 Task: Find connections with filter location Kourou with filter topic #coronawith filter profile language German with filter current company NTech Workforce with filter school Hindu College with filter industry Museums with filter service category Resume Writing with filter keywords title Purchasing Staff
Action: Mouse moved to (212, 323)
Screenshot: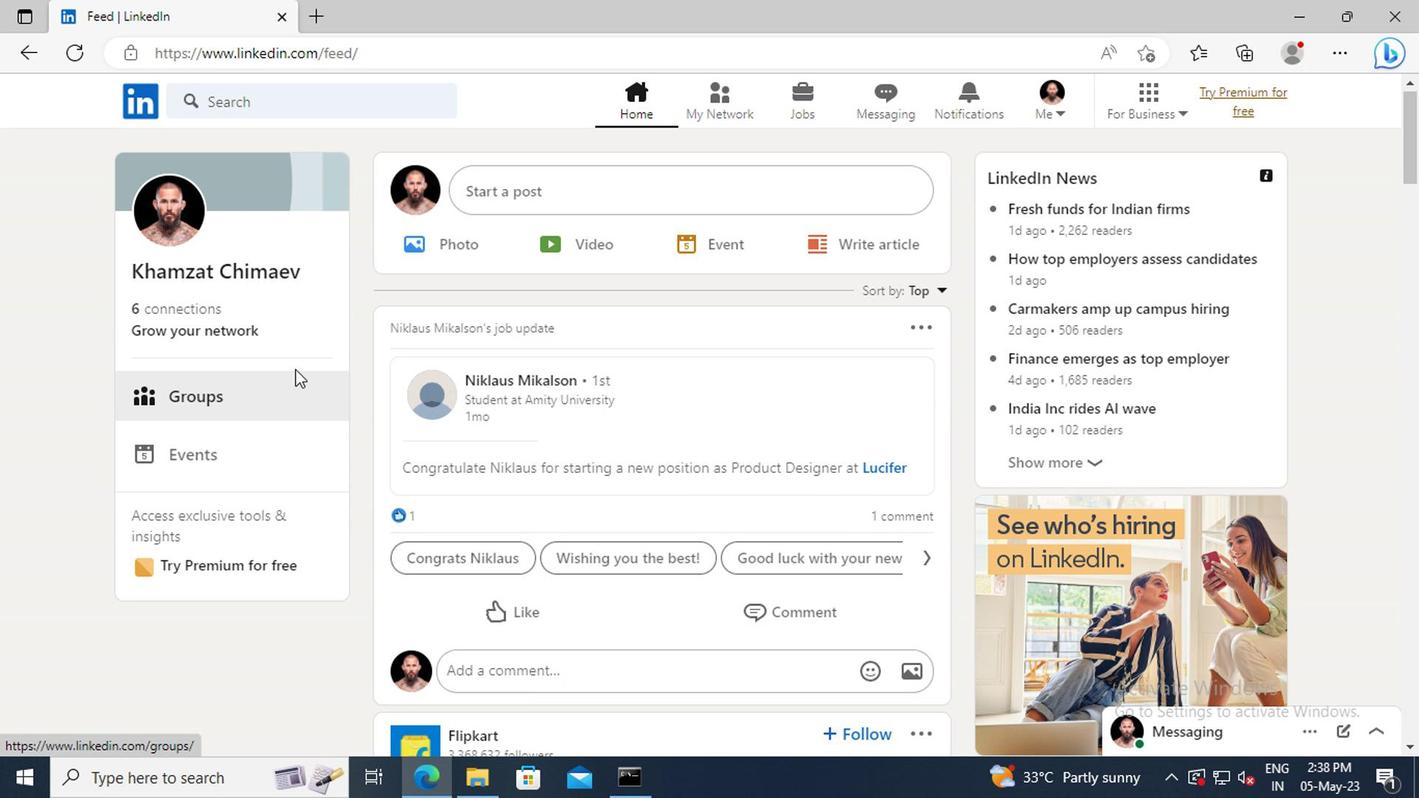 
Action: Mouse pressed left at (212, 323)
Screenshot: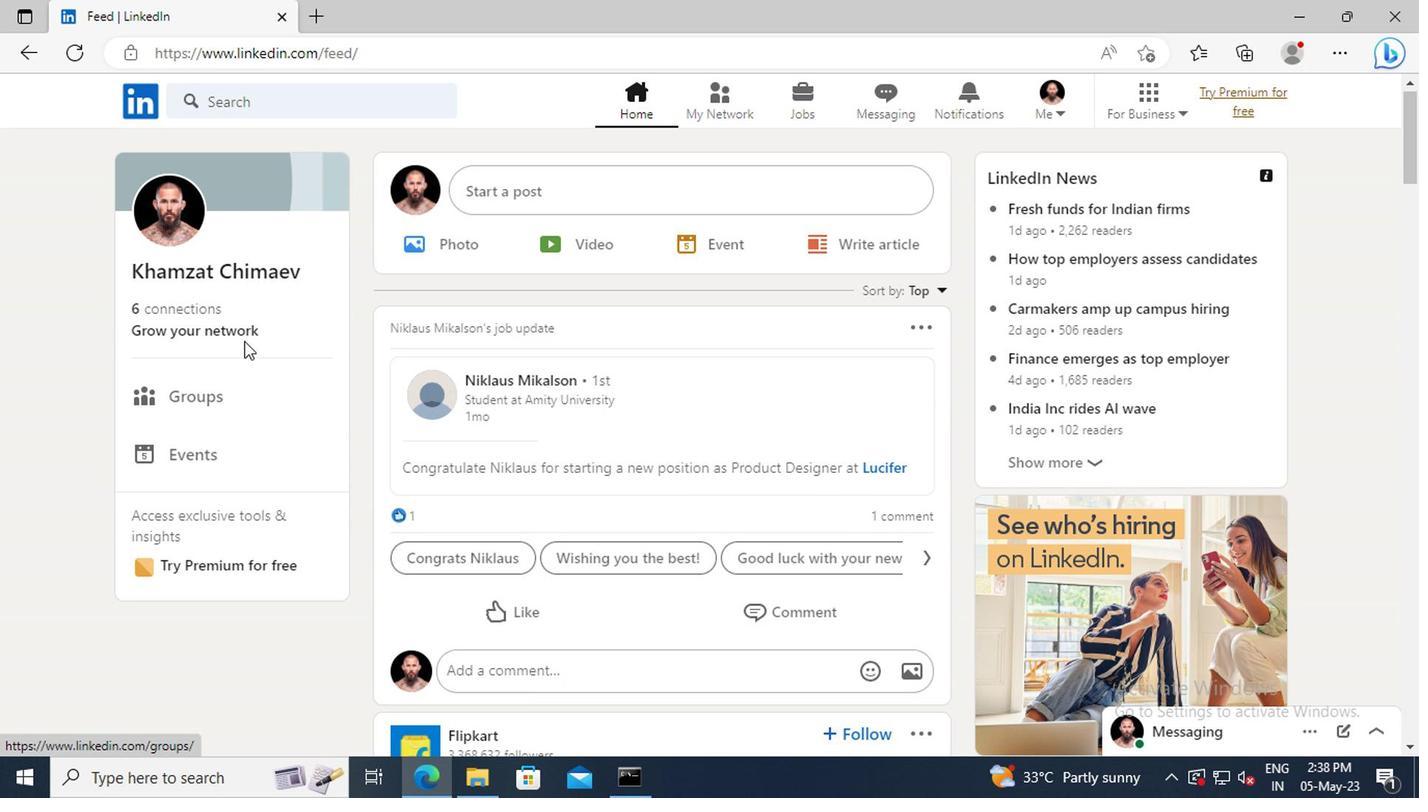 
Action: Mouse moved to (219, 220)
Screenshot: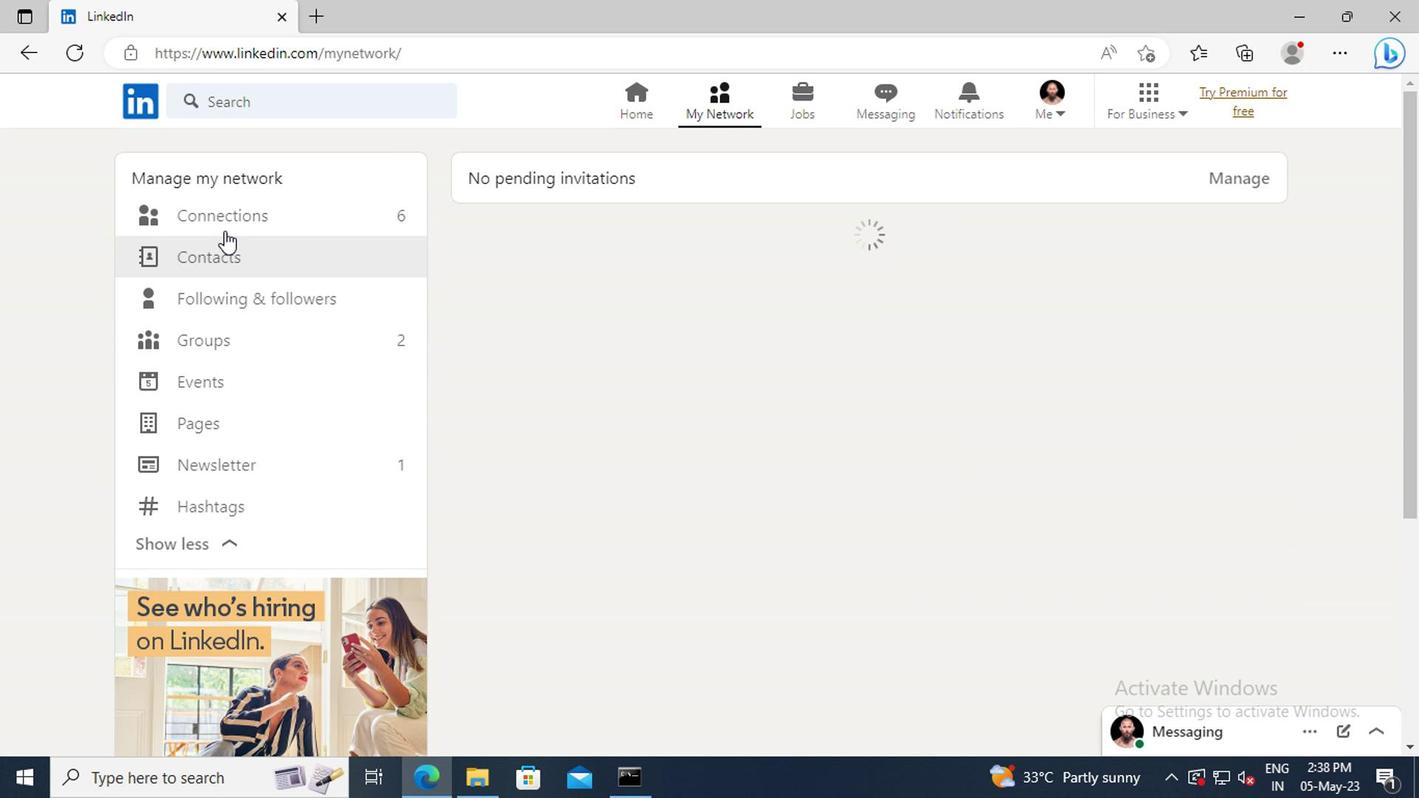 
Action: Mouse pressed left at (219, 220)
Screenshot: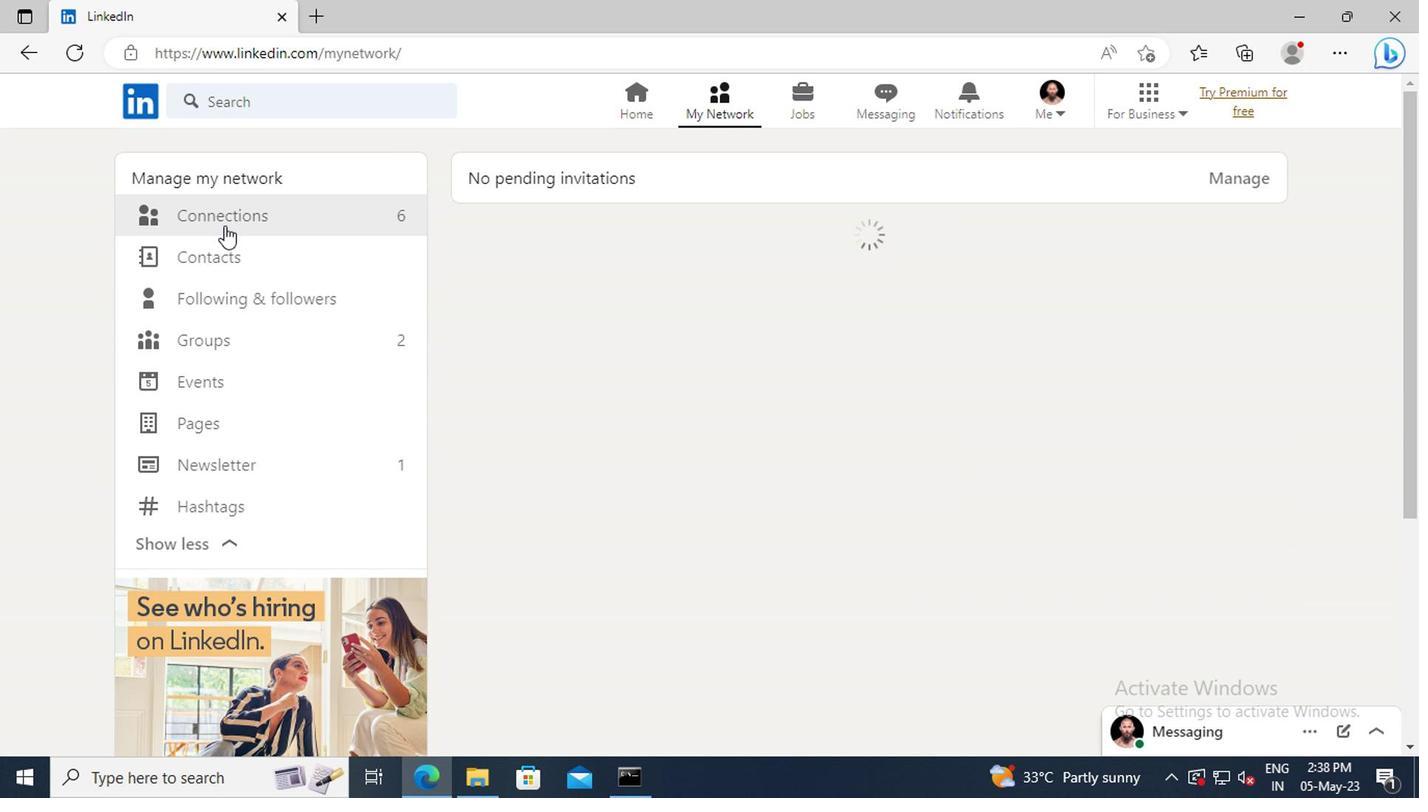 
Action: Mouse moved to (840, 224)
Screenshot: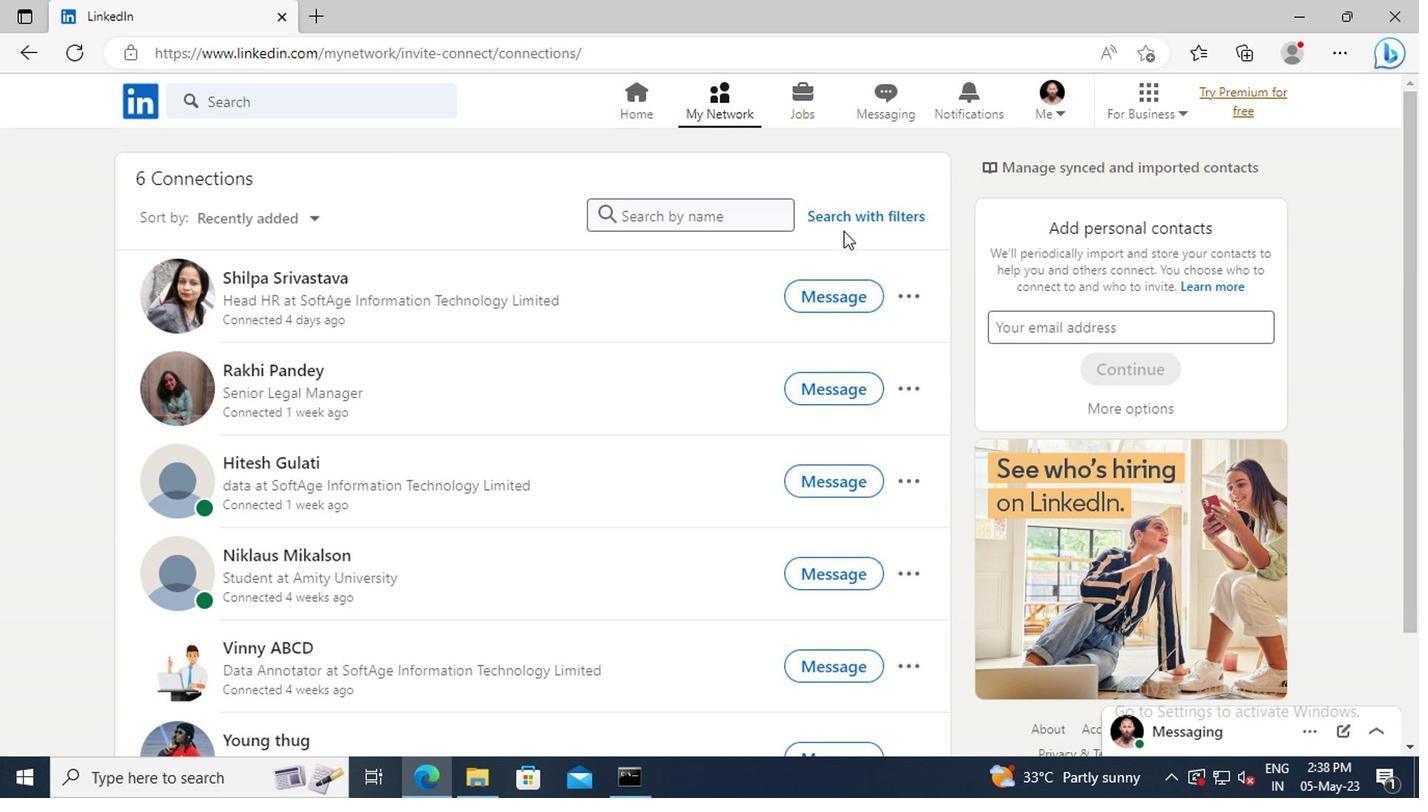 
Action: Mouse pressed left at (840, 224)
Screenshot: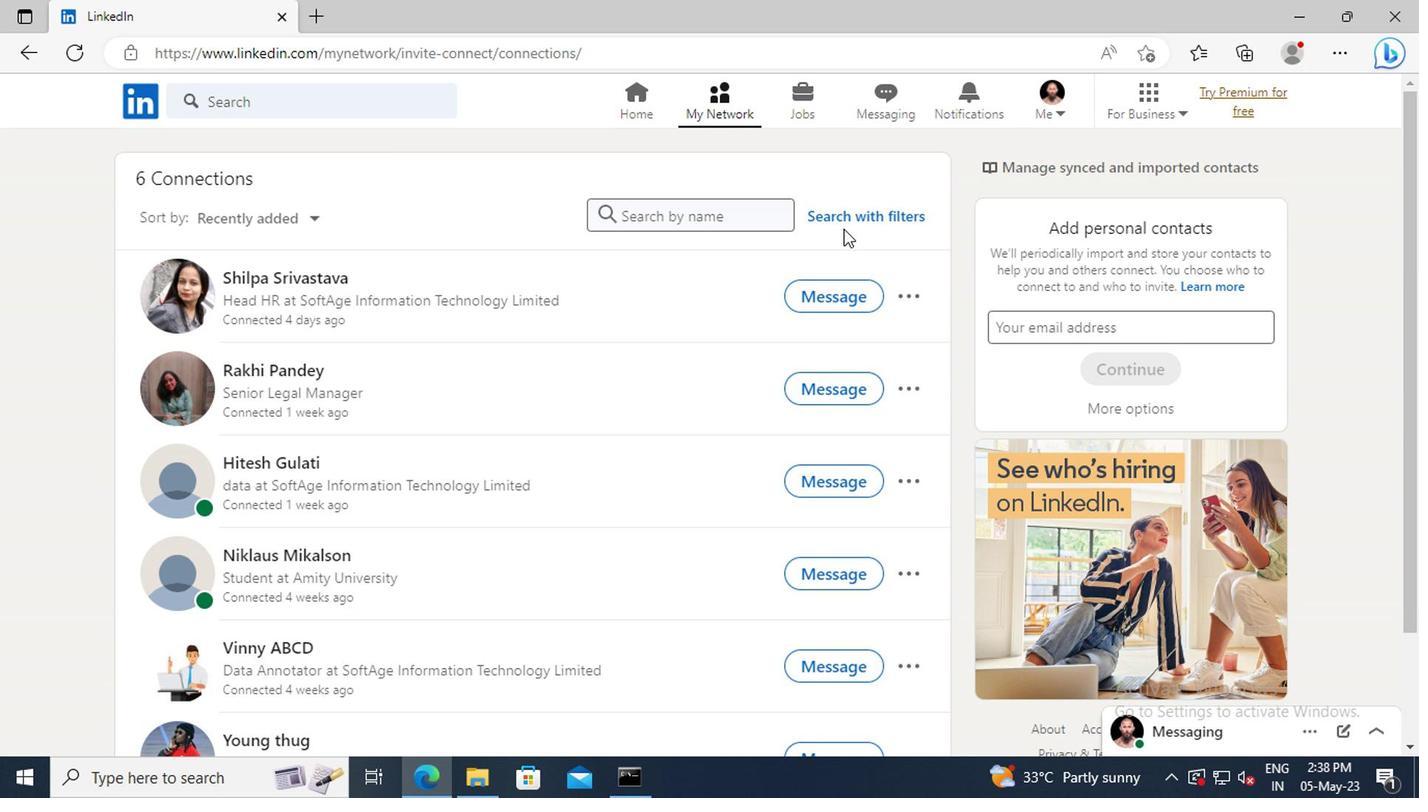 
Action: Mouse moved to (786, 164)
Screenshot: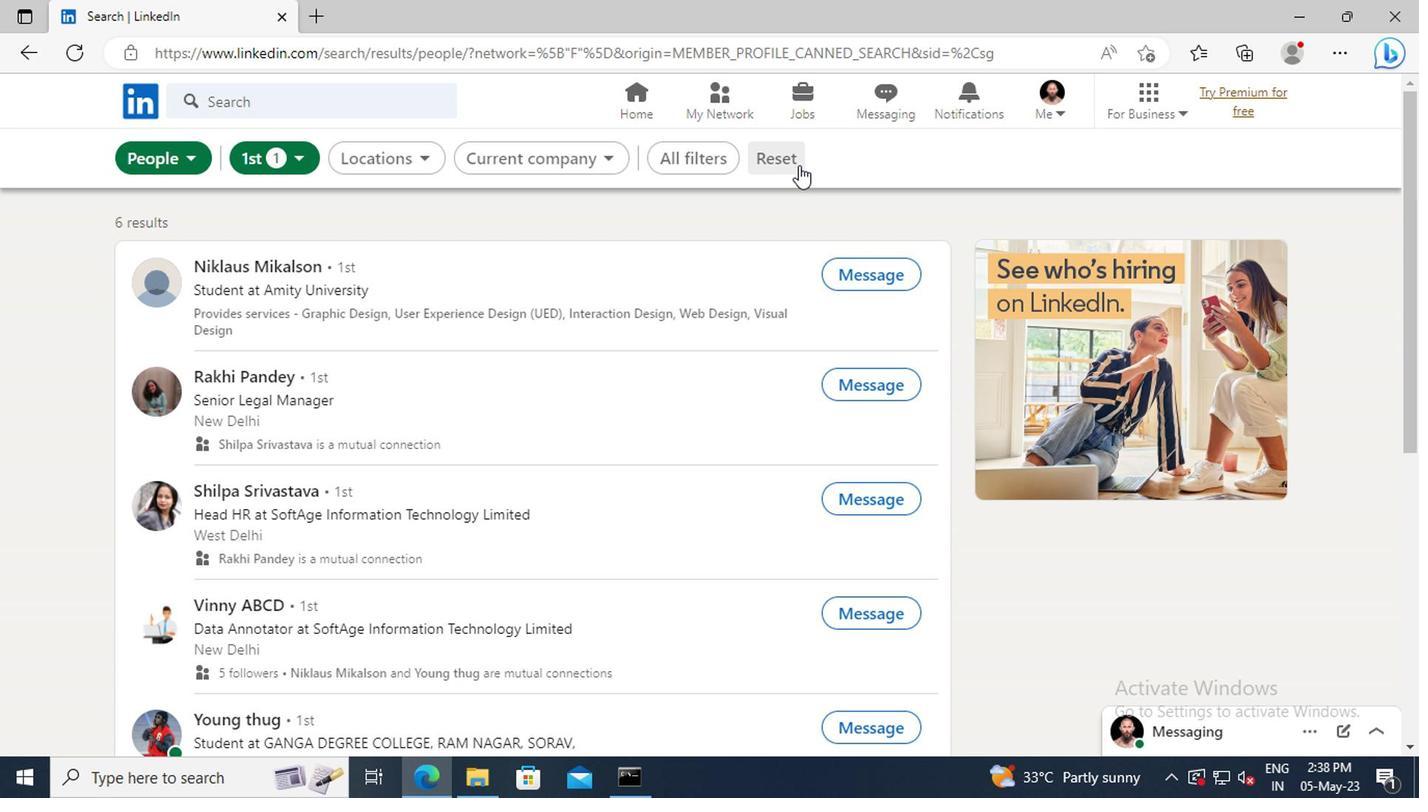 
Action: Mouse pressed left at (786, 164)
Screenshot: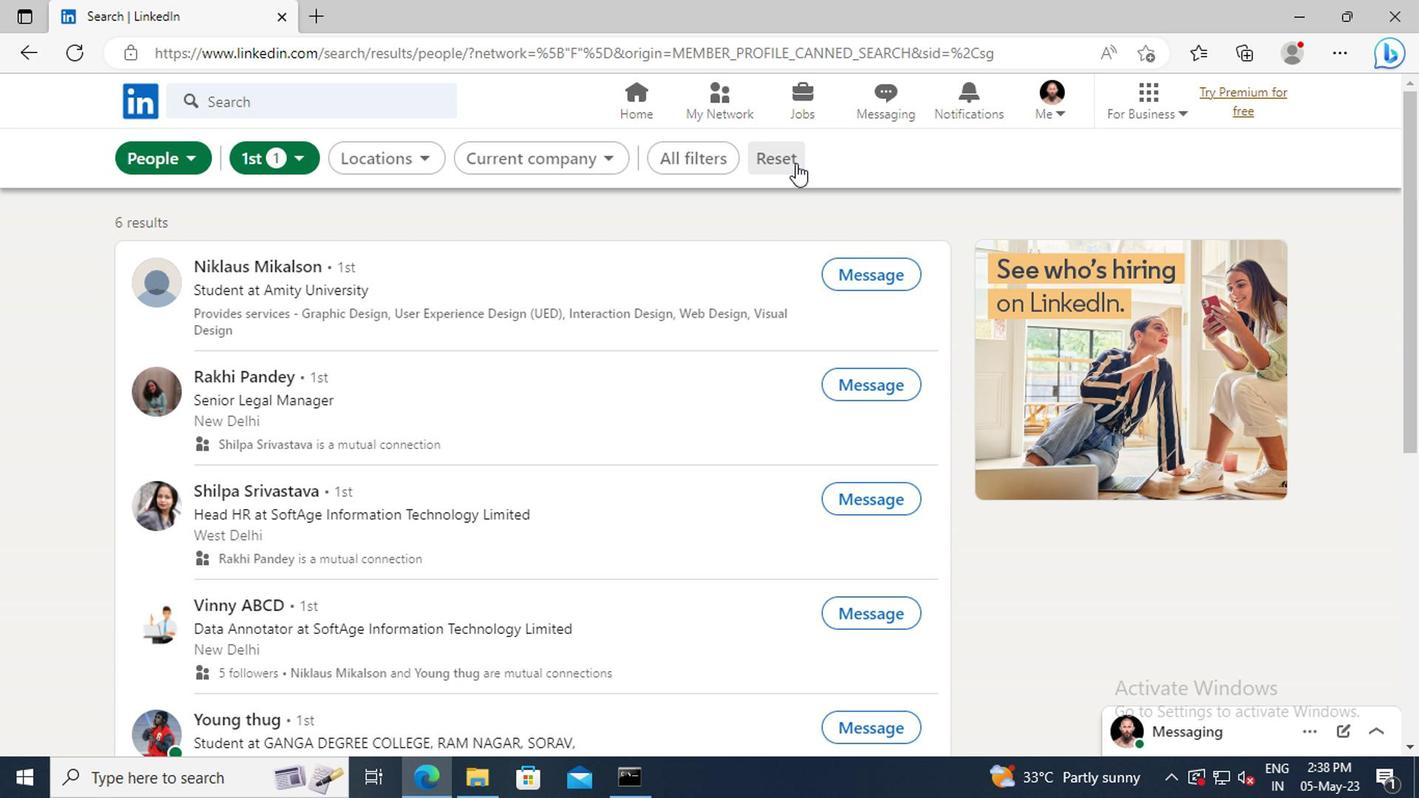 
Action: Mouse moved to (754, 161)
Screenshot: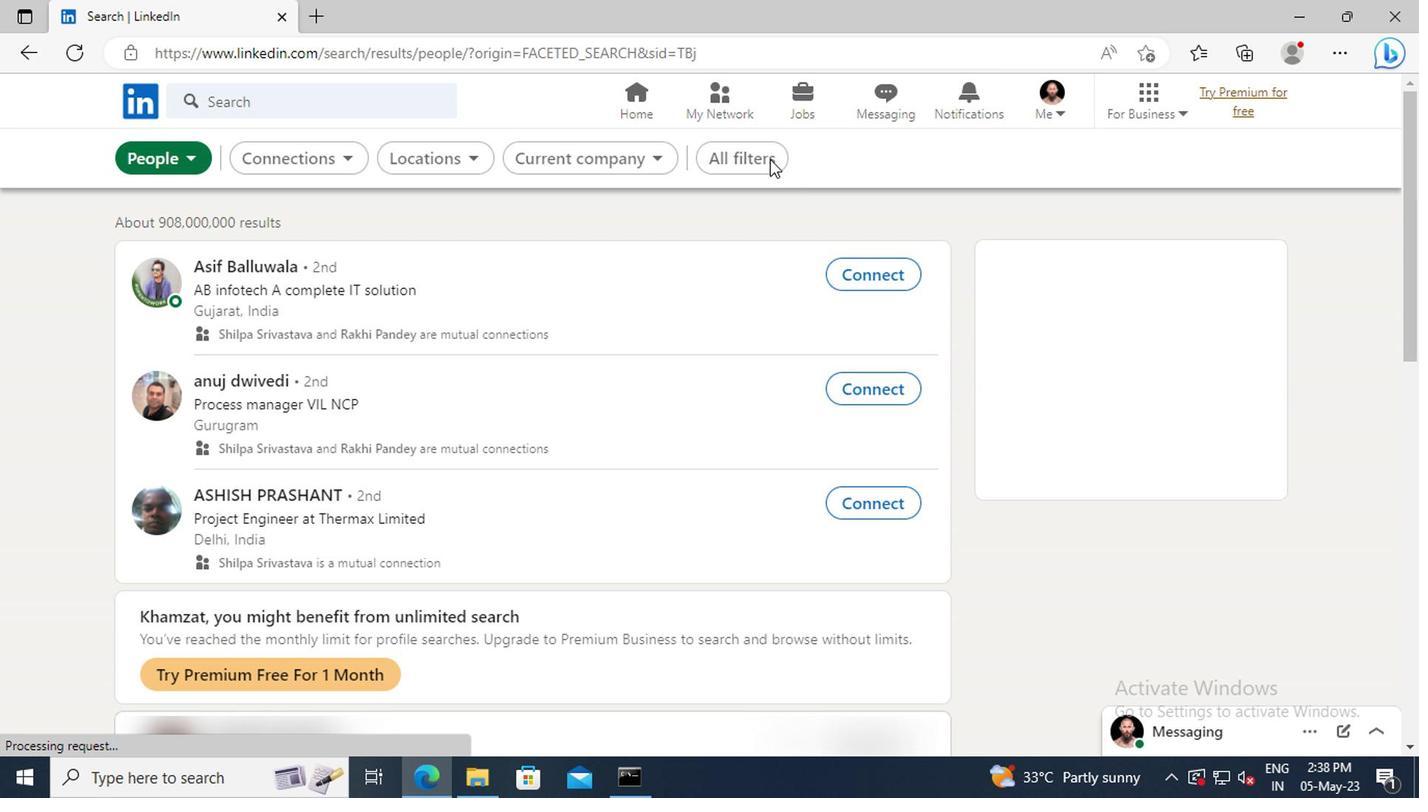 
Action: Mouse pressed left at (754, 161)
Screenshot: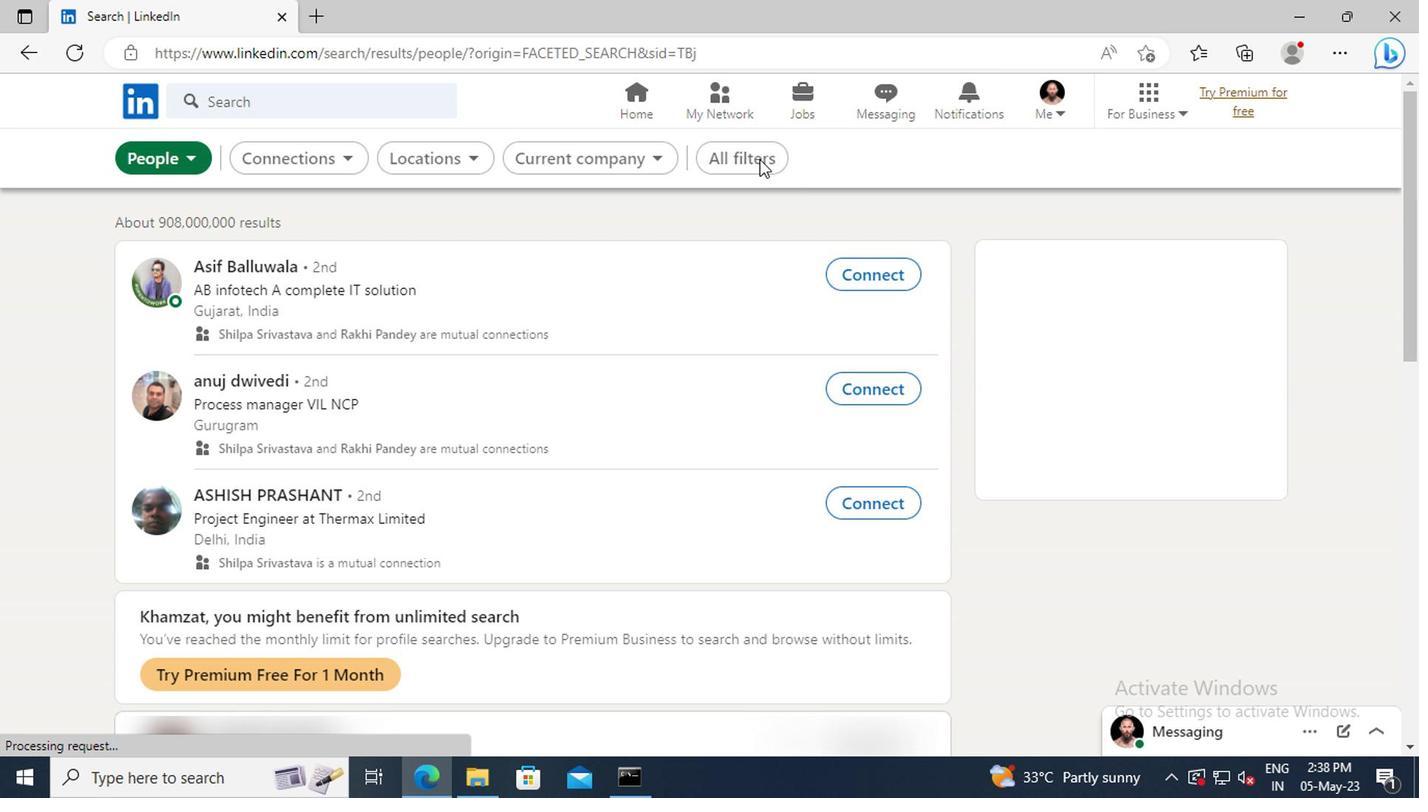 
Action: Mouse moved to (1092, 355)
Screenshot: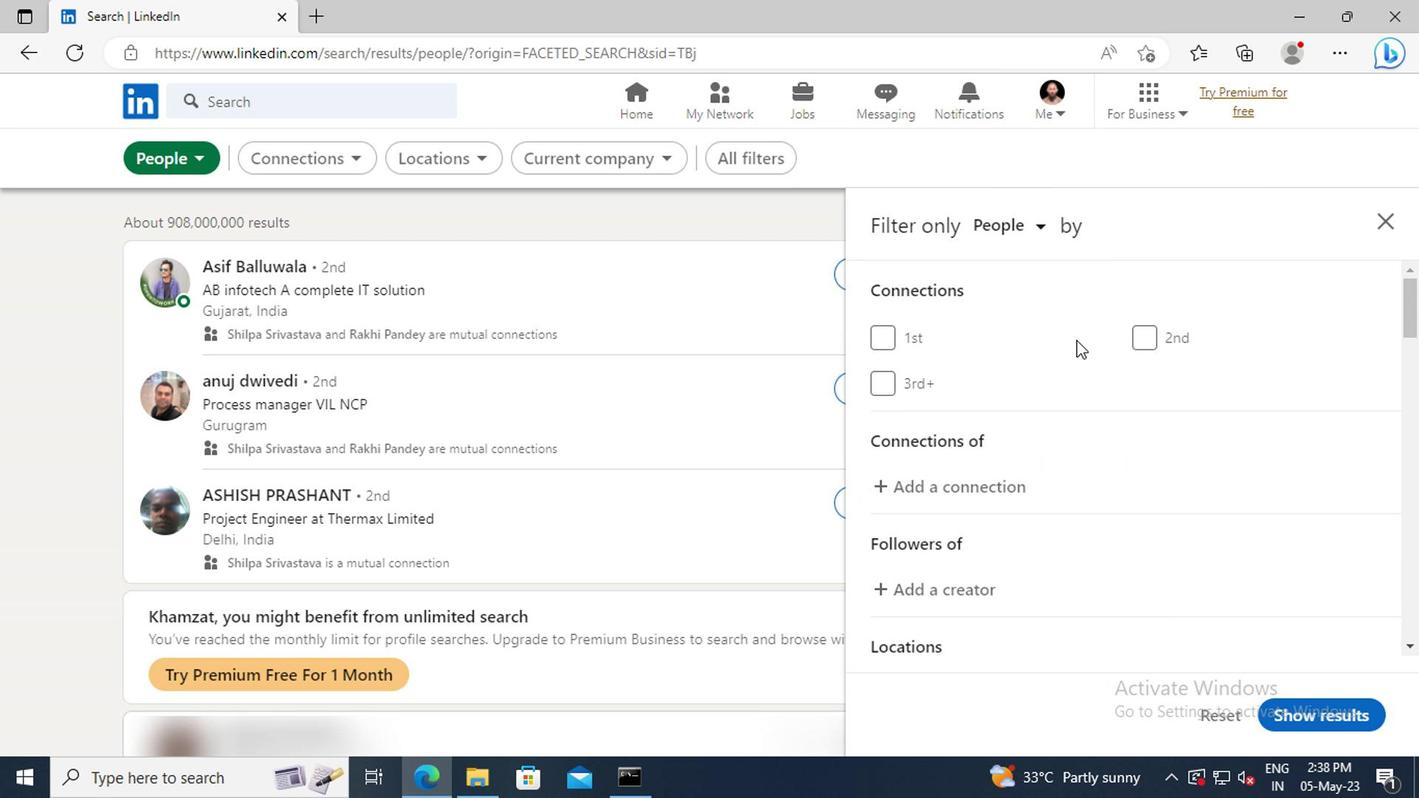 
Action: Mouse scrolled (1092, 354) with delta (0, 0)
Screenshot: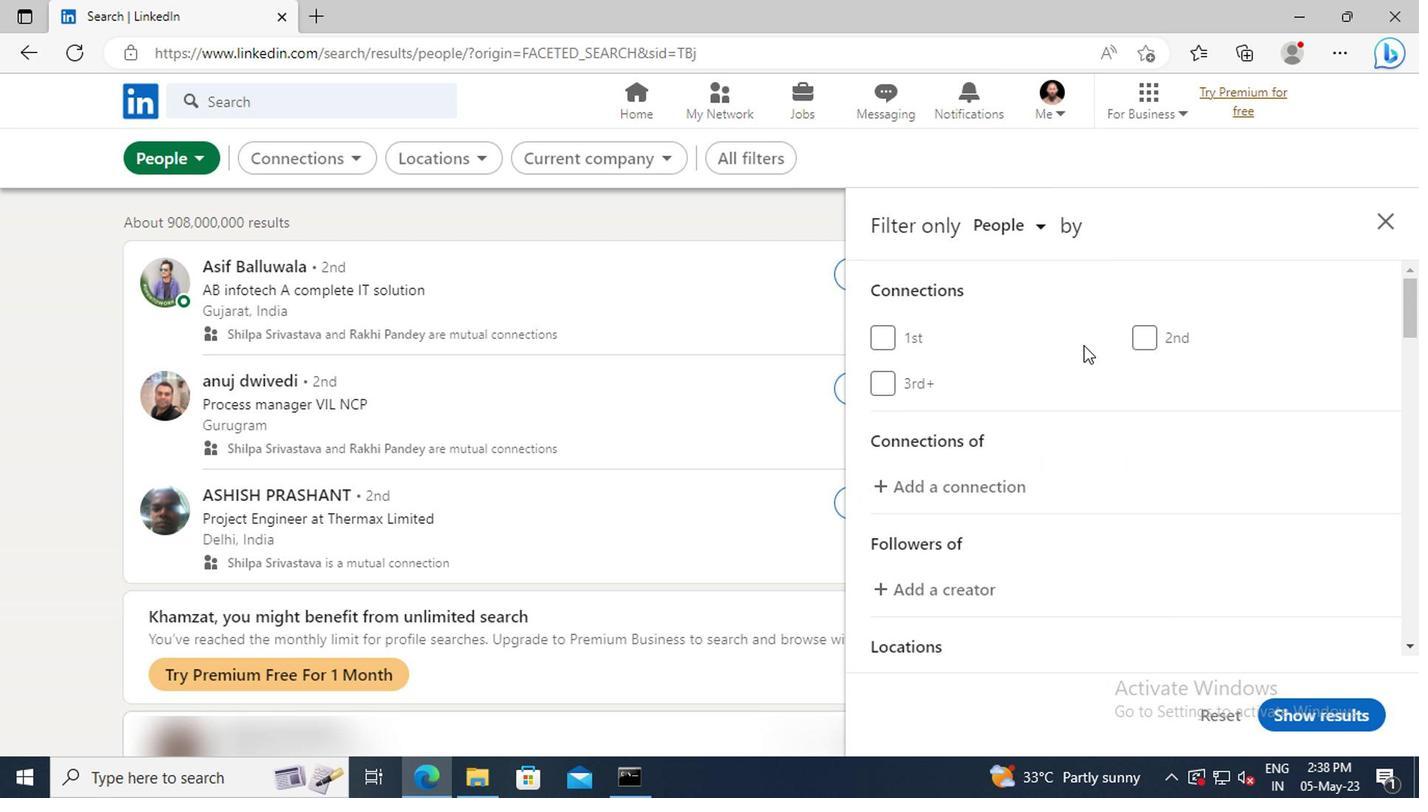 
Action: Mouse scrolled (1092, 354) with delta (0, 0)
Screenshot: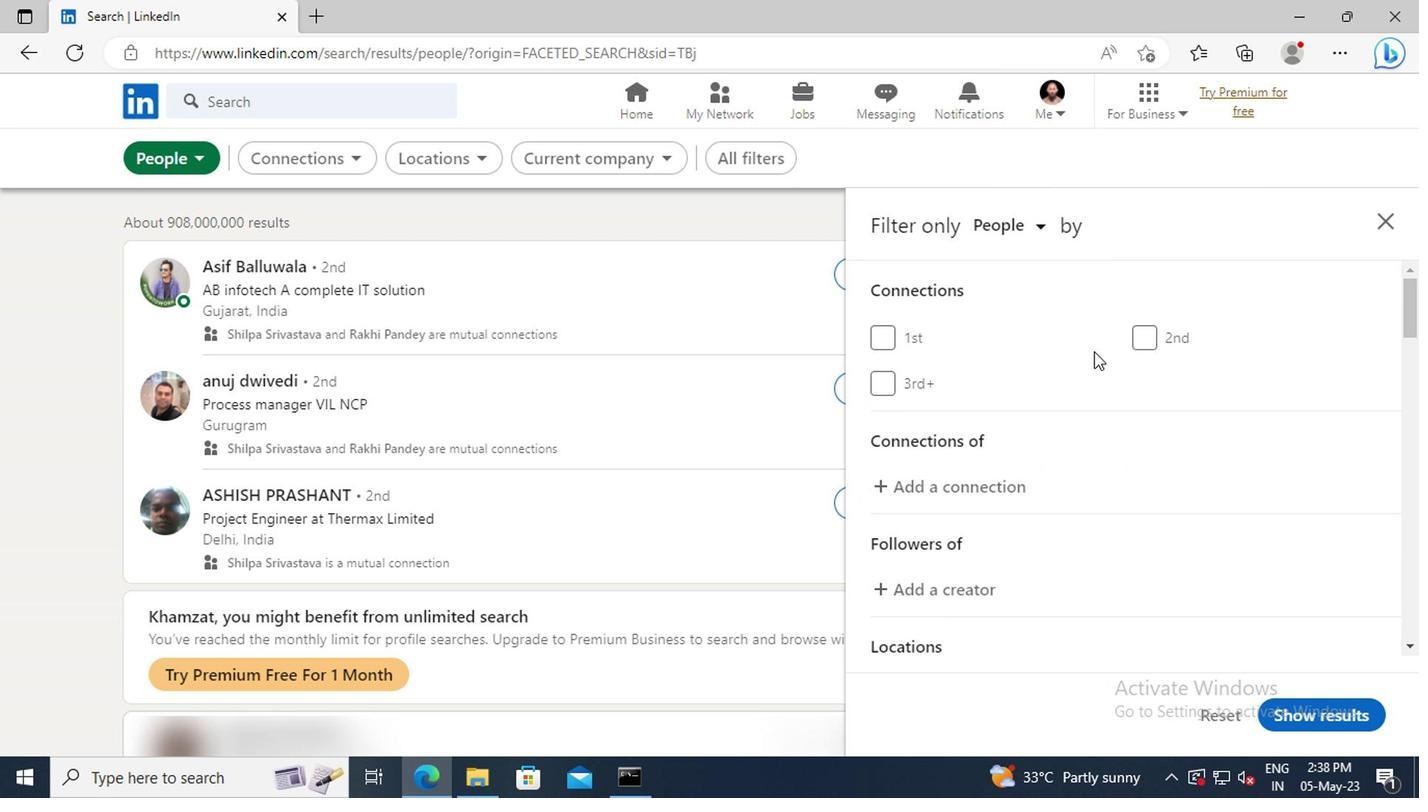 
Action: Mouse scrolled (1092, 354) with delta (0, 0)
Screenshot: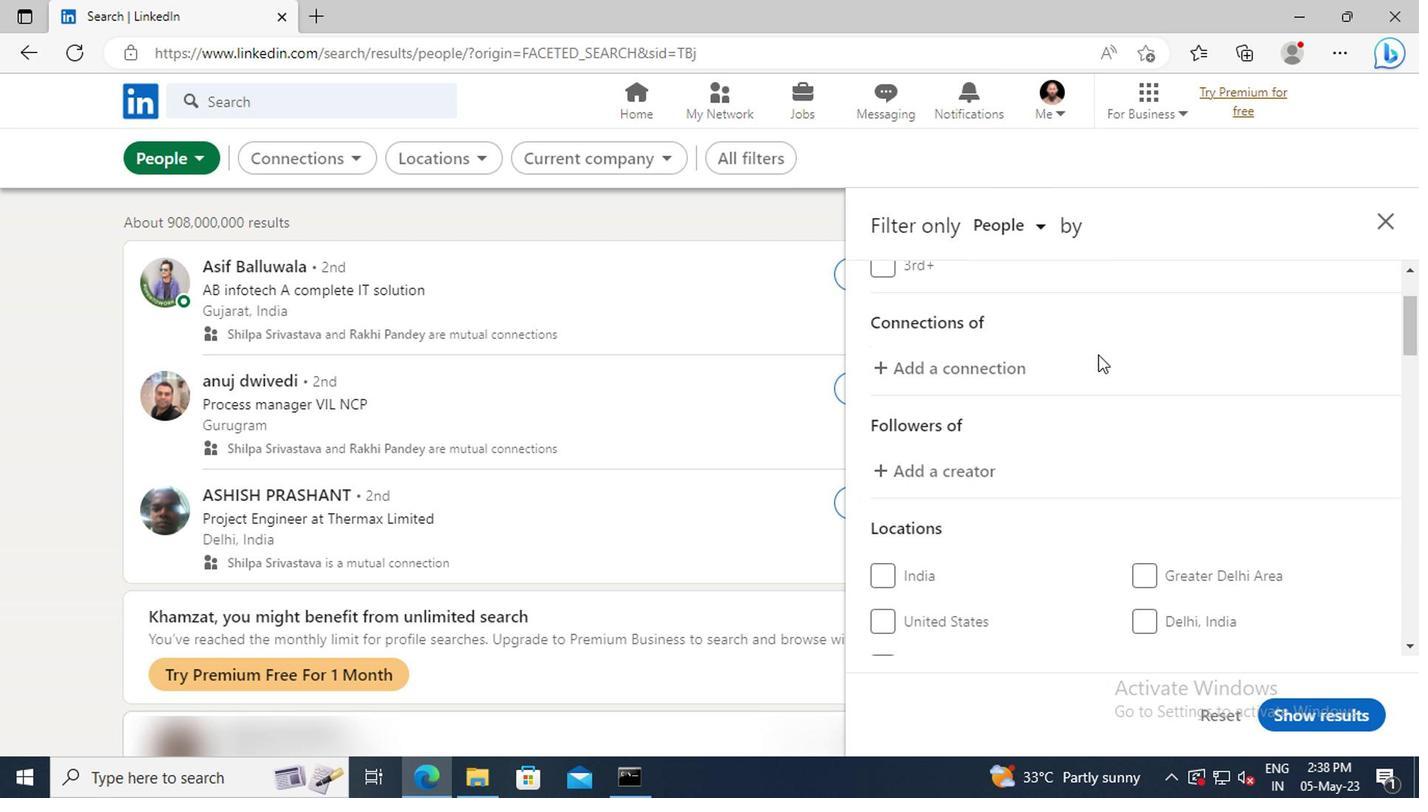 
Action: Mouse scrolled (1092, 354) with delta (0, 0)
Screenshot: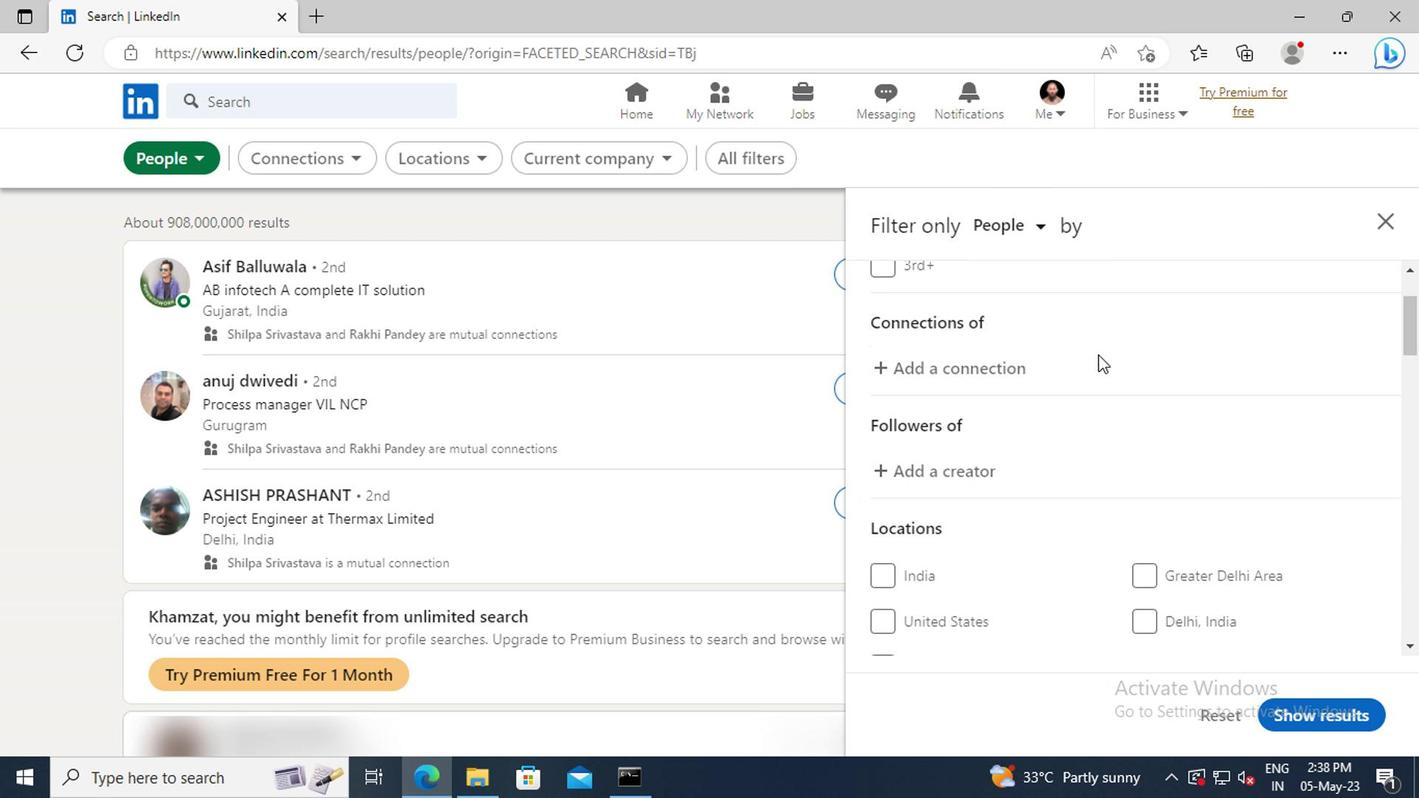 
Action: Mouse scrolled (1092, 354) with delta (0, 0)
Screenshot: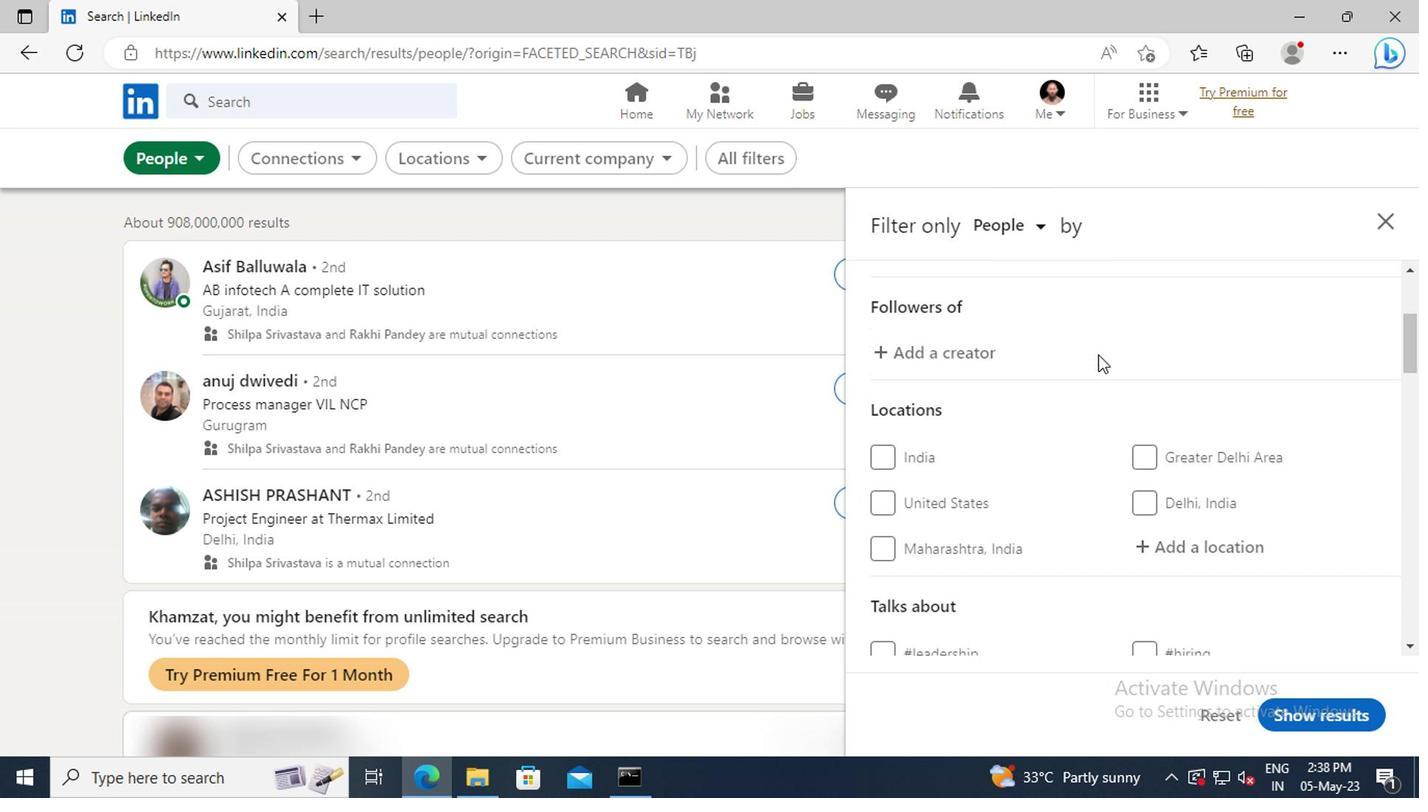 
Action: Mouse scrolled (1092, 354) with delta (0, 0)
Screenshot: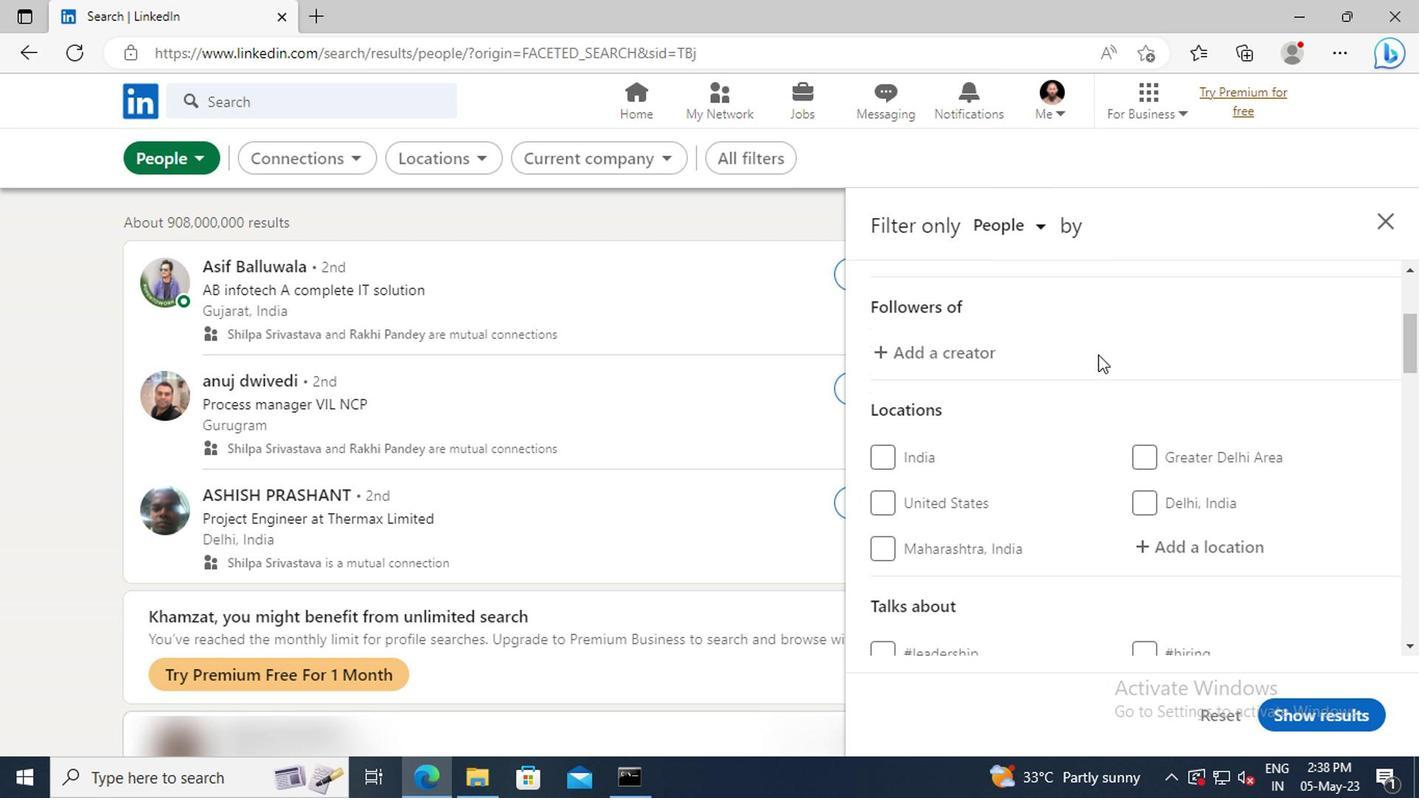 
Action: Mouse moved to (1148, 432)
Screenshot: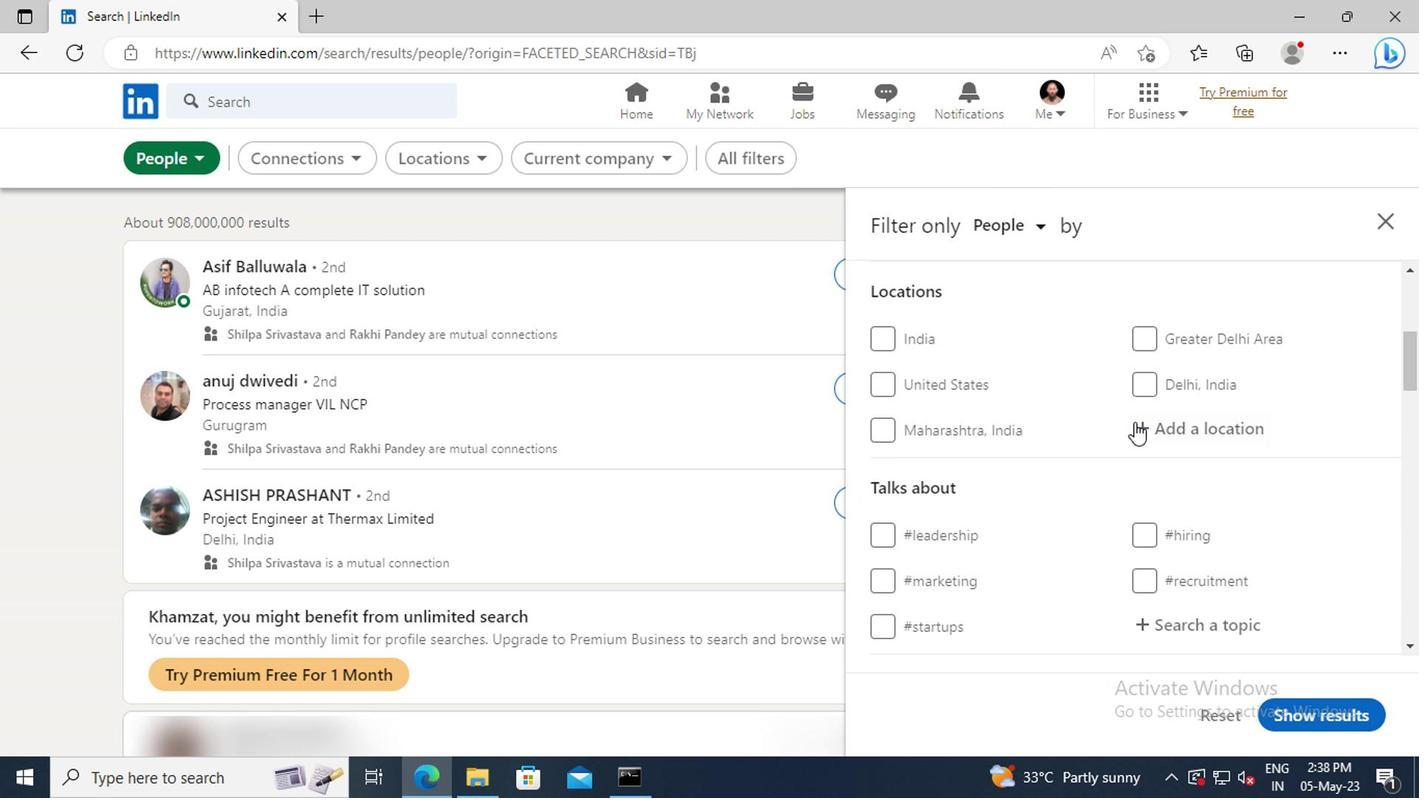 
Action: Mouse pressed left at (1148, 432)
Screenshot: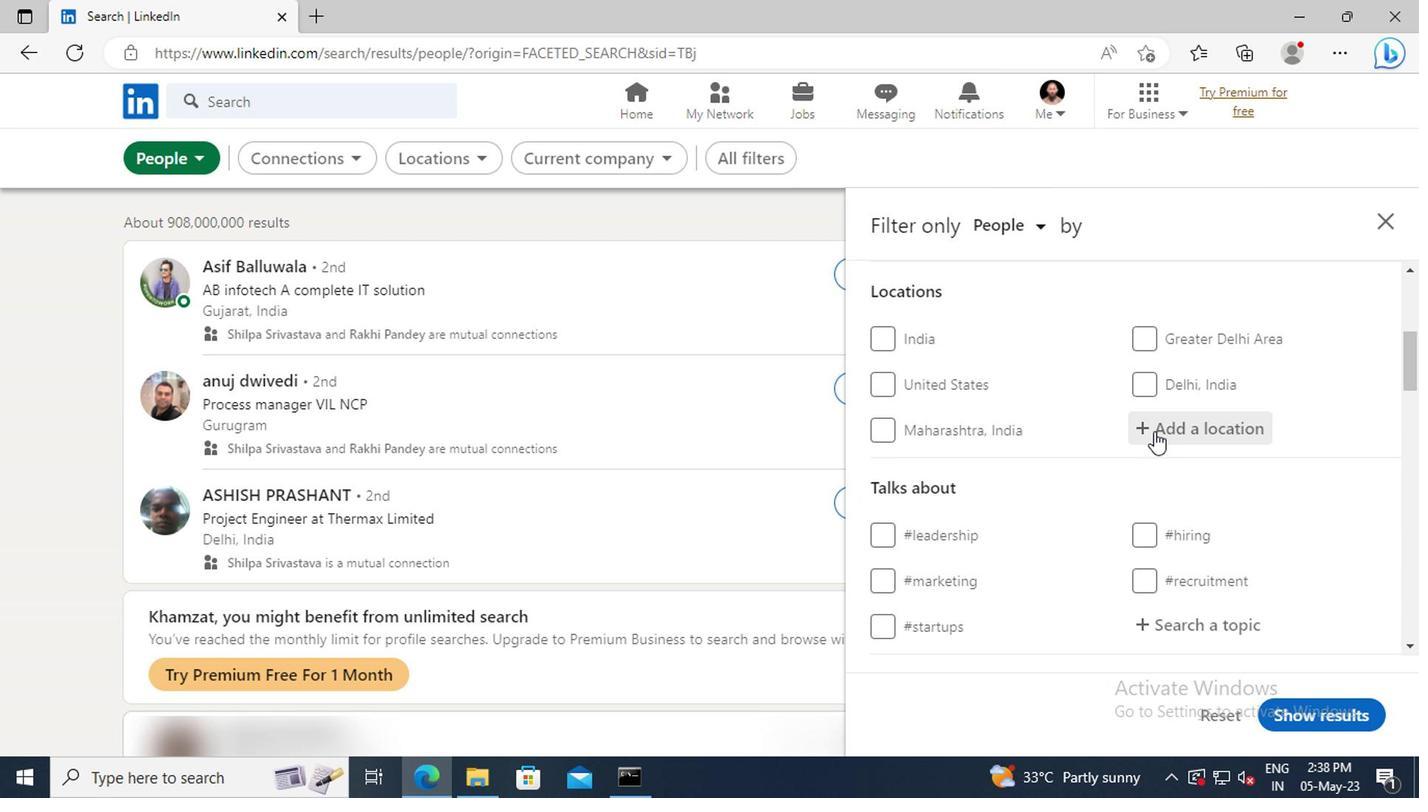 
Action: Key pressed <Key.shift>KOUROU
Screenshot: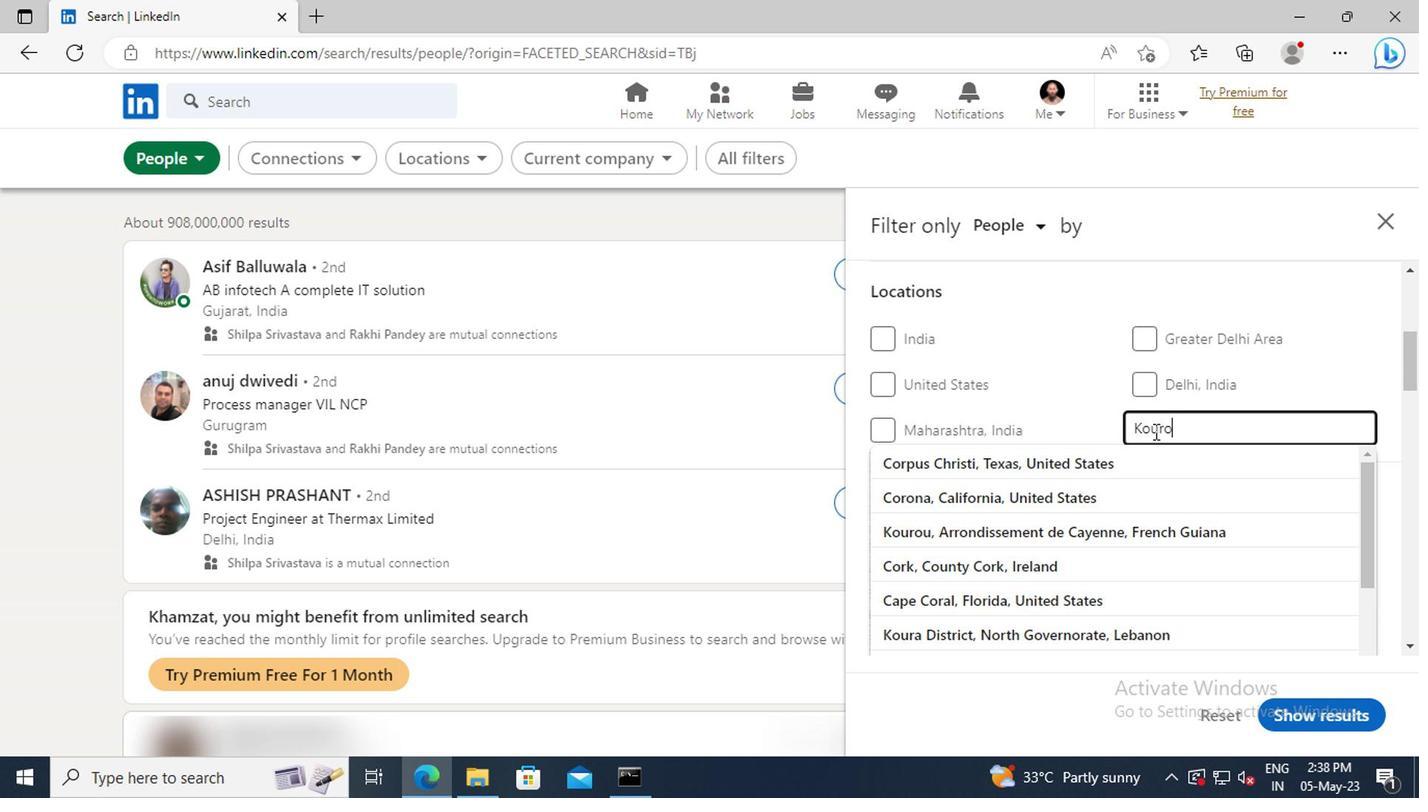 
Action: Mouse moved to (1148, 453)
Screenshot: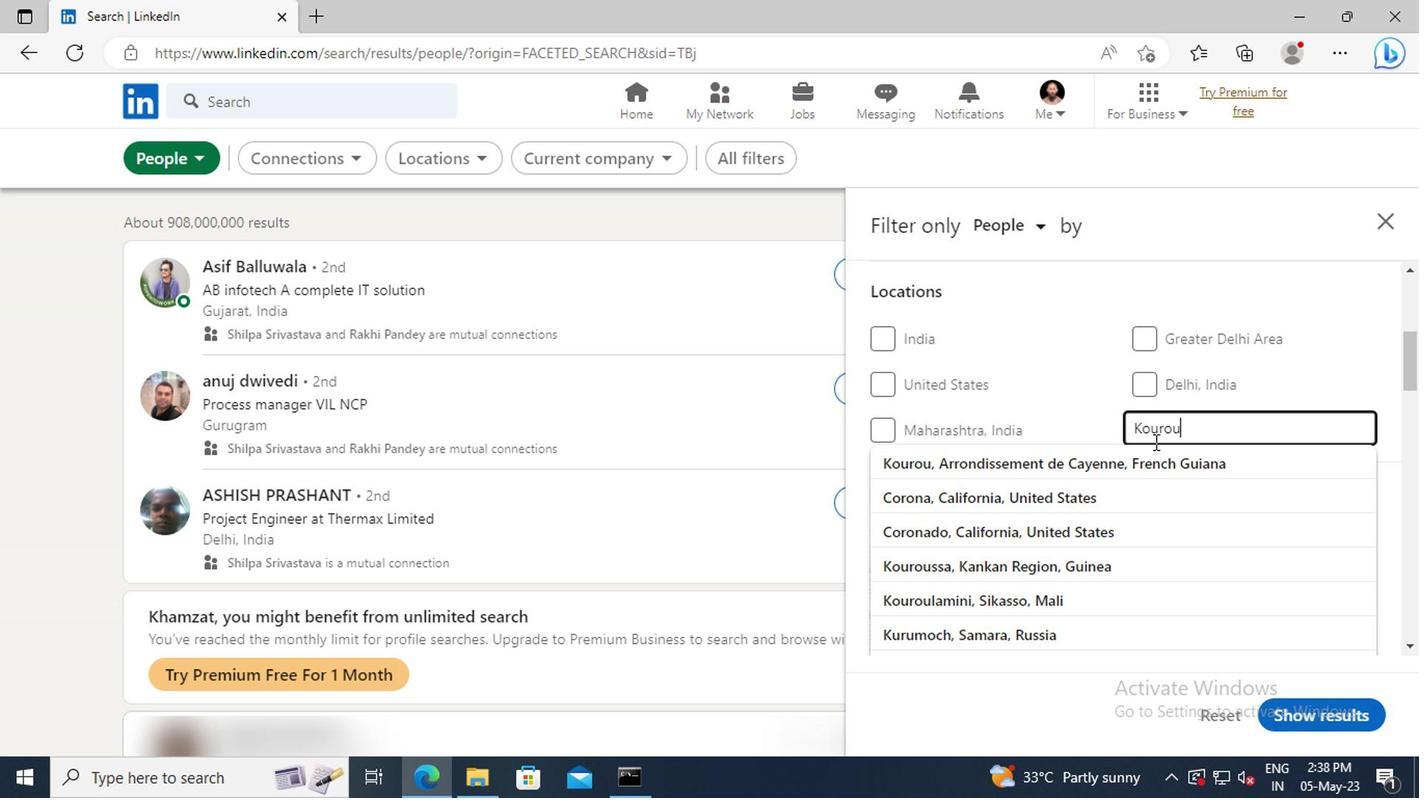 
Action: Mouse pressed left at (1148, 453)
Screenshot: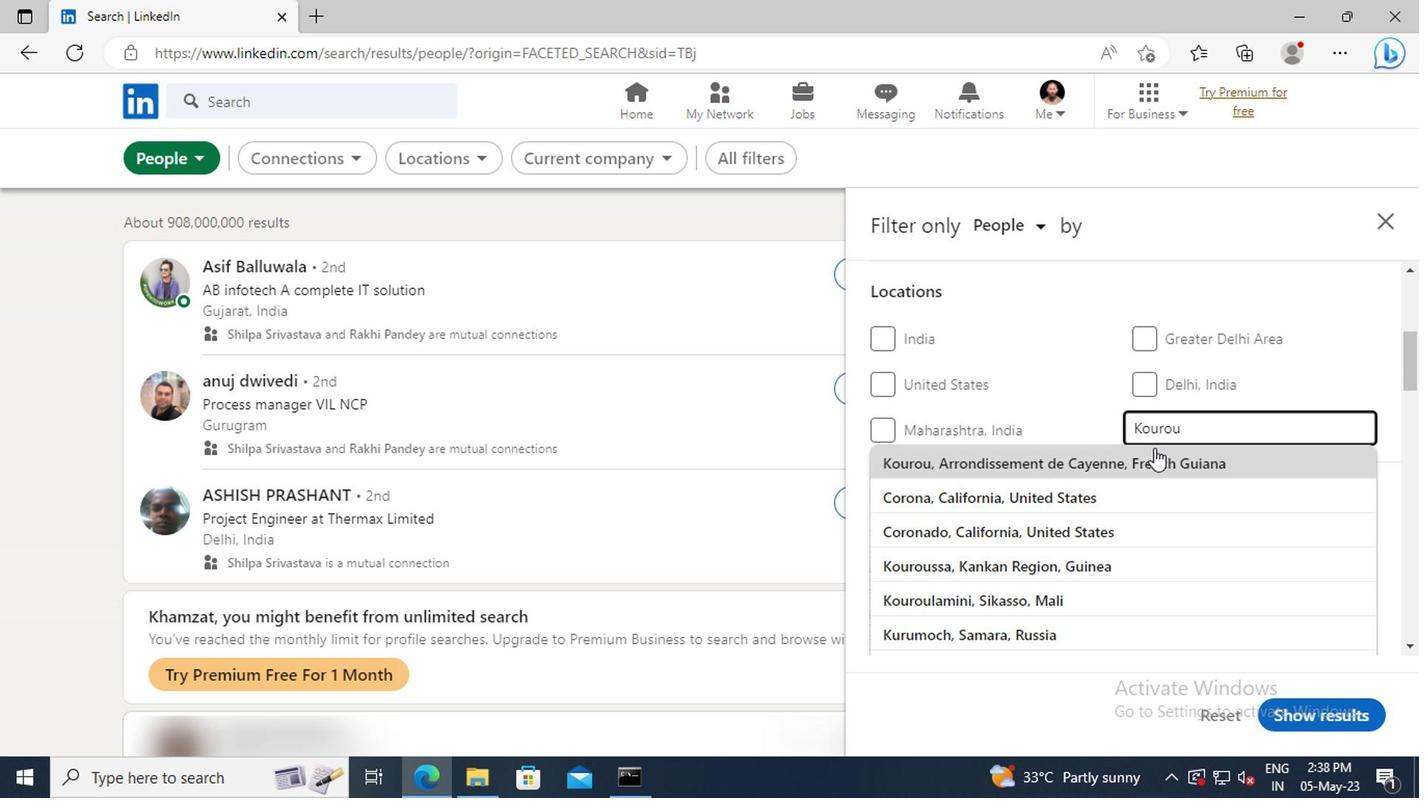 
Action: Mouse scrolled (1148, 453) with delta (0, 0)
Screenshot: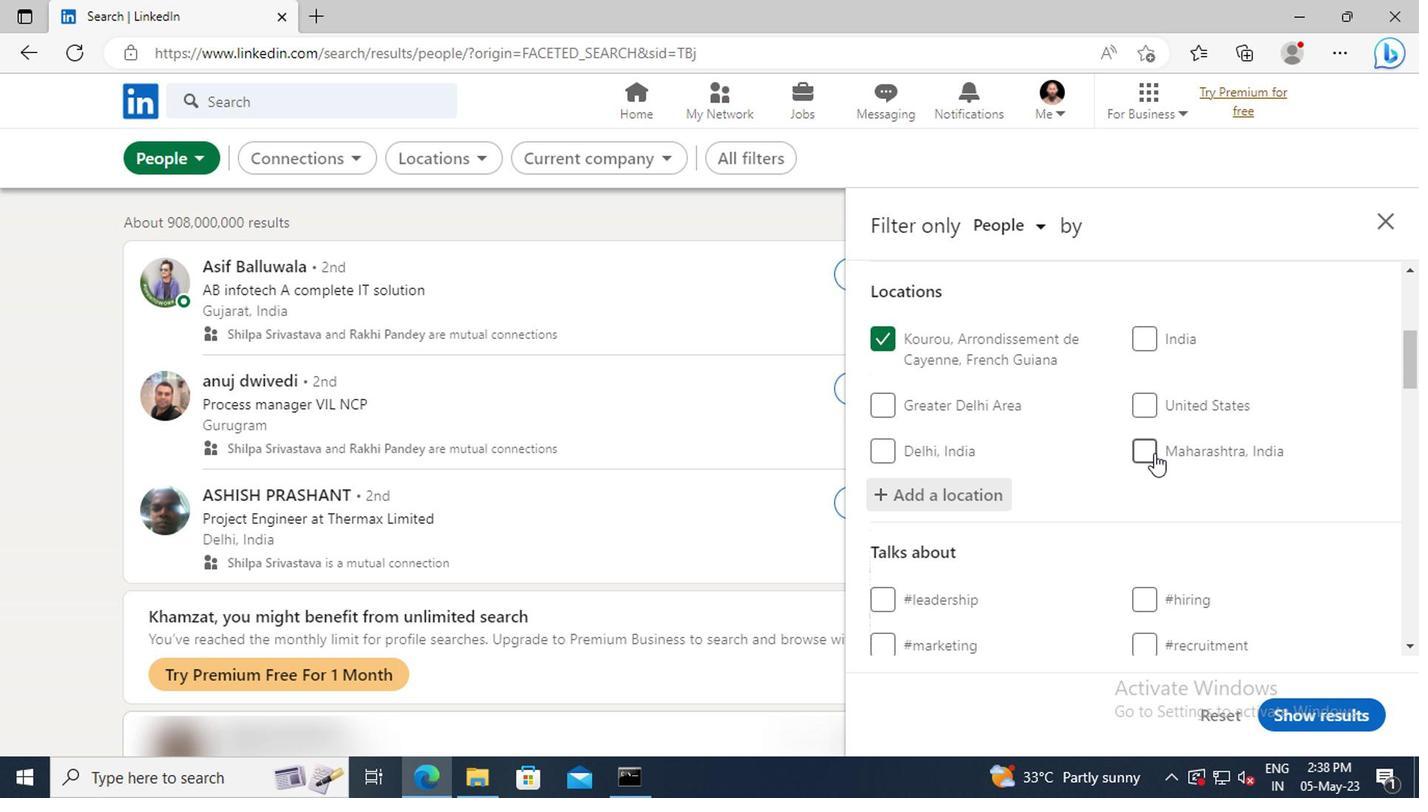 
Action: Mouse scrolled (1148, 453) with delta (0, 0)
Screenshot: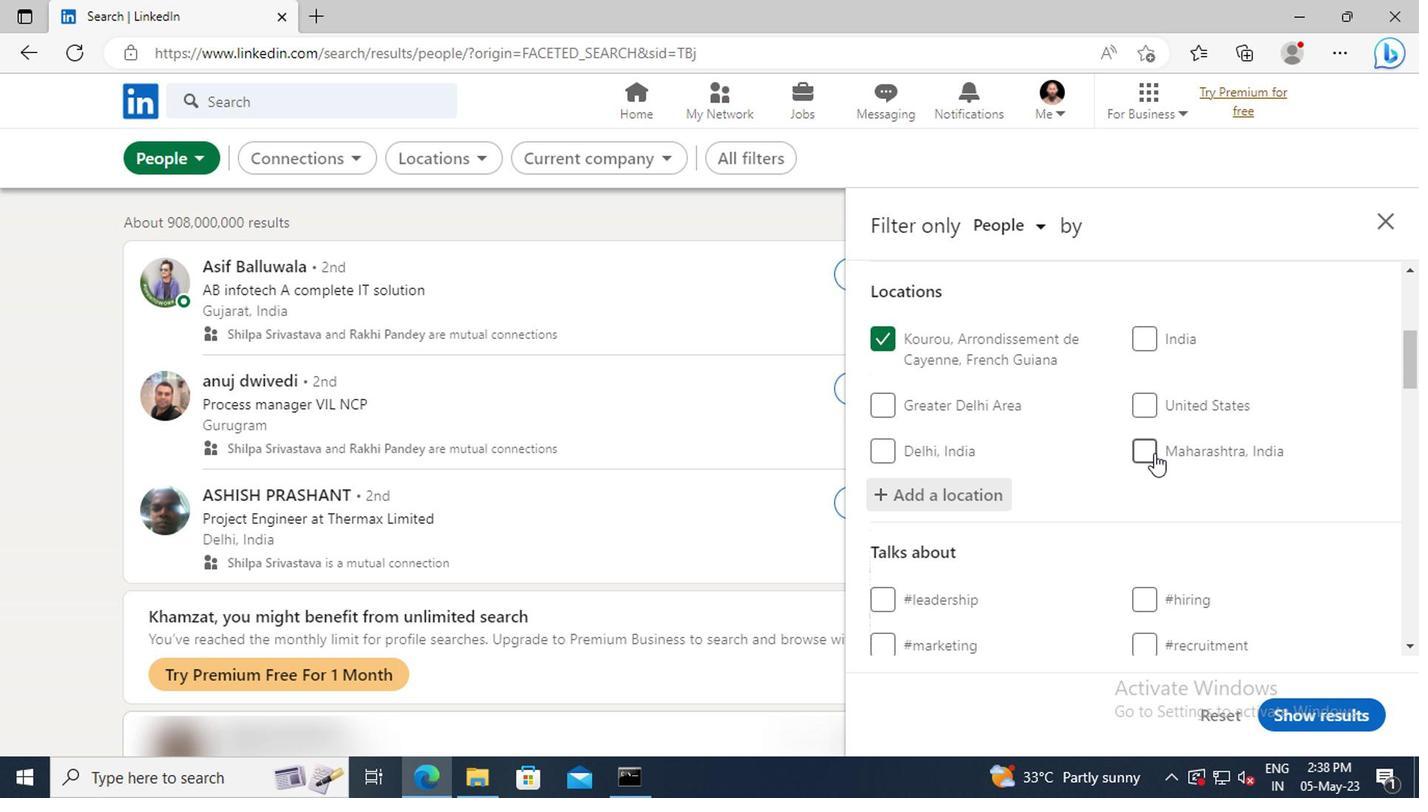 
Action: Mouse scrolled (1148, 453) with delta (0, 0)
Screenshot: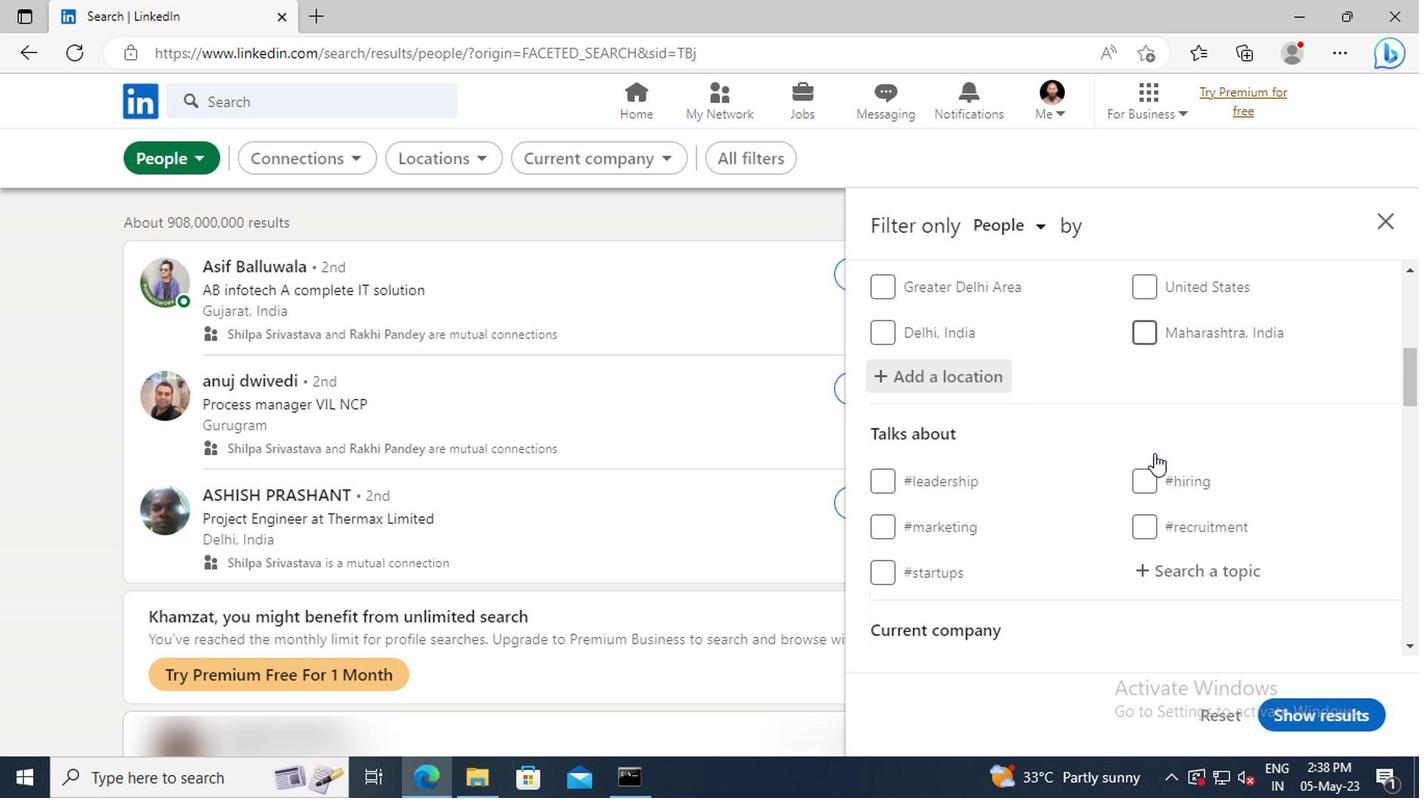 
Action: Mouse scrolled (1148, 453) with delta (0, 0)
Screenshot: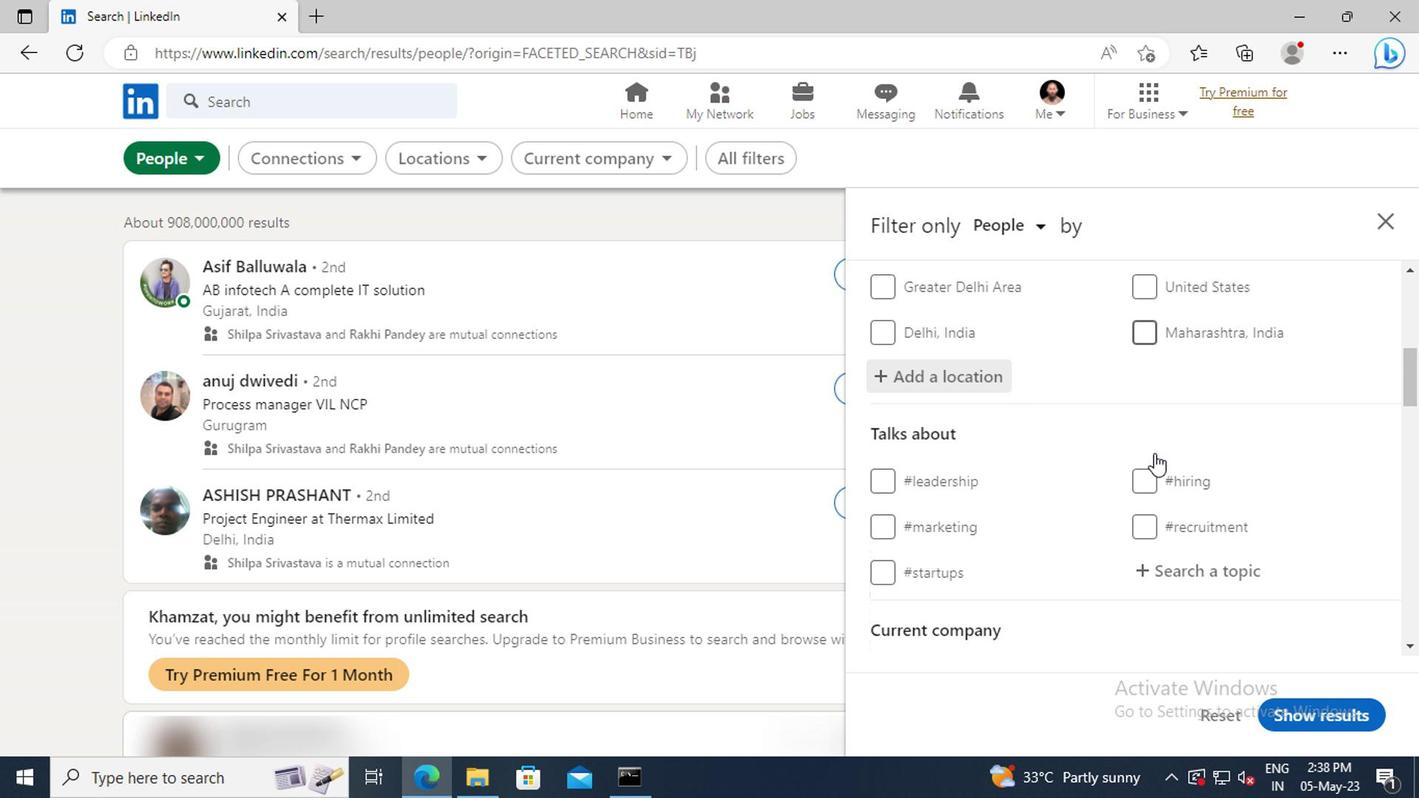 
Action: Mouse moved to (1148, 463)
Screenshot: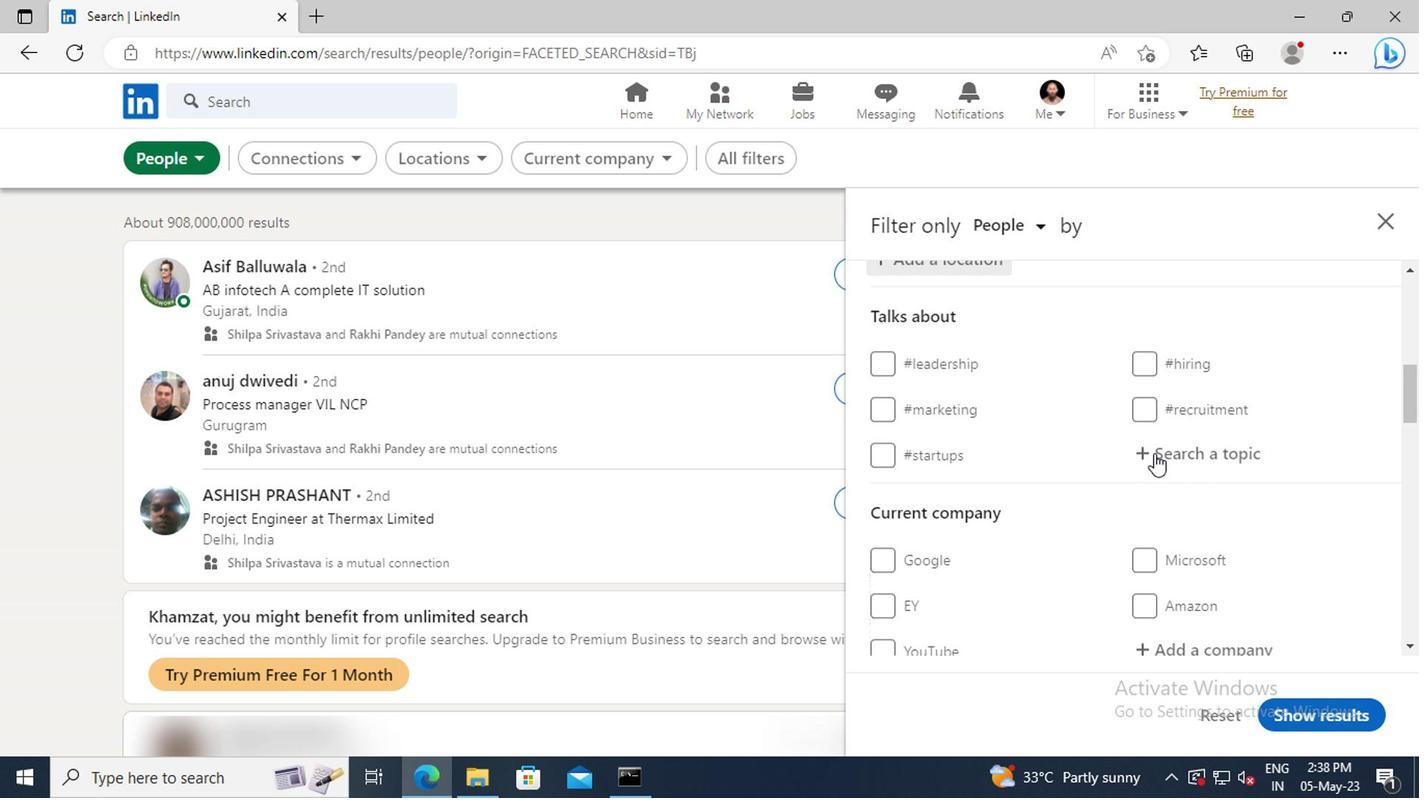 
Action: Mouse pressed left at (1148, 463)
Screenshot: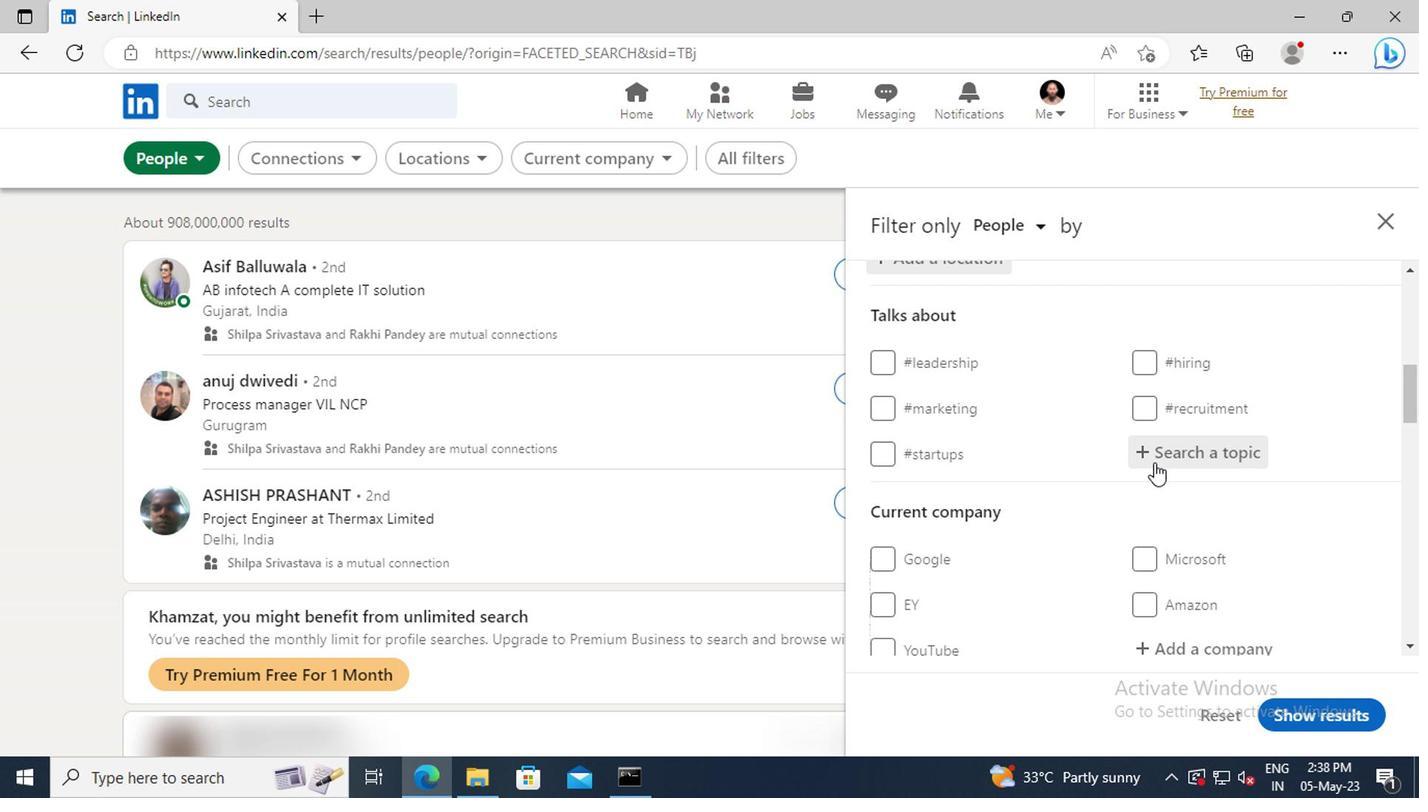 
Action: Key pressed CORONA
Screenshot: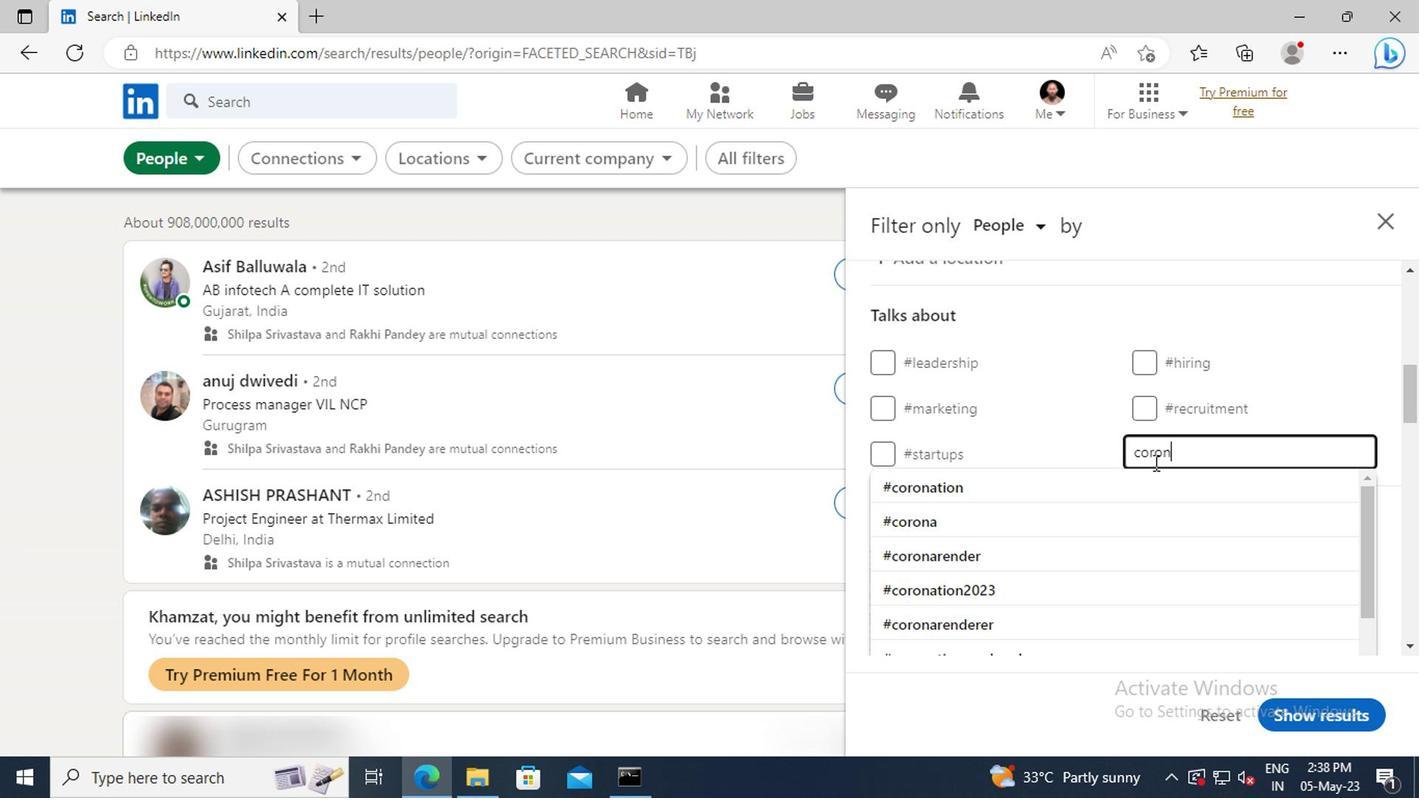 
Action: Mouse moved to (1153, 510)
Screenshot: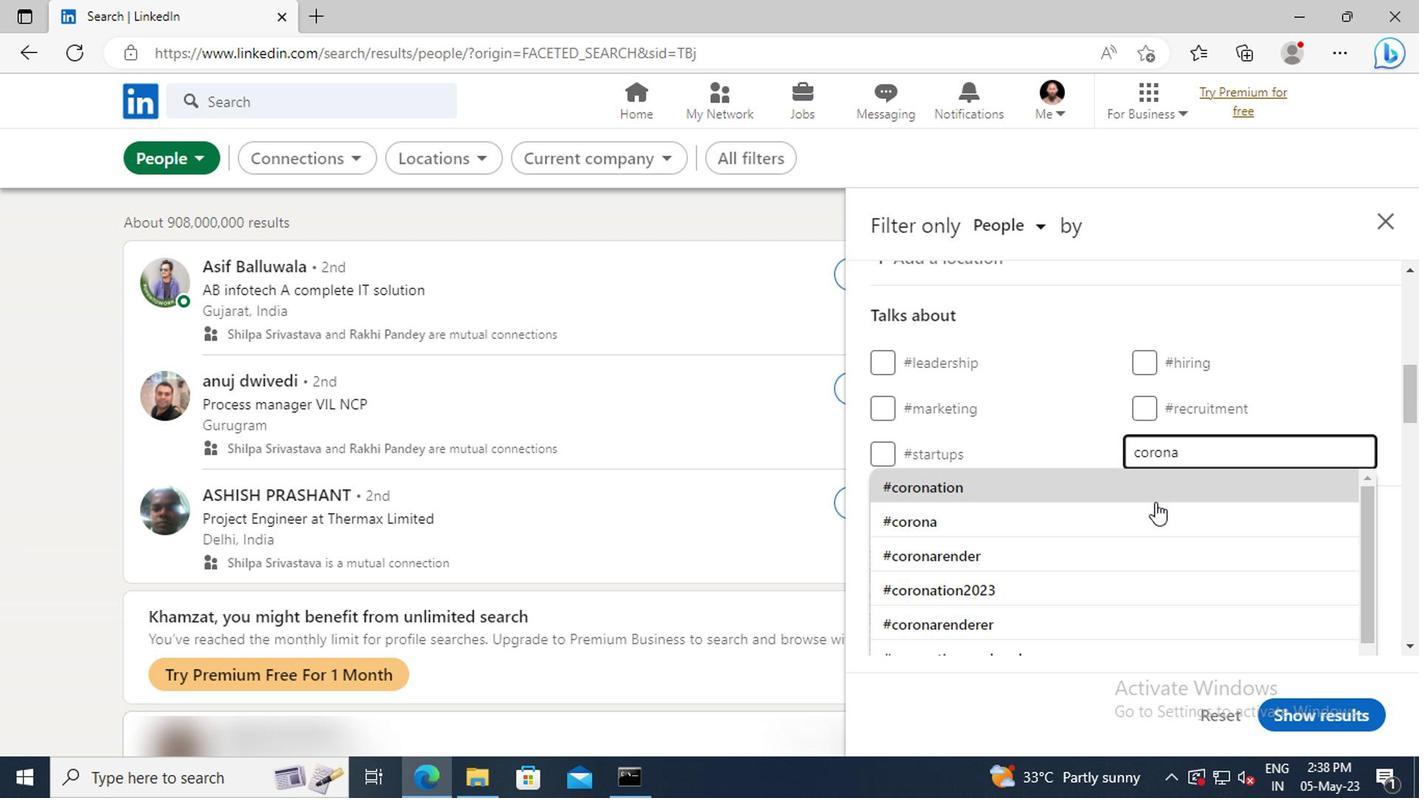 
Action: Mouse pressed left at (1153, 510)
Screenshot: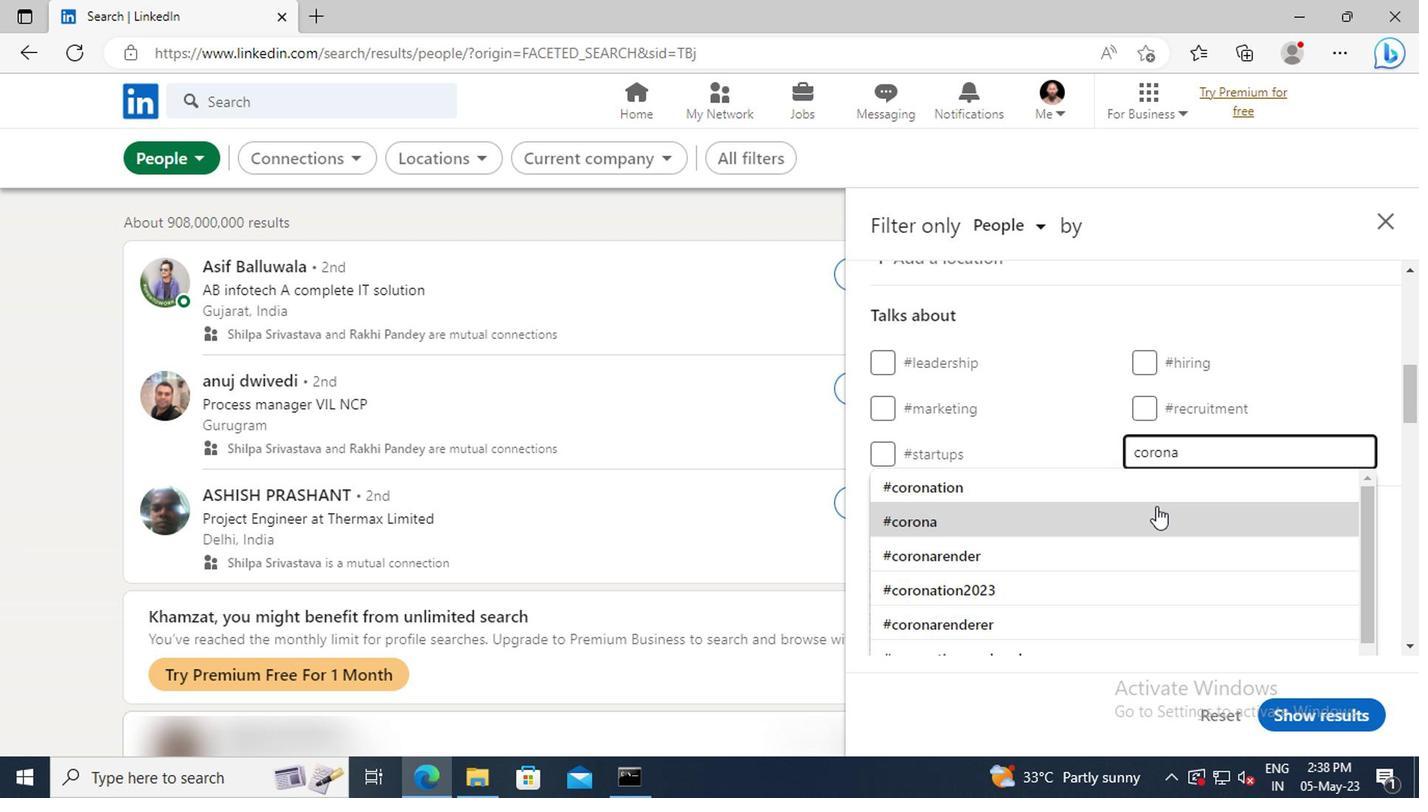 
Action: Mouse scrolled (1153, 508) with delta (0, -1)
Screenshot: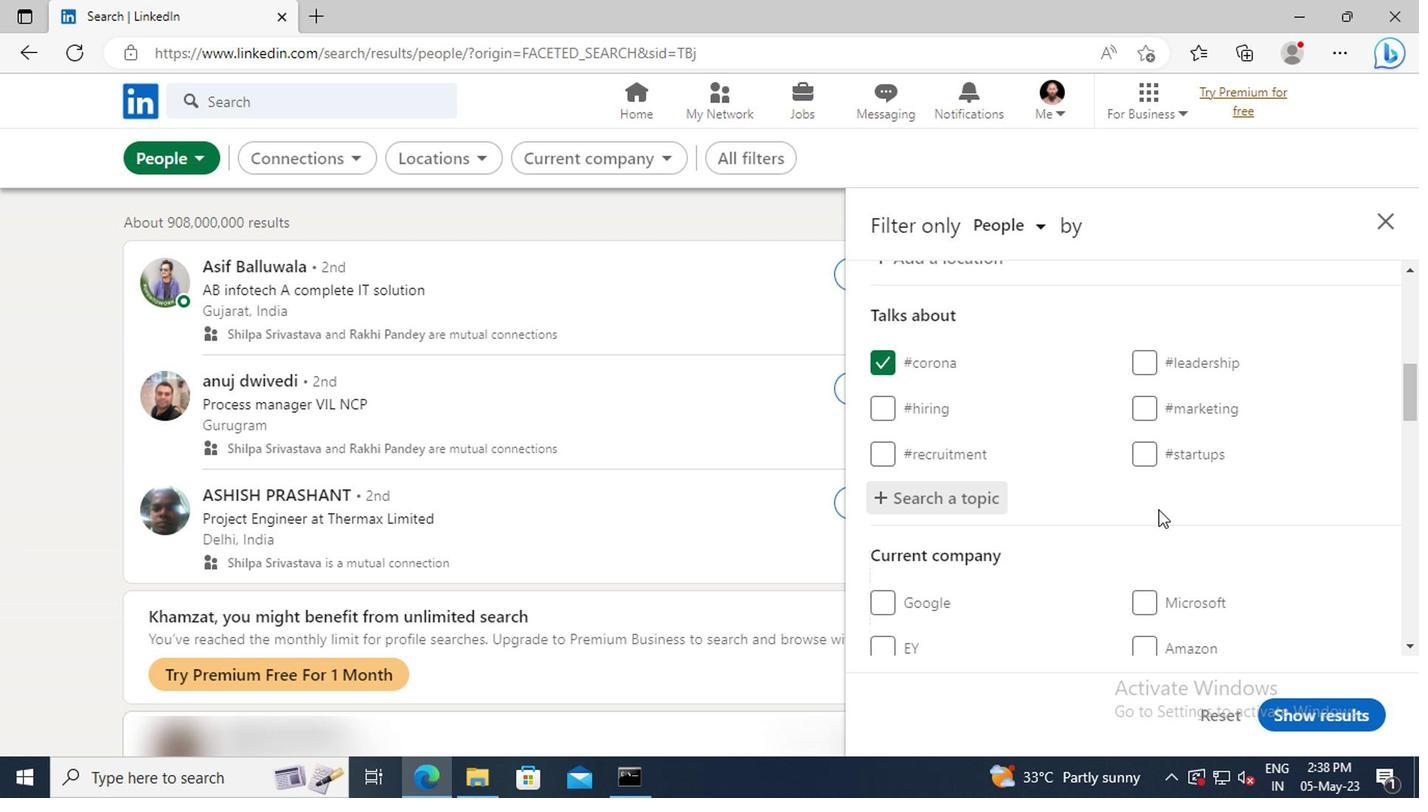 
Action: Mouse scrolled (1153, 508) with delta (0, -1)
Screenshot: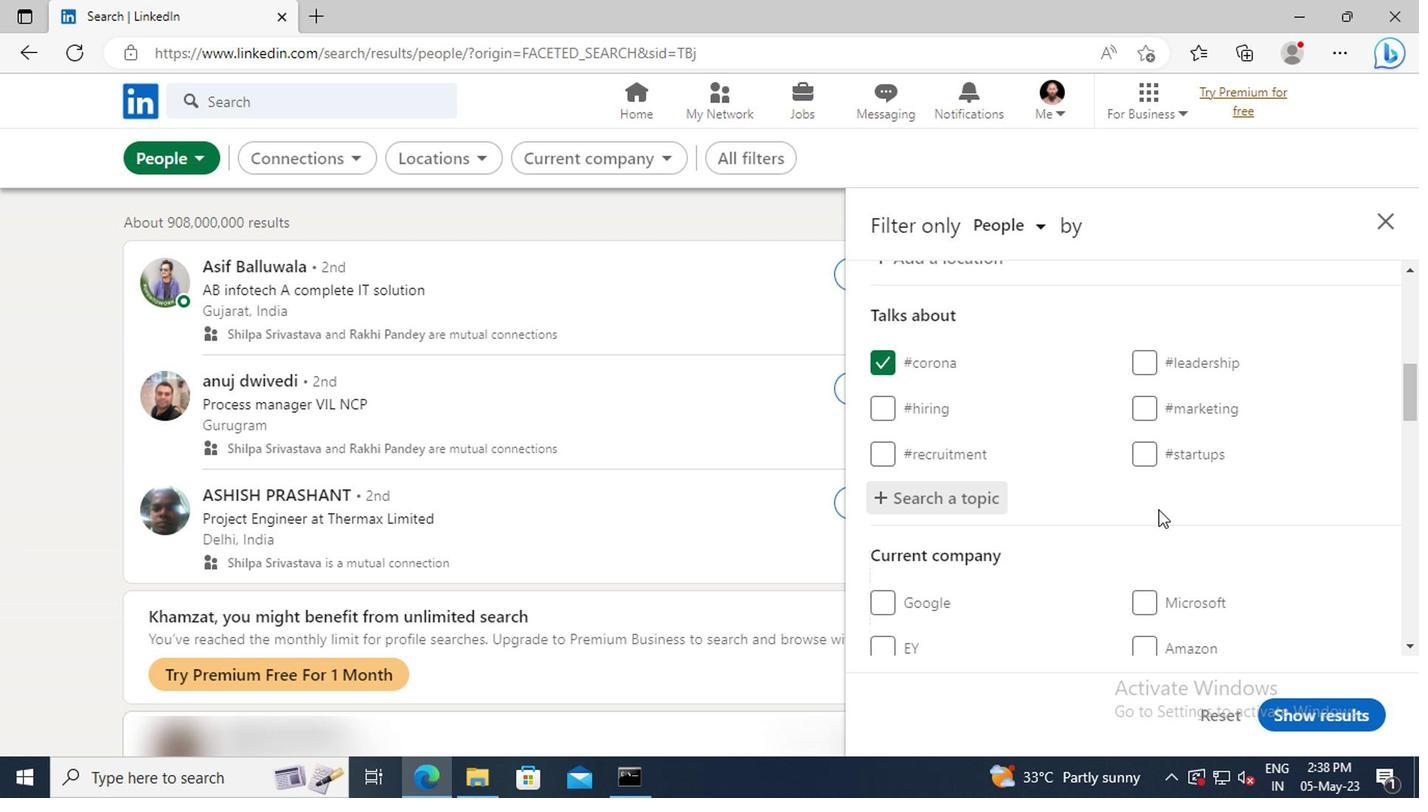 
Action: Mouse scrolled (1153, 508) with delta (0, -1)
Screenshot: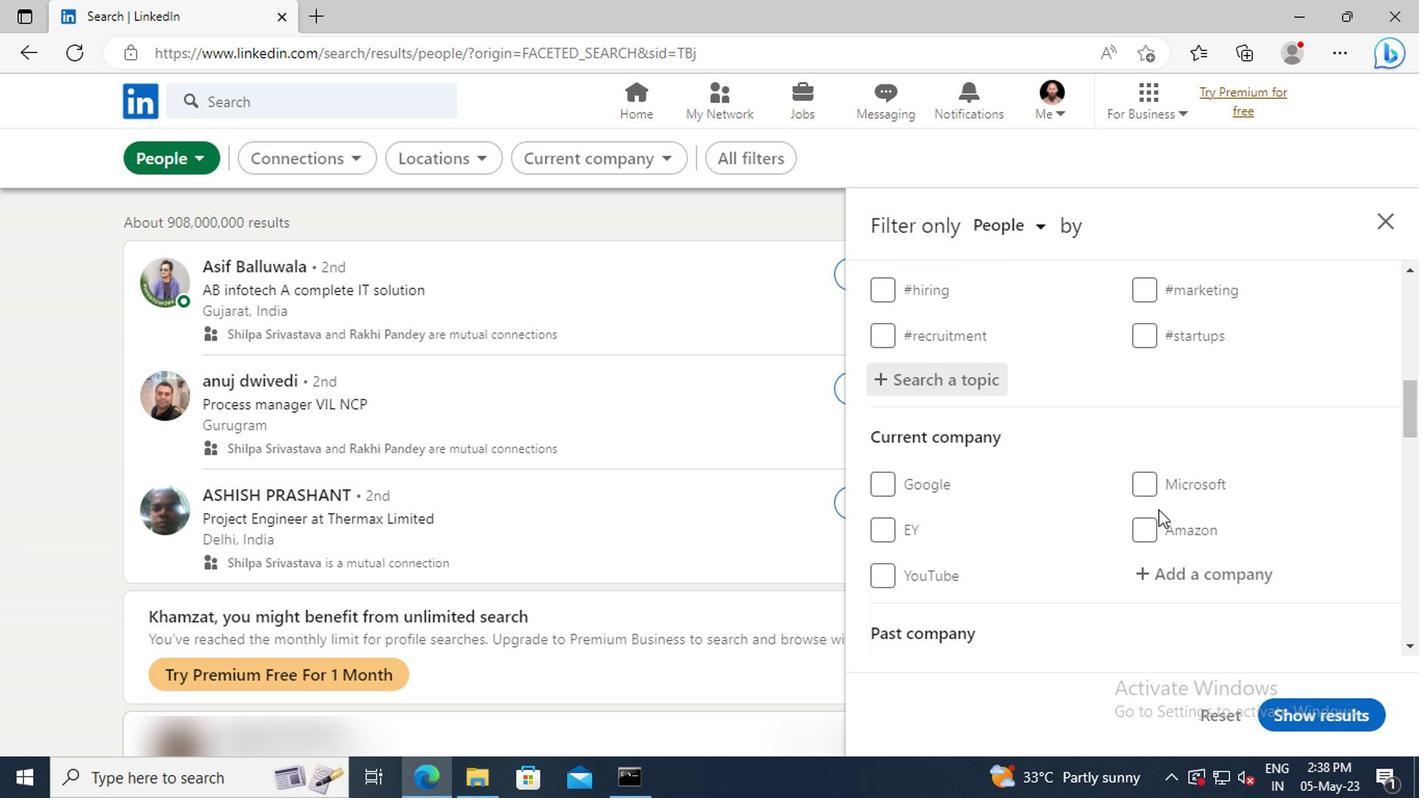
Action: Mouse scrolled (1153, 508) with delta (0, -1)
Screenshot: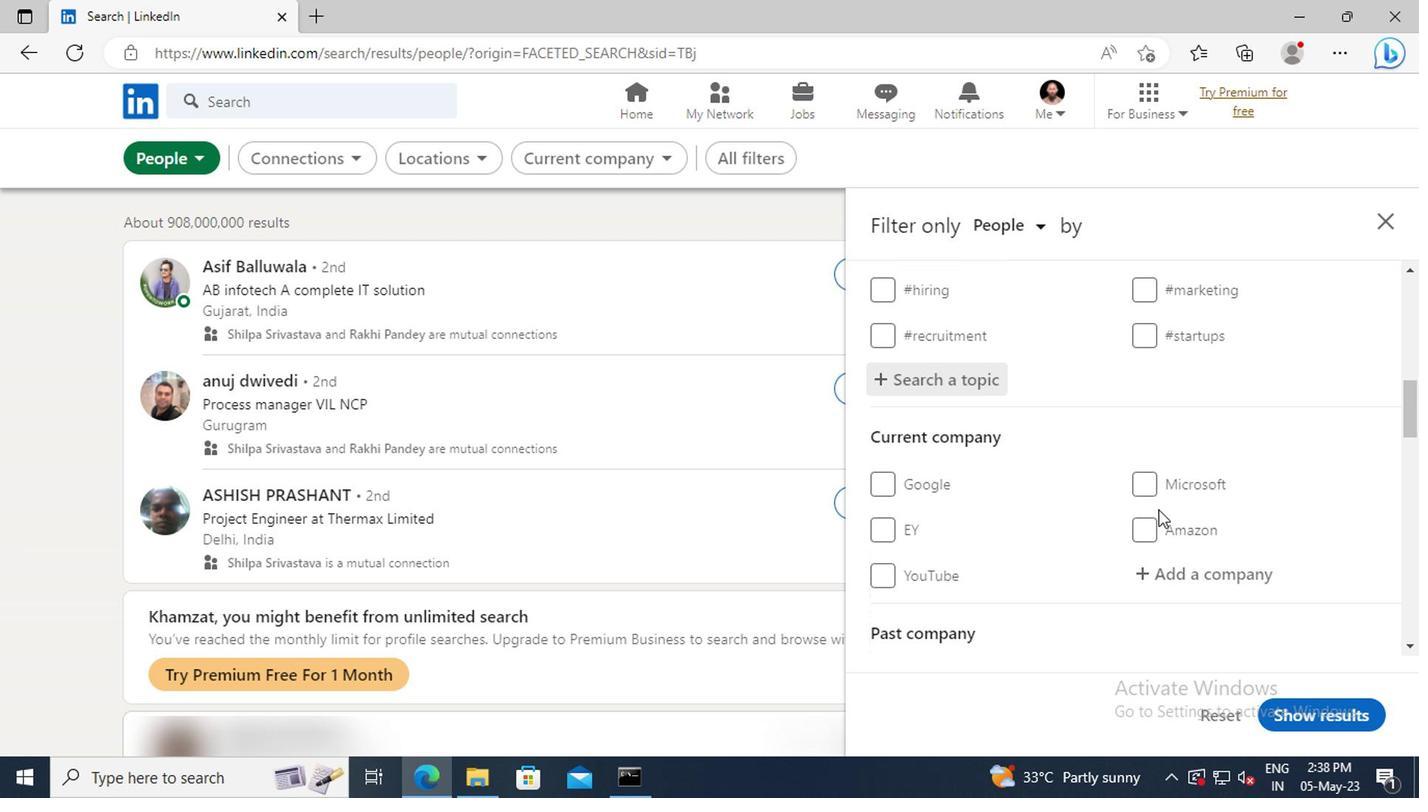 
Action: Mouse scrolled (1153, 508) with delta (0, -1)
Screenshot: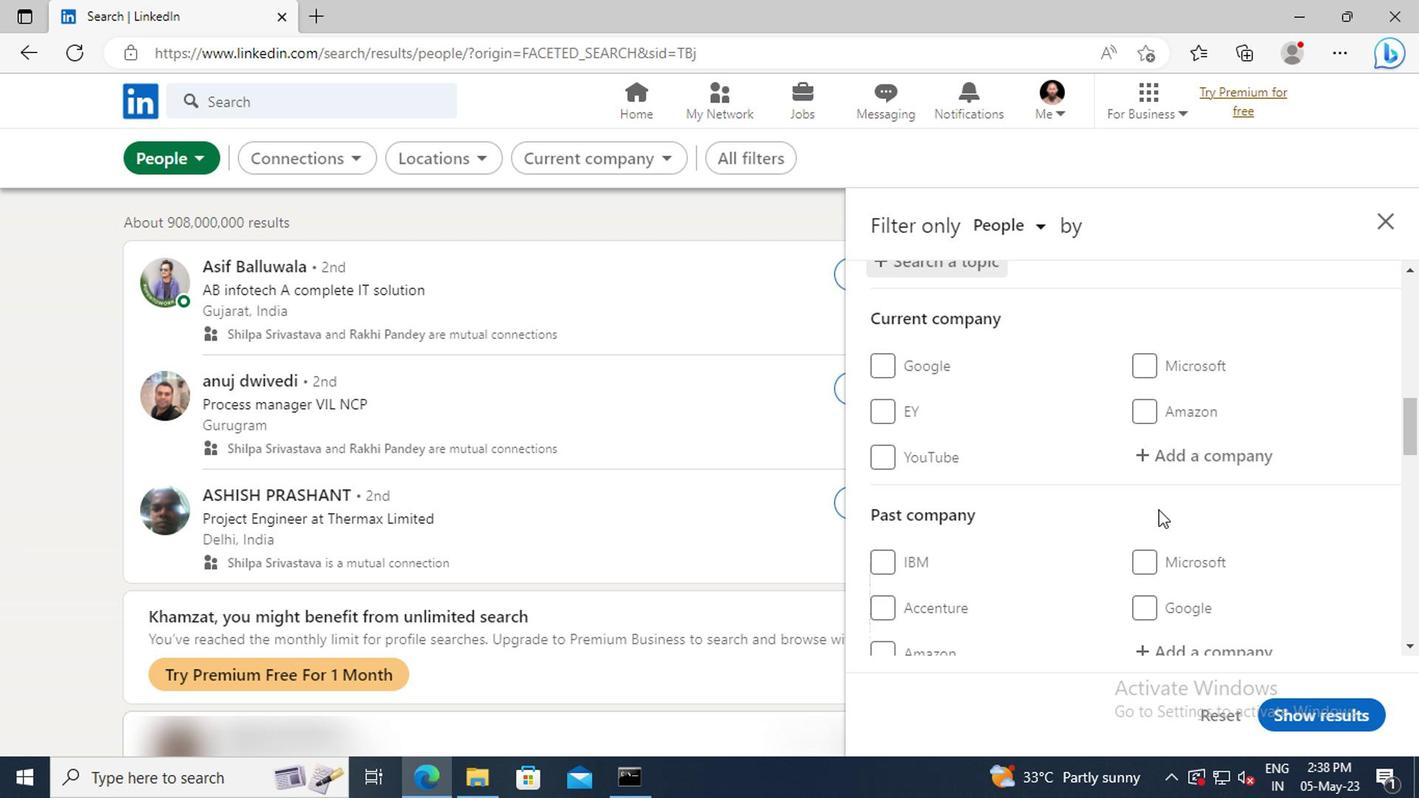 
Action: Mouse scrolled (1153, 508) with delta (0, -1)
Screenshot: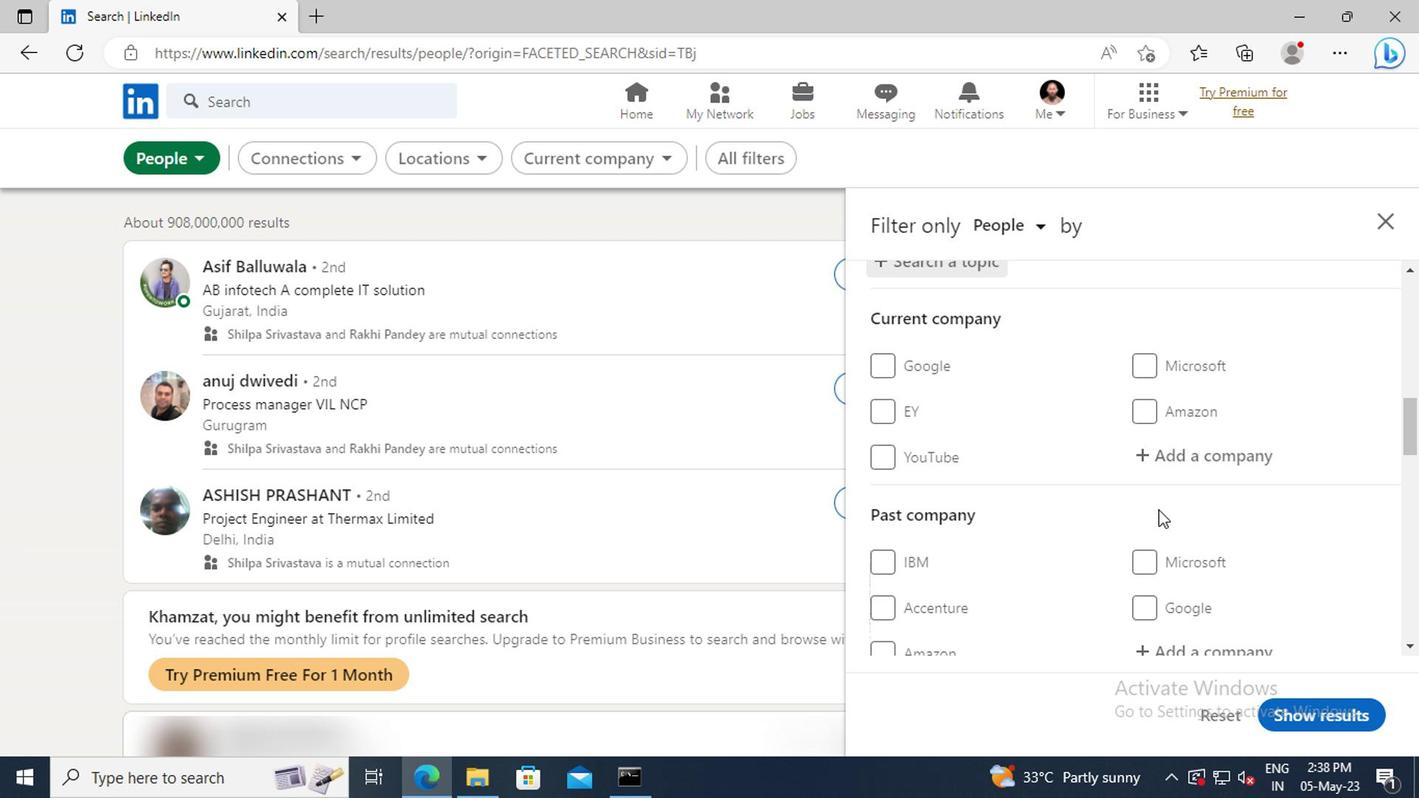 
Action: Mouse scrolled (1153, 508) with delta (0, -1)
Screenshot: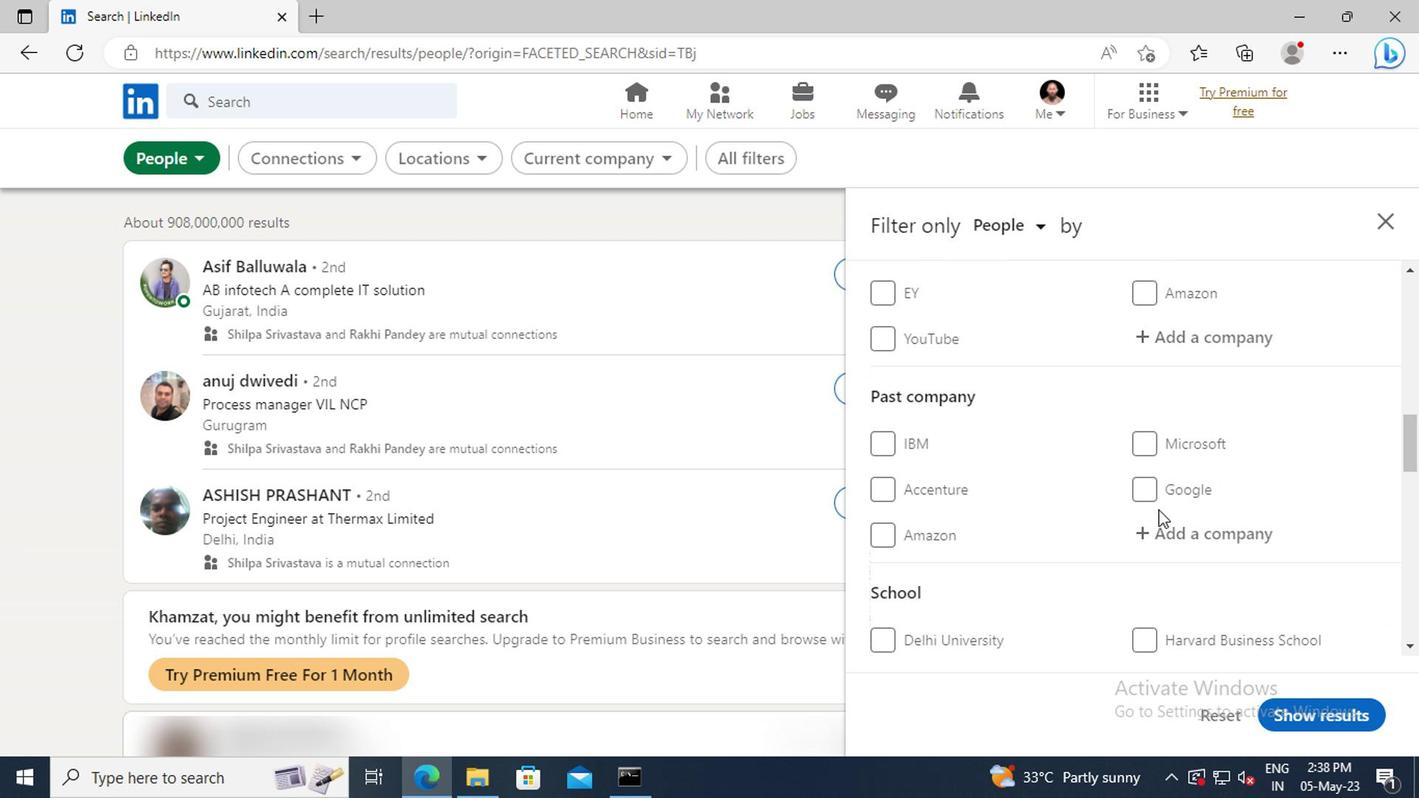 
Action: Mouse scrolled (1153, 508) with delta (0, -1)
Screenshot: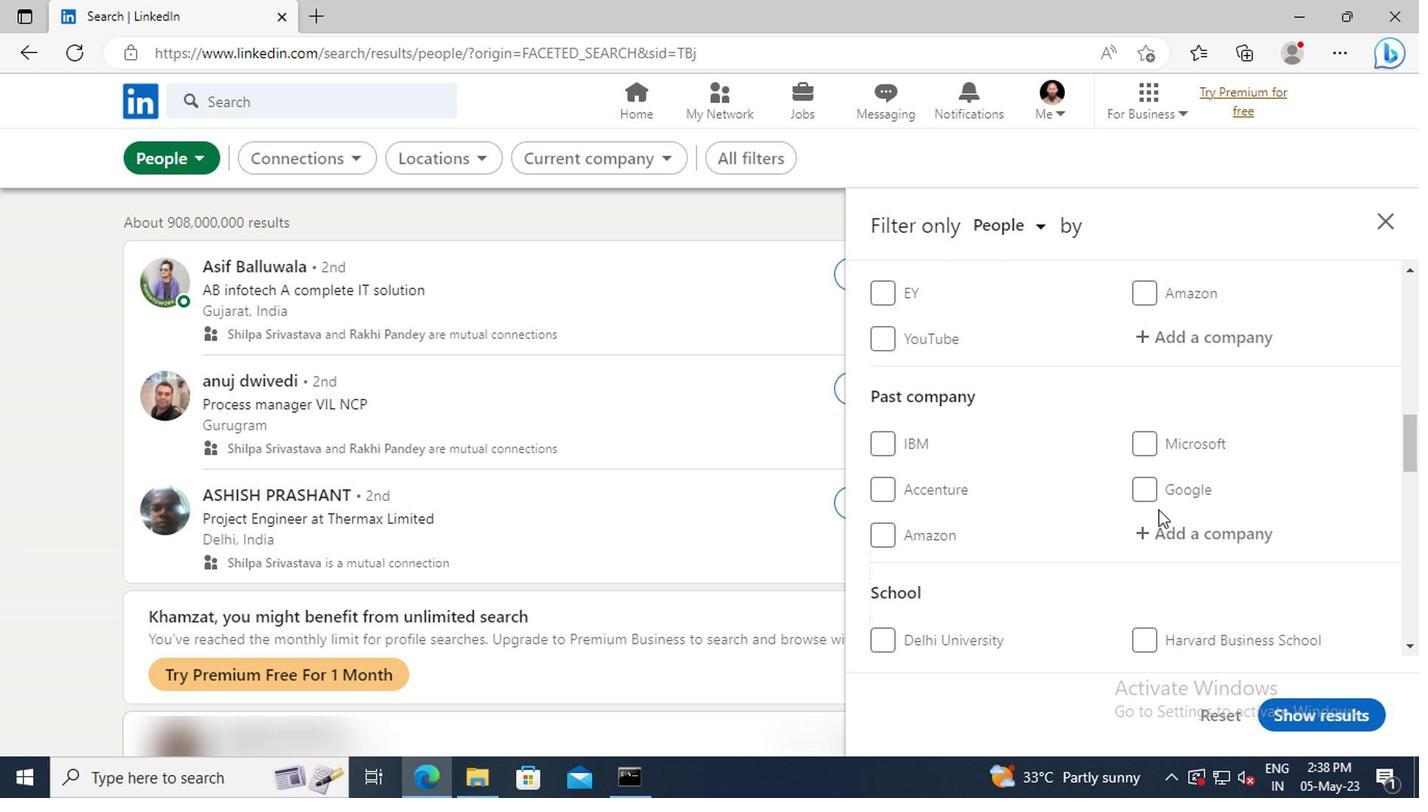 
Action: Mouse moved to (1151, 486)
Screenshot: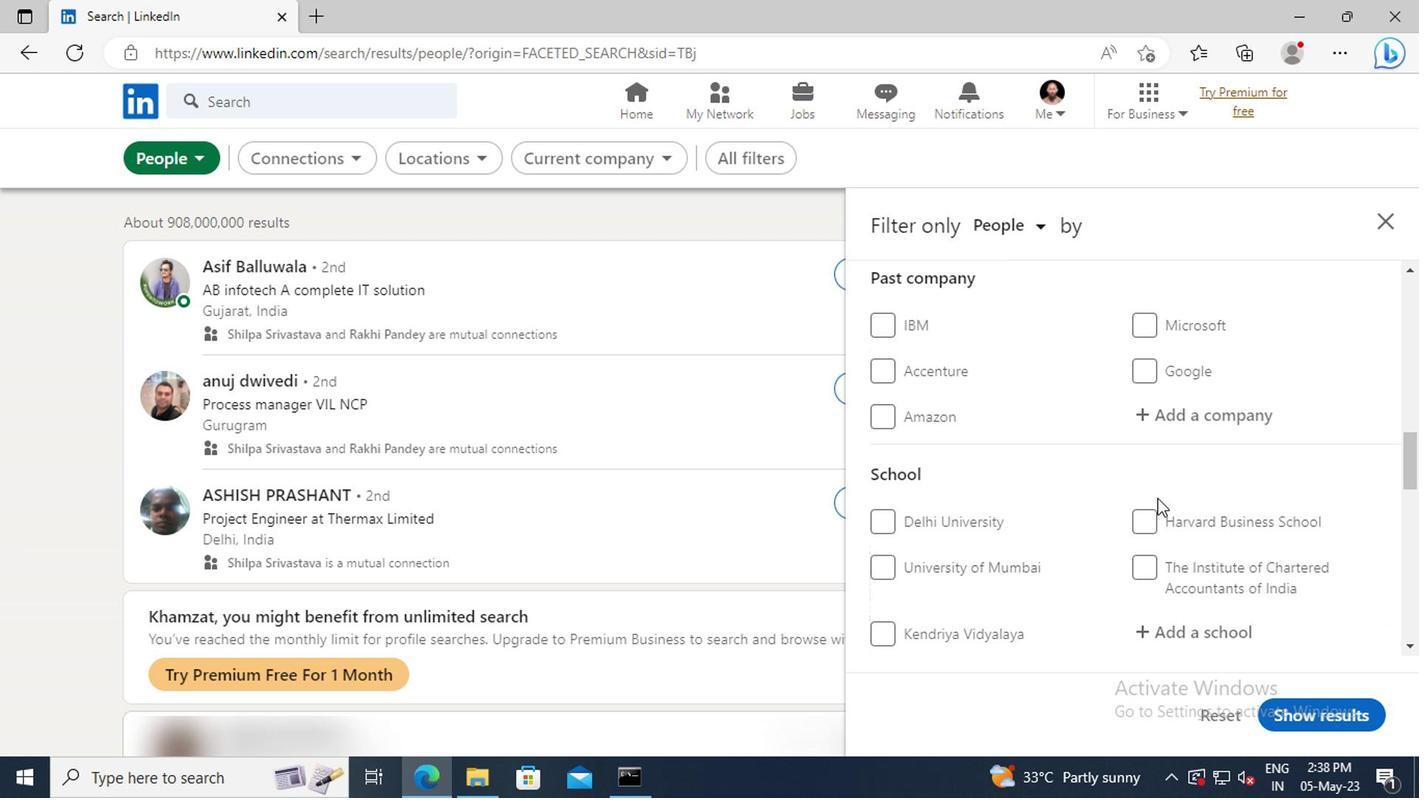 
Action: Mouse scrolled (1151, 485) with delta (0, -1)
Screenshot: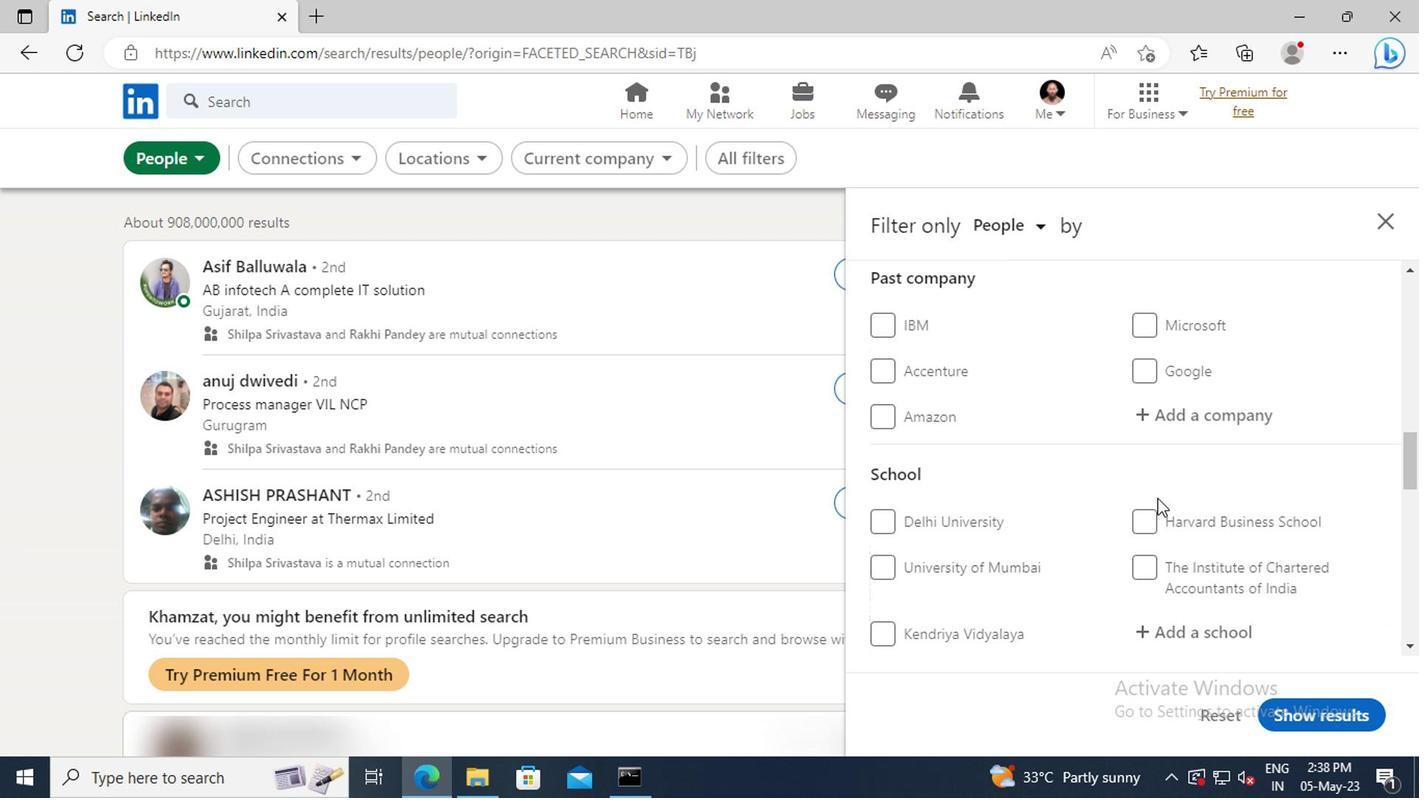 
Action: Mouse moved to (1151, 481)
Screenshot: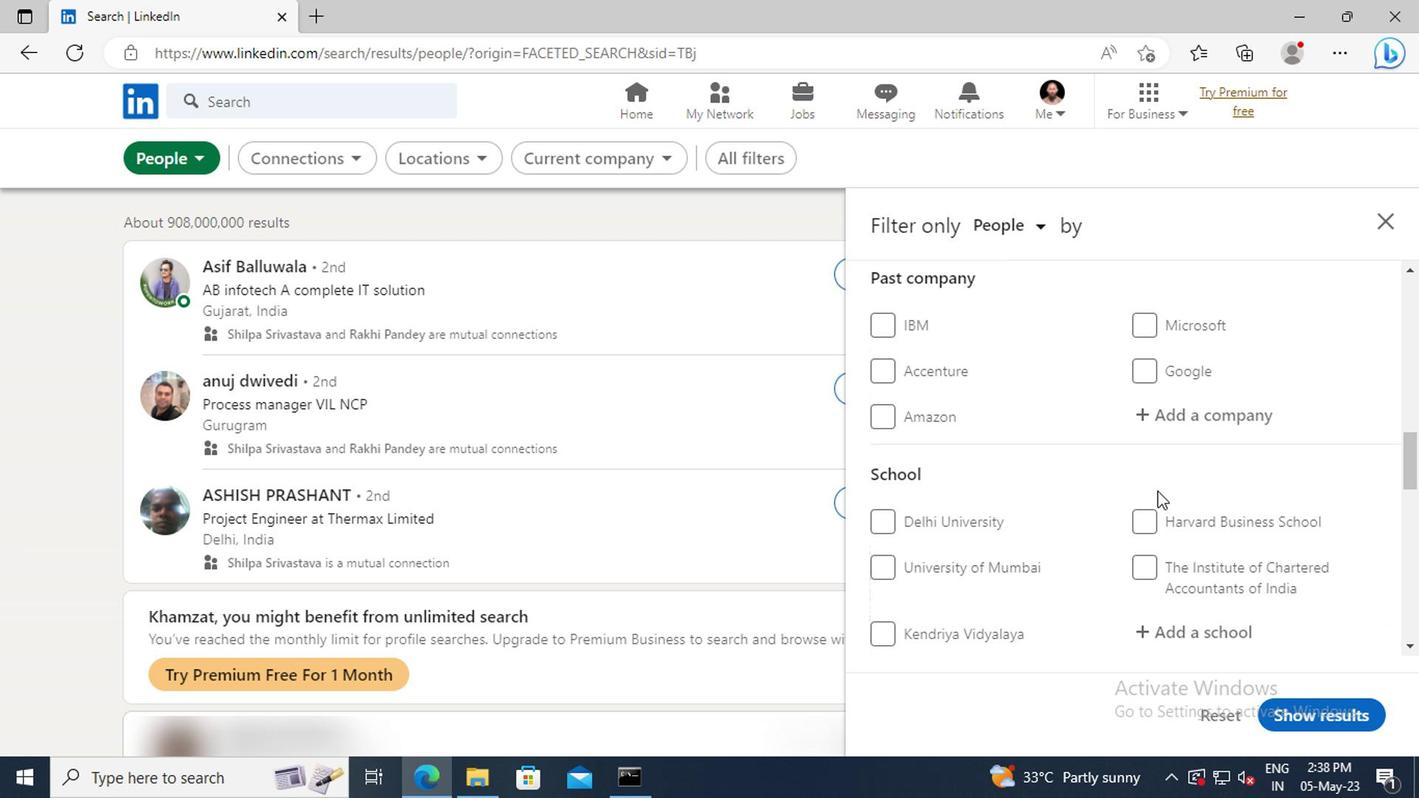 
Action: Mouse scrolled (1151, 479) with delta (0, -1)
Screenshot: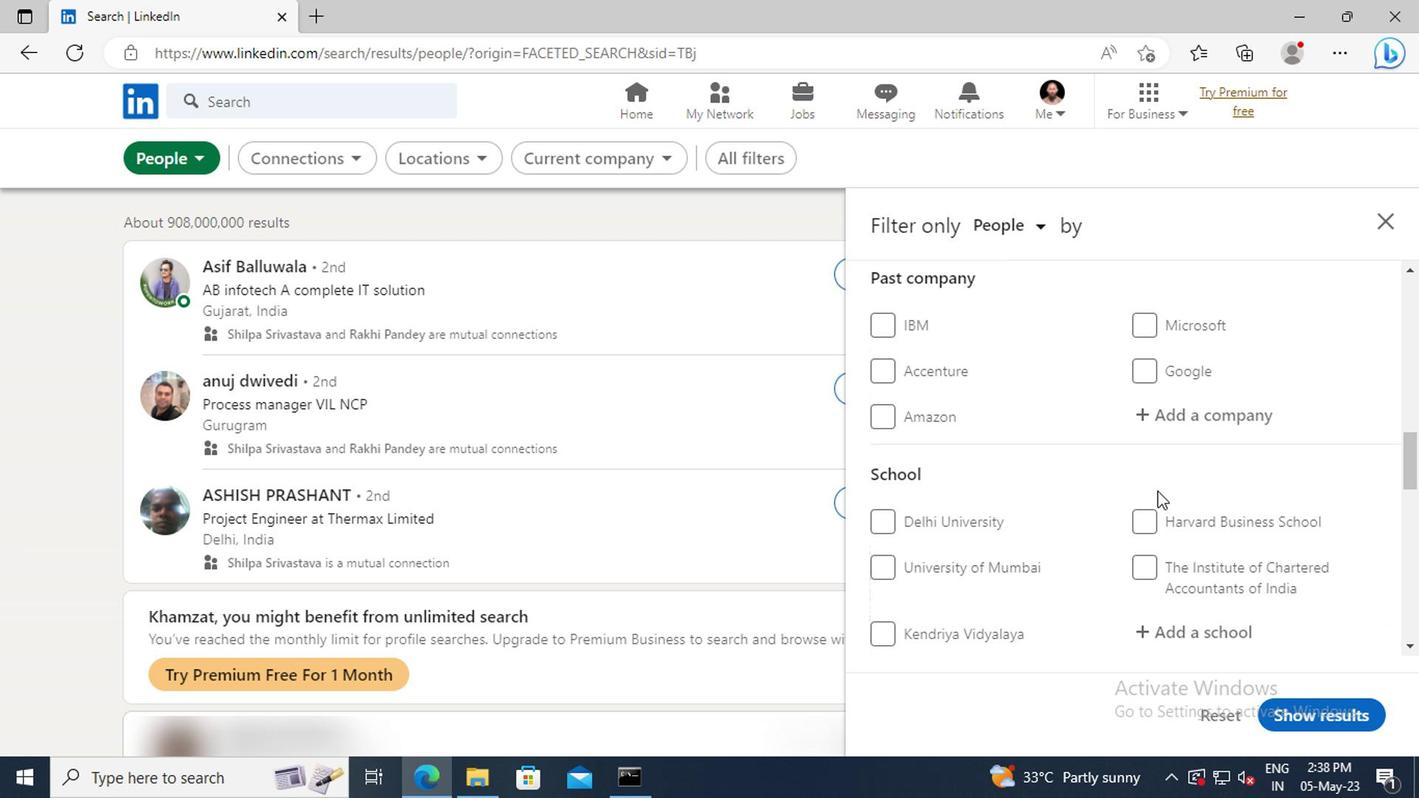 
Action: Mouse moved to (1151, 461)
Screenshot: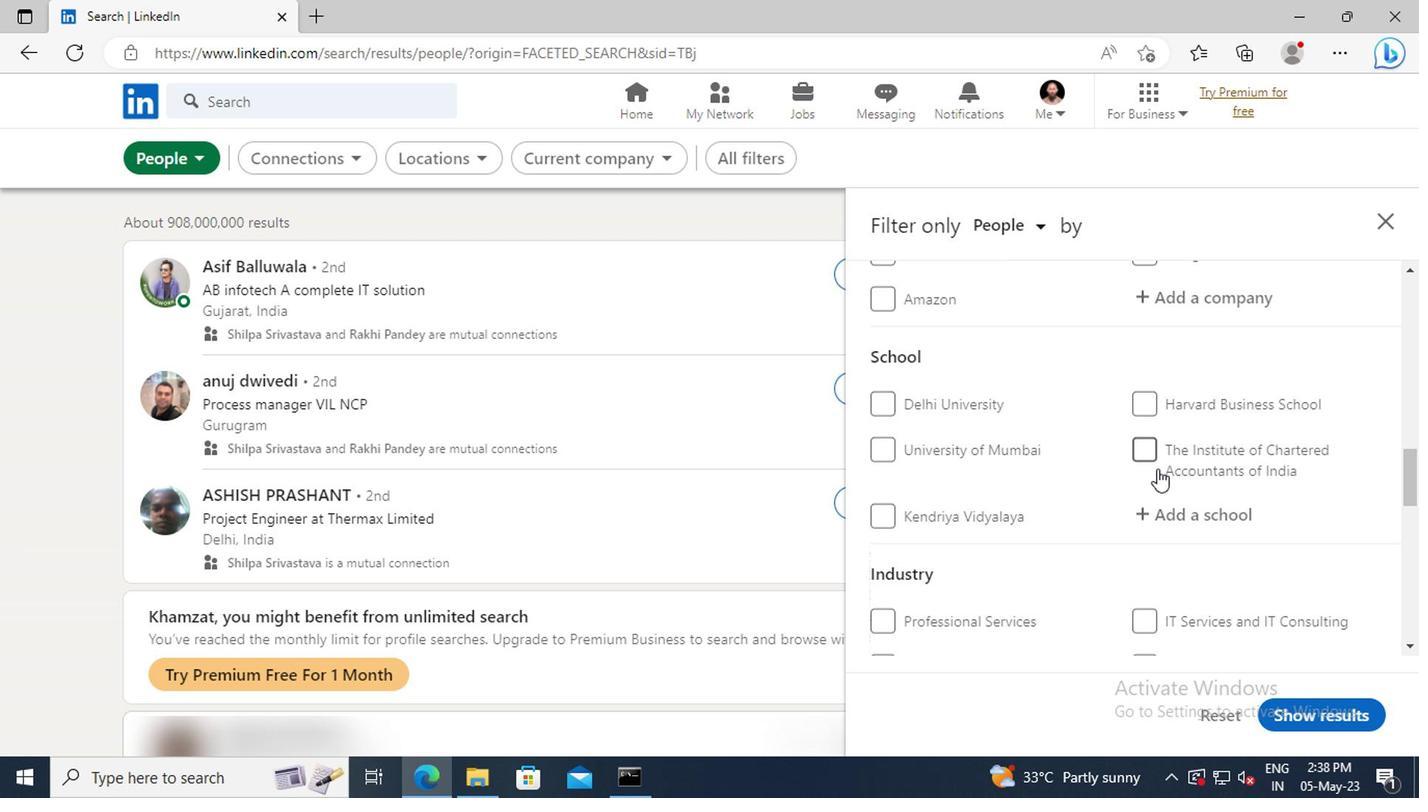 
Action: Mouse scrolled (1151, 460) with delta (0, 0)
Screenshot: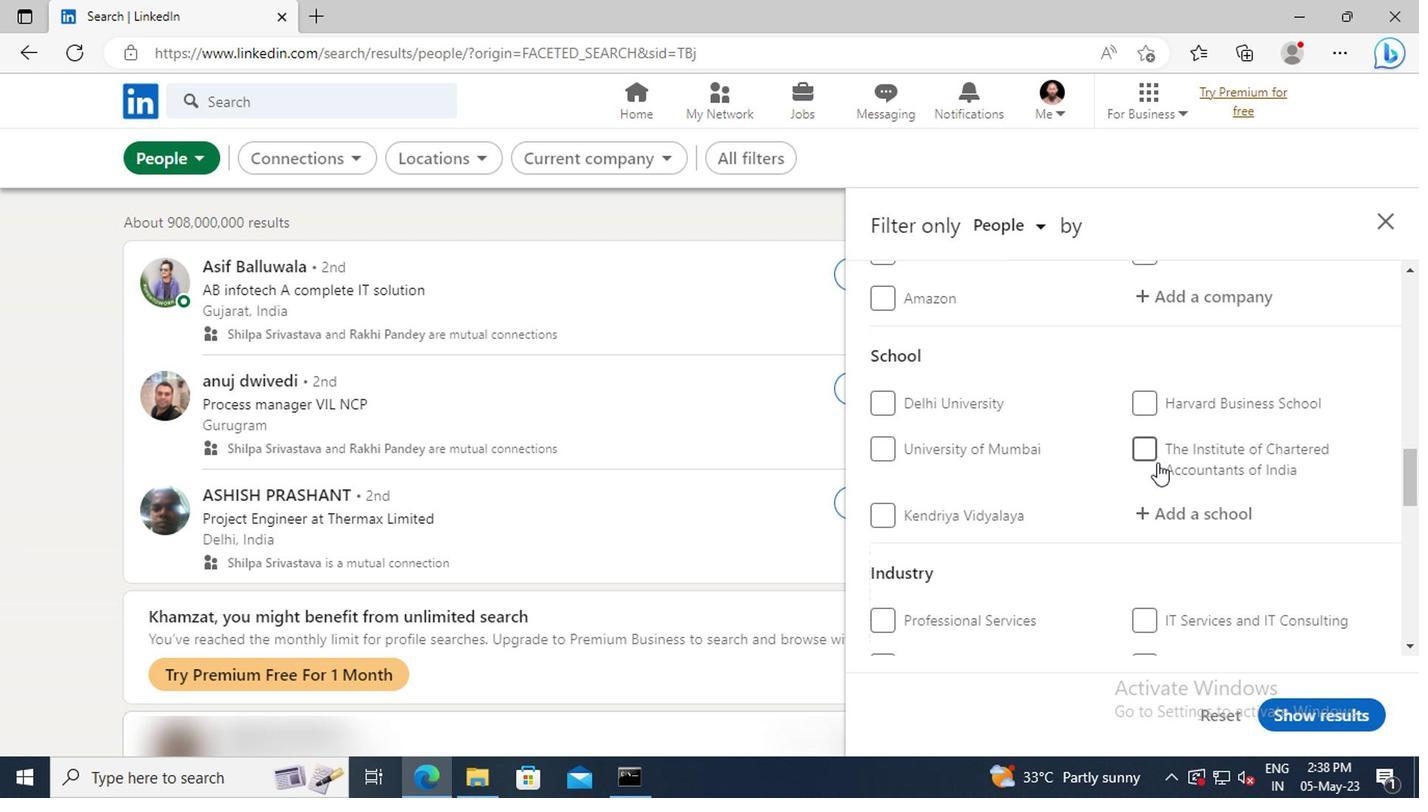
Action: Mouse scrolled (1151, 460) with delta (0, 0)
Screenshot: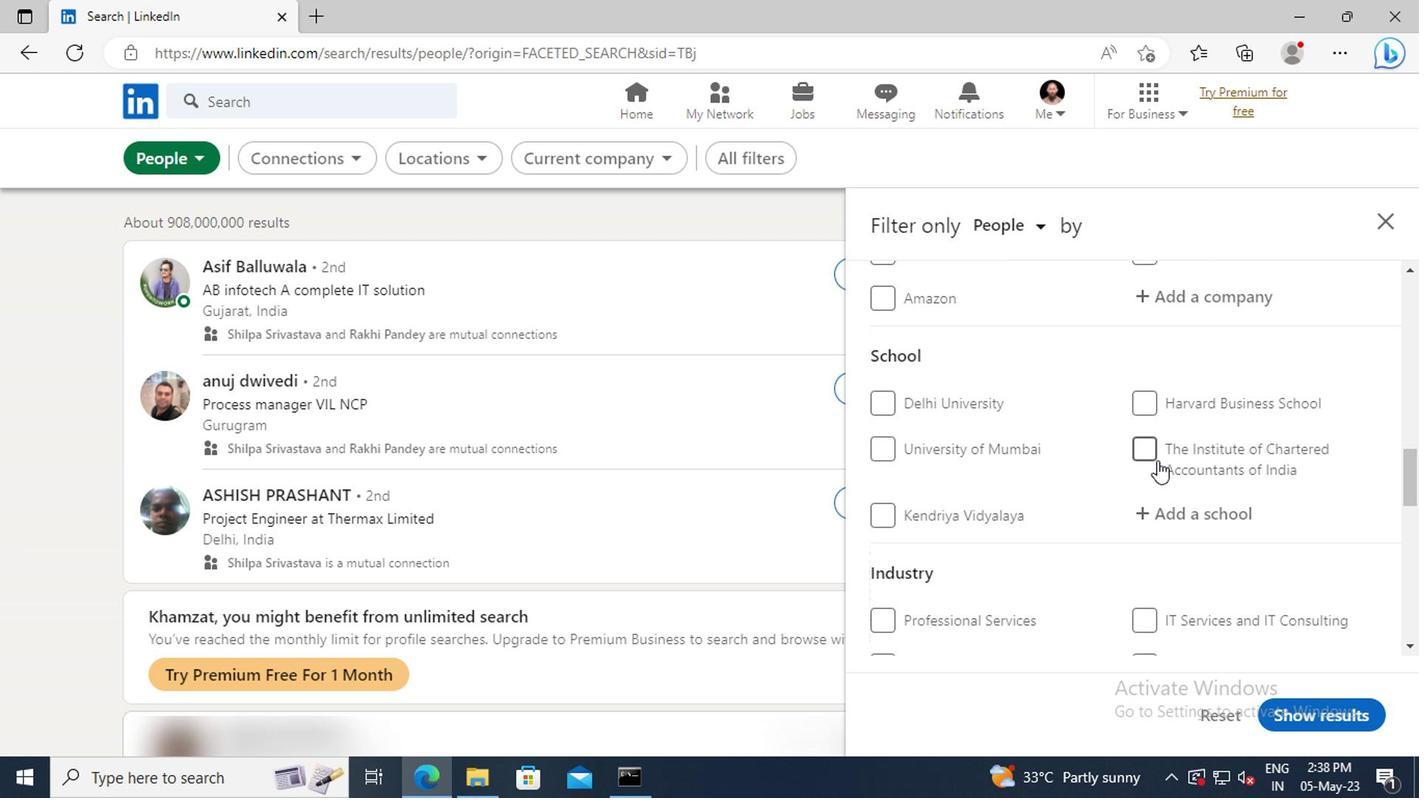 
Action: Mouse scrolled (1151, 460) with delta (0, 0)
Screenshot: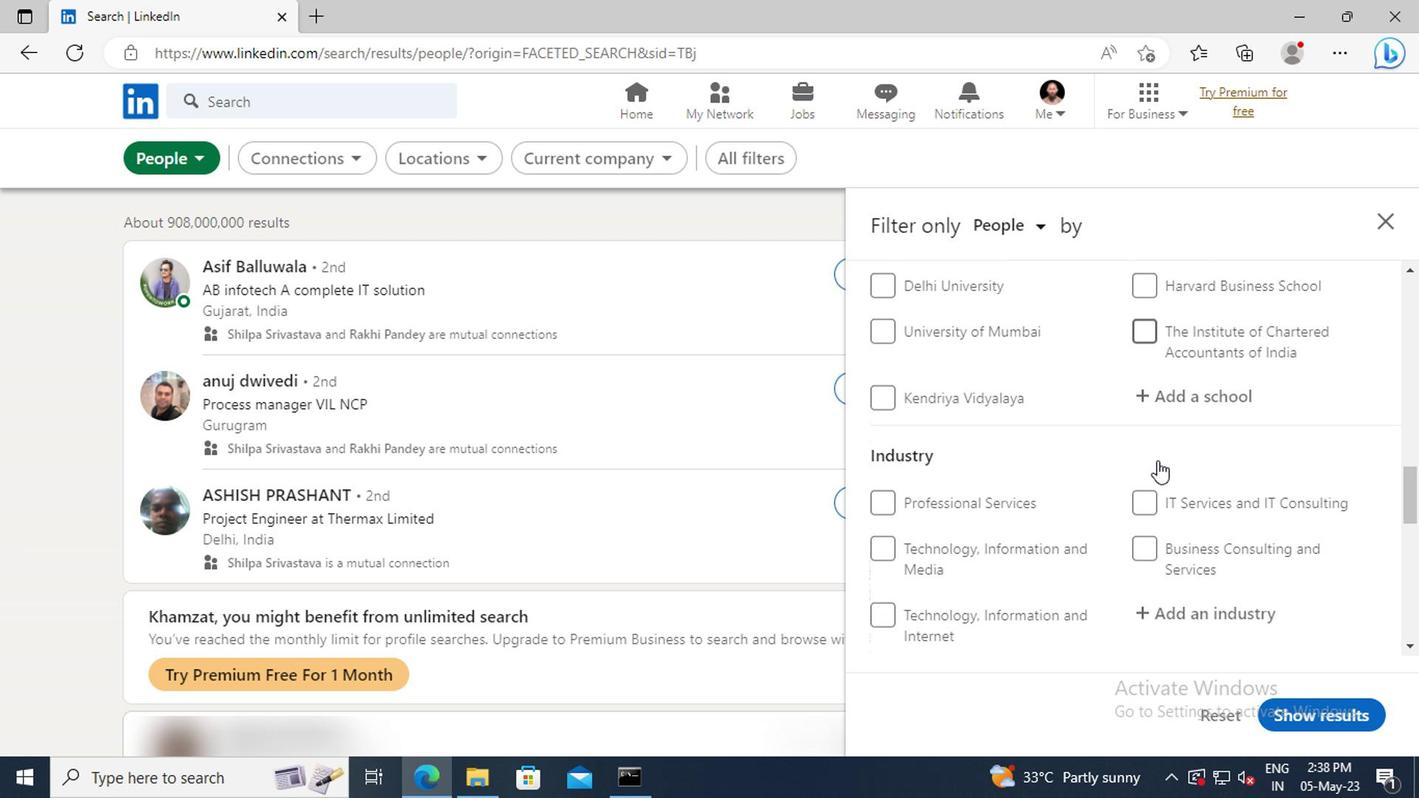 
Action: Mouse scrolled (1151, 460) with delta (0, 0)
Screenshot: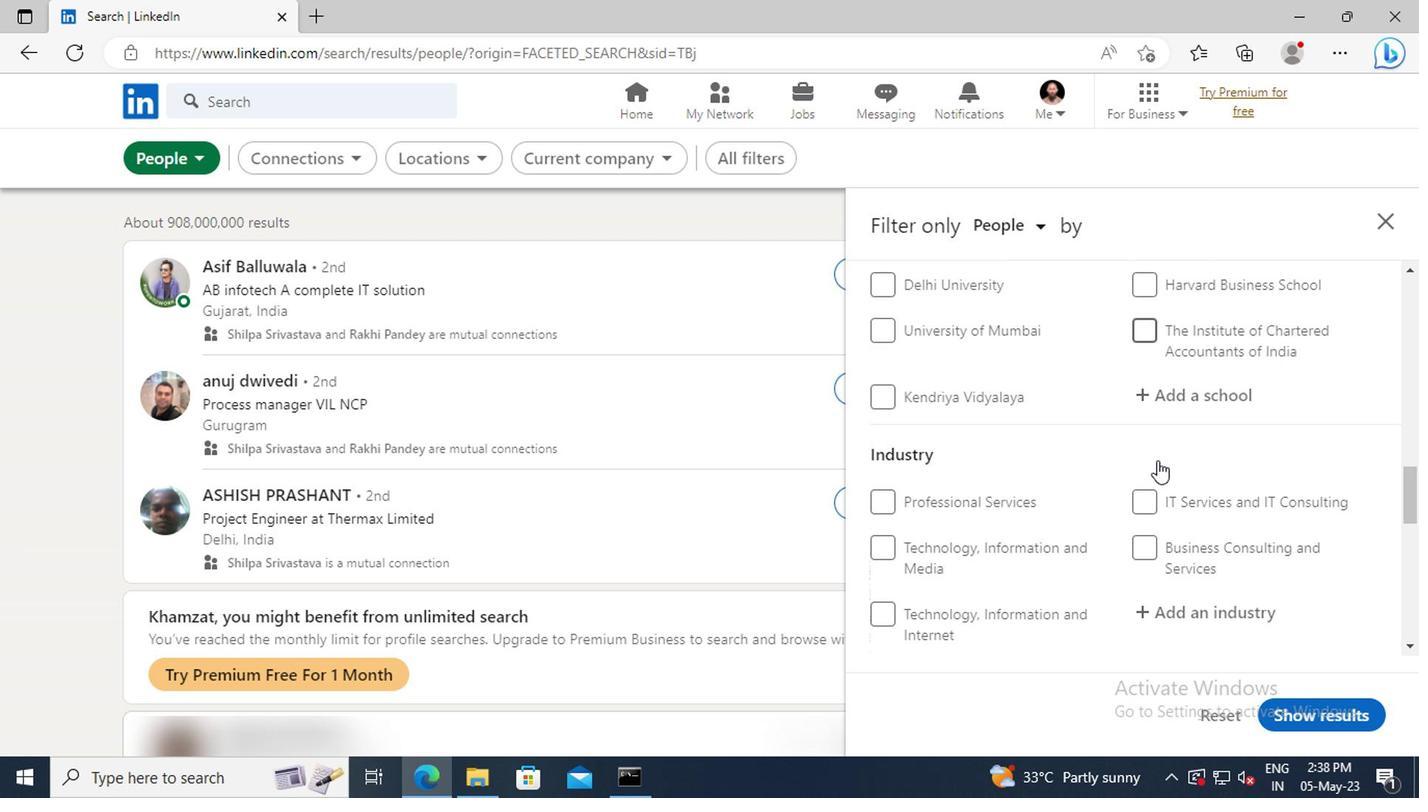
Action: Mouse scrolled (1151, 460) with delta (0, 0)
Screenshot: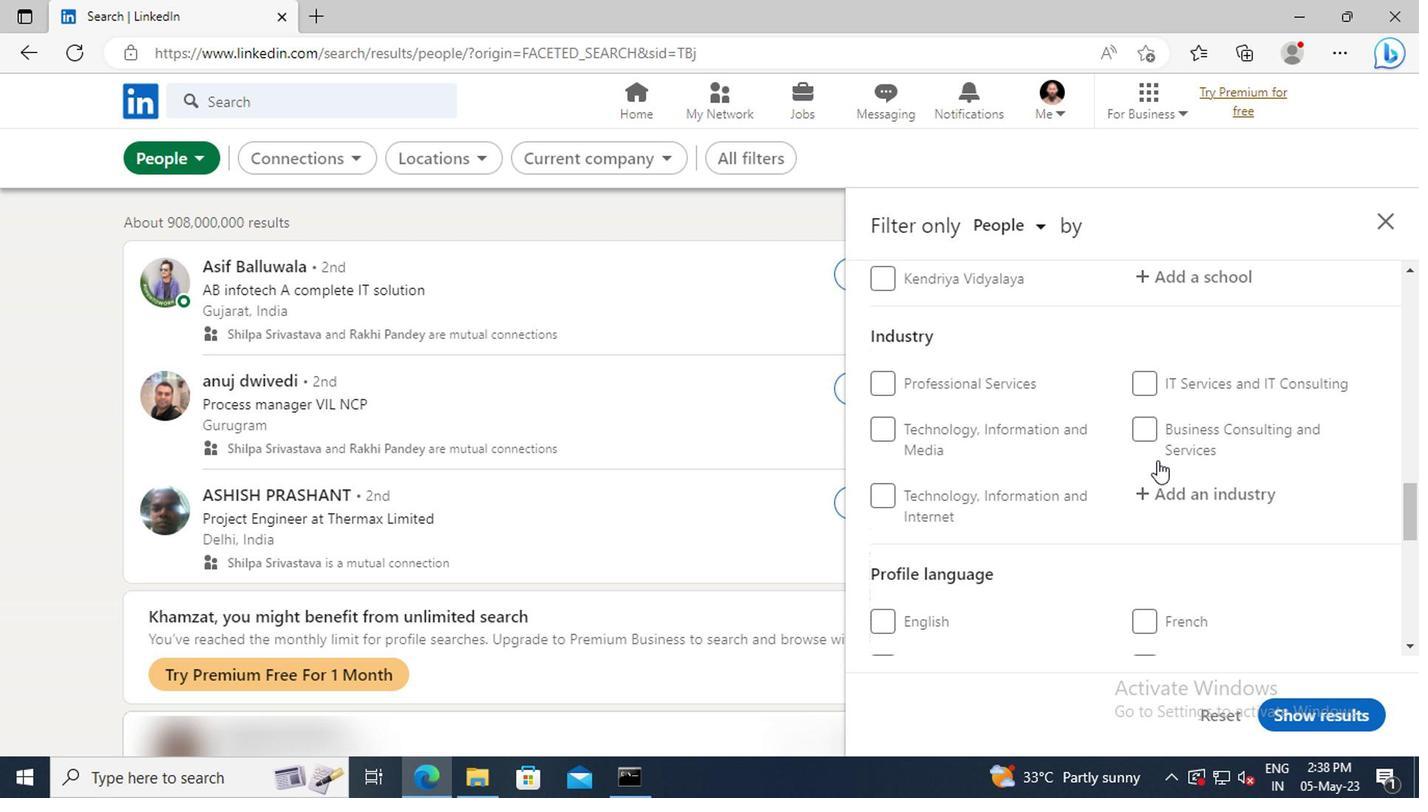 
Action: Mouse scrolled (1151, 460) with delta (0, 0)
Screenshot: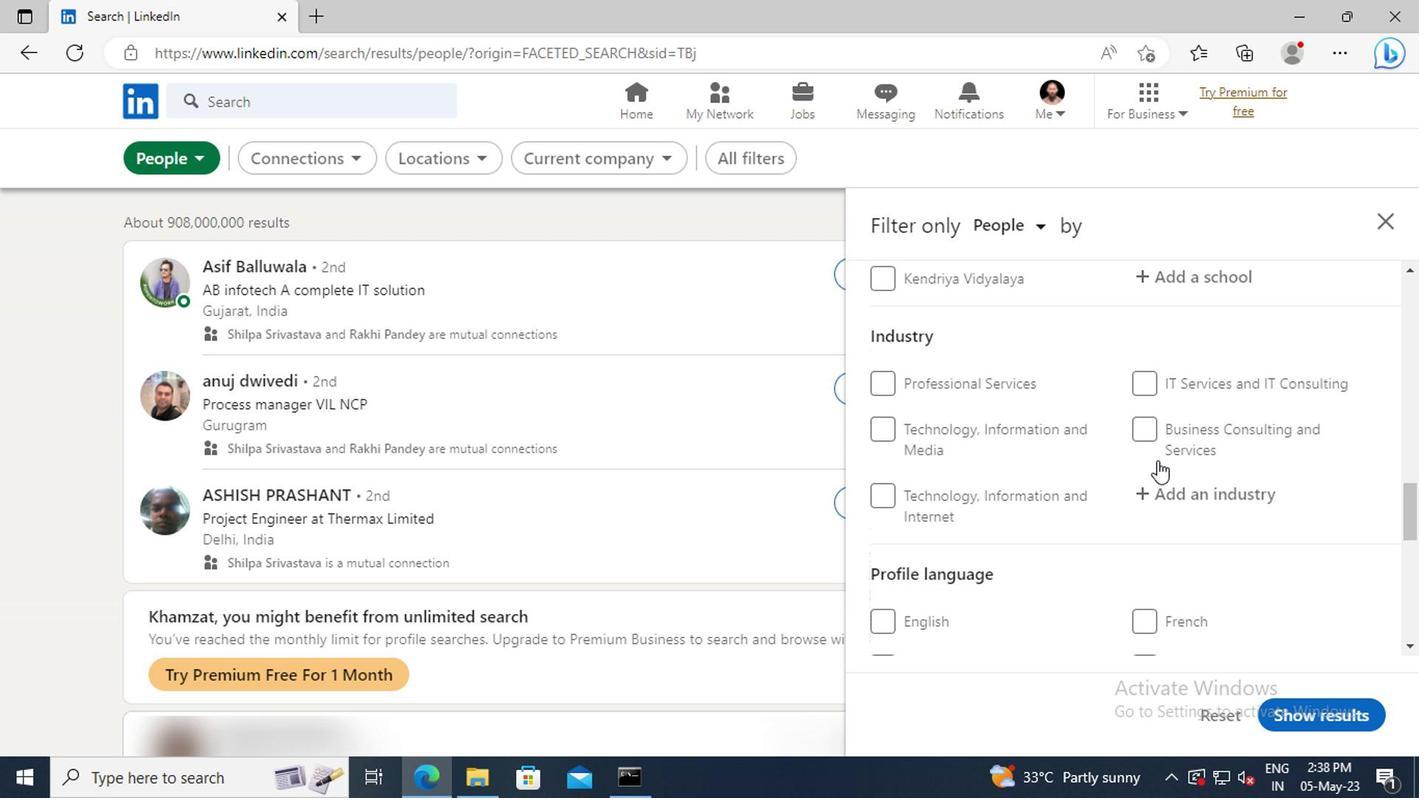 
Action: Mouse moved to (881, 598)
Screenshot: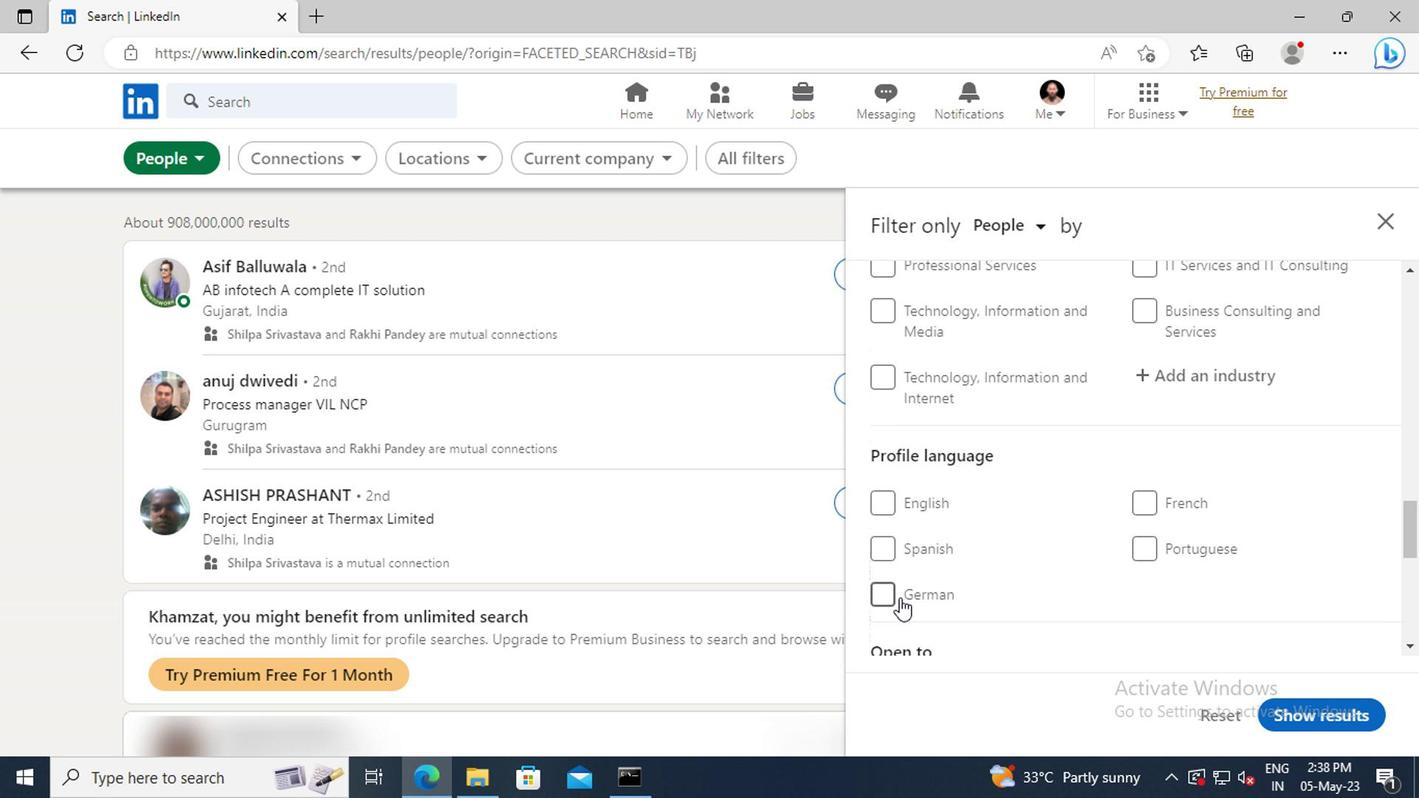 
Action: Mouse pressed left at (881, 598)
Screenshot: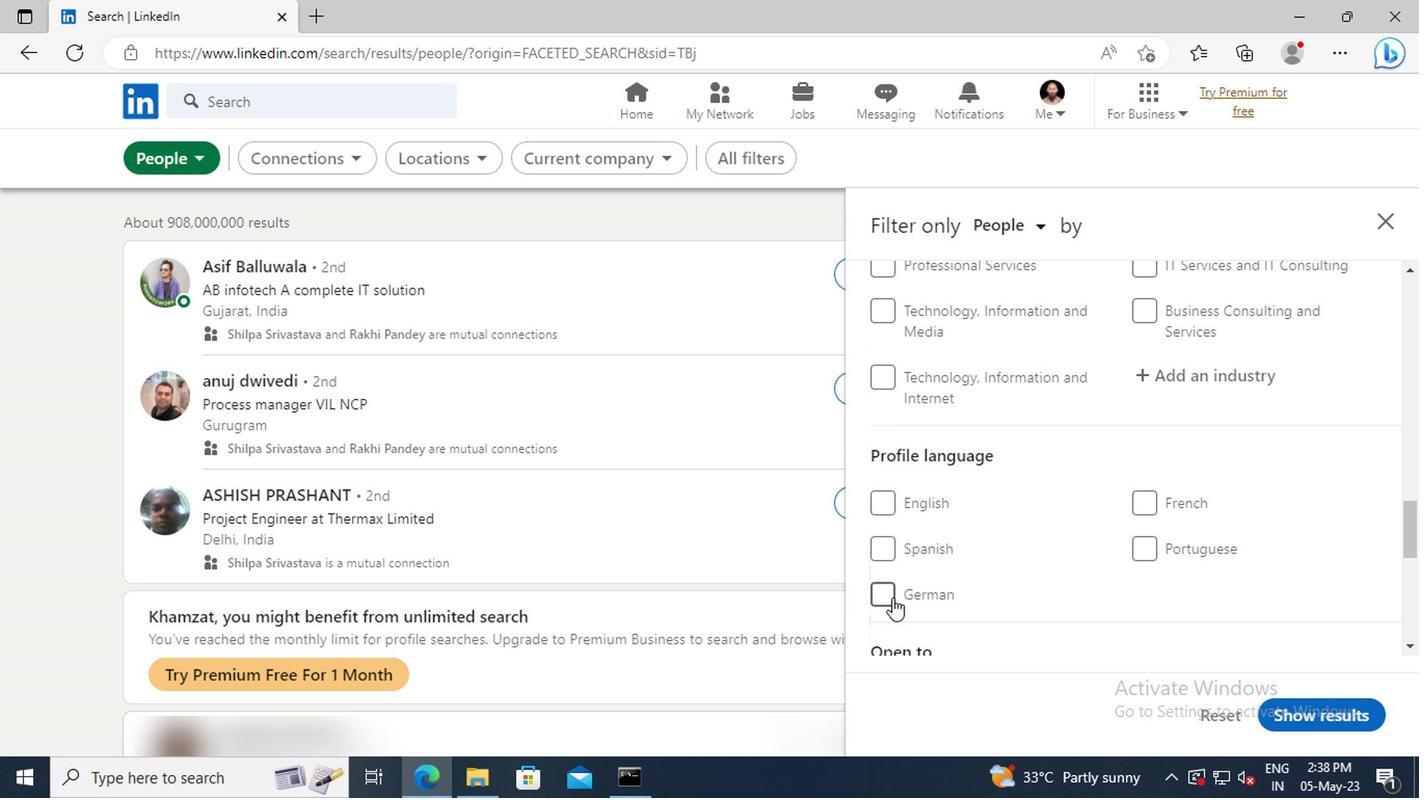 
Action: Mouse moved to (1132, 534)
Screenshot: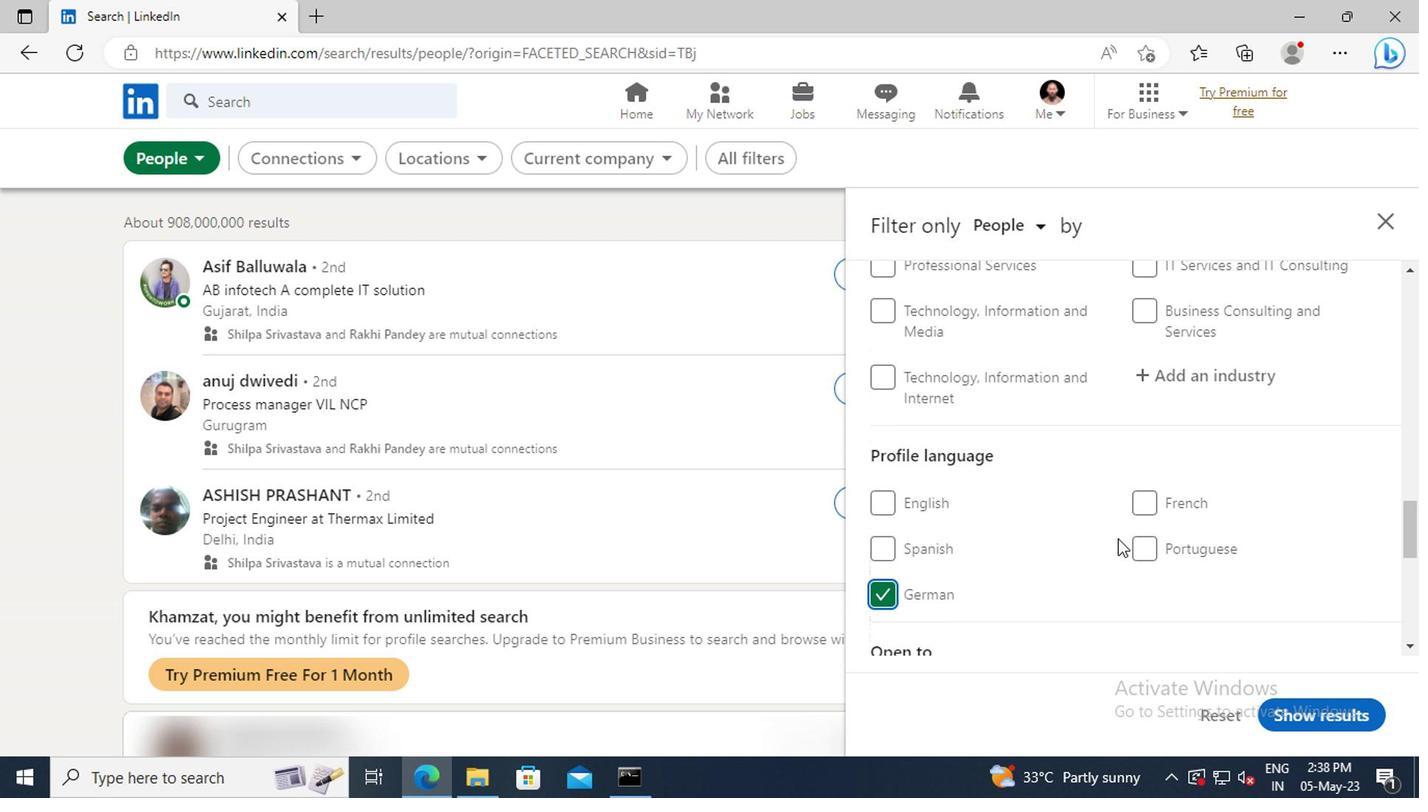 
Action: Mouse scrolled (1132, 536) with delta (0, 1)
Screenshot: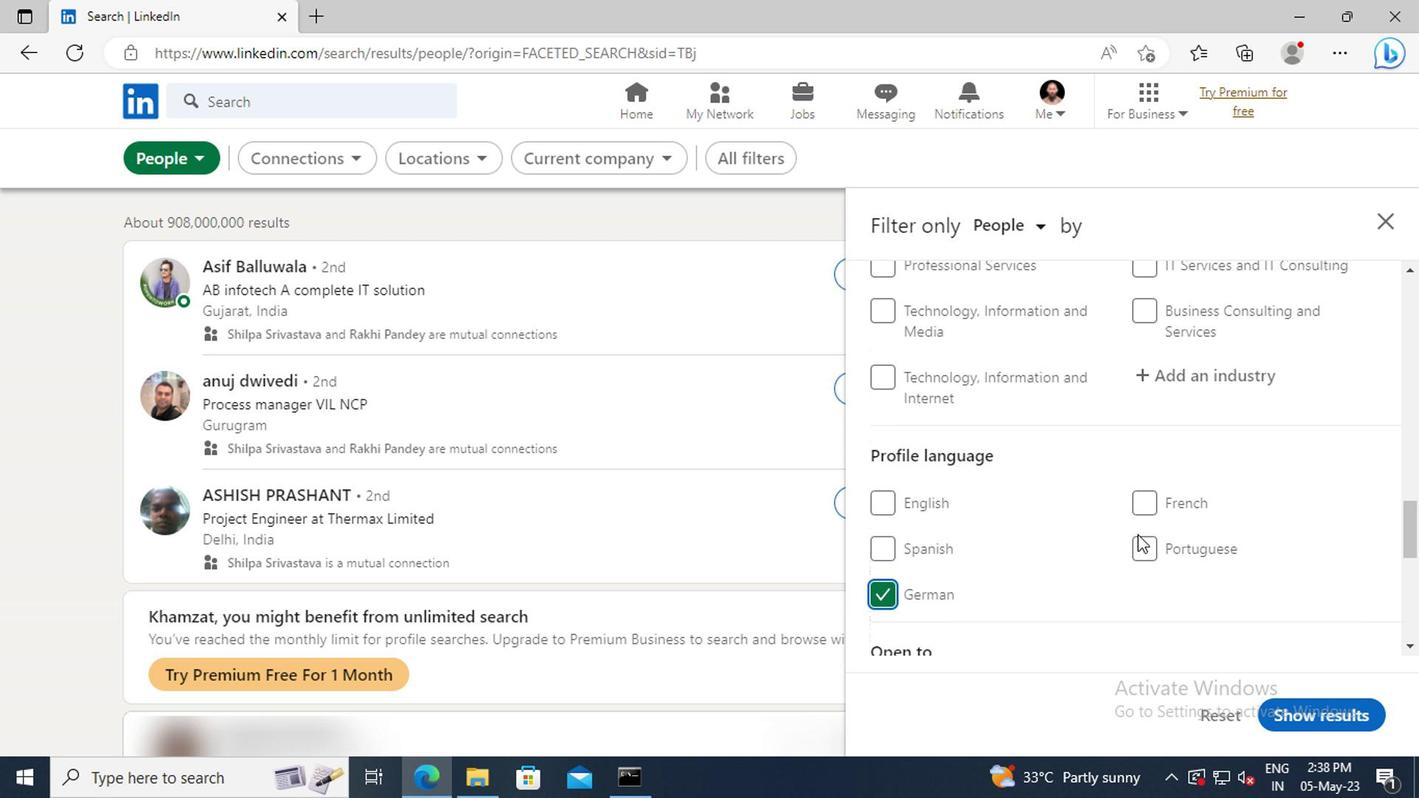 
Action: Mouse scrolled (1132, 536) with delta (0, 1)
Screenshot: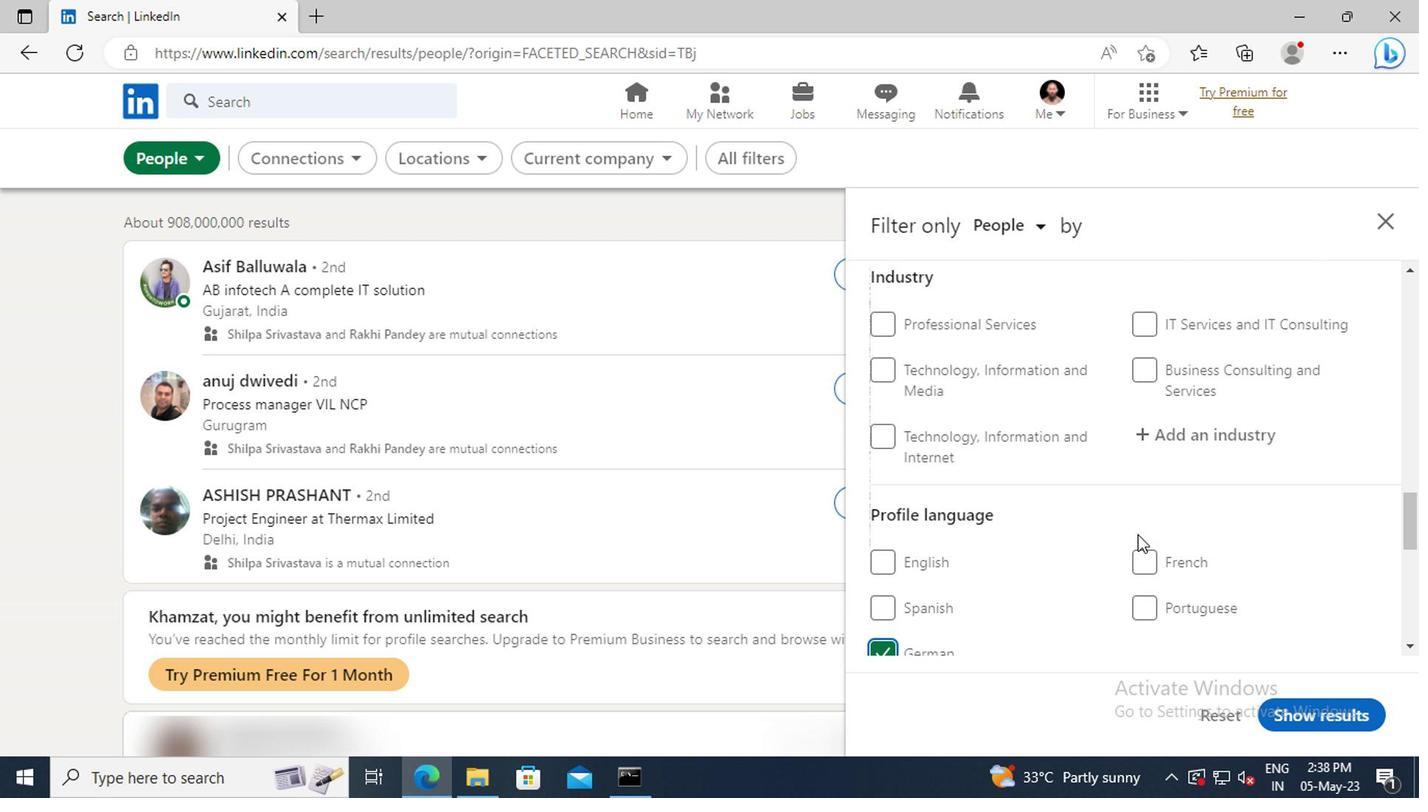 
Action: Mouse scrolled (1132, 536) with delta (0, 1)
Screenshot: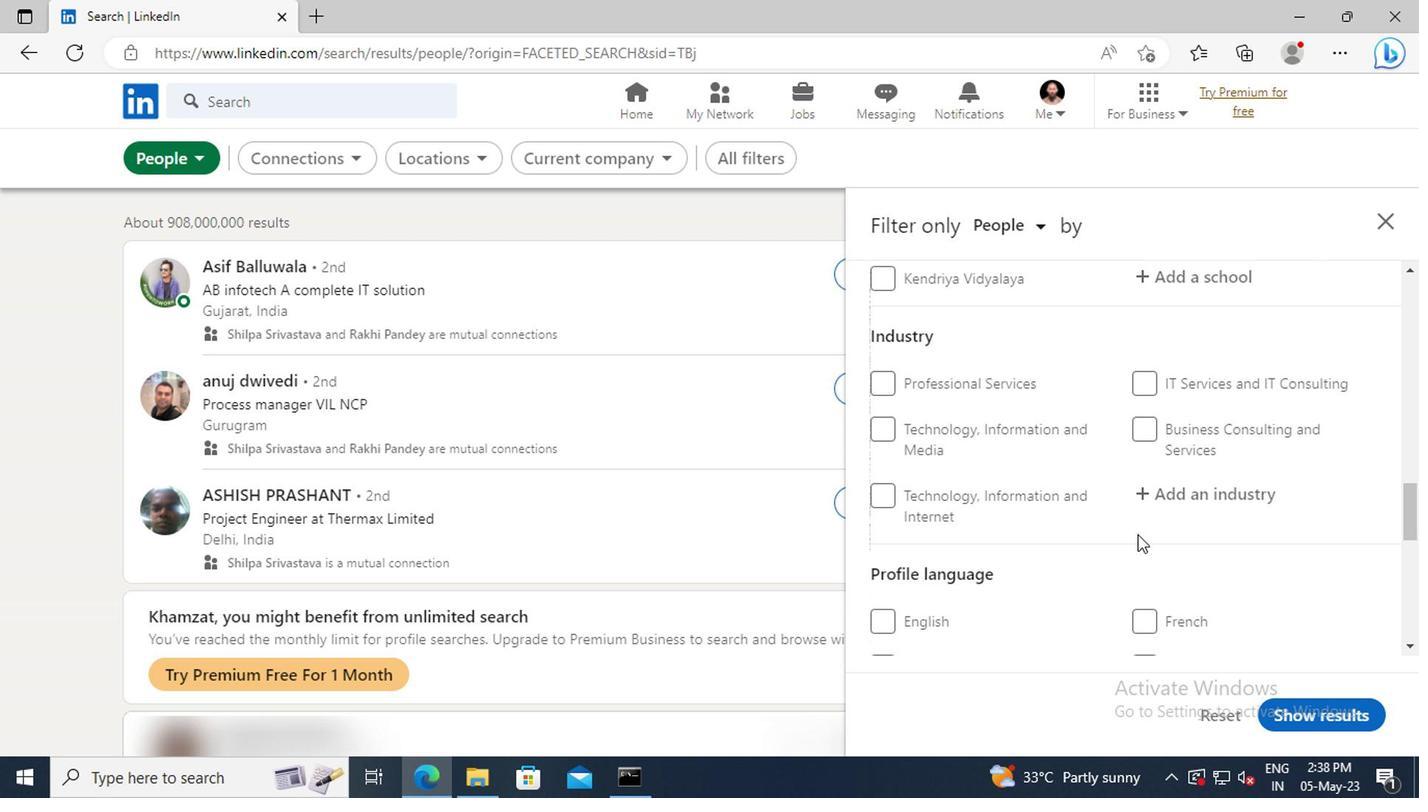 
Action: Mouse scrolled (1132, 536) with delta (0, 1)
Screenshot: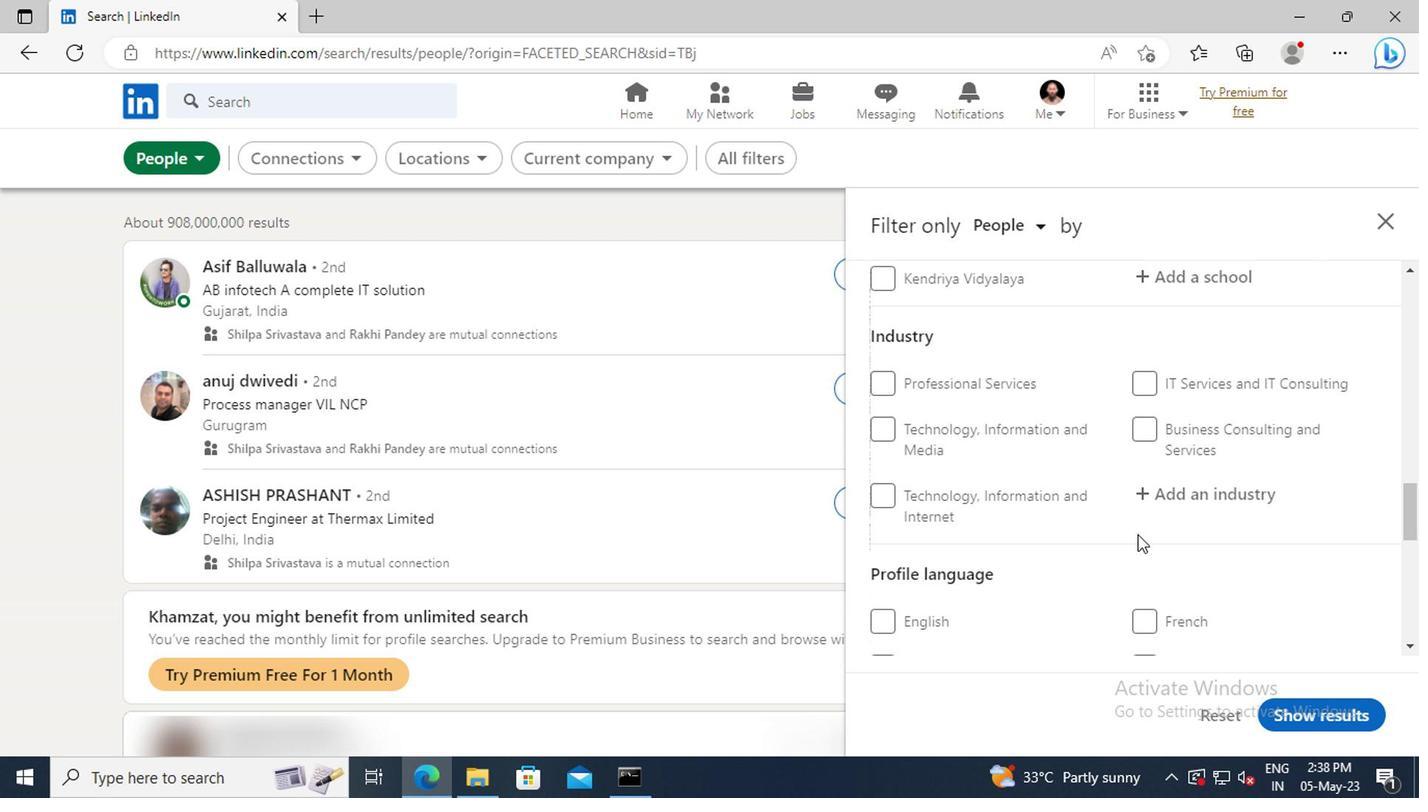 
Action: Mouse scrolled (1132, 536) with delta (0, 1)
Screenshot: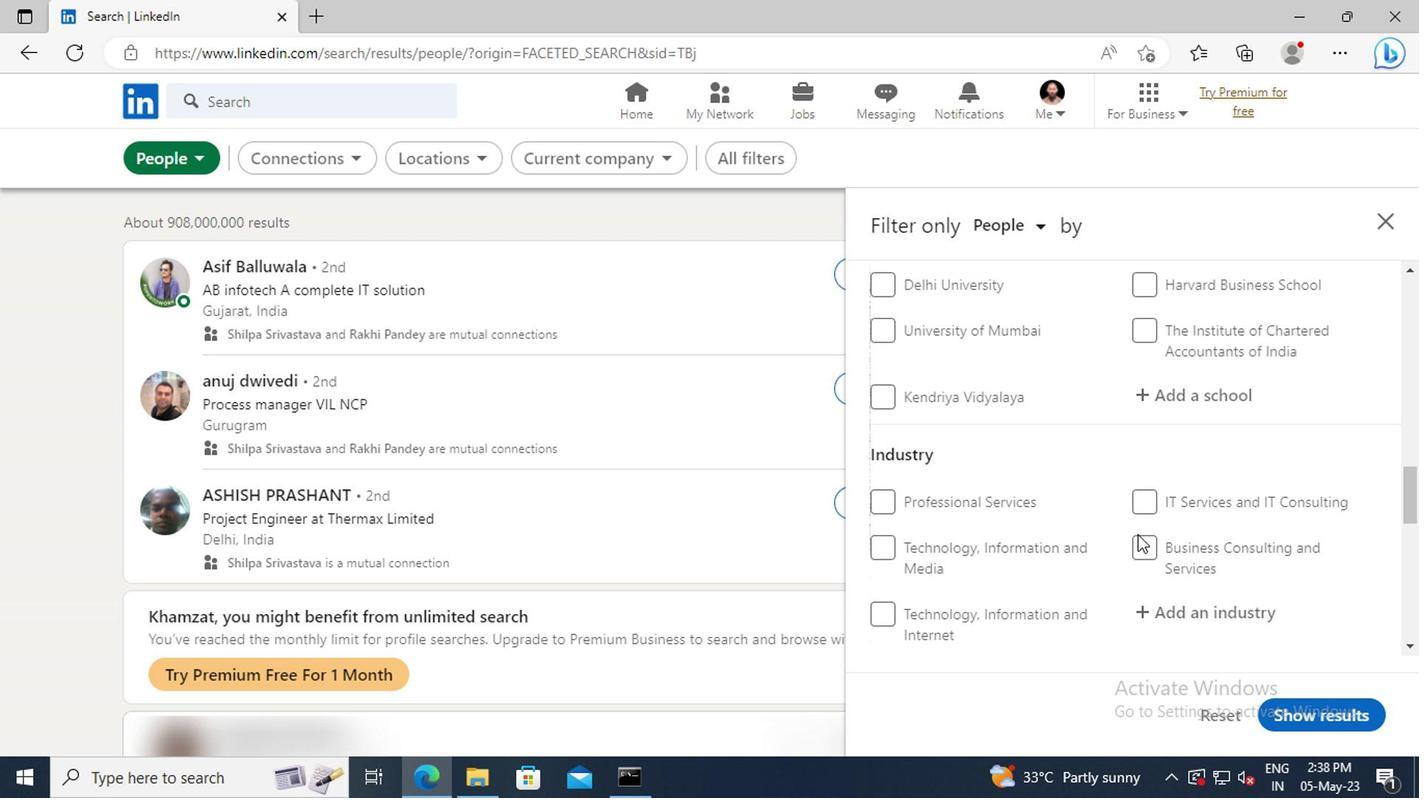 
Action: Mouse scrolled (1132, 536) with delta (0, 1)
Screenshot: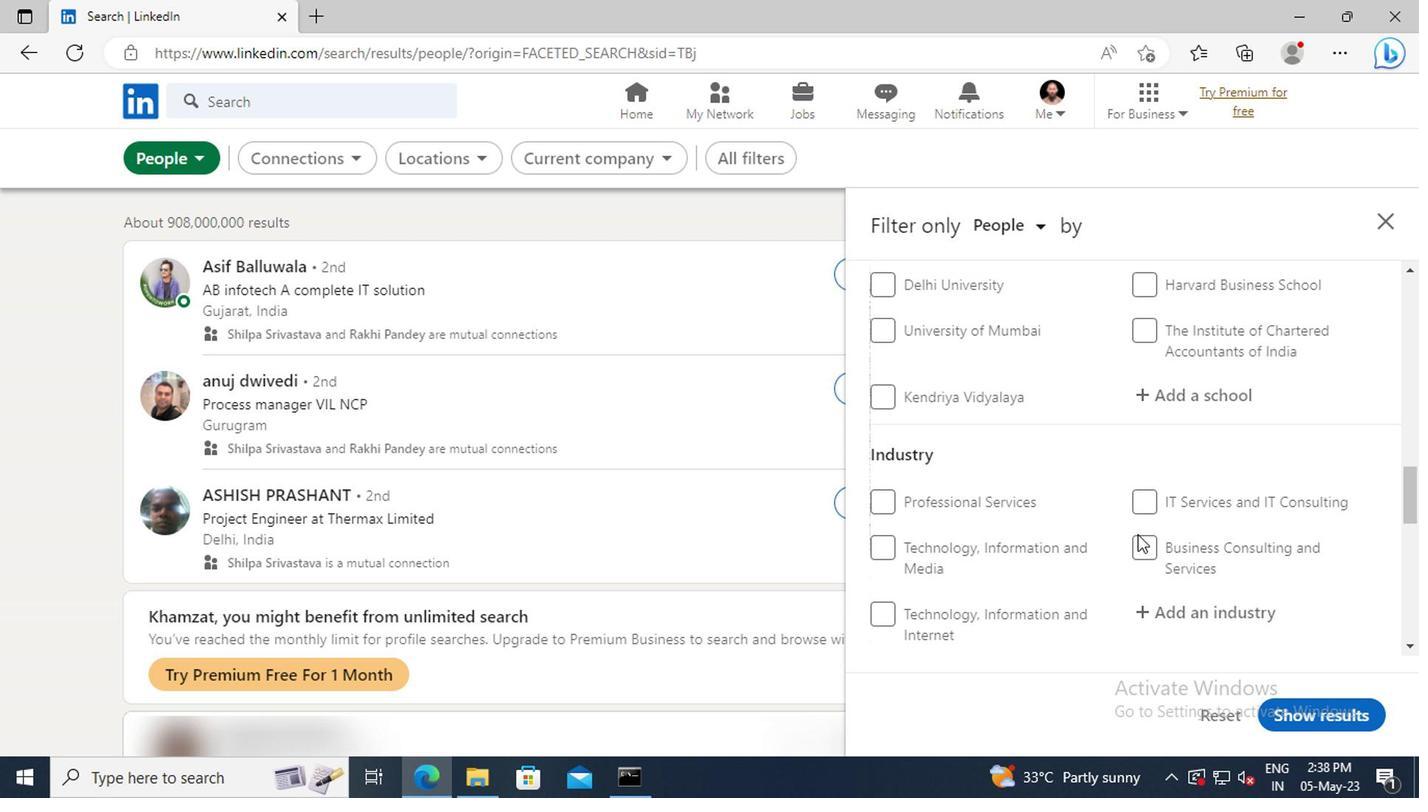
Action: Mouse scrolled (1132, 536) with delta (0, 1)
Screenshot: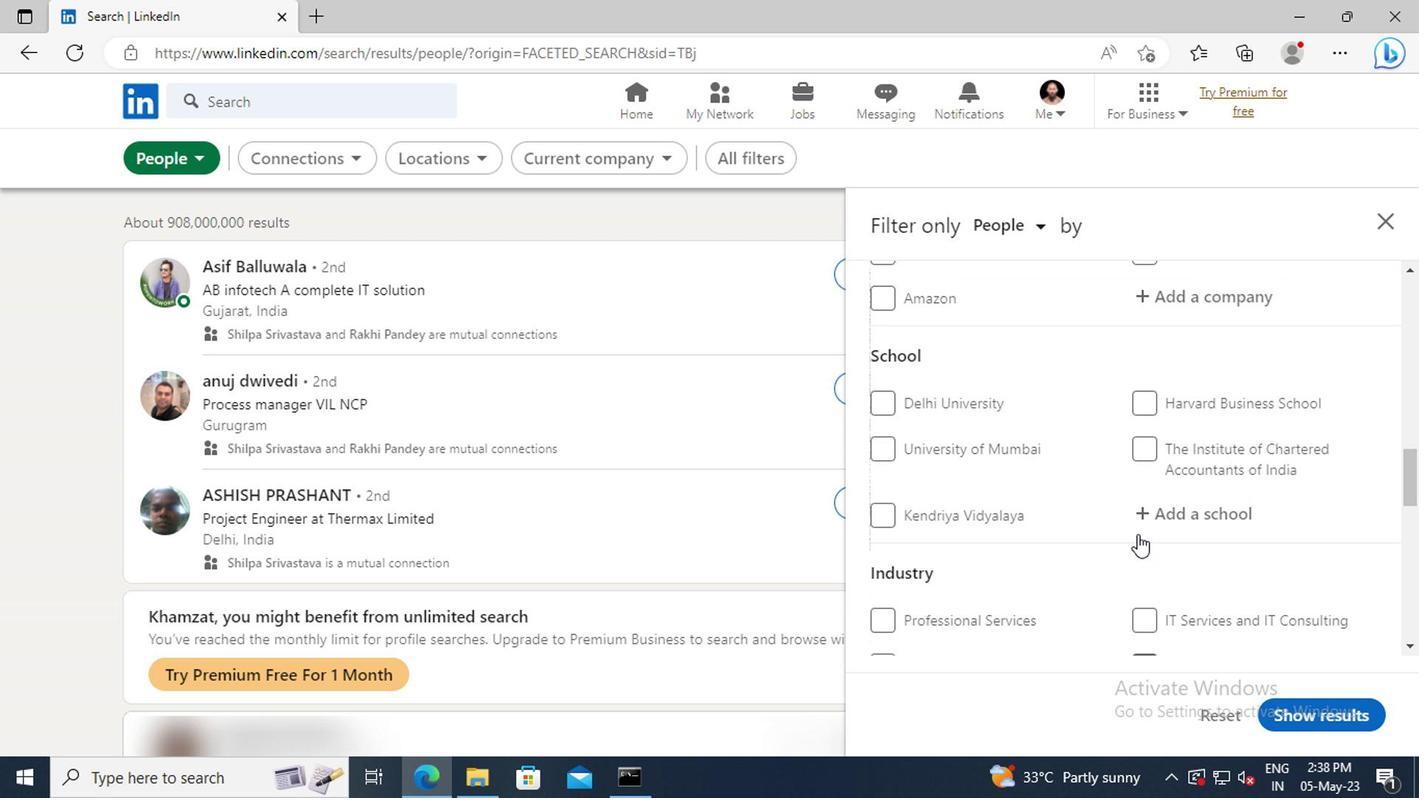 
Action: Mouse scrolled (1132, 536) with delta (0, 1)
Screenshot: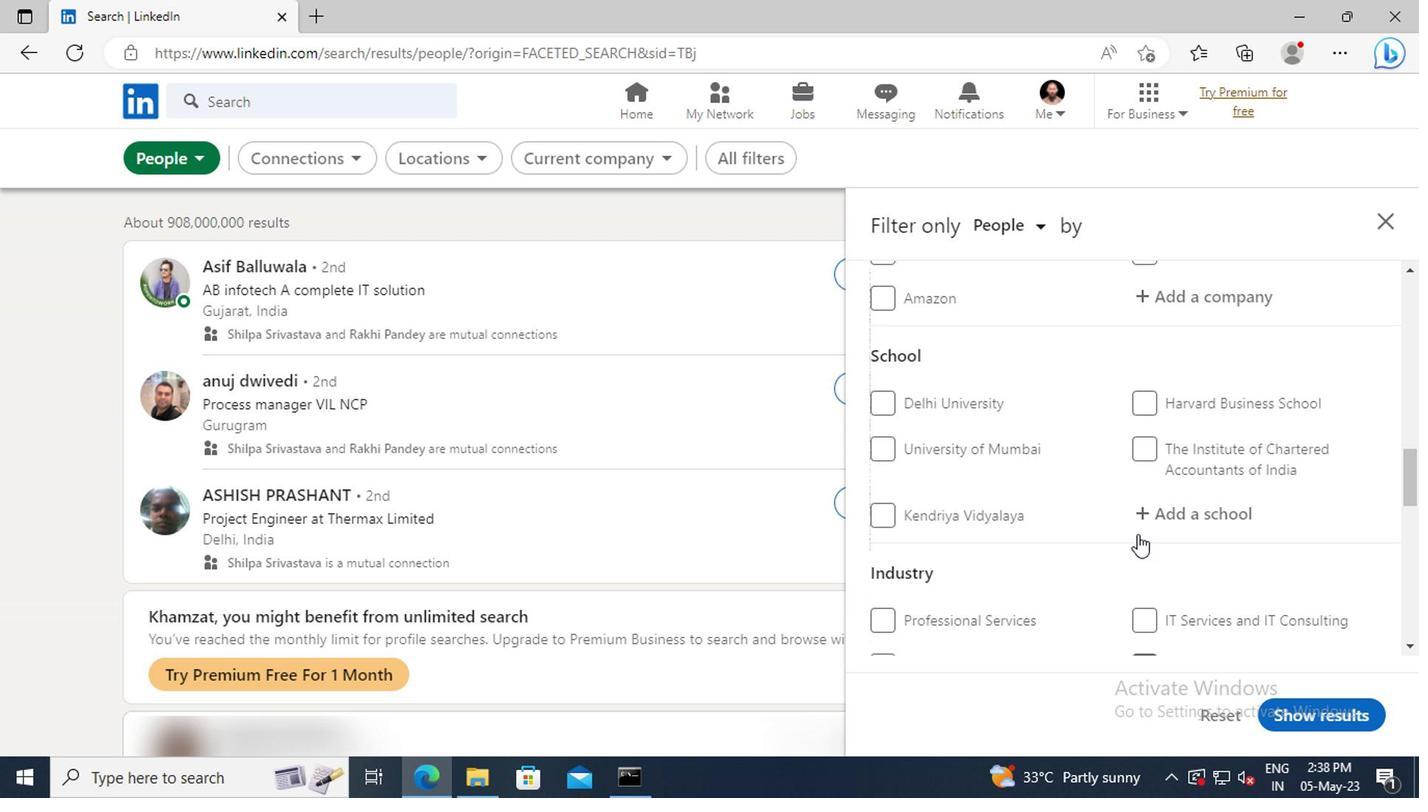 
Action: Mouse scrolled (1132, 536) with delta (0, 1)
Screenshot: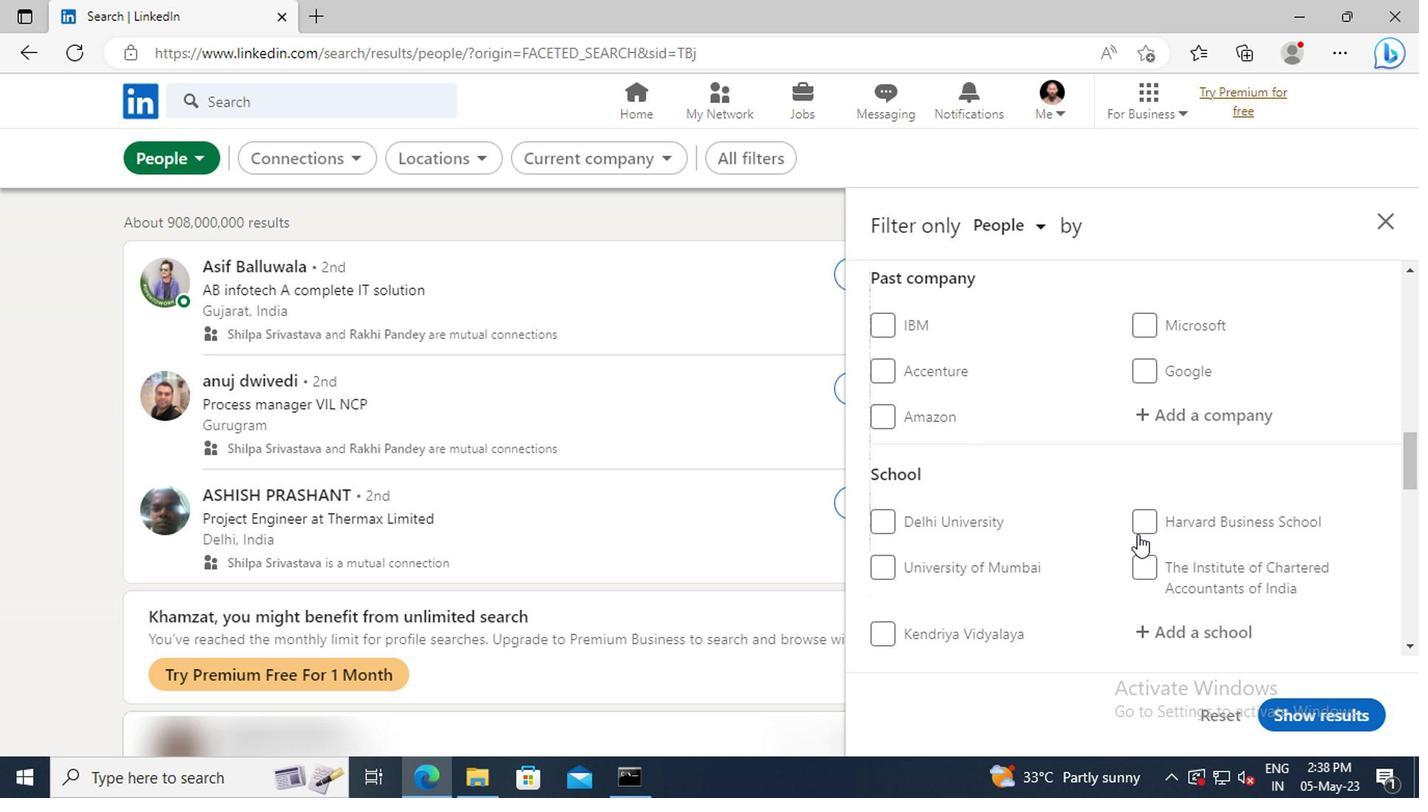 
Action: Mouse scrolled (1132, 536) with delta (0, 1)
Screenshot: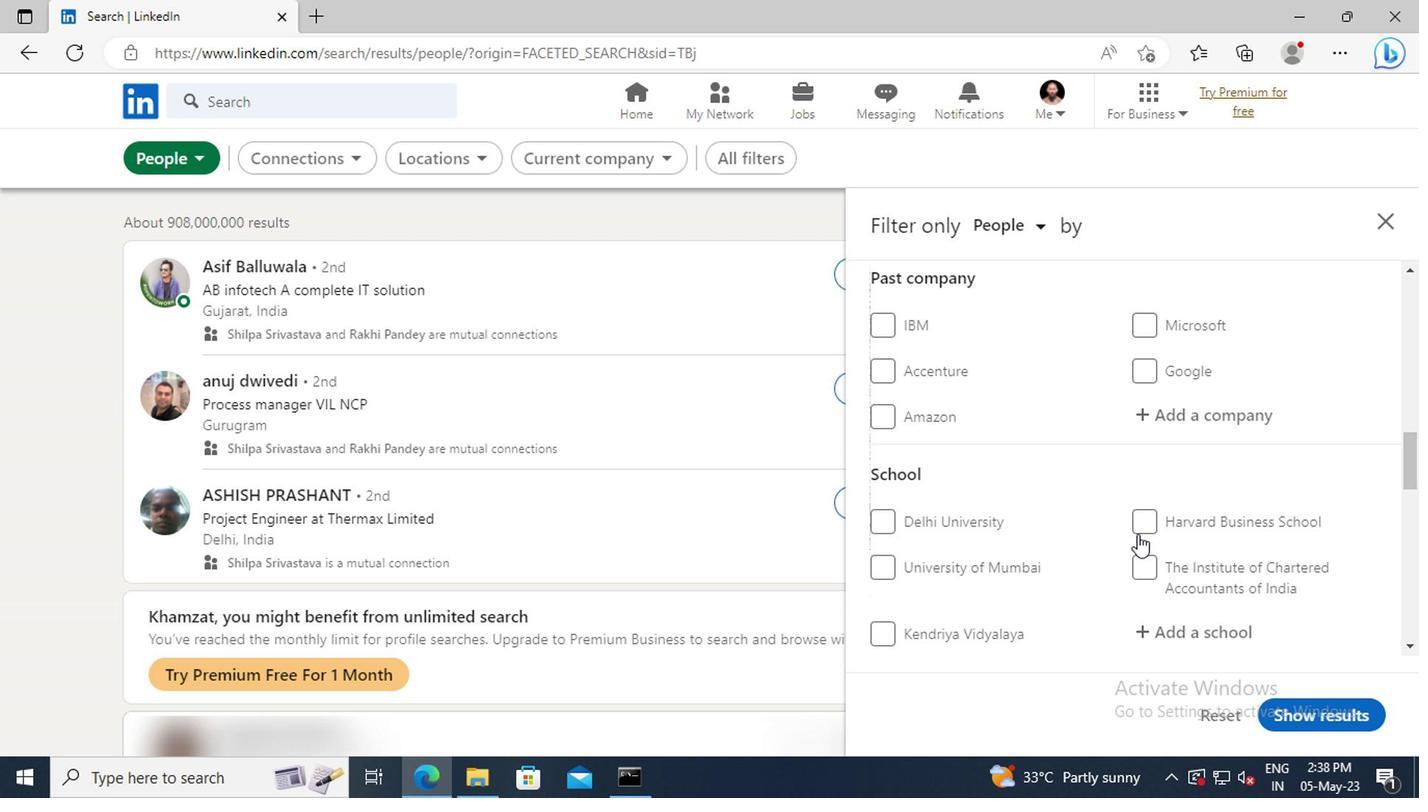 
Action: Mouse moved to (1132, 534)
Screenshot: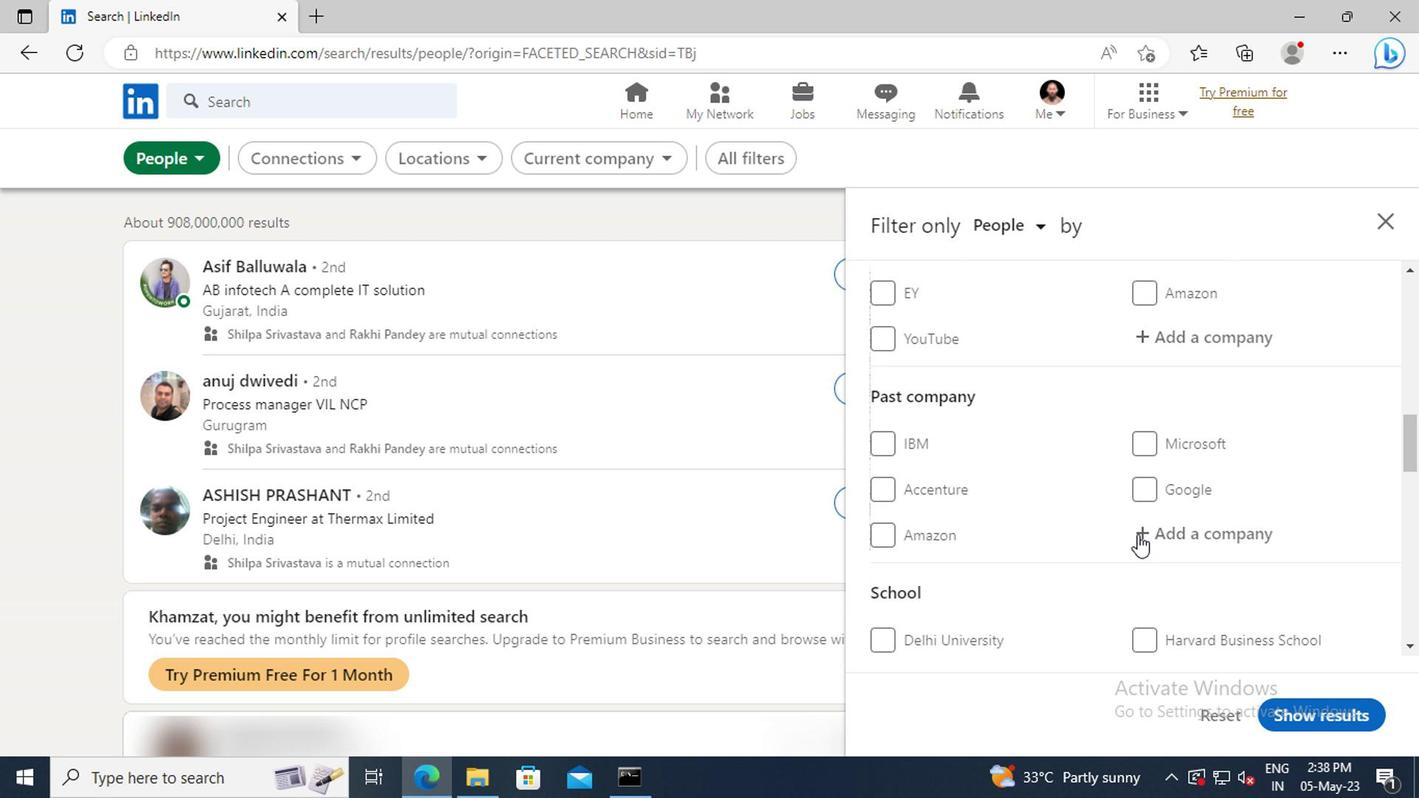 
Action: Mouse scrolled (1132, 536) with delta (0, 1)
Screenshot: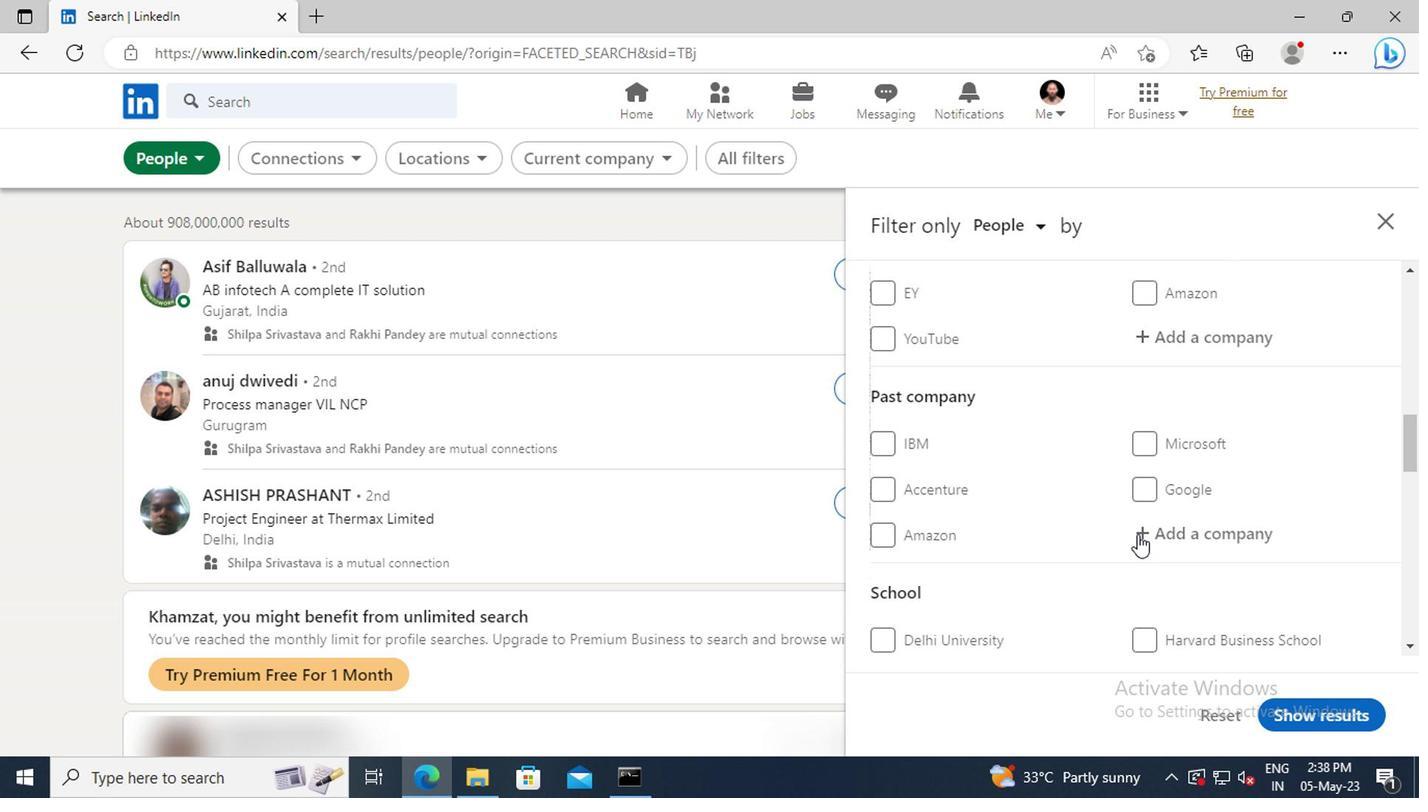 
Action: Mouse scrolled (1132, 536) with delta (0, 1)
Screenshot: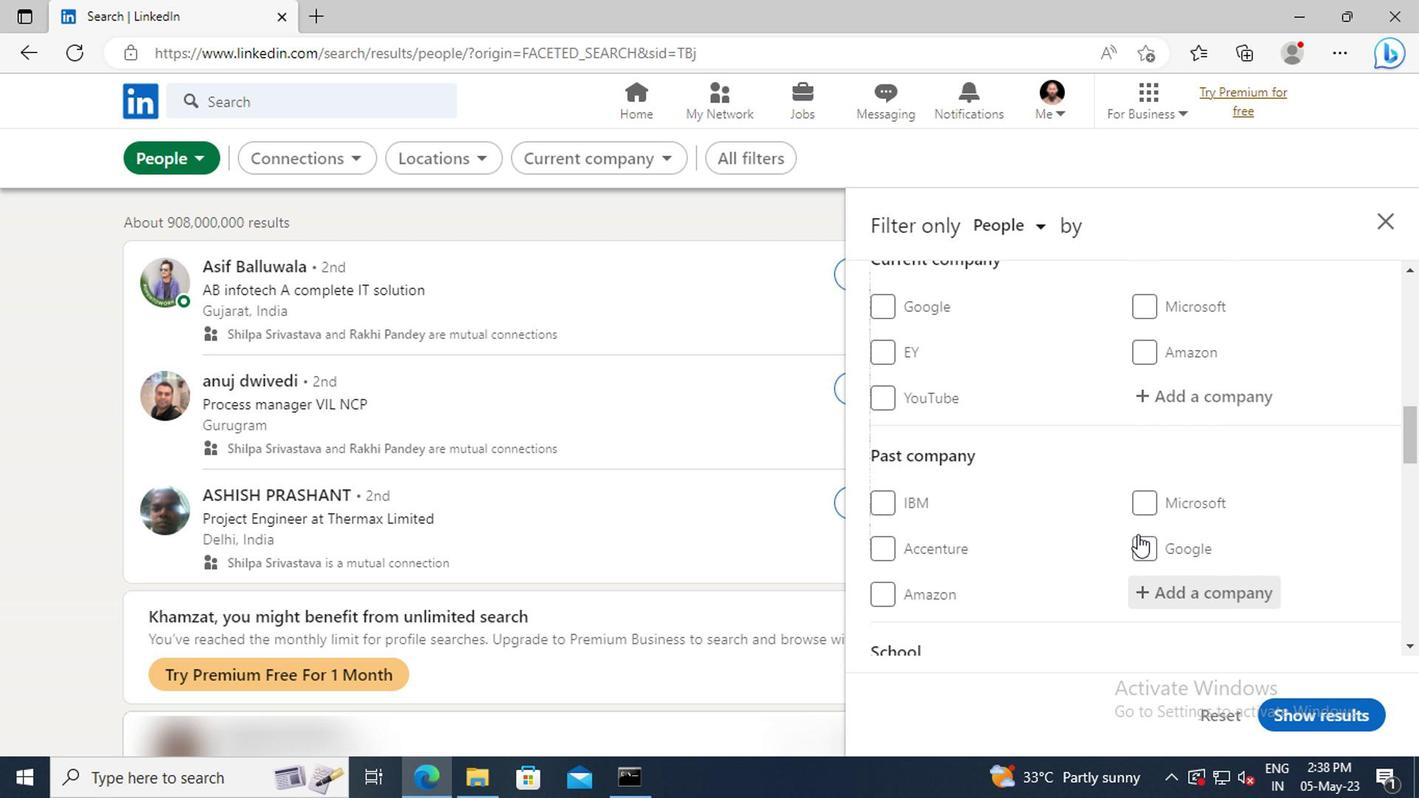 
Action: Mouse scrolled (1132, 536) with delta (0, 1)
Screenshot: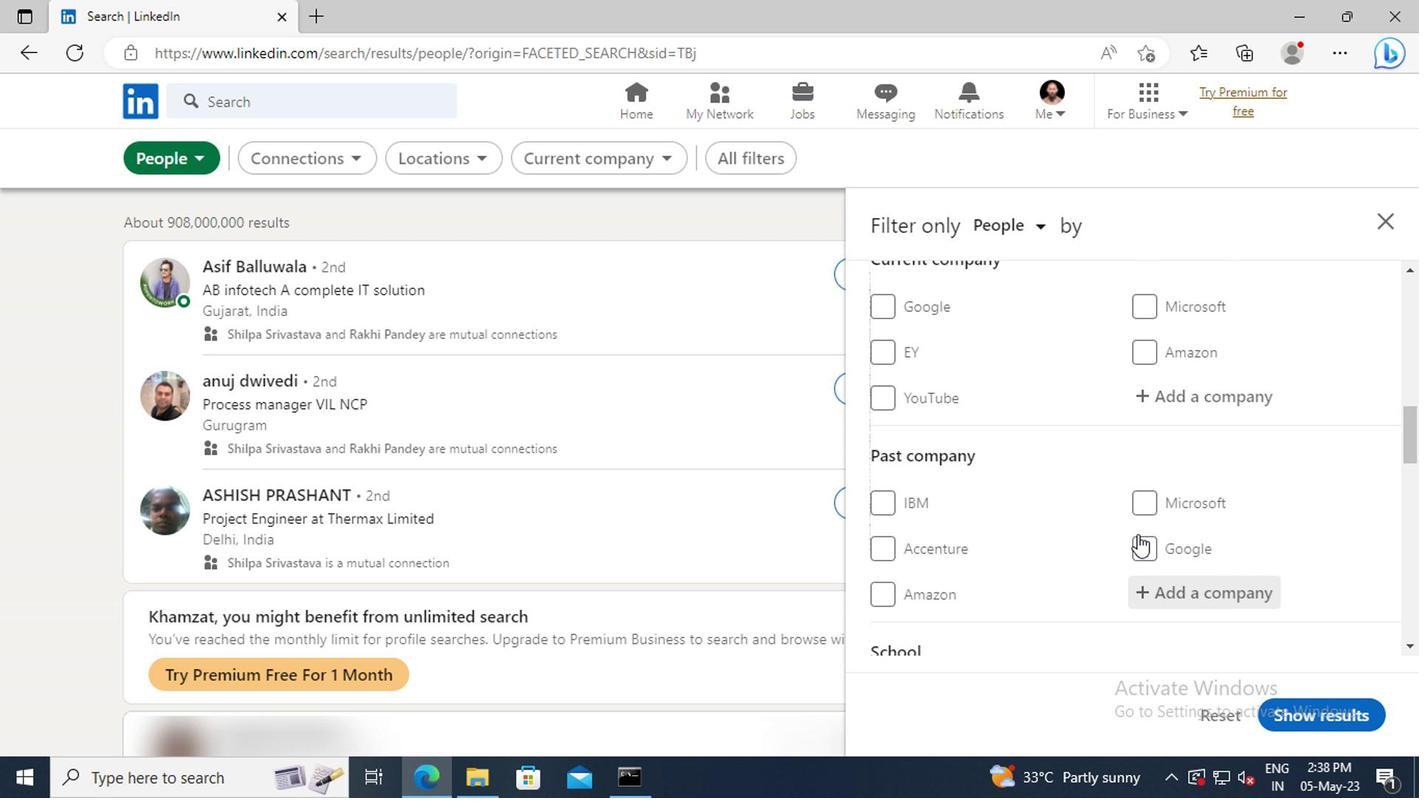 
Action: Mouse moved to (1134, 513)
Screenshot: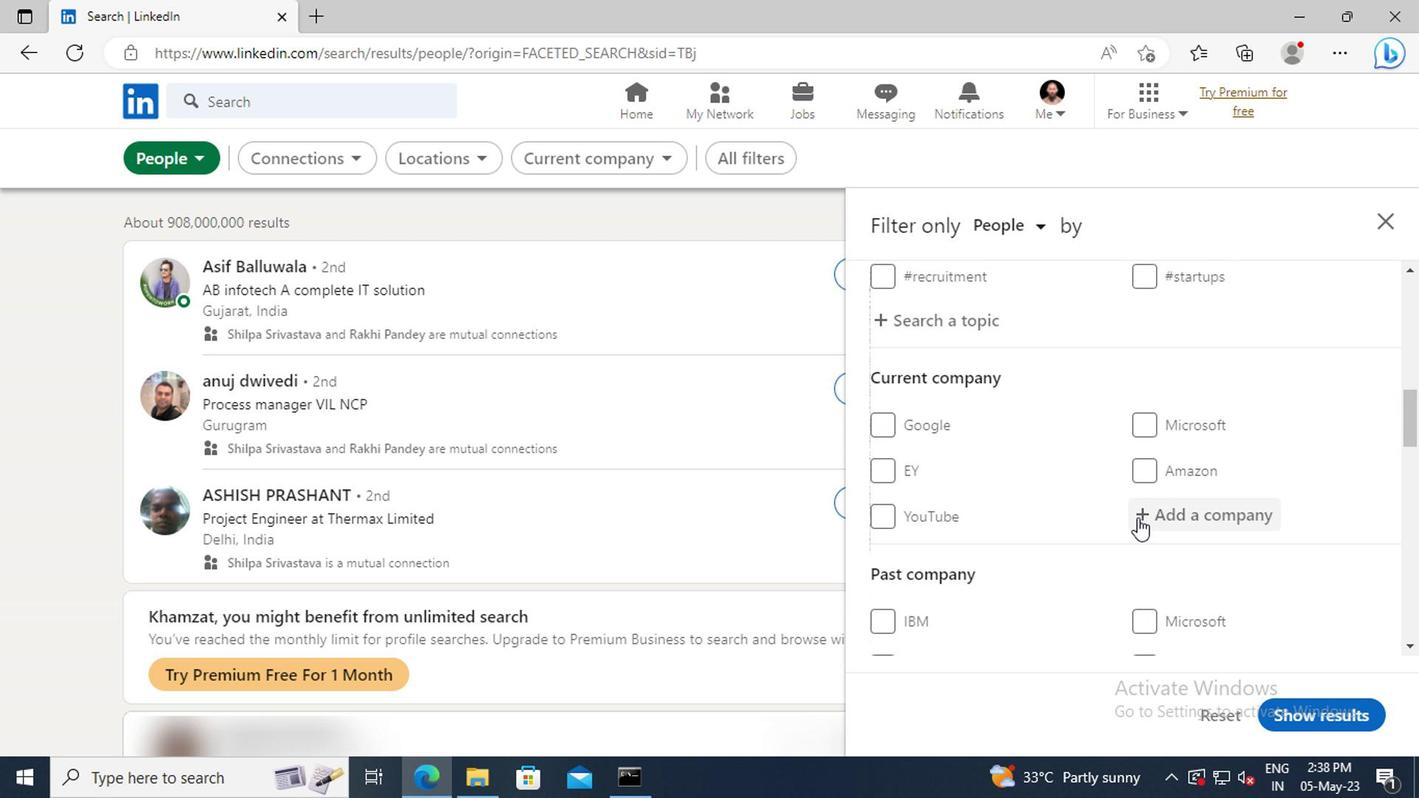 
Action: Mouse pressed left at (1134, 513)
Screenshot: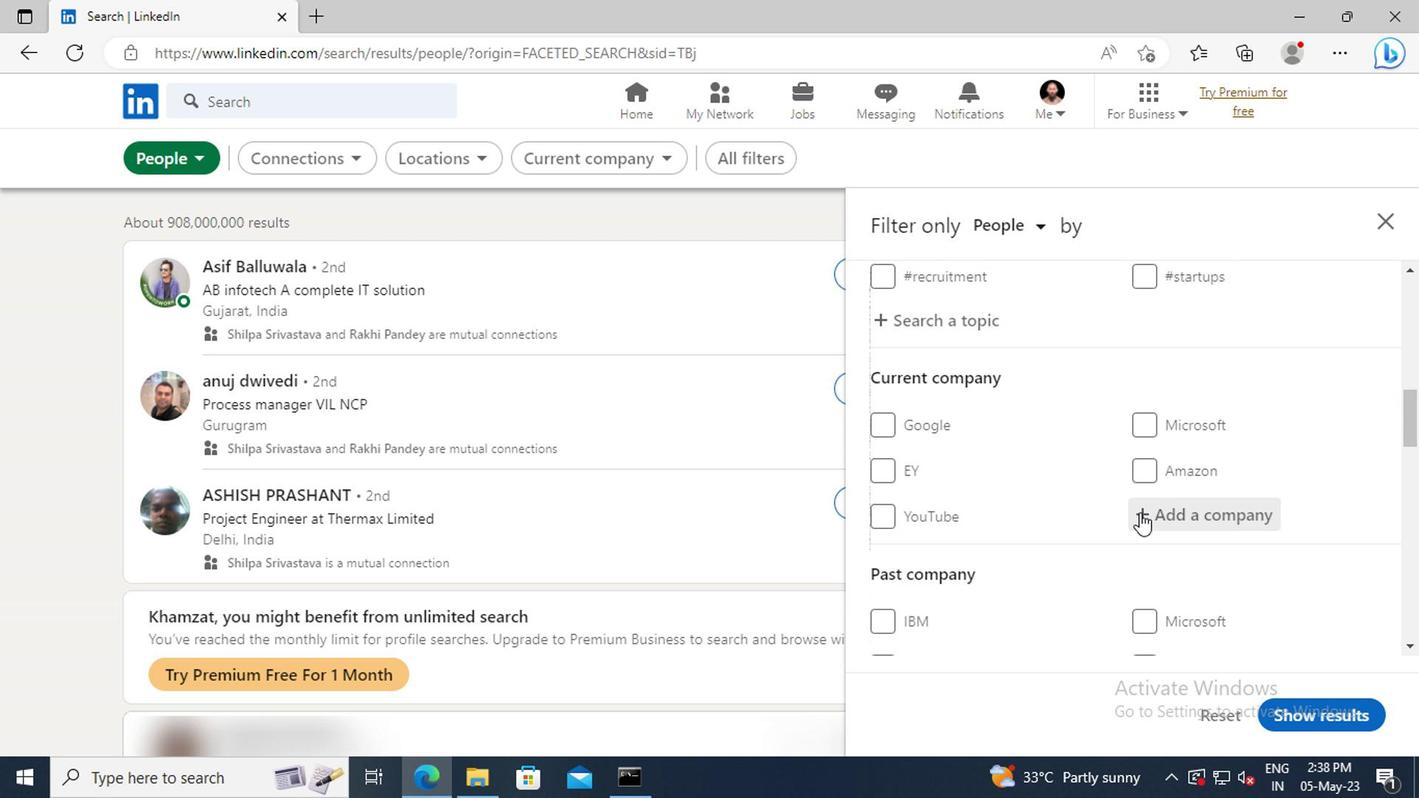 
Action: Key pressed <Key.shift>NTECH<Key.space><Key.shift>W
Screenshot: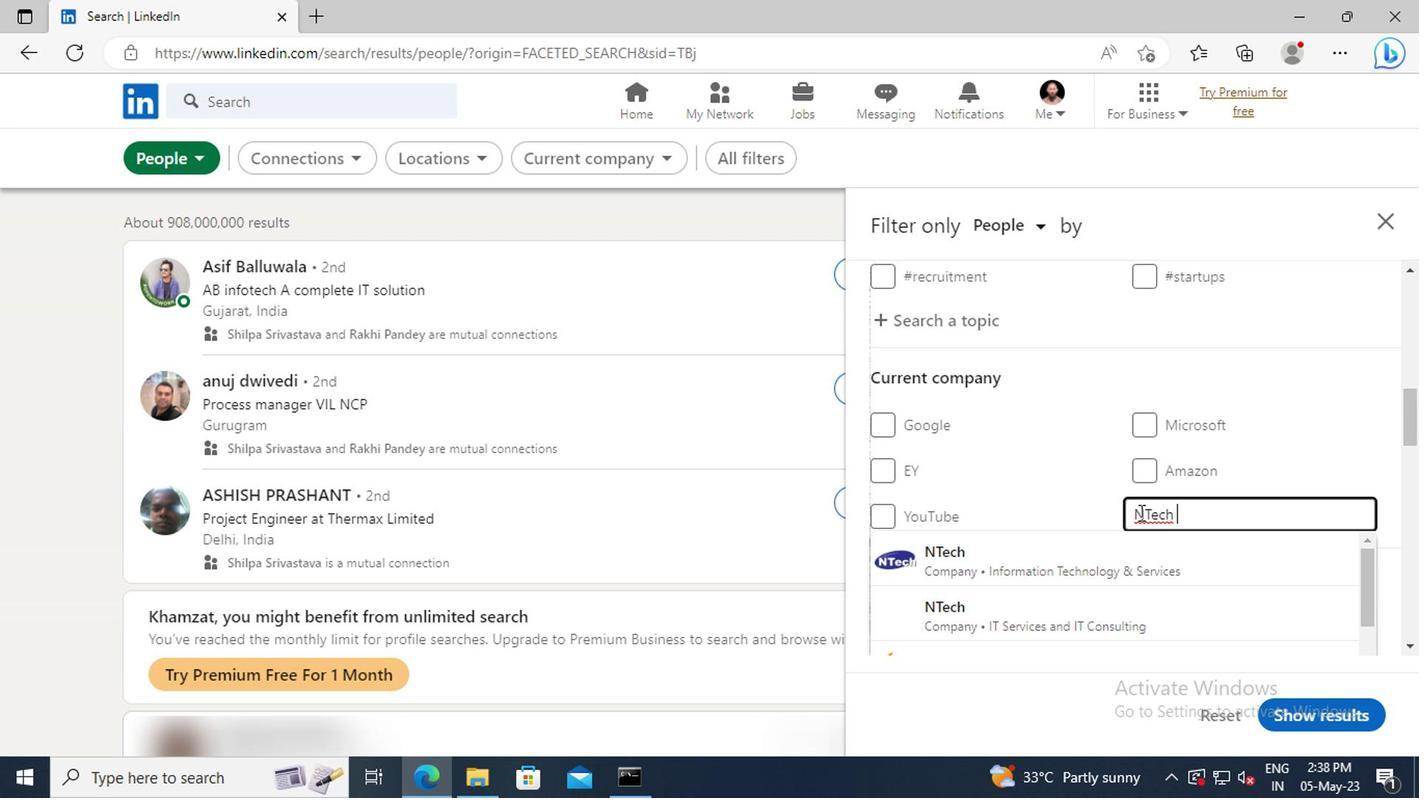 
Action: Mouse moved to (1139, 546)
Screenshot: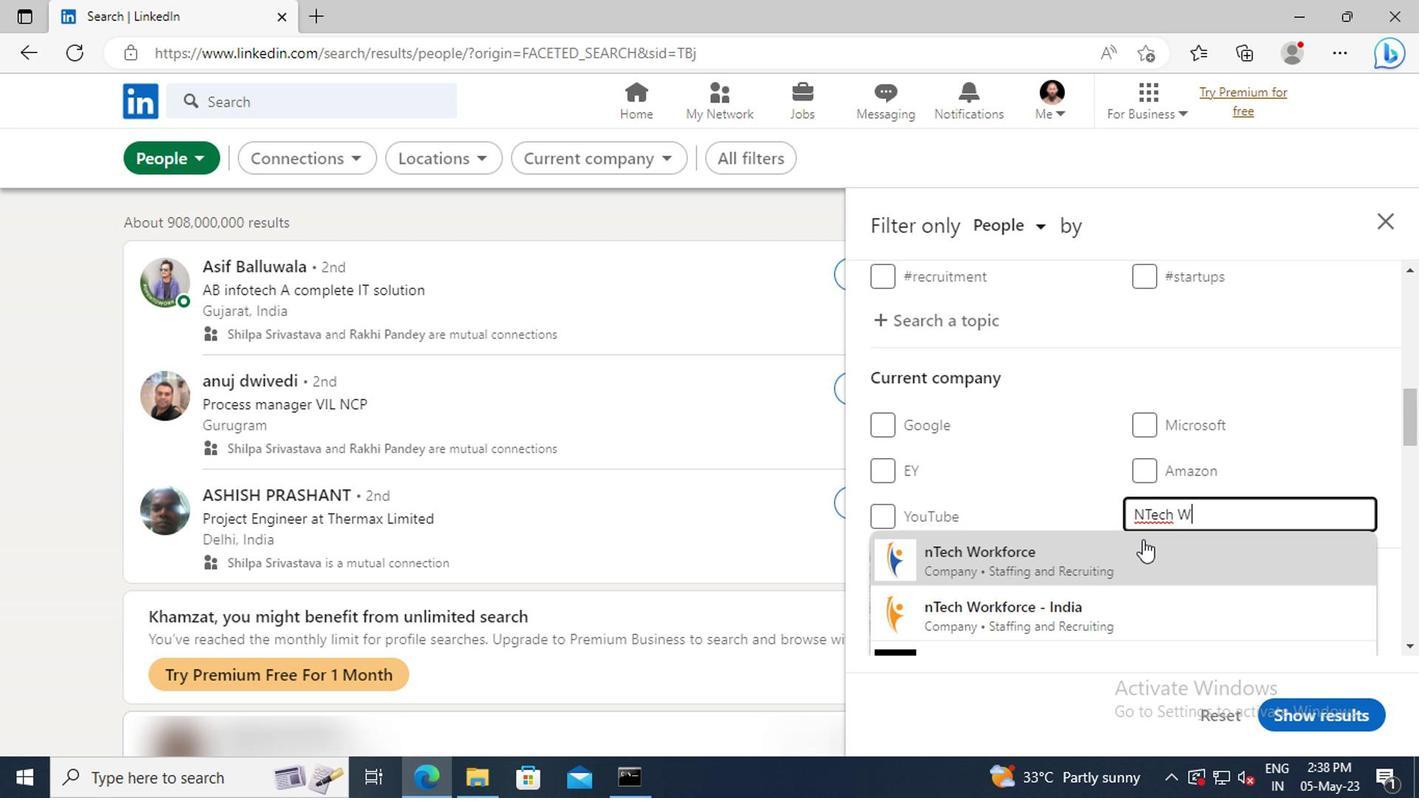 
Action: Mouse pressed left at (1139, 546)
Screenshot: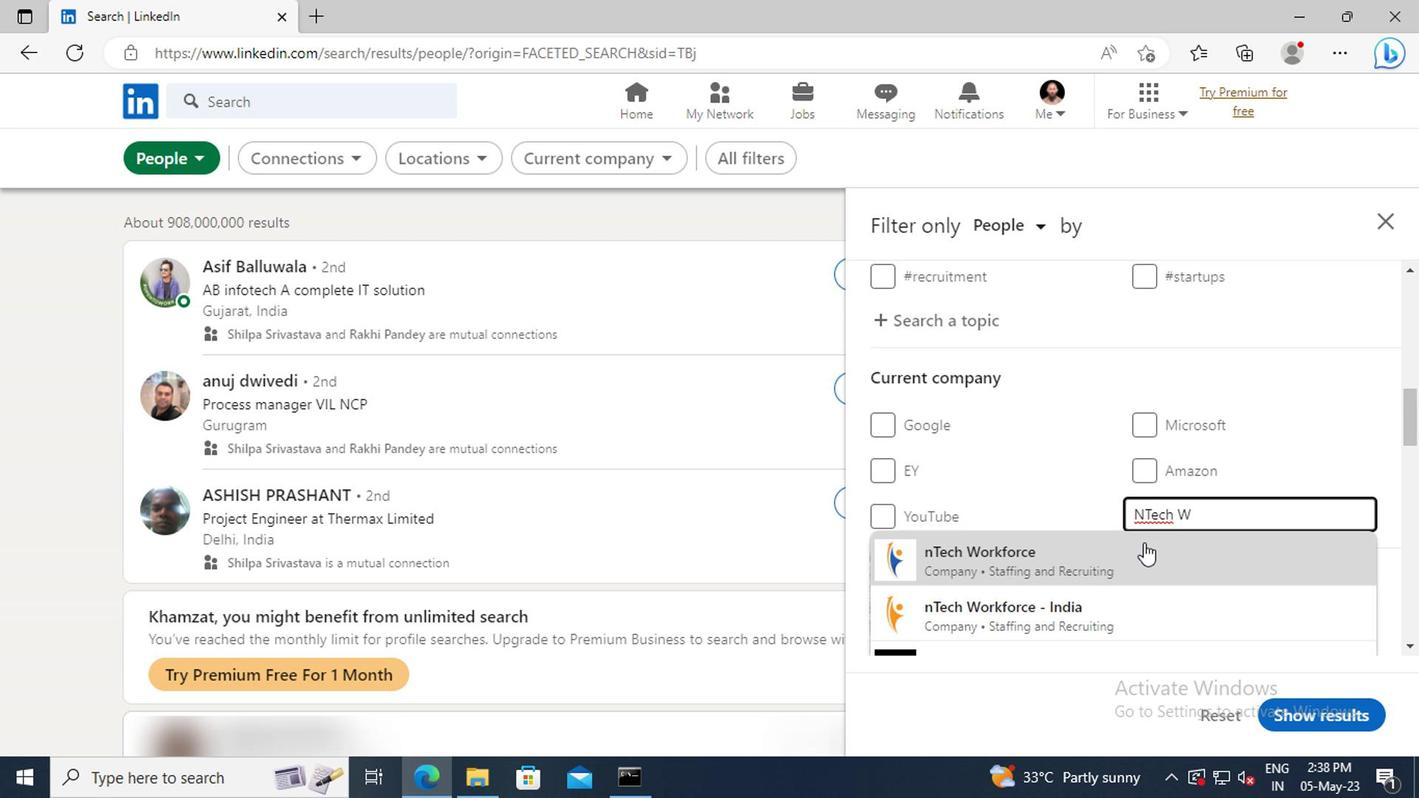 
Action: Mouse scrolled (1139, 544) with delta (0, -1)
Screenshot: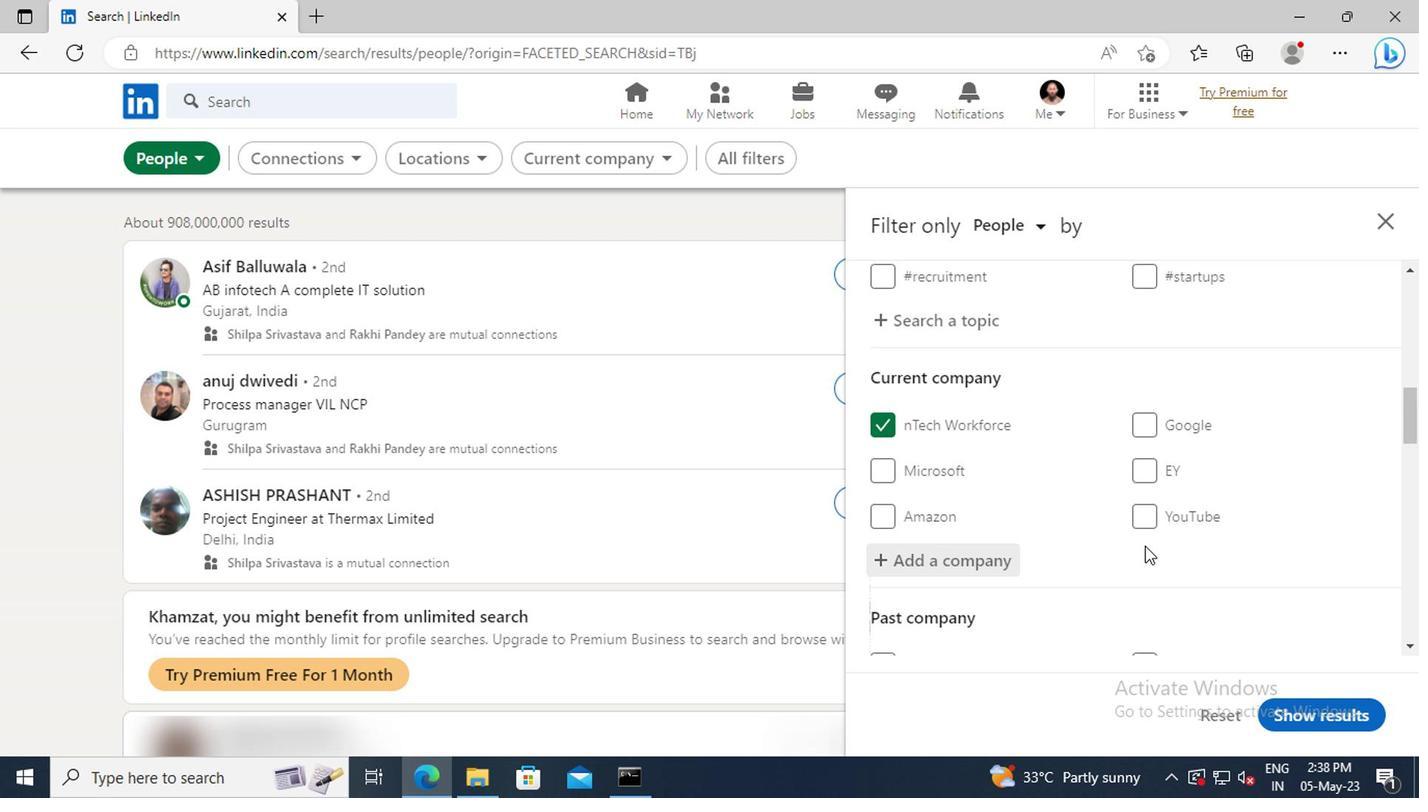 
Action: Mouse scrolled (1139, 544) with delta (0, -1)
Screenshot: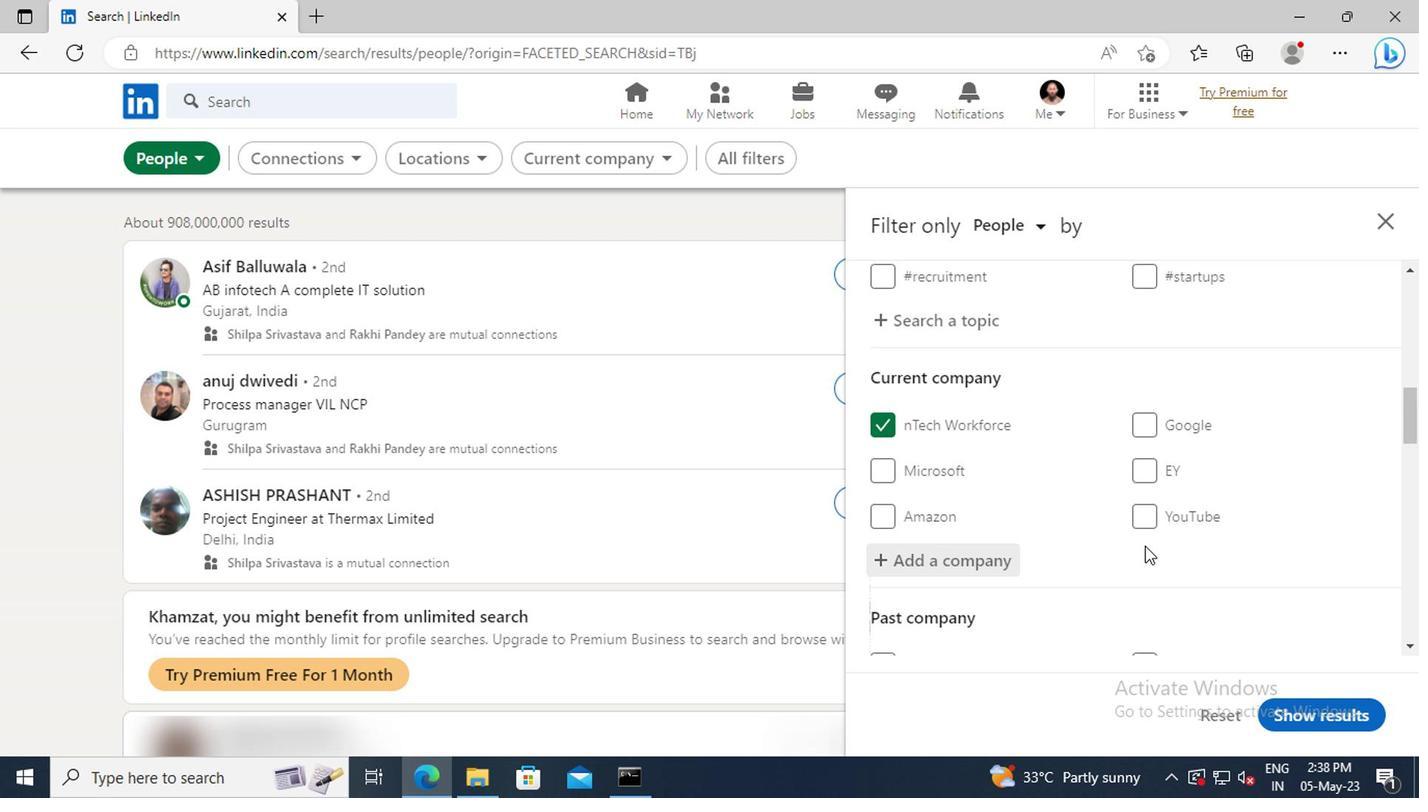 
Action: Mouse moved to (1137, 517)
Screenshot: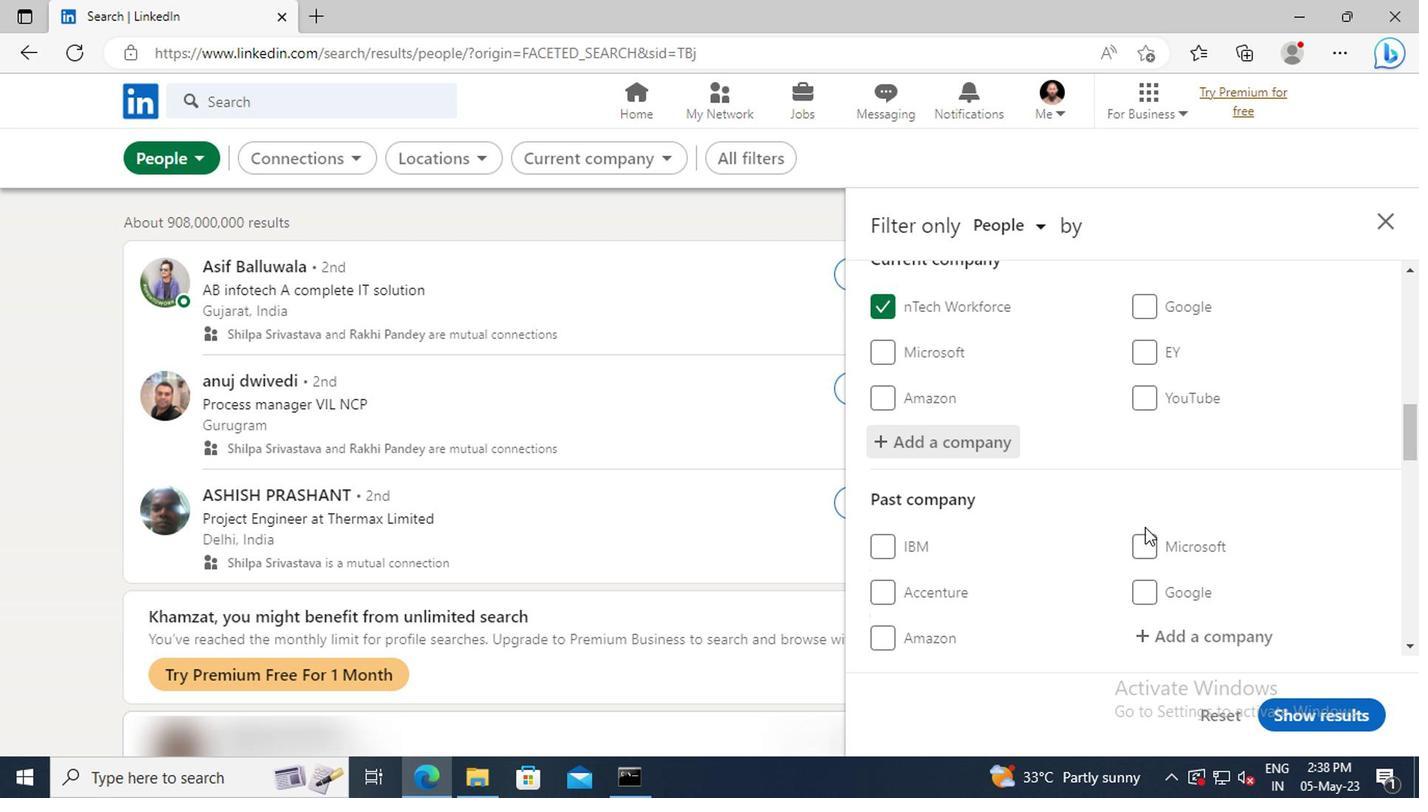 
Action: Mouse scrolled (1137, 516) with delta (0, -1)
Screenshot: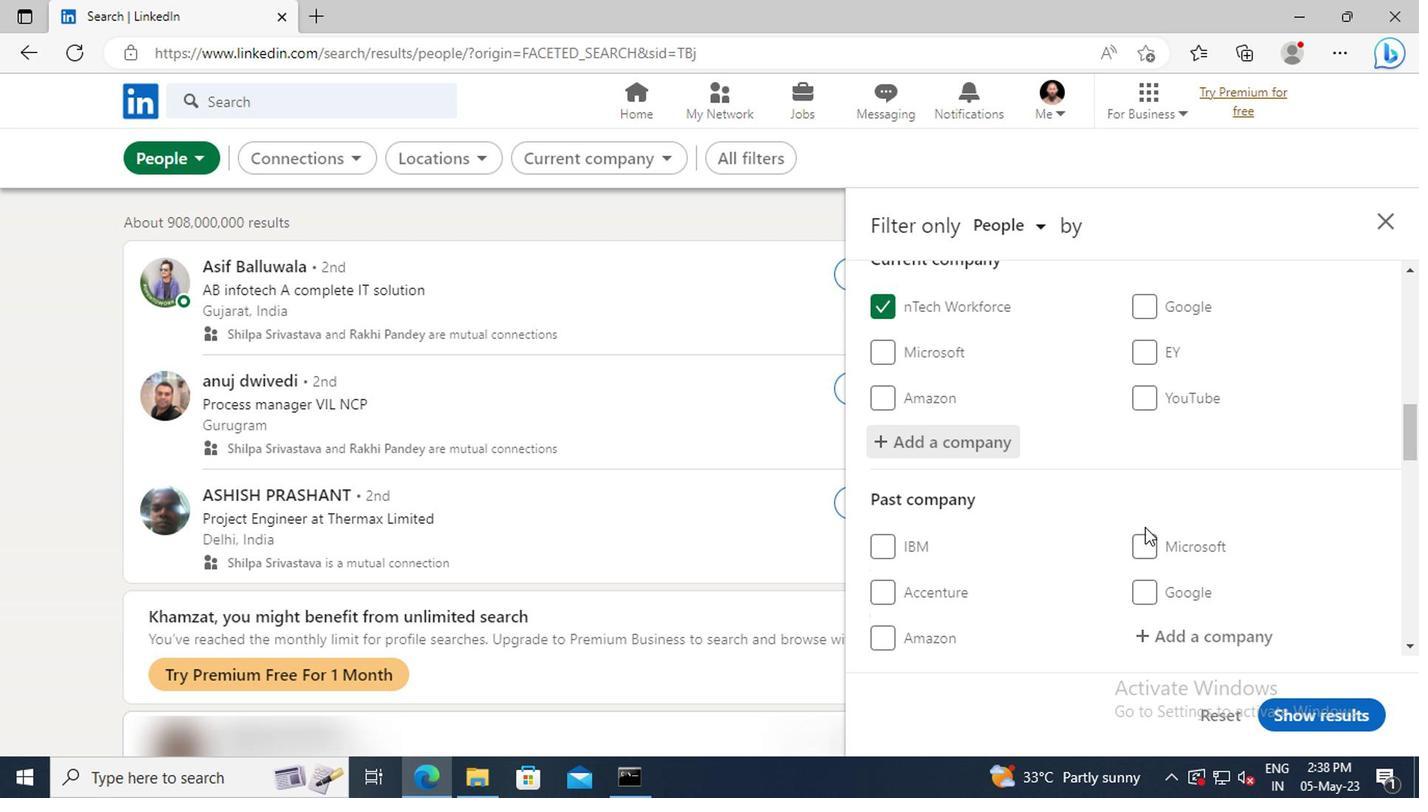 
Action: Mouse moved to (1133, 484)
Screenshot: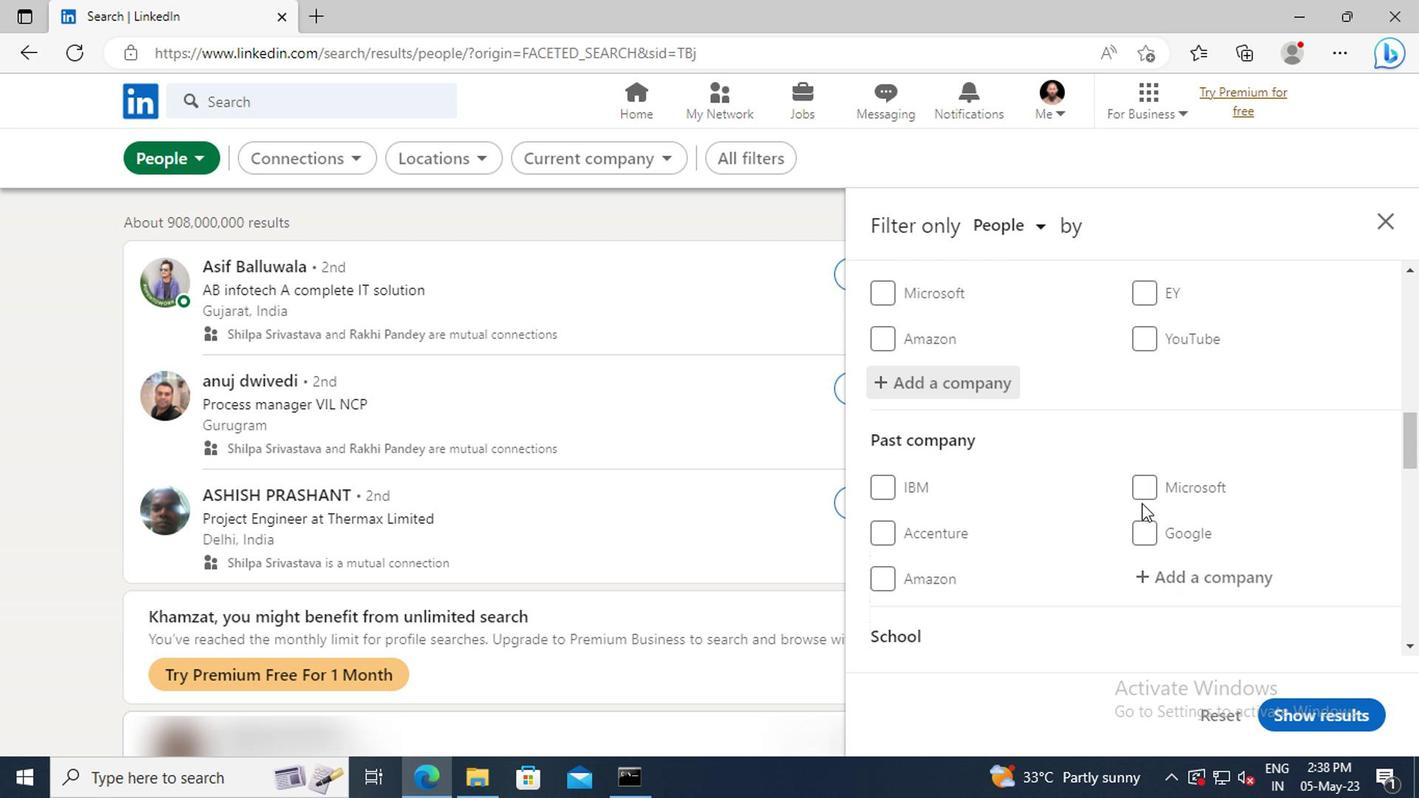 
Action: Mouse scrolled (1133, 482) with delta (0, -1)
Screenshot: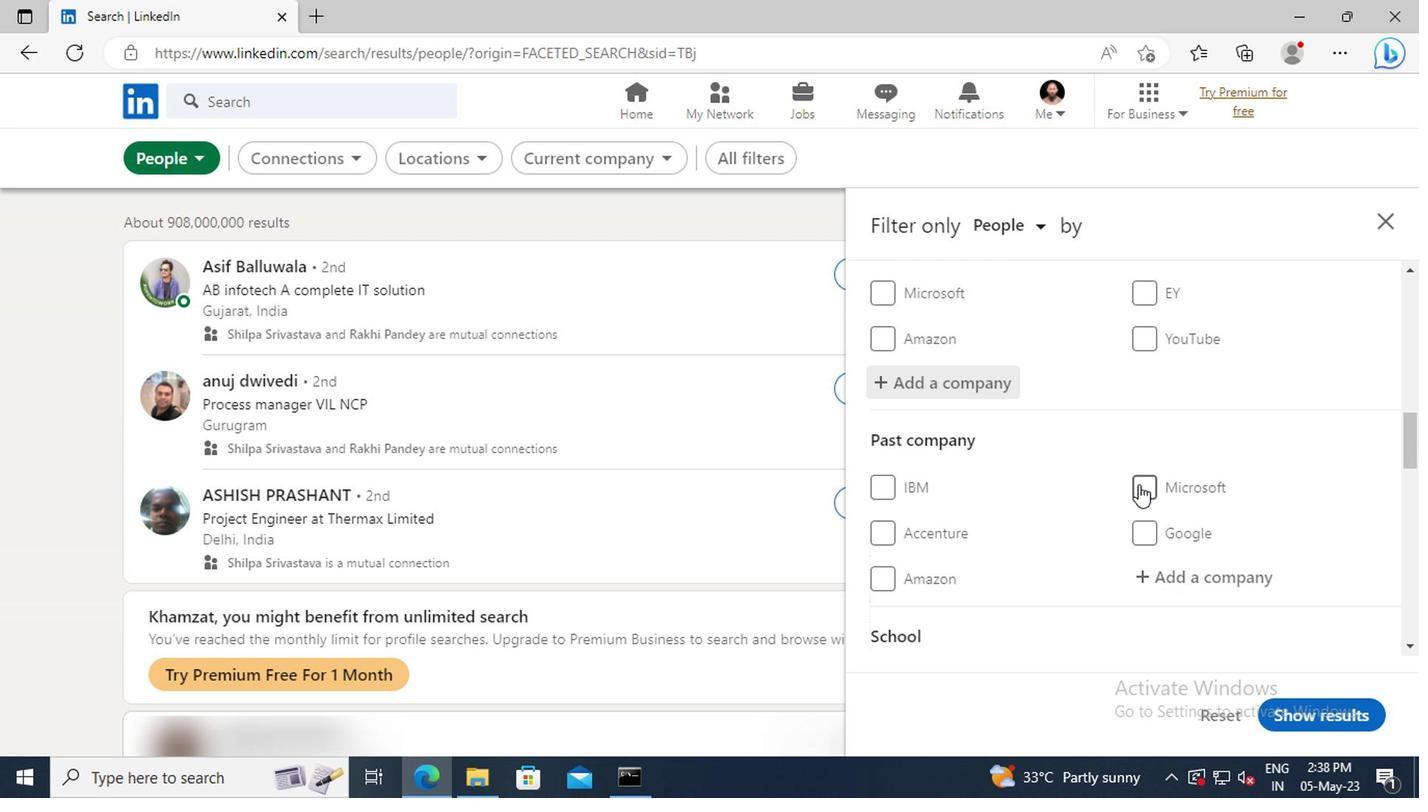
Action: Mouse scrolled (1133, 482) with delta (0, -1)
Screenshot: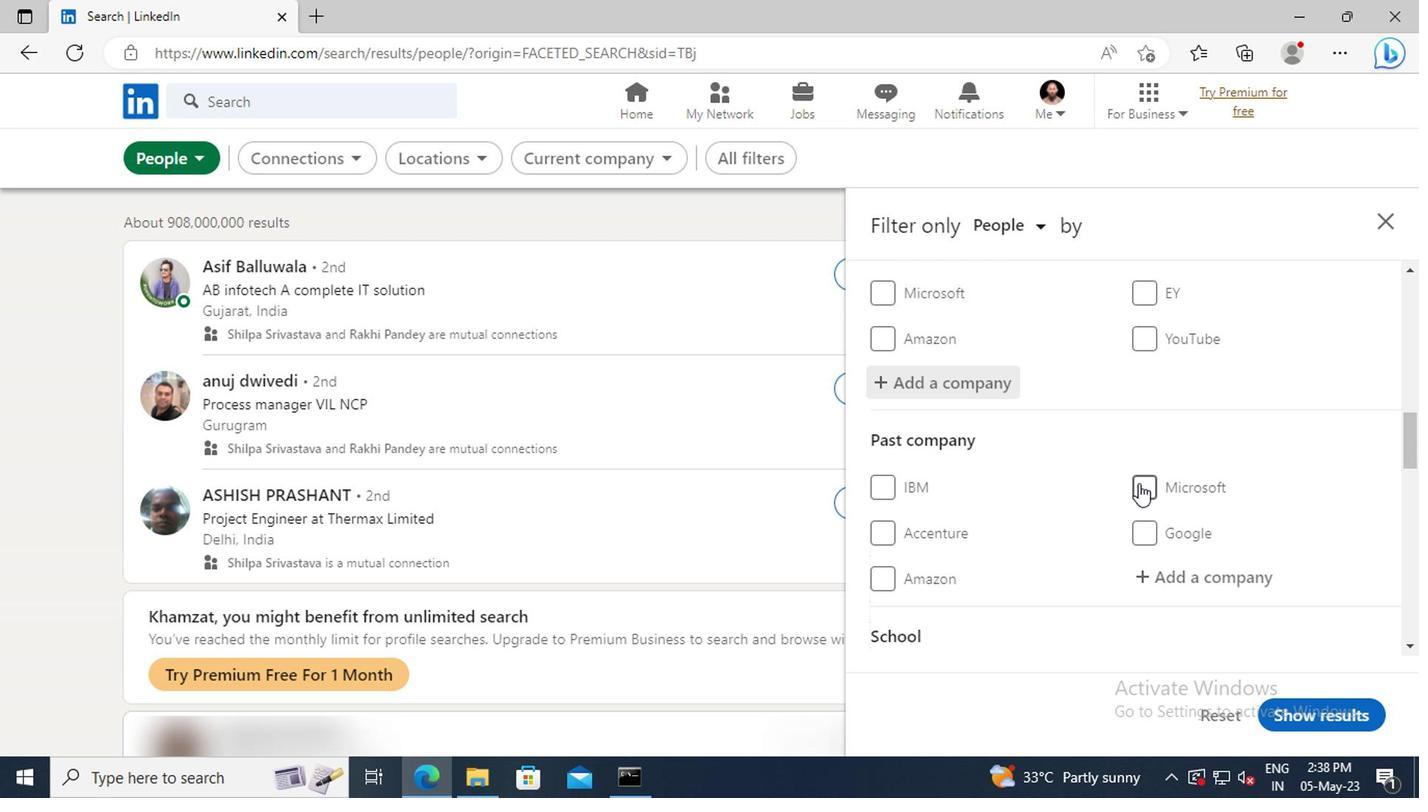 
Action: Mouse scrolled (1133, 482) with delta (0, -1)
Screenshot: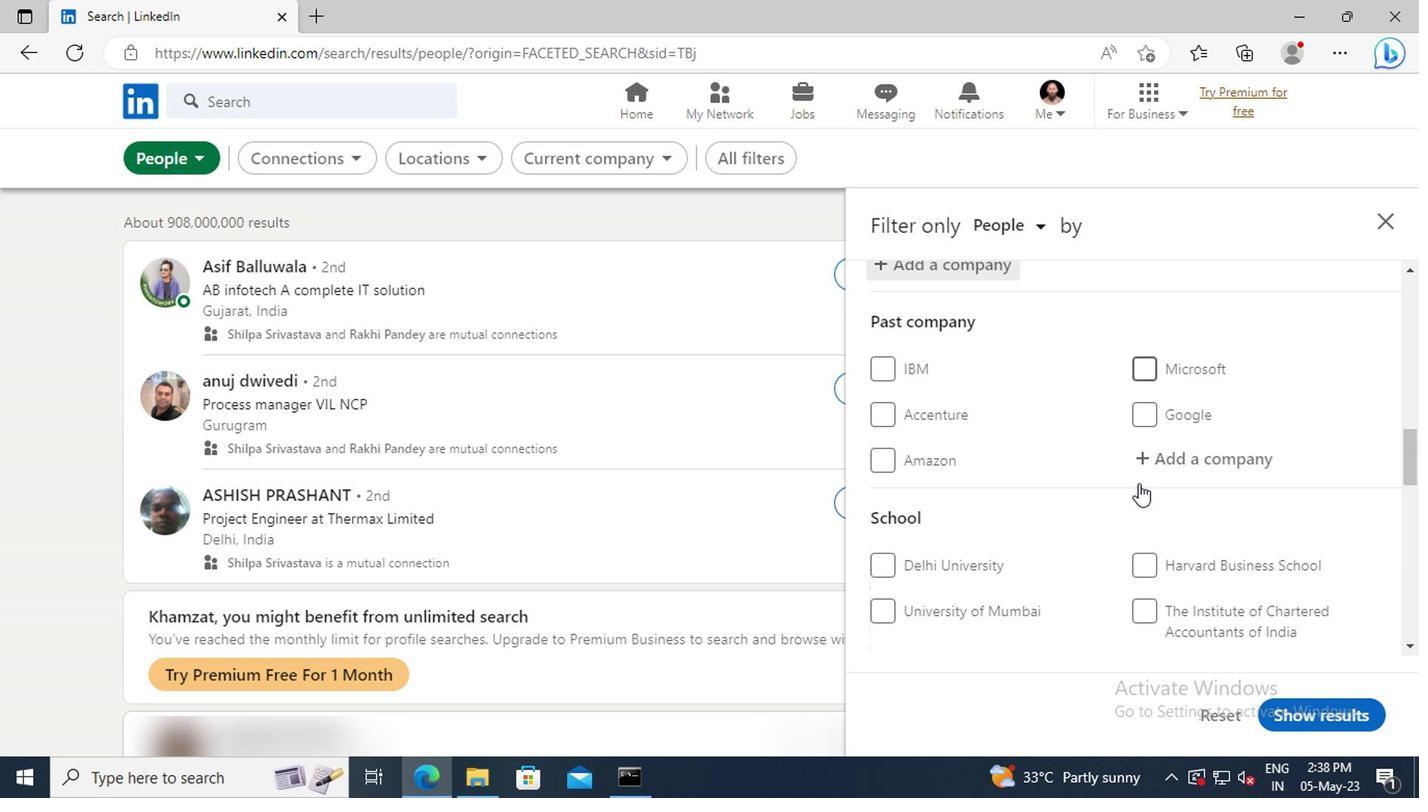
Action: Mouse scrolled (1133, 482) with delta (0, -1)
Screenshot: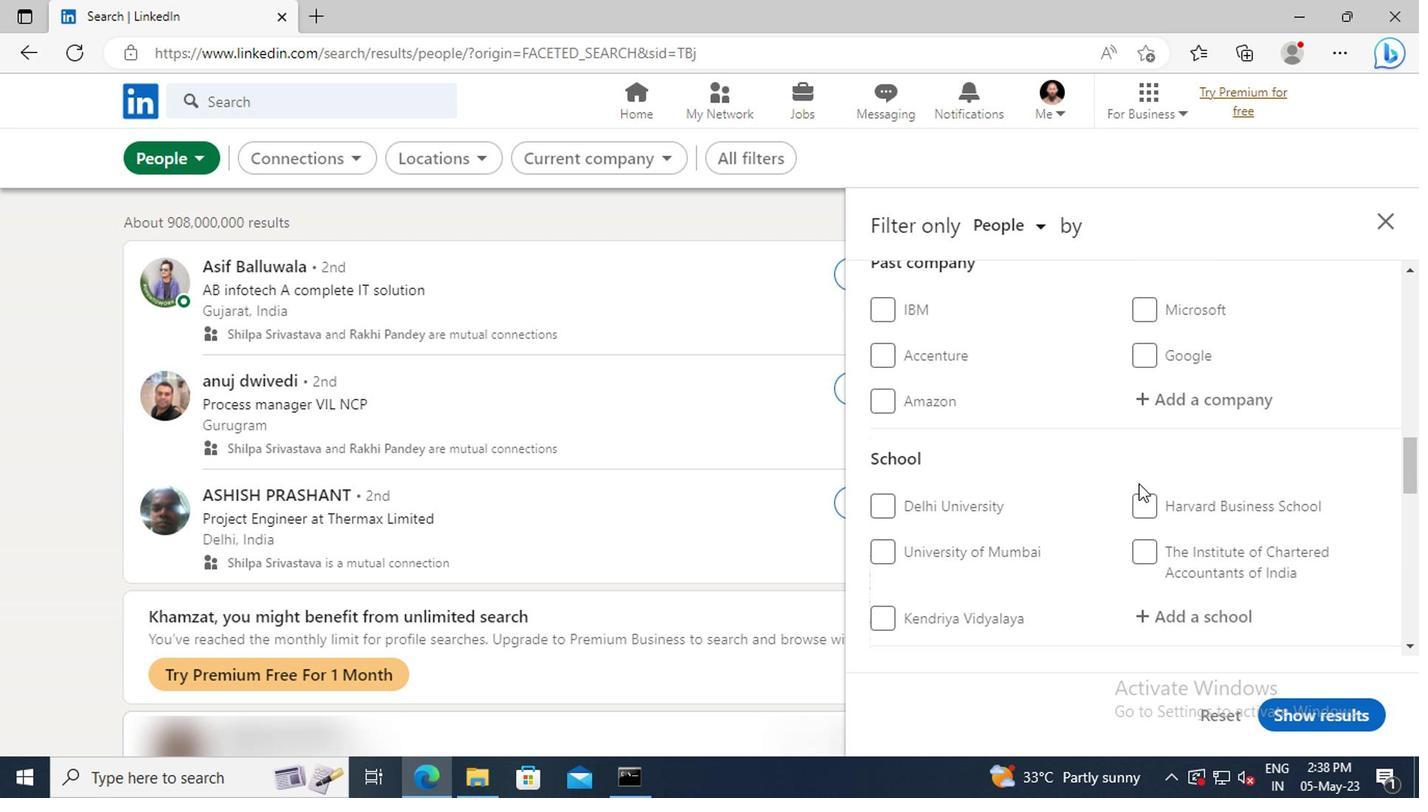 
Action: Mouse scrolled (1133, 482) with delta (0, -1)
Screenshot: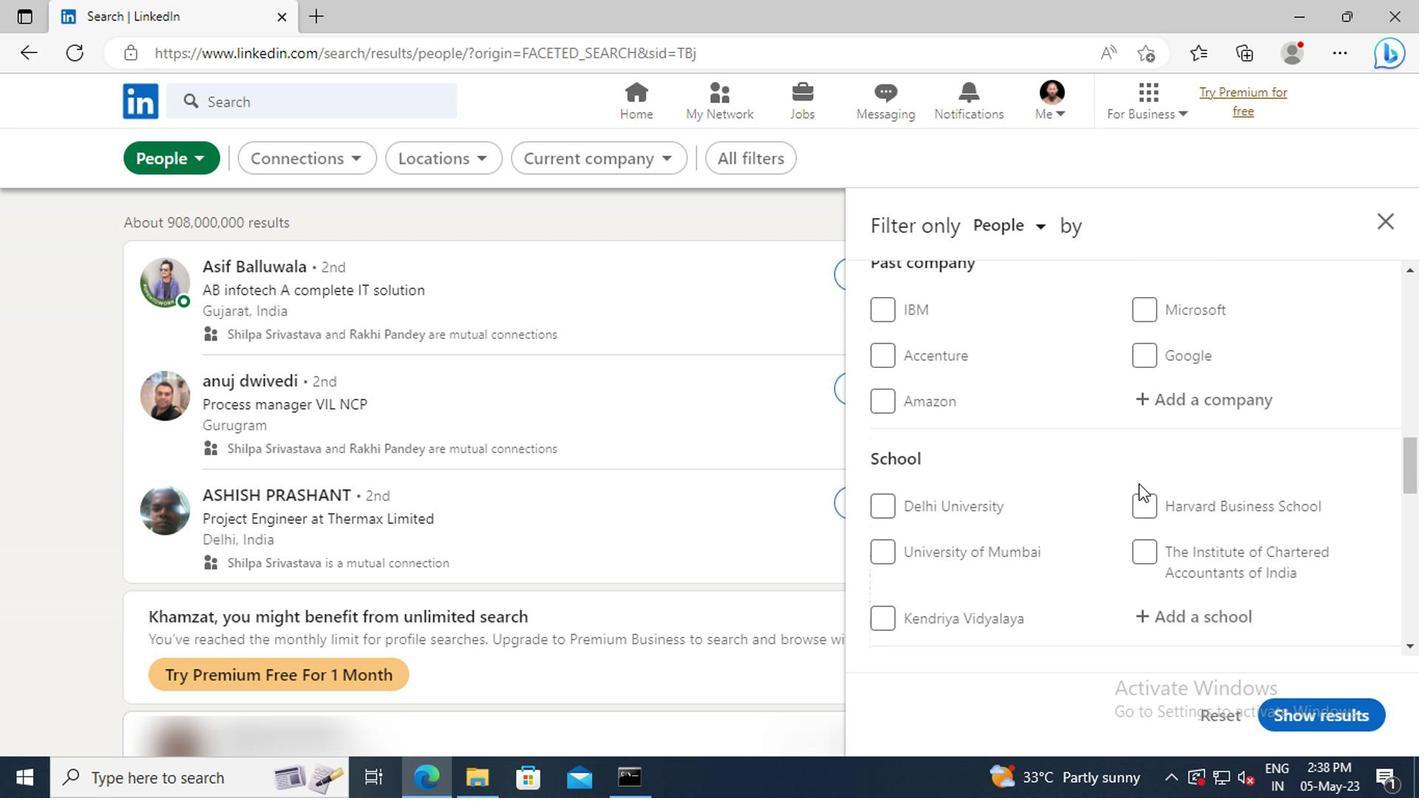 
Action: Mouse moved to (1153, 500)
Screenshot: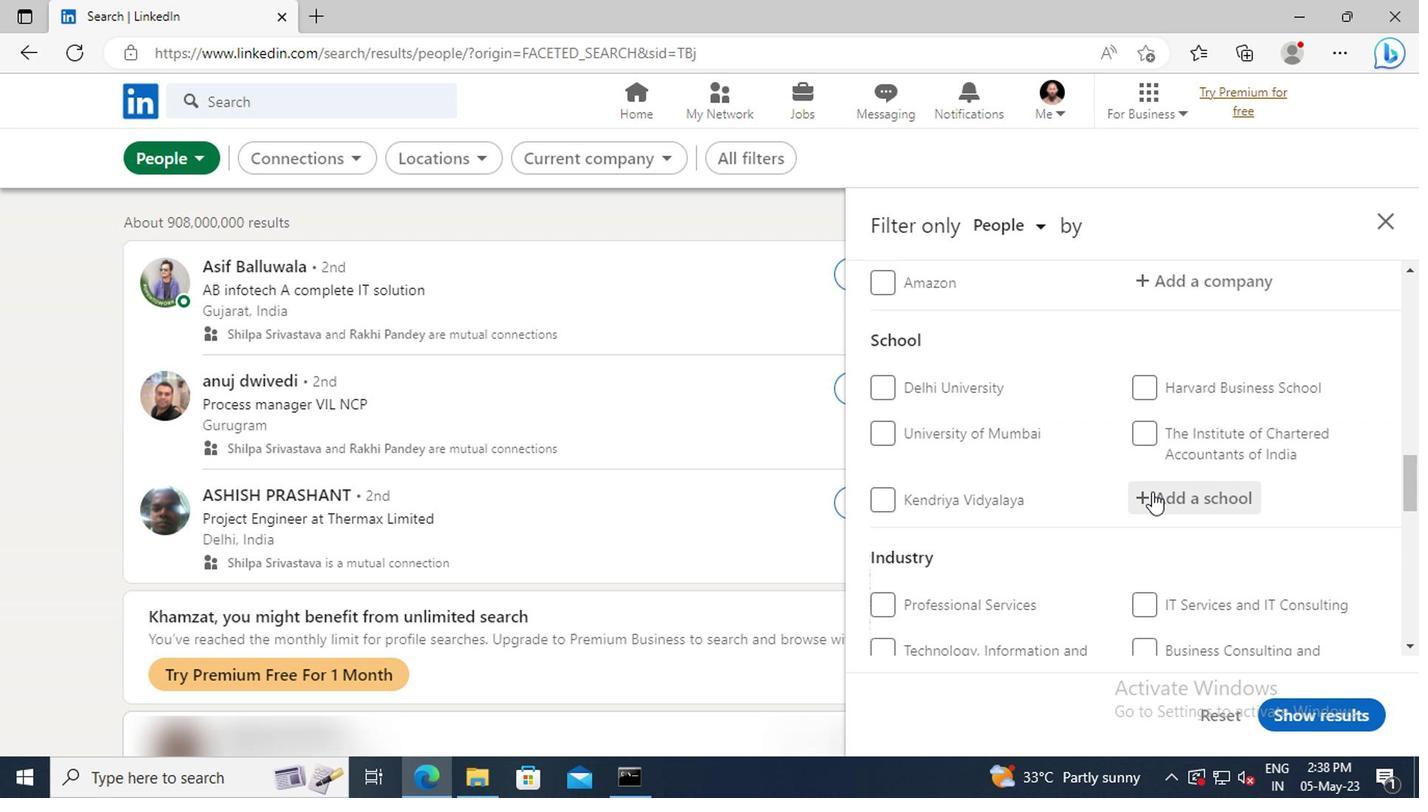 
Action: Mouse pressed left at (1153, 500)
Screenshot: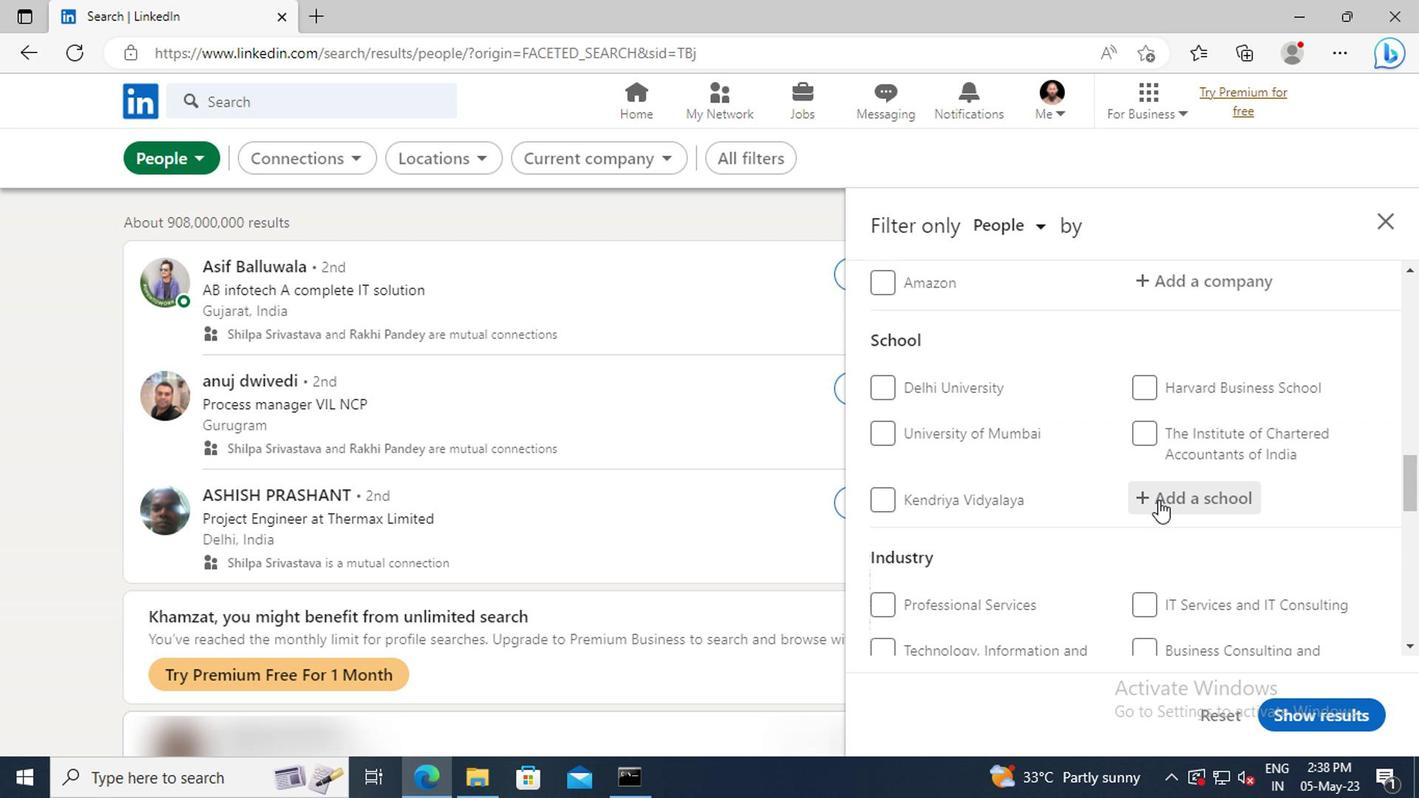 
Action: Key pressed <Key.shift>HINDU<Key.space><Key.shift>C
Screenshot: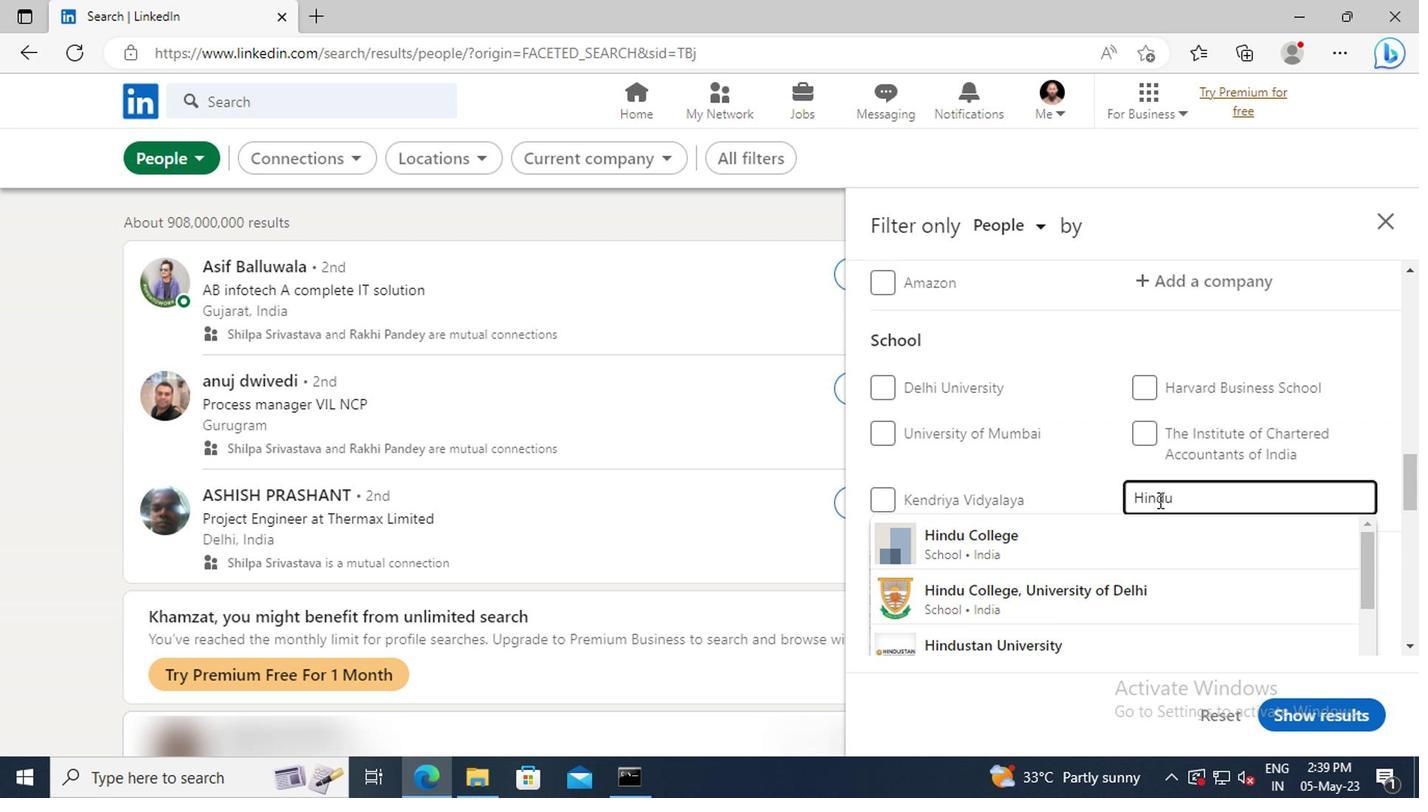
Action: Mouse moved to (1153, 528)
Screenshot: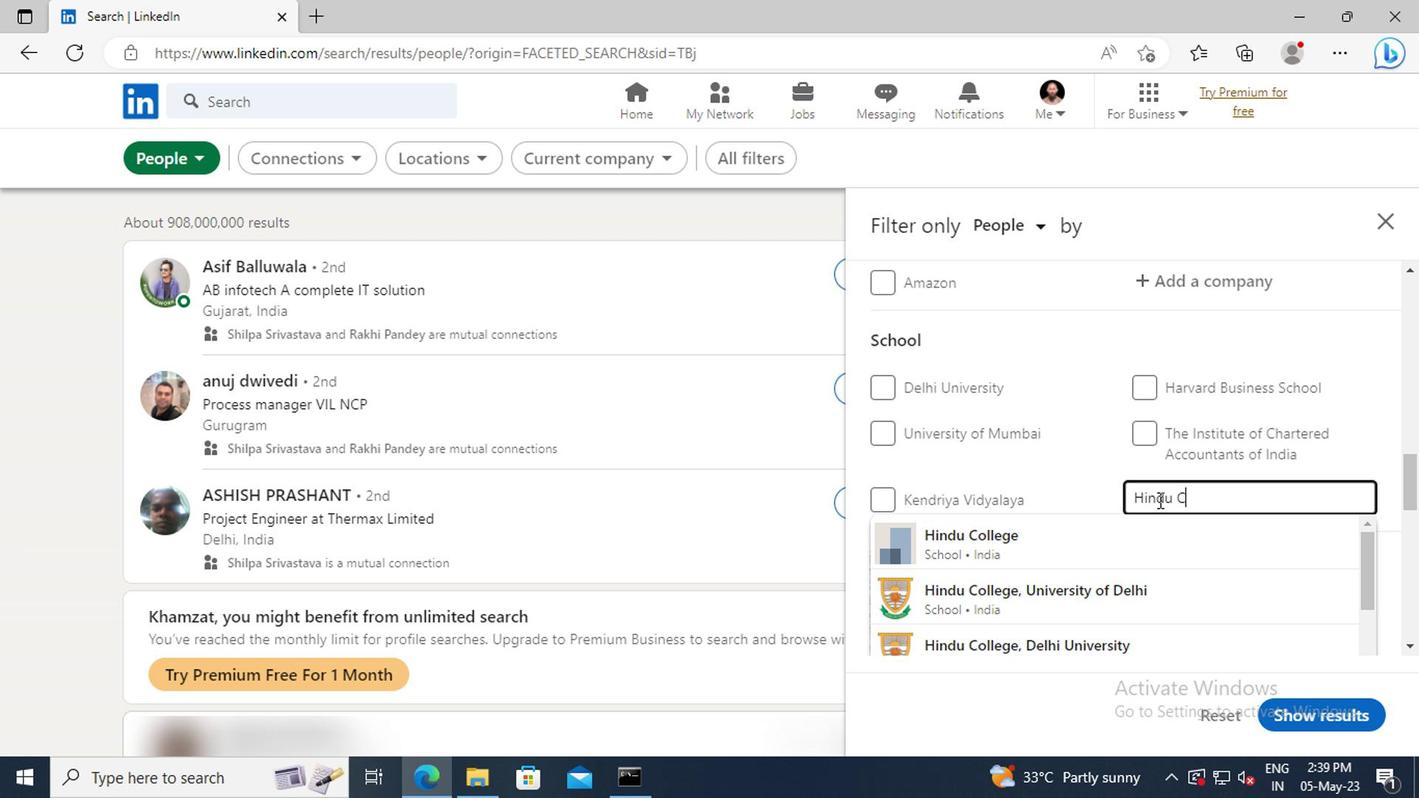 
Action: Mouse pressed left at (1153, 528)
Screenshot: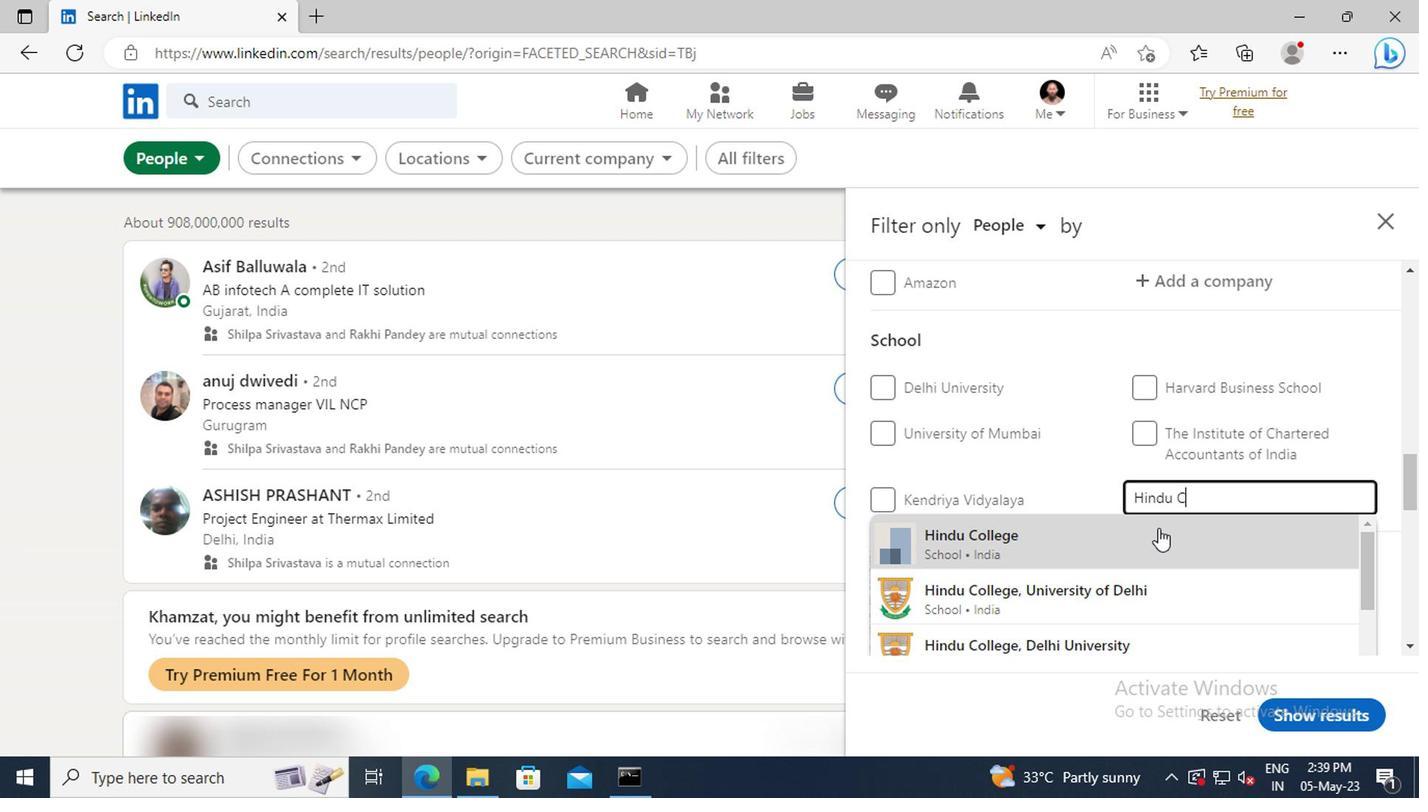 
Action: Mouse scrolled (1153, 527) with delta (0, 0)
Screenshot: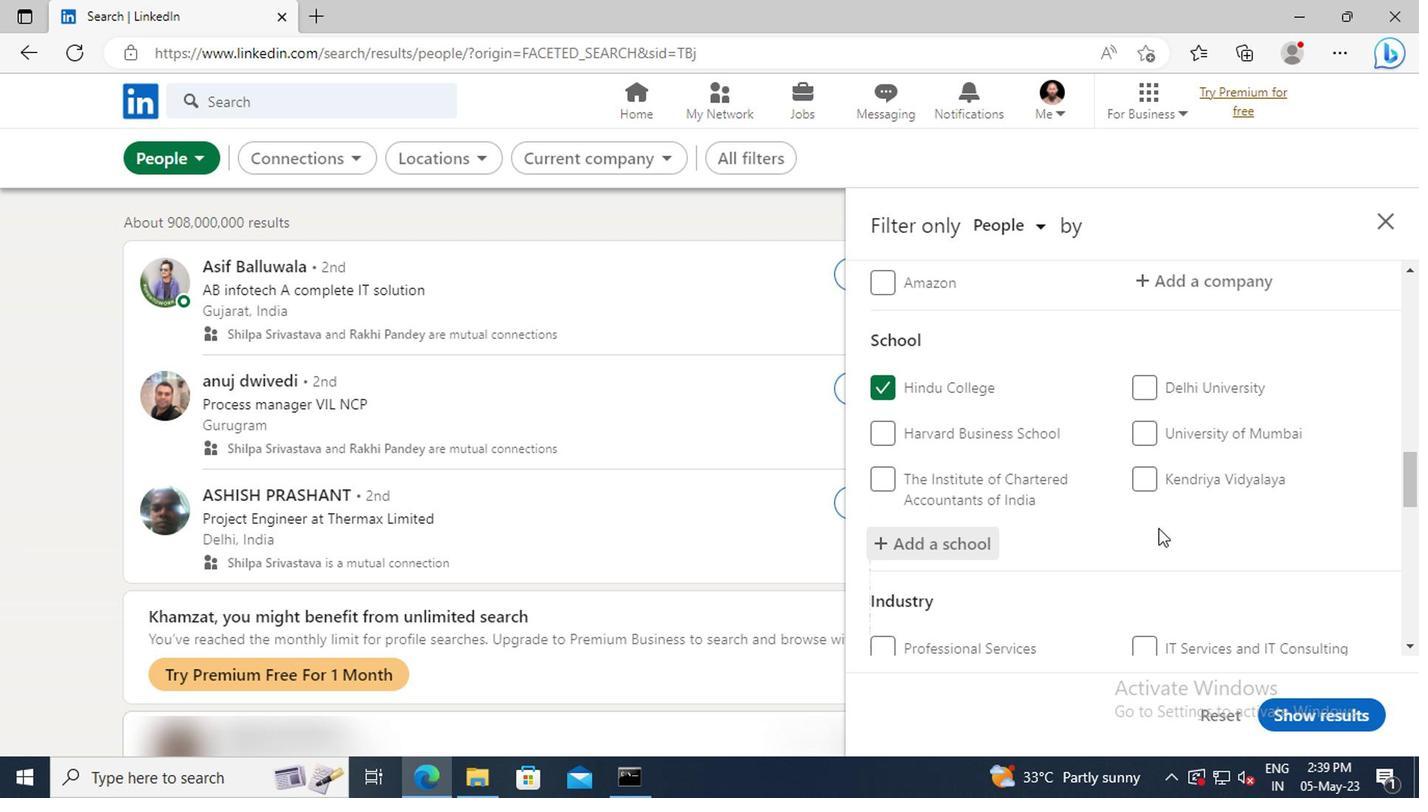 
Action: Mouse moved to (1149, 517)
Screenshot: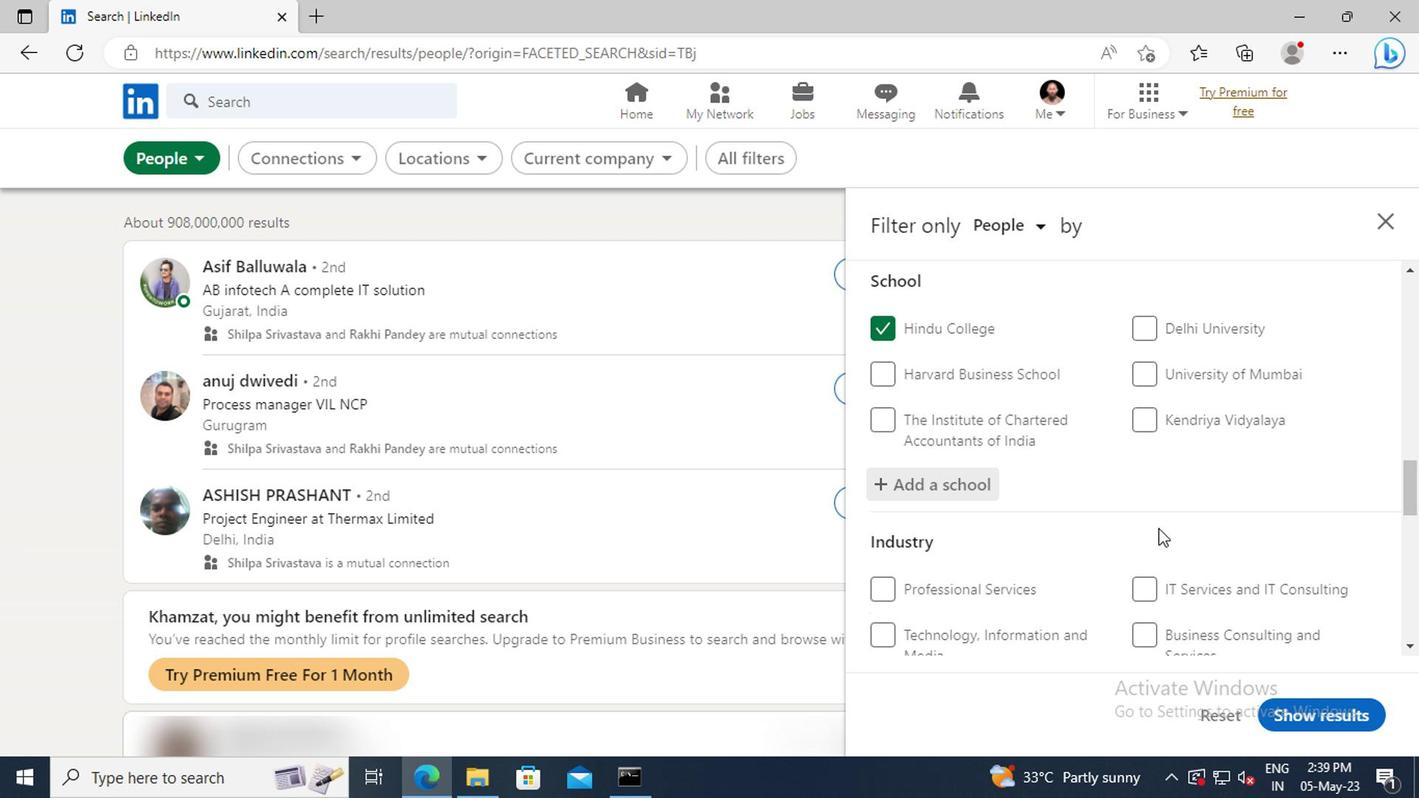 
Action: Mouse scrolled (1149, 516) with delta (0, -1)
Screenshot: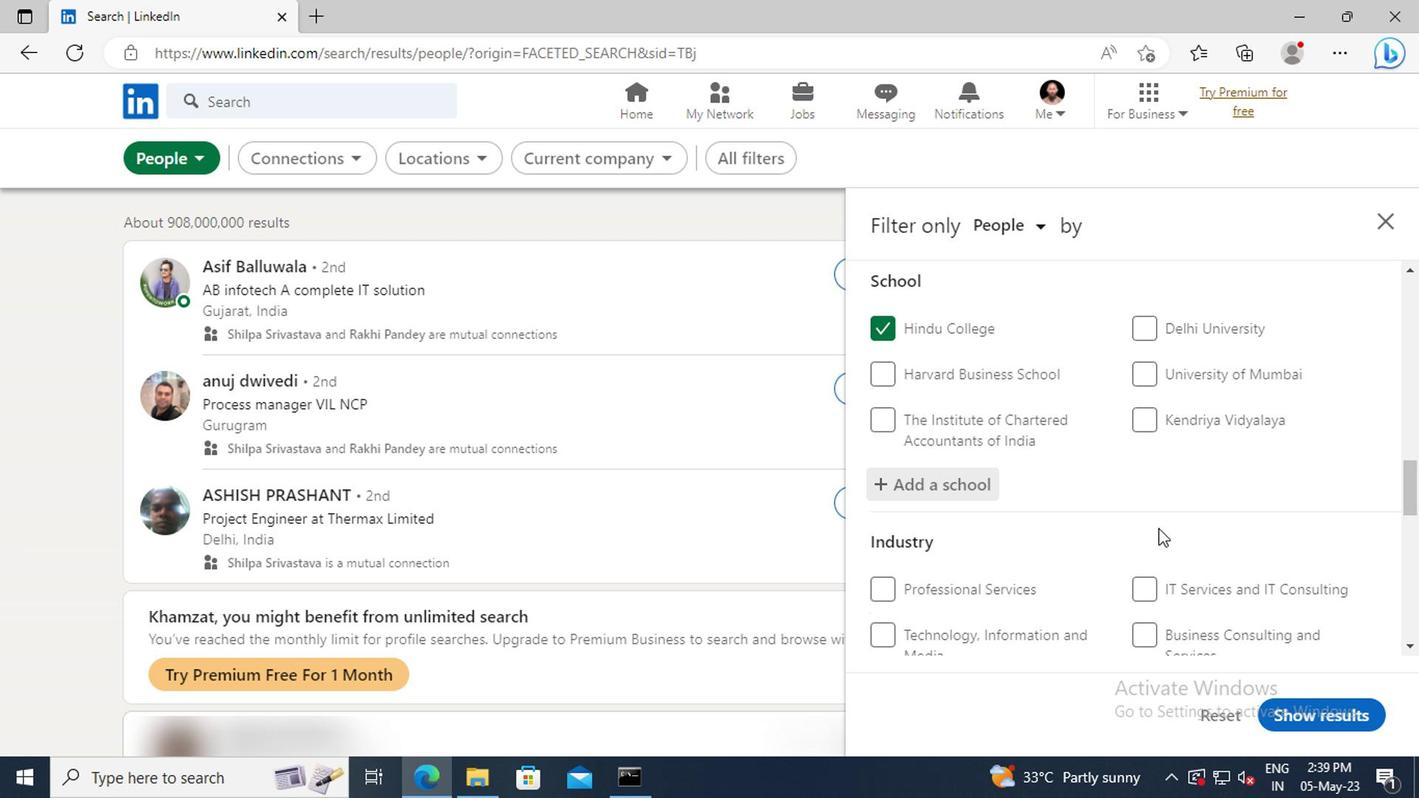 
Action: Mouse moved to (1149, 517)
Screenshot: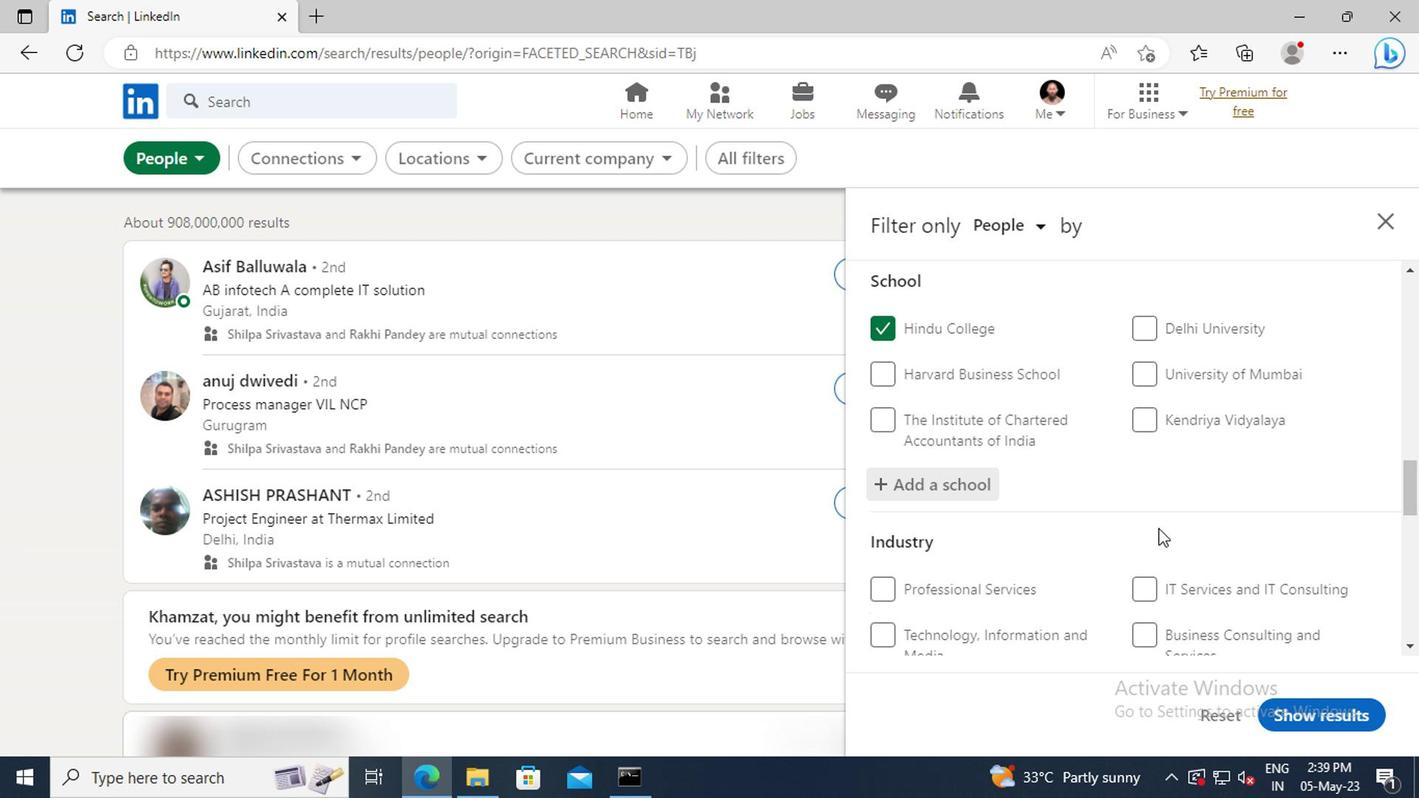 
Action: Mouse scrolled (1149, 516) with delta (0, -1)
Screenshot: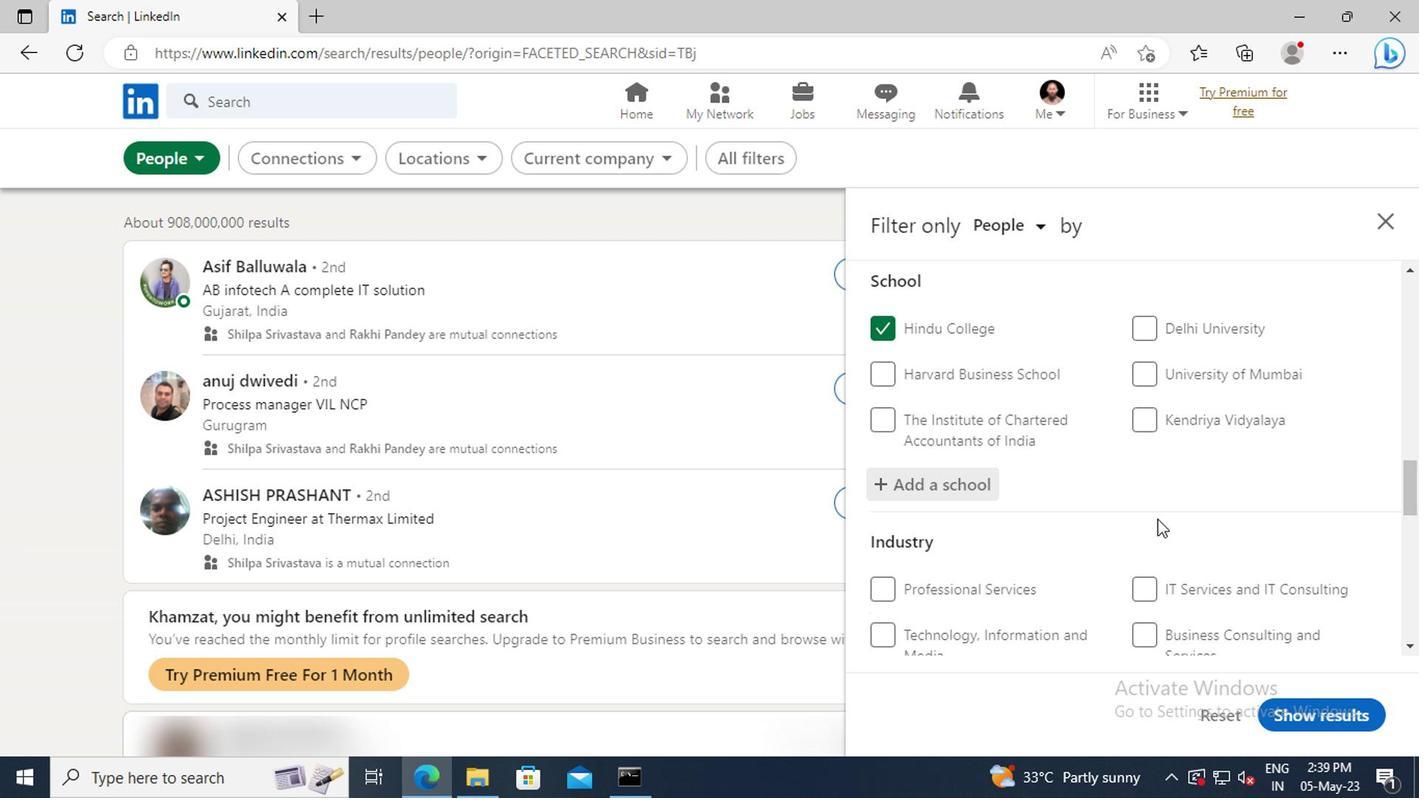
Action: Mouse moved to (1146, 505)
Screenshot: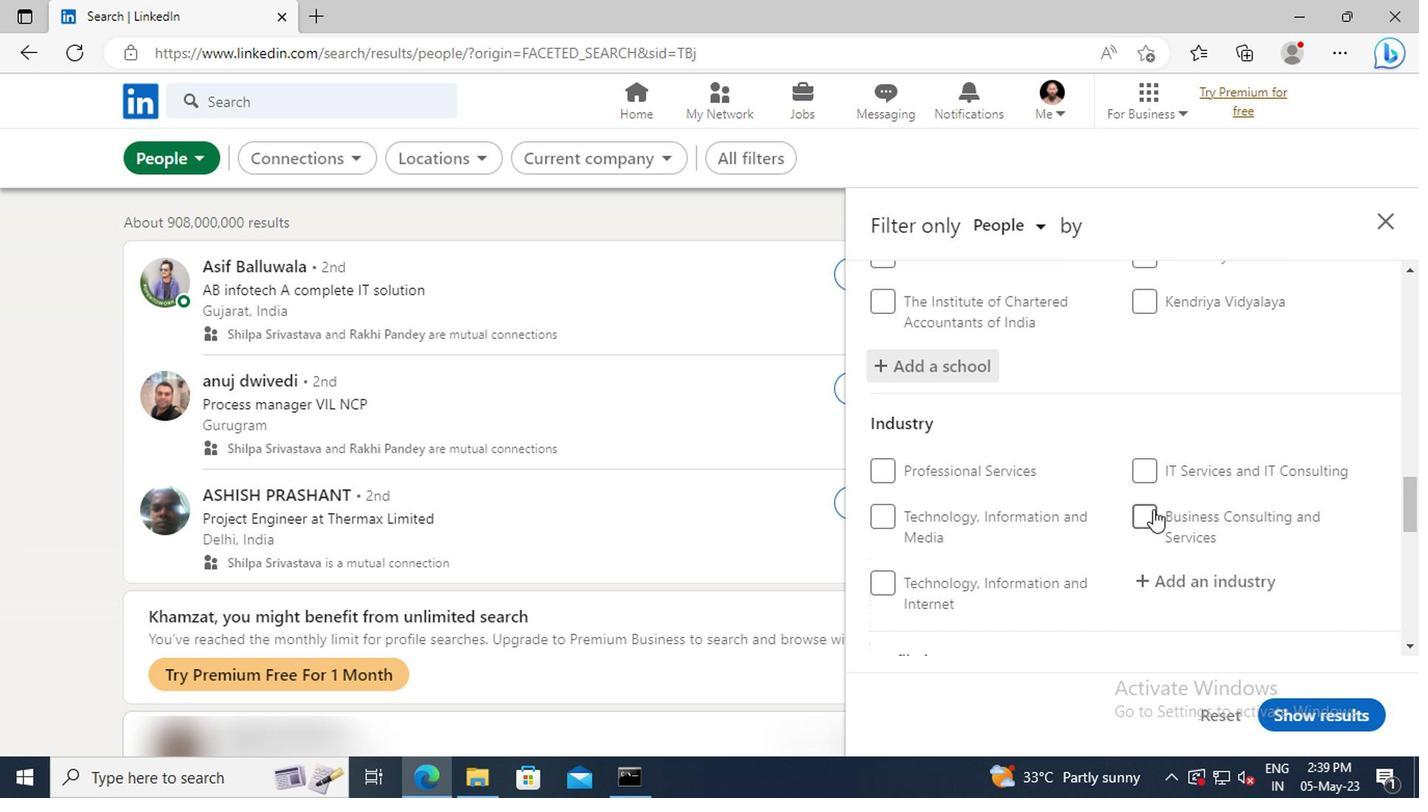 
Action: Mouse scrolled (1146, 504) with delta (0, 0)
Screenshot: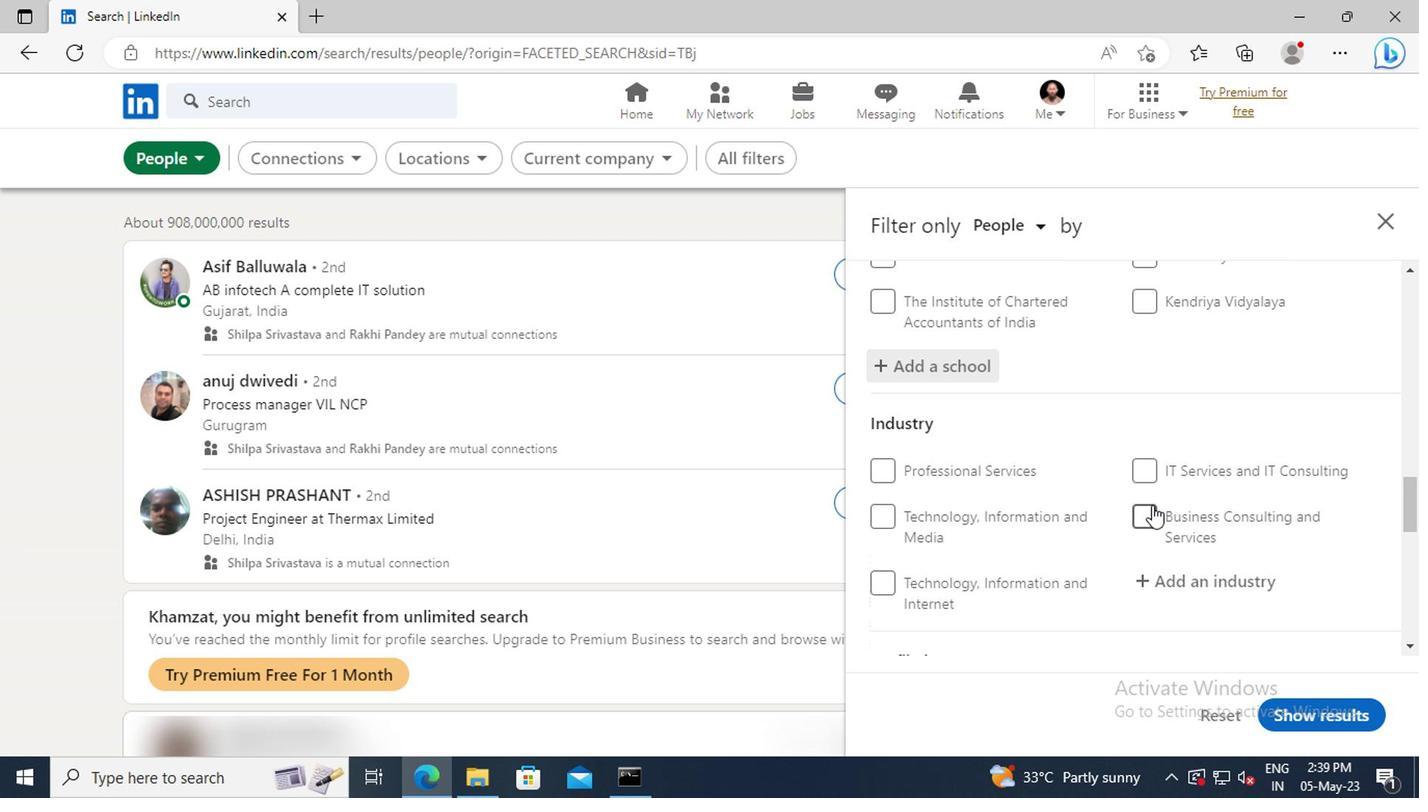 
Action: Mouse moved to (1160, 521)
Screenshot: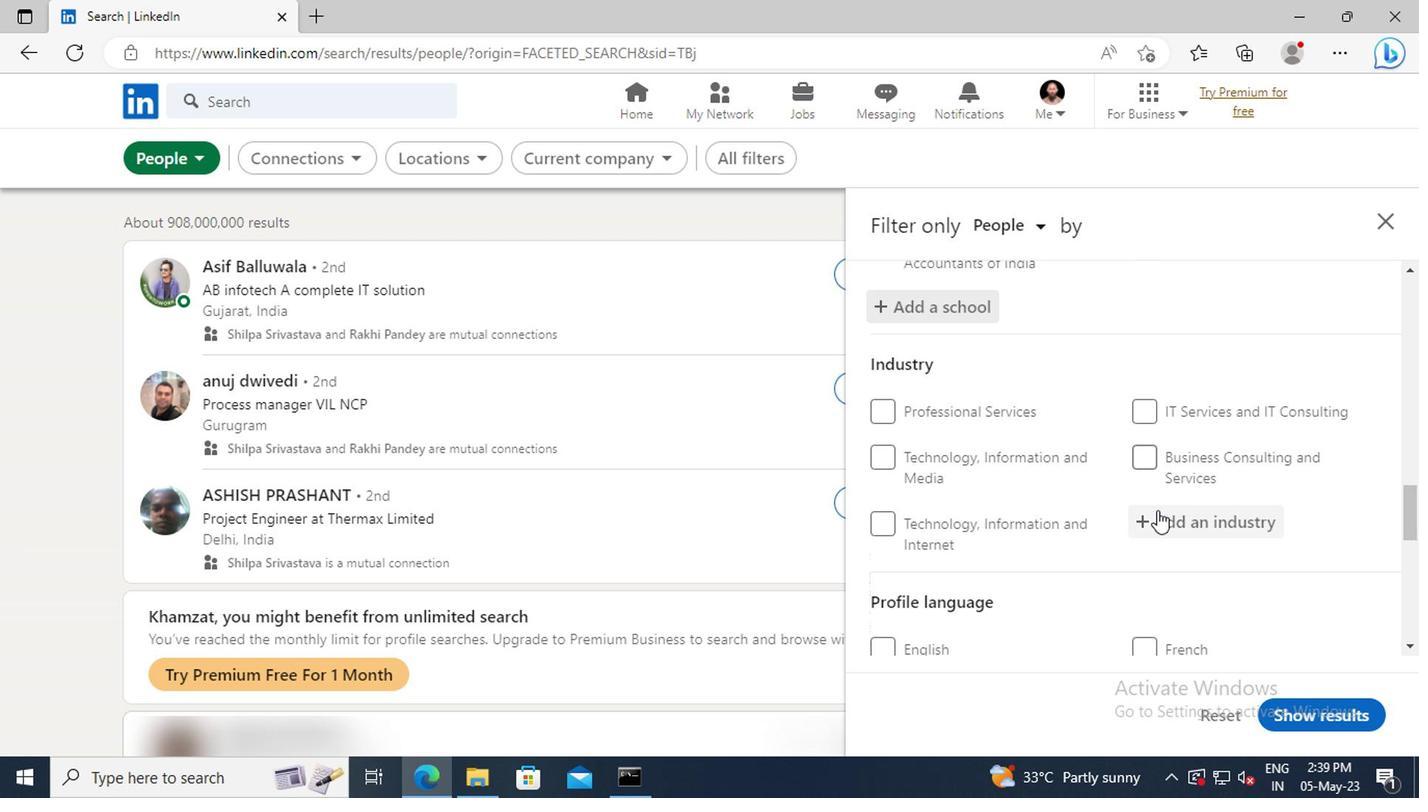 
Action: Mouse pressed left at (1160, 521)
Screenshot: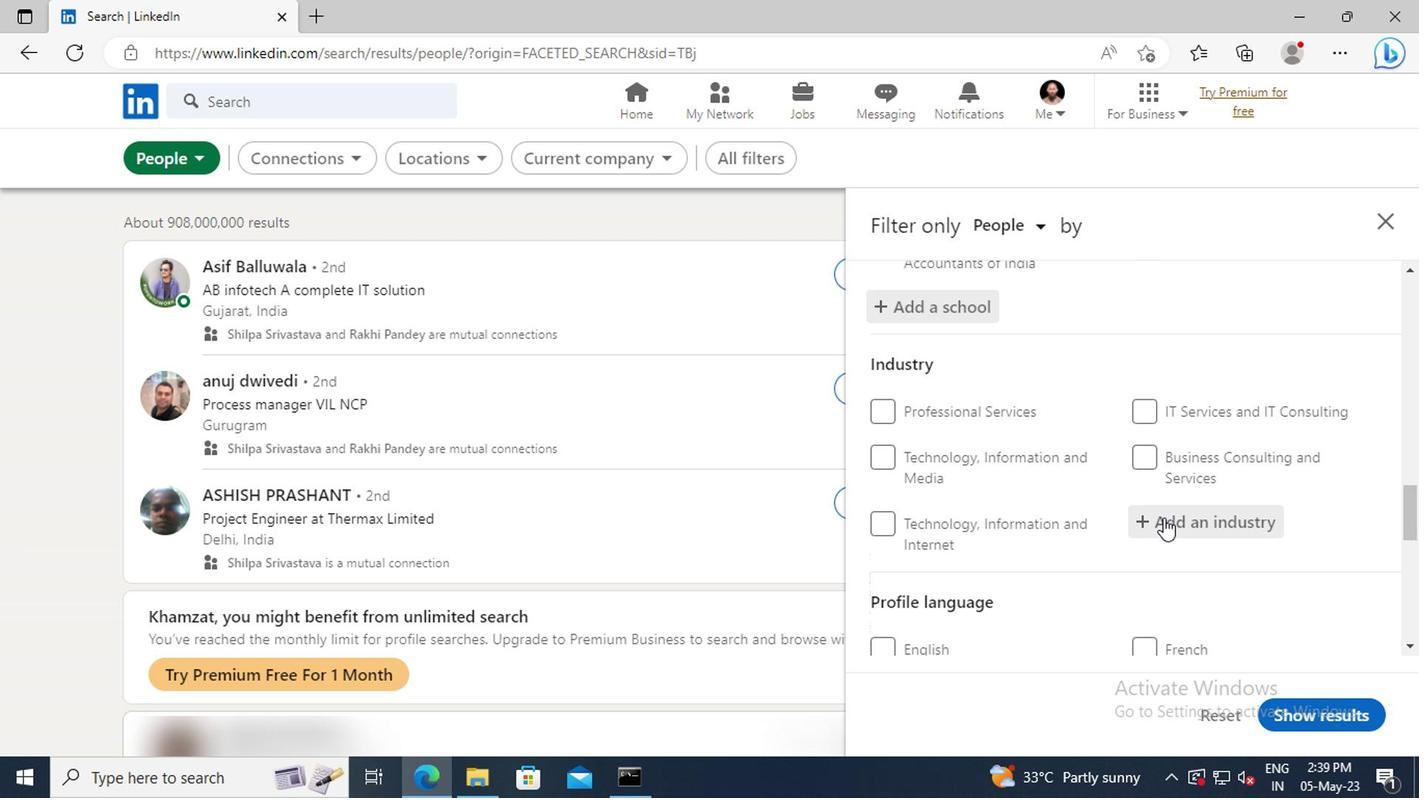 
Action: Key pressed <Key.shift>MUSE
Screenshot: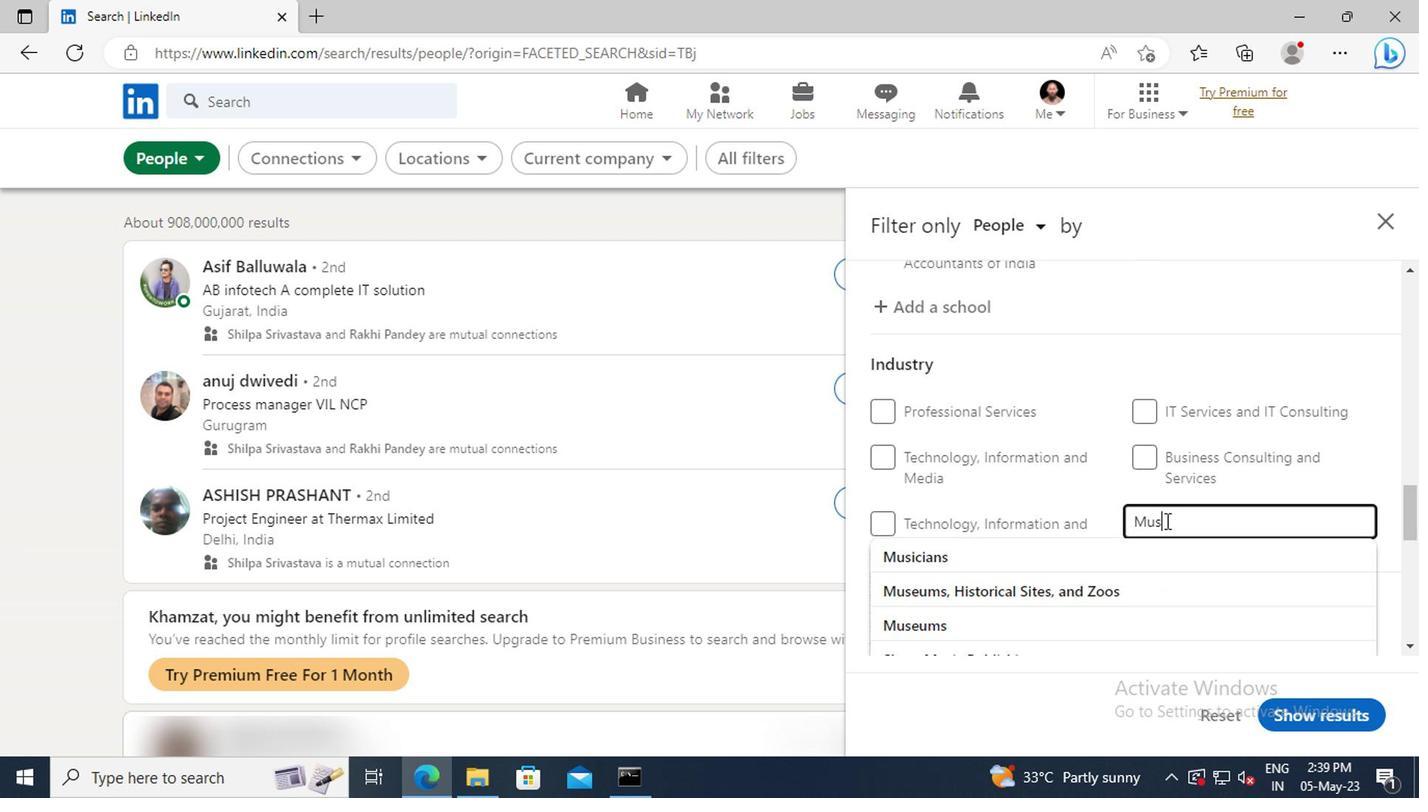 
Action: Mouse moved to (1174, 577)
Screenshot: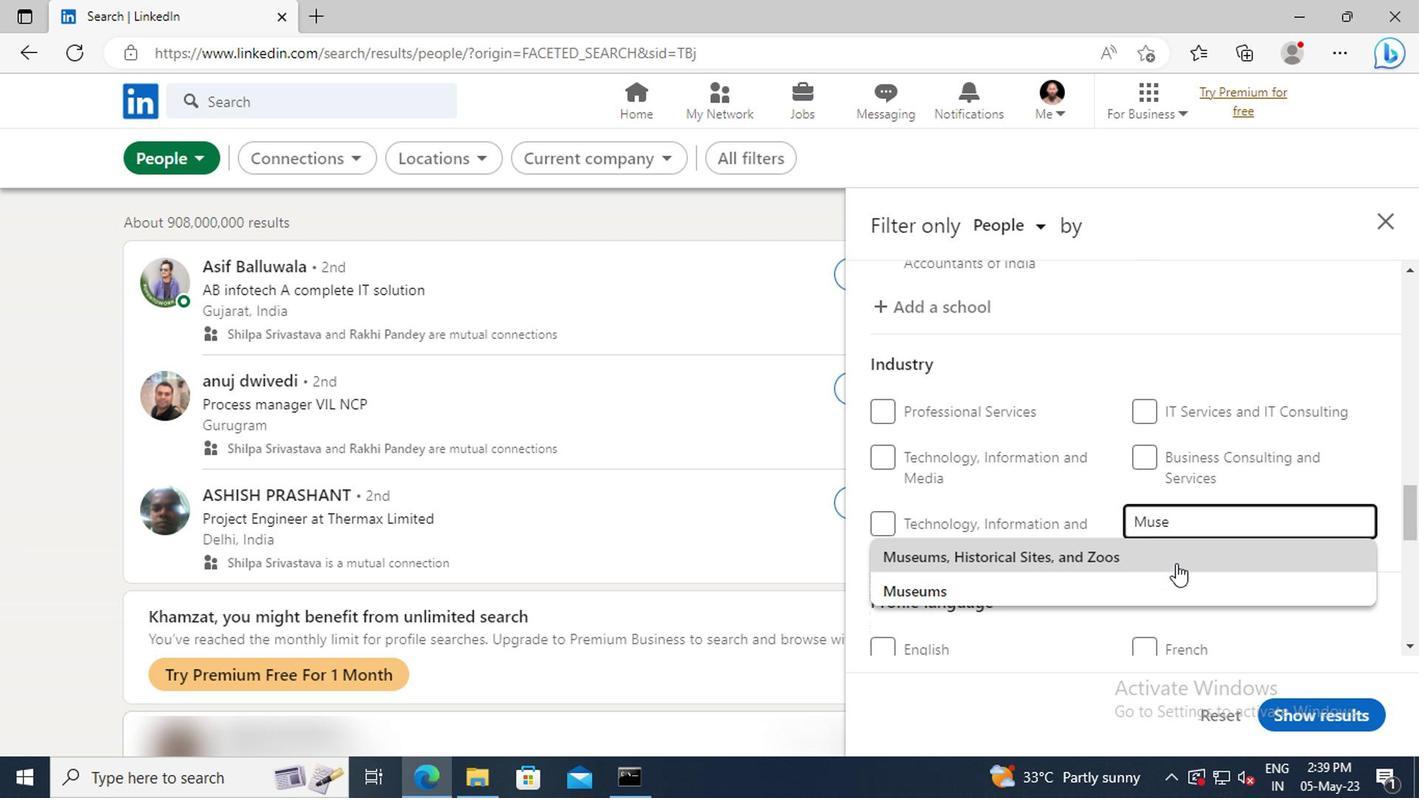 
Action: Mouse pressed left at (1174, 577)
Screenshot: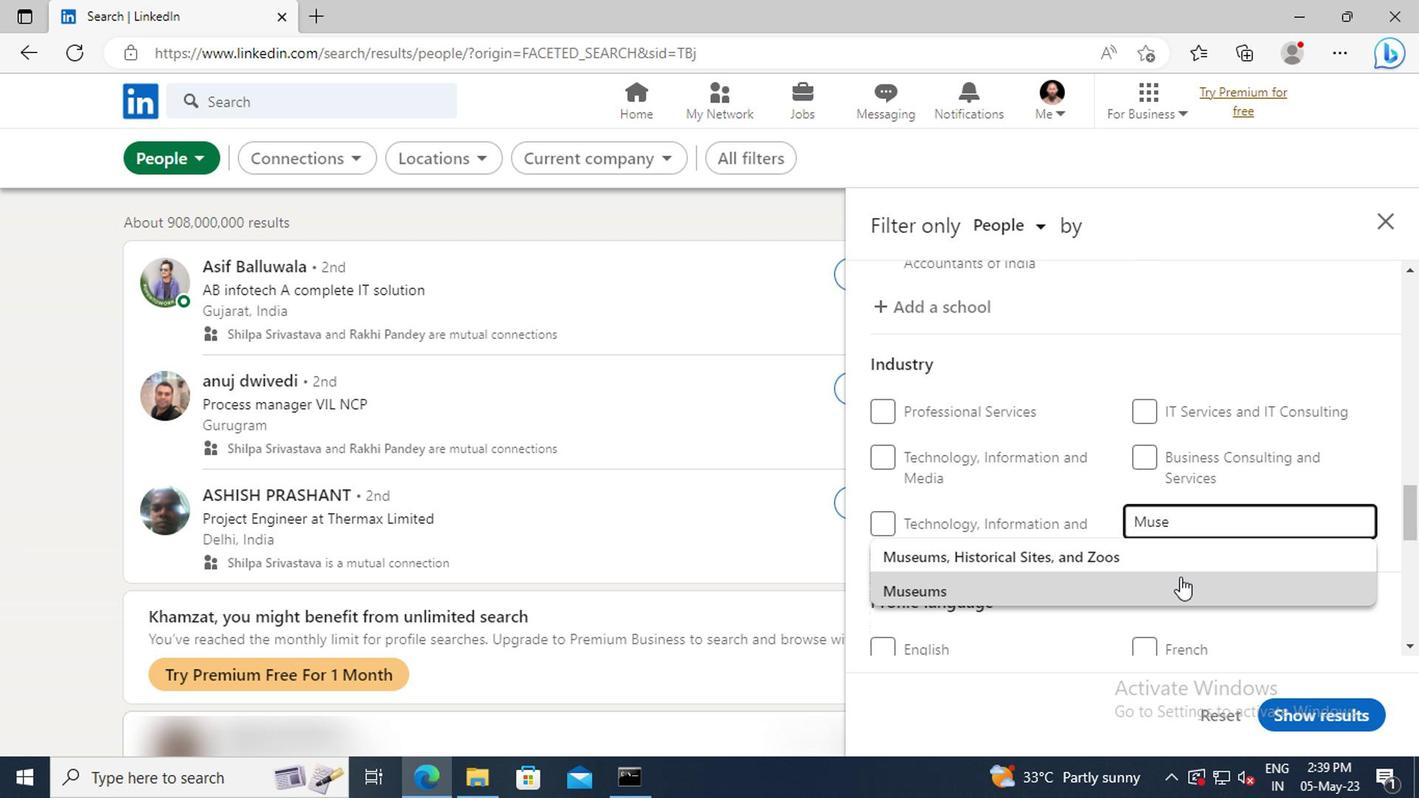
Action: Mouse scrolled (1174, 575) with delta (0, -1)
Screenshot: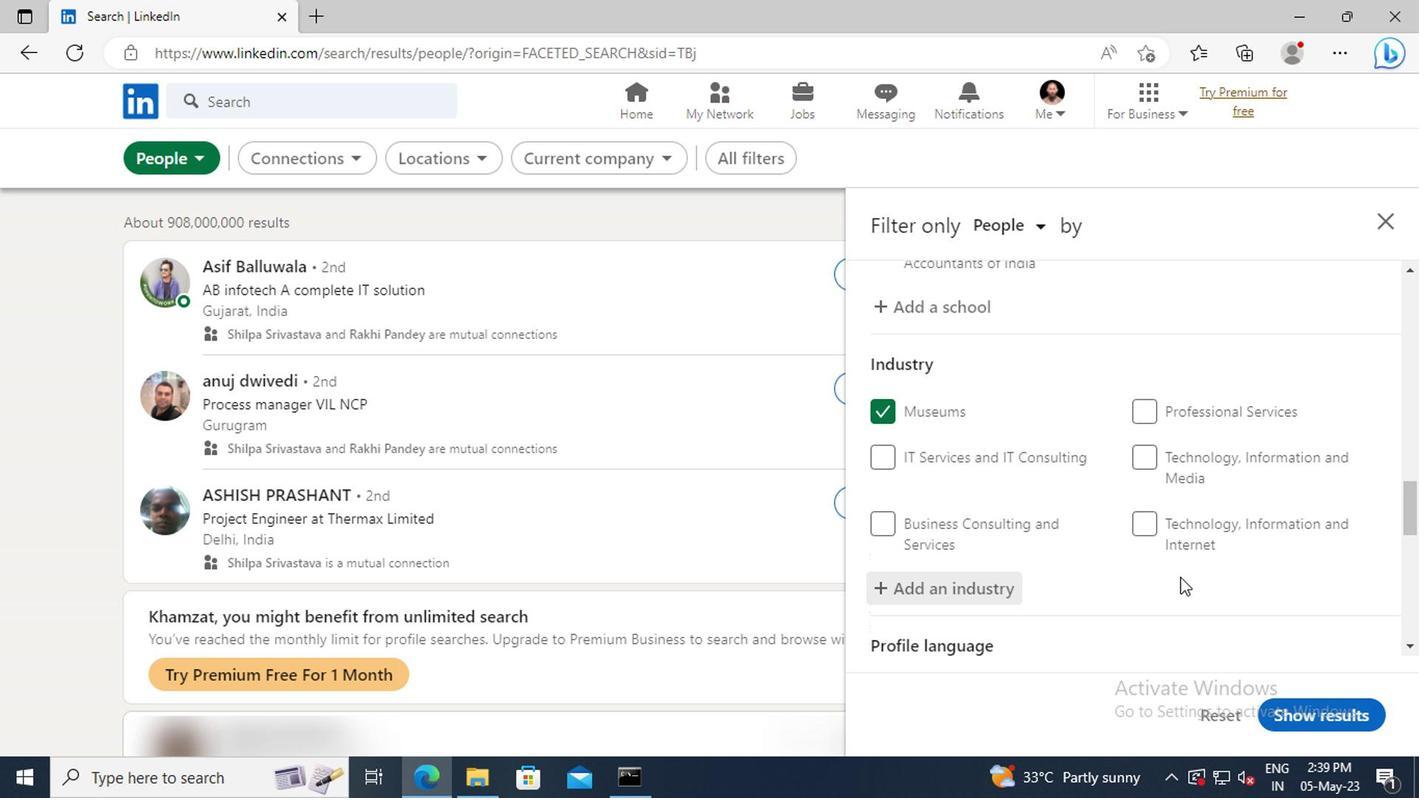
Action: Mouse scrolled (1174, 575) with delta (0, -1)
Screenshot: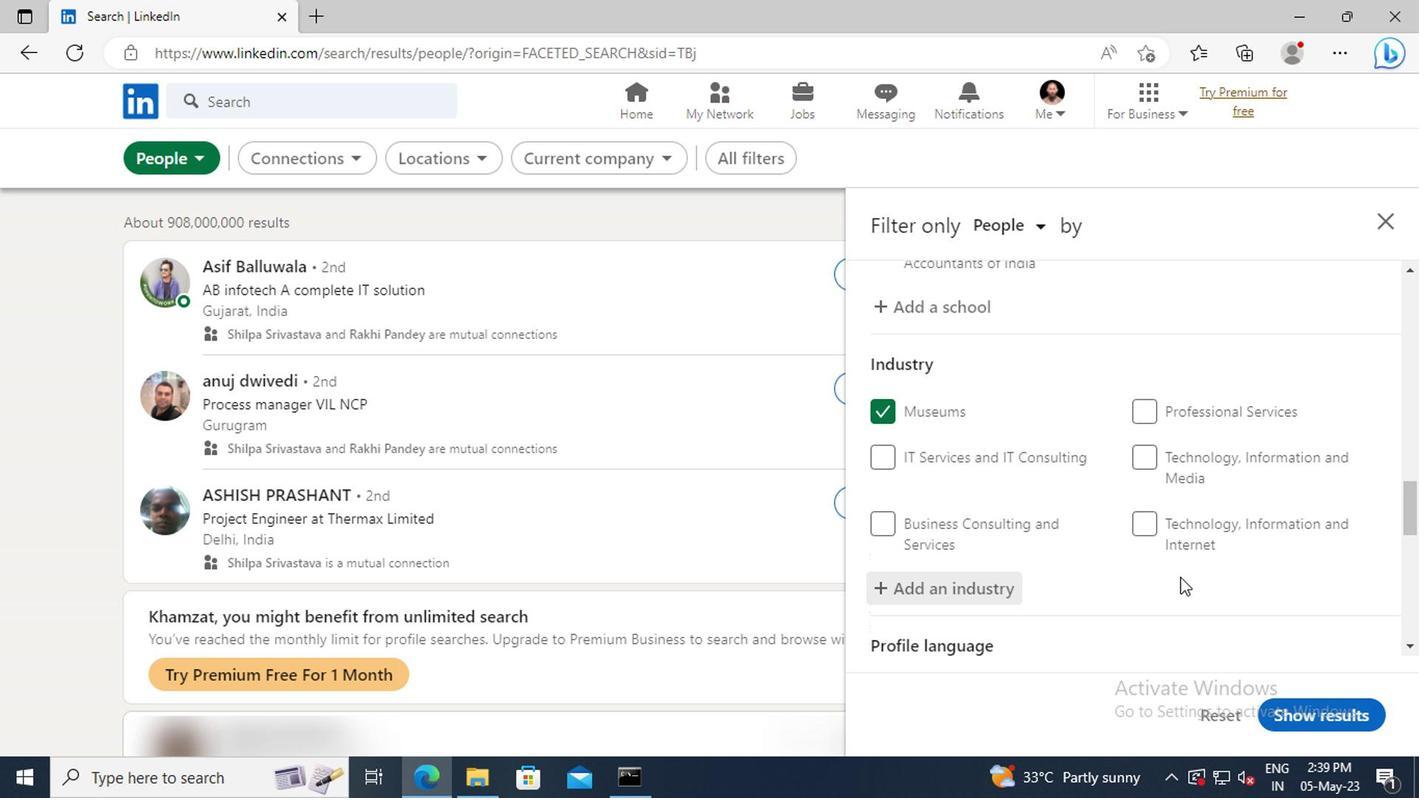 
Action: Mouse moved to (1174, 570)
Screenshot: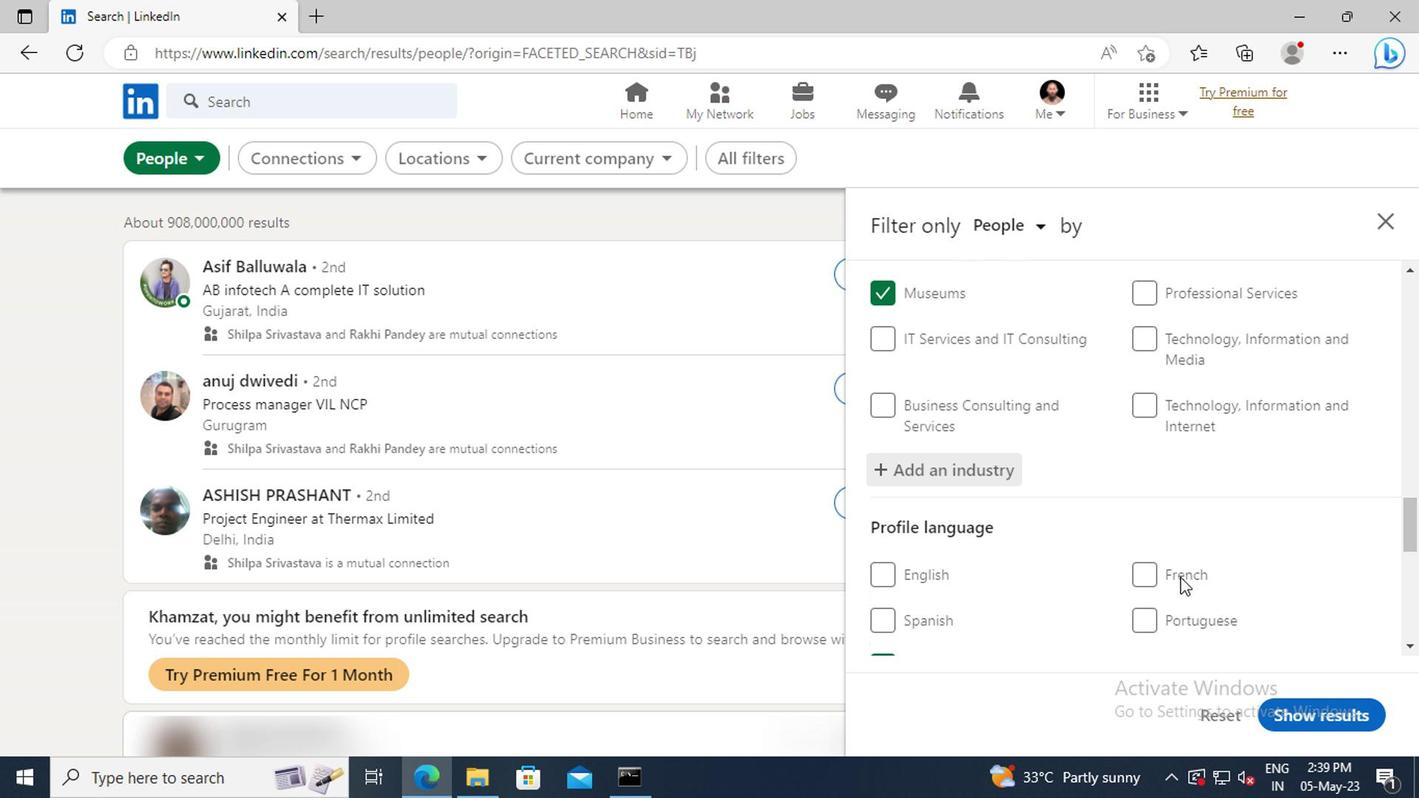 
Action: Mouse scrolled (1174, 570) with delta (0, 0)
Screenshot: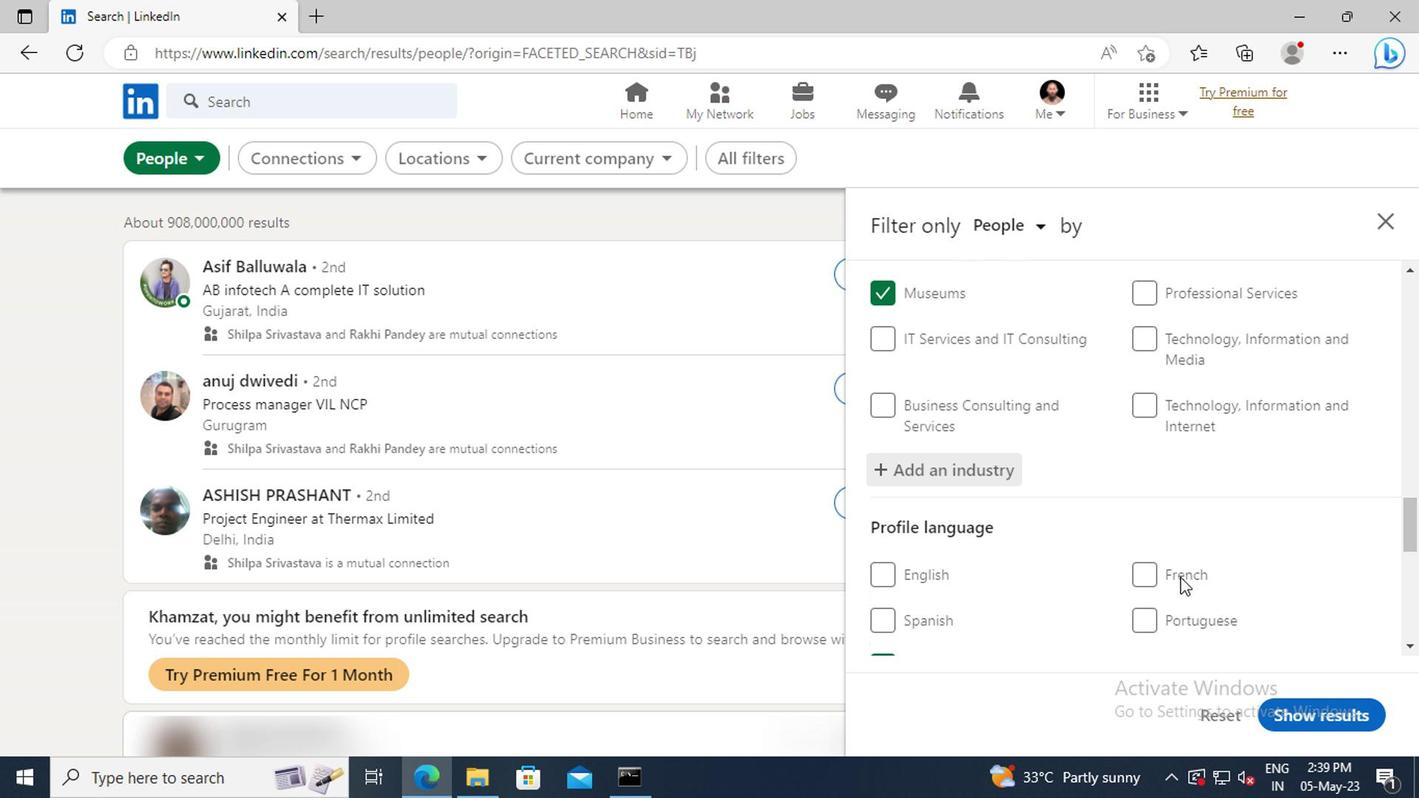 
Action: Mouse moved to (1172, 568)
Screenshot: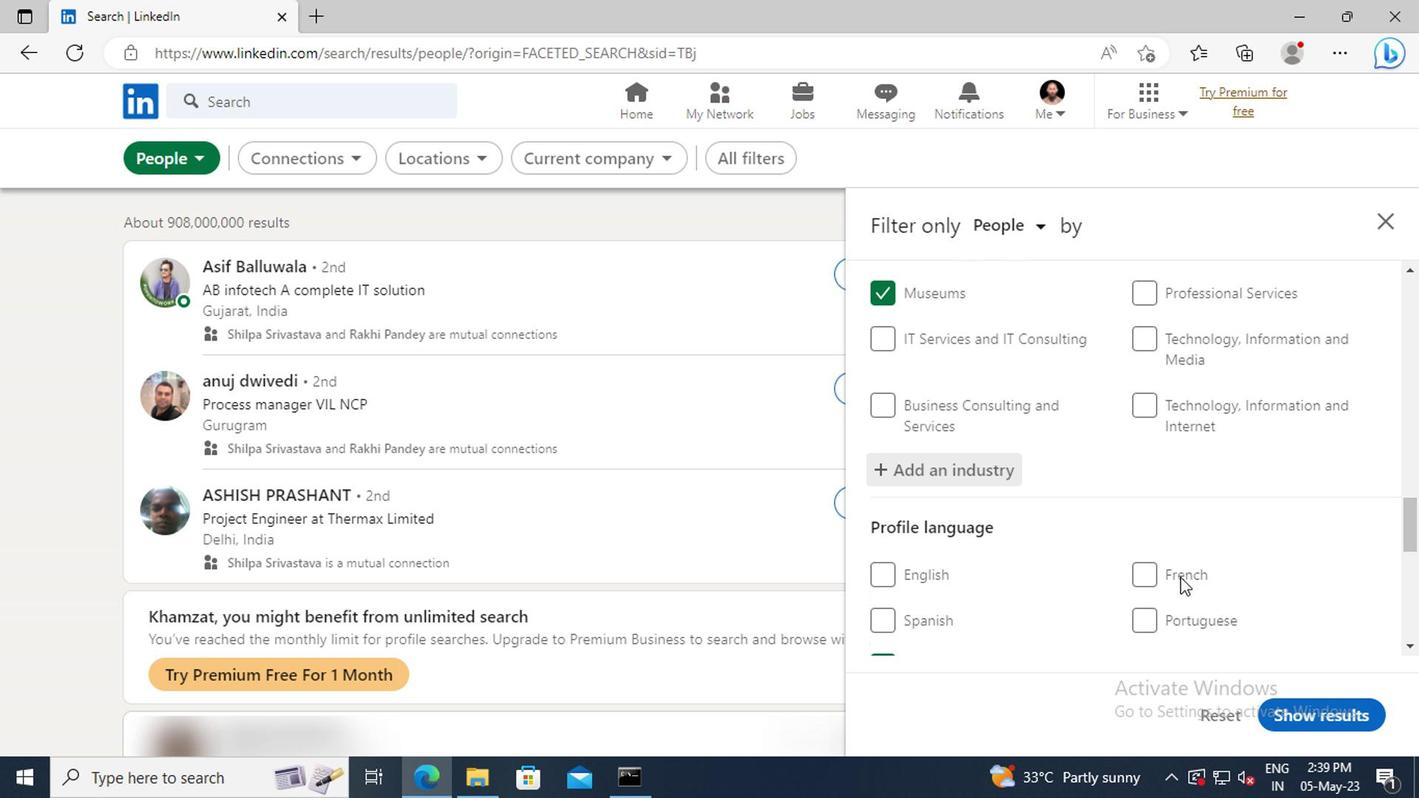 
Action: Mouse scrolled (1172, 567) with delta (0, 0)
Screenshot: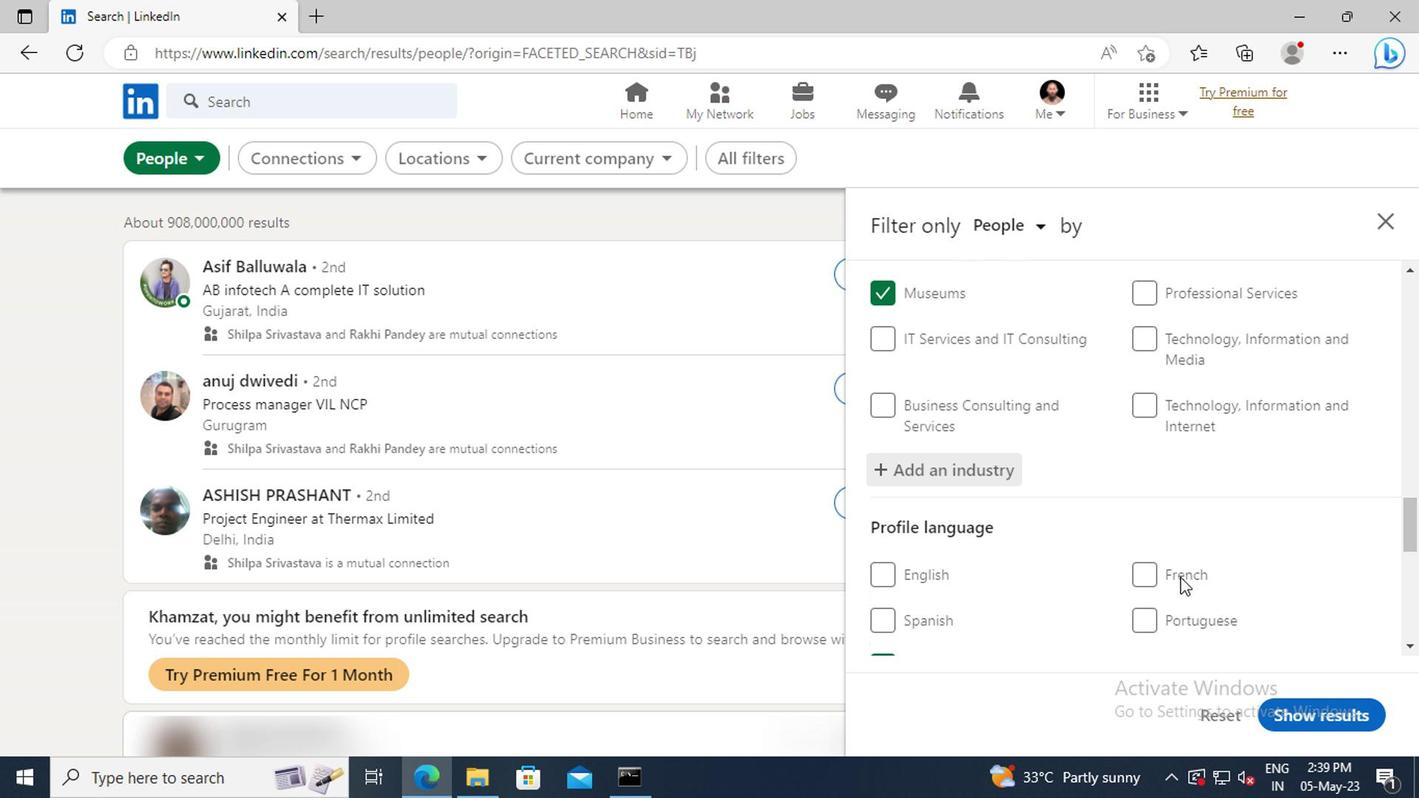 
Action: Mouse moved to (1162, 529)
Screenshot: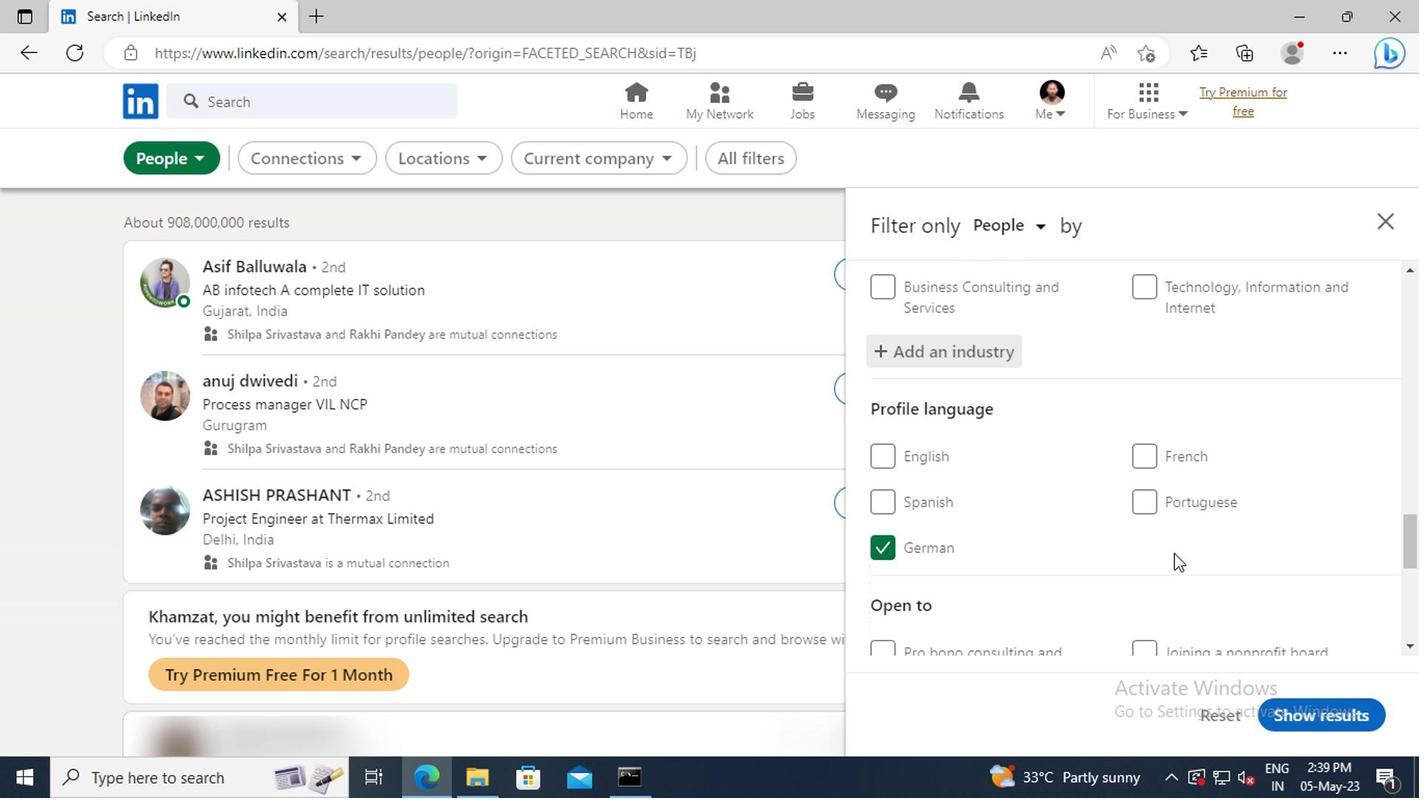 
Action: Mouse scrolled (1162, 528) with delta (0, 0)
Screenshot: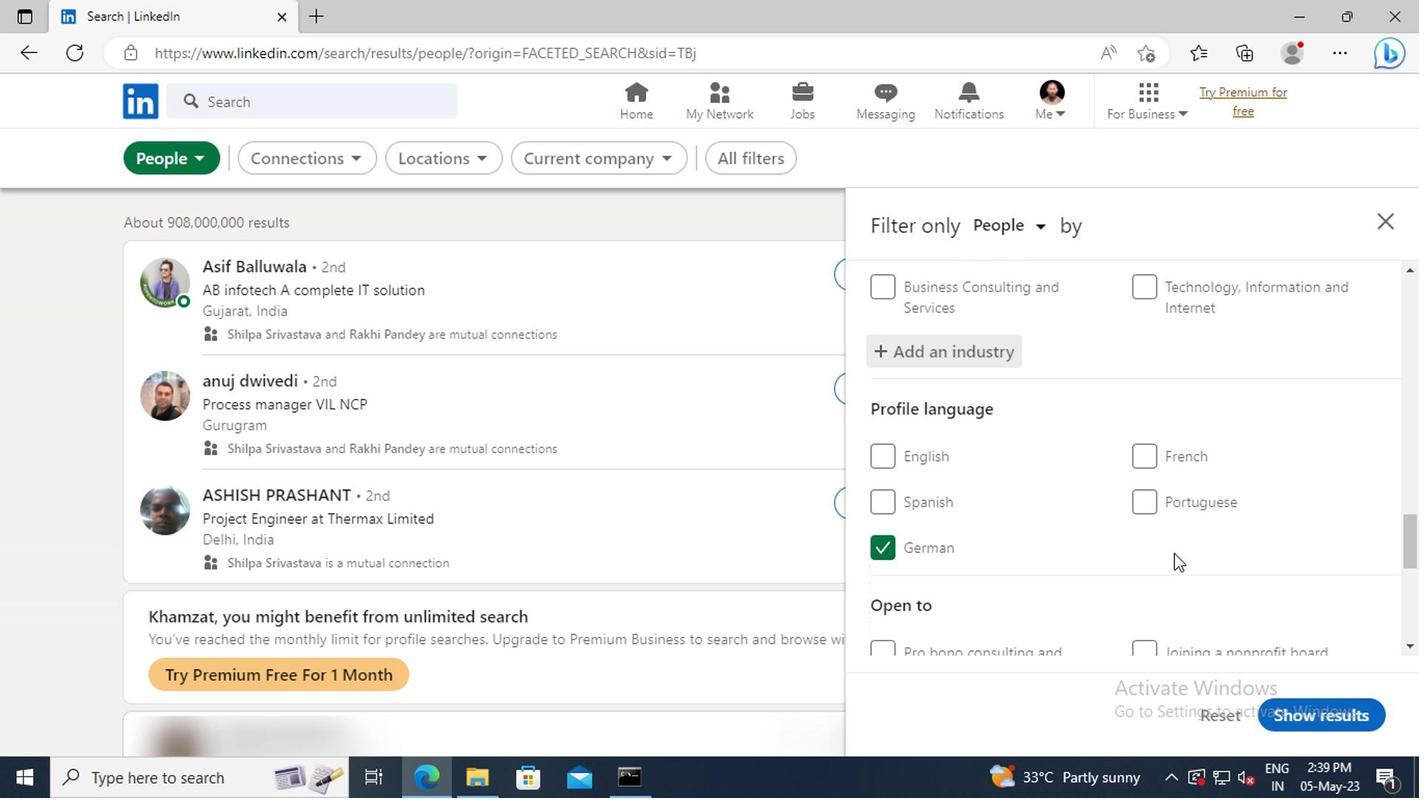 
Action: Mouse moved to (1159, 498)
Screenshot: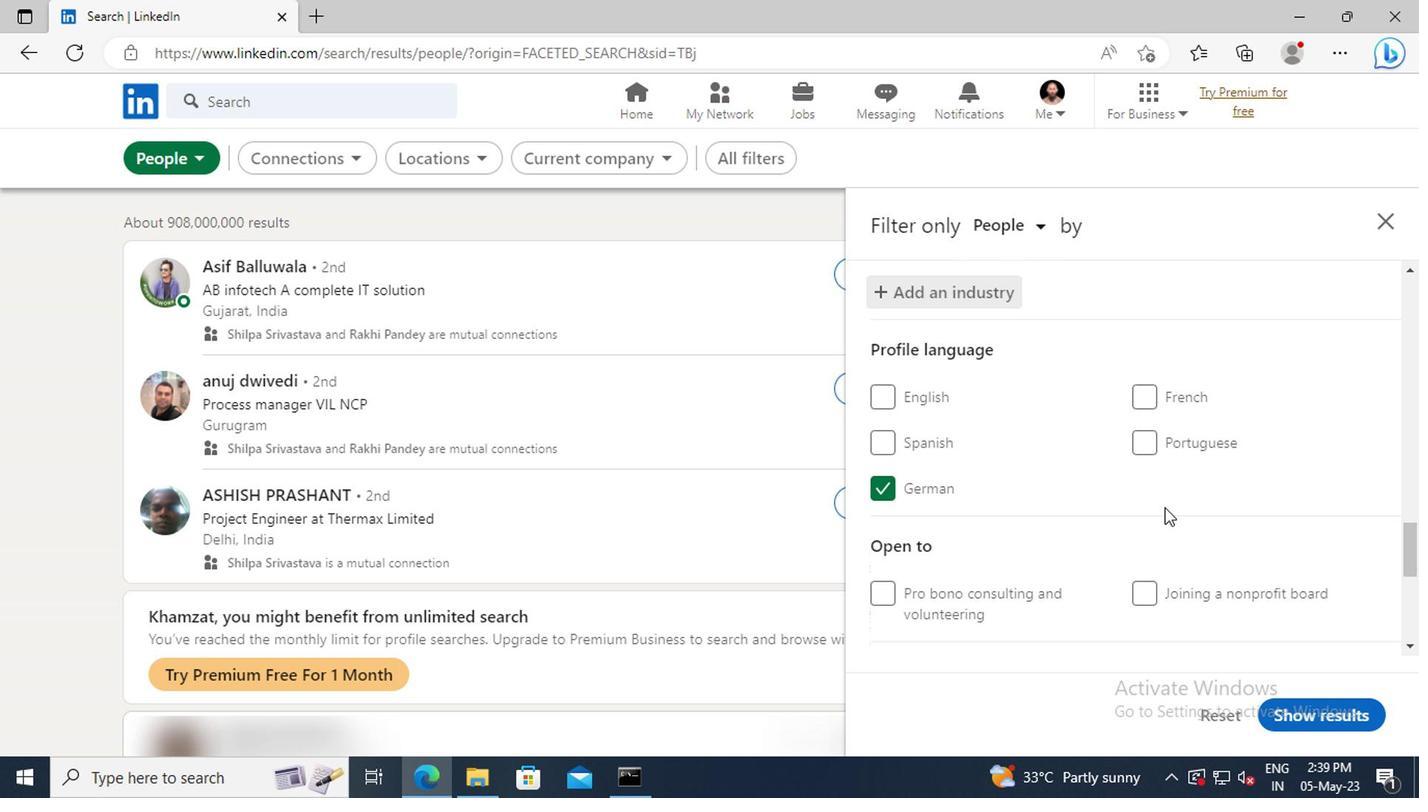 
Action: Mouse scrolled (1159, 497) with delta (0, 0)
Screenshot: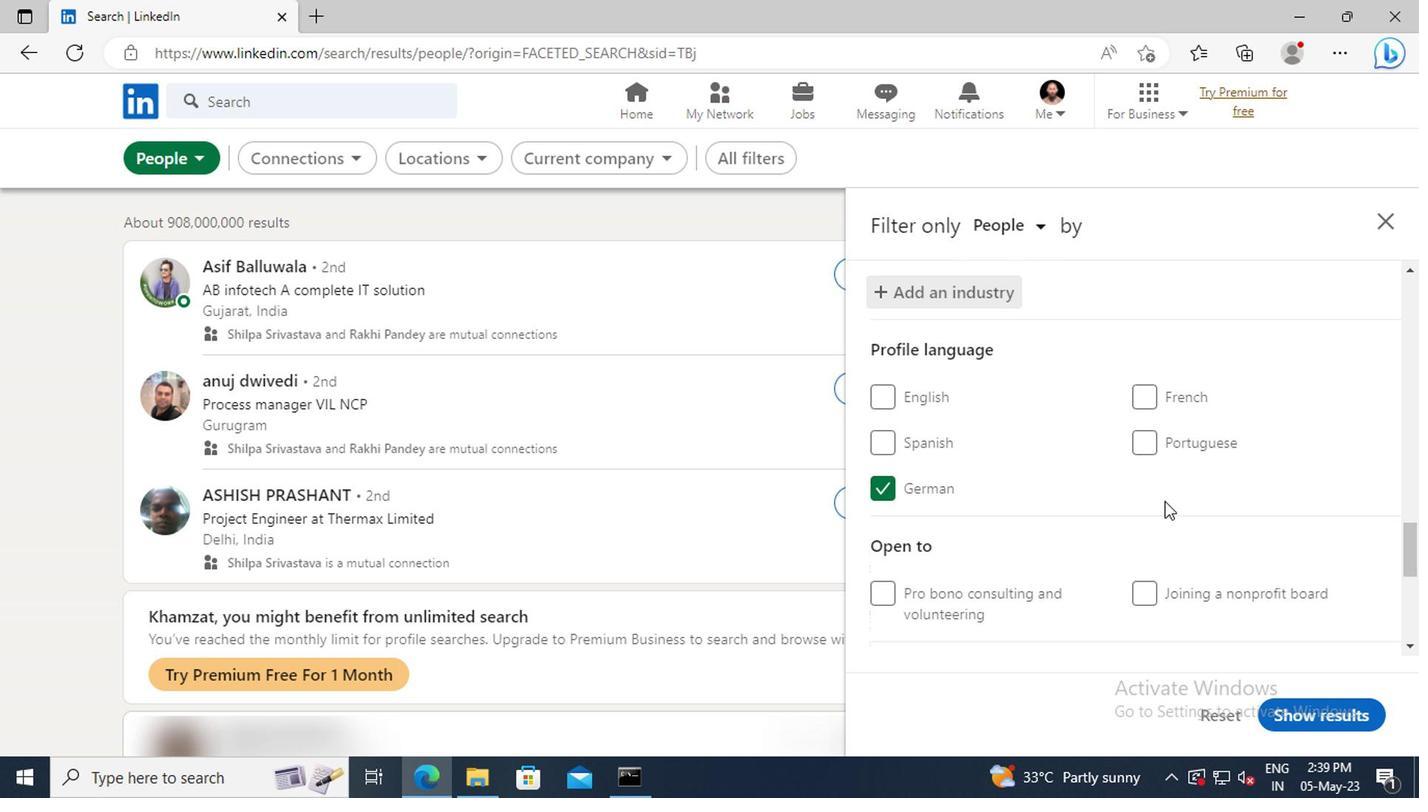 
Action: Mouse scrolled (1159, 497) with delta (0, 0)
Screenshot: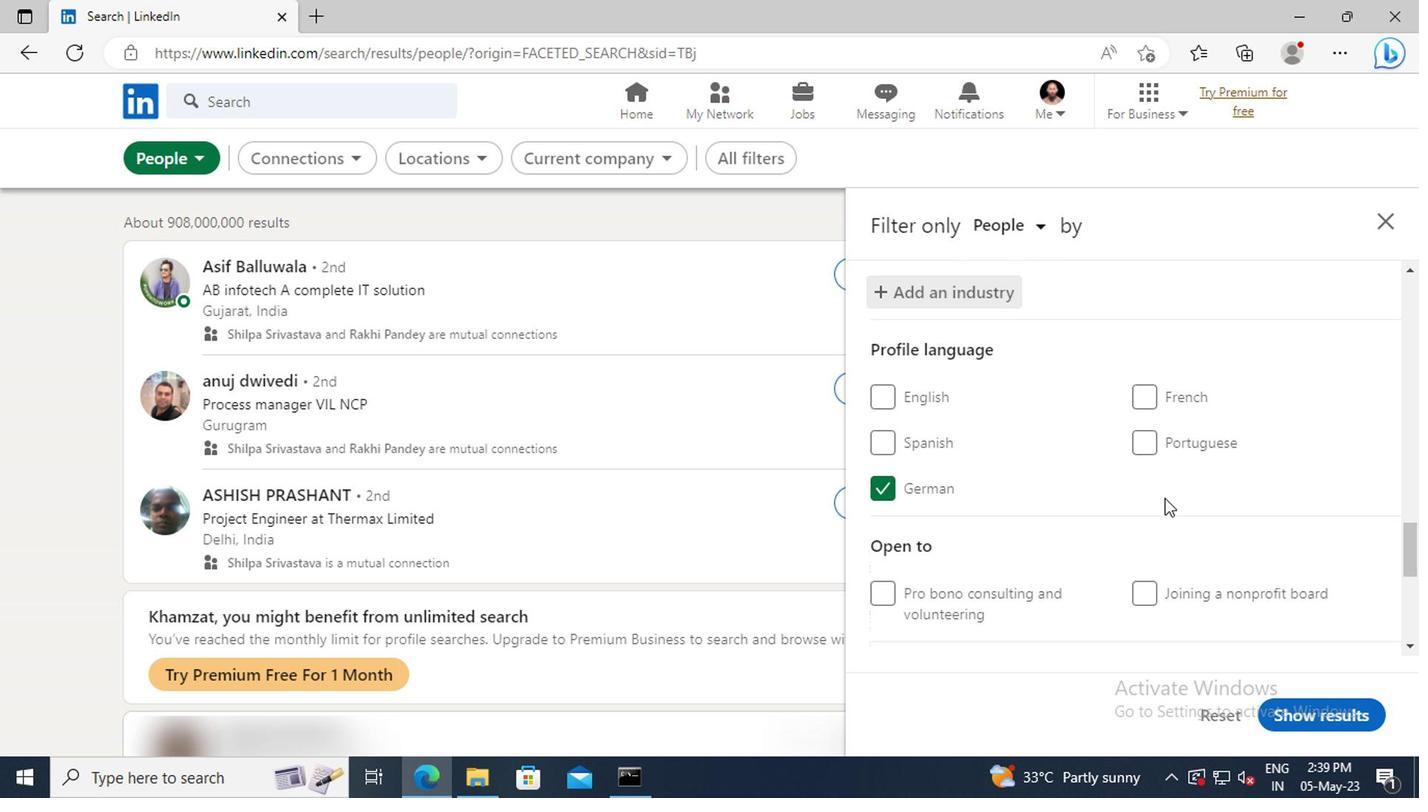 
Action: Mouse moved to (1157, 487)
Screenshot: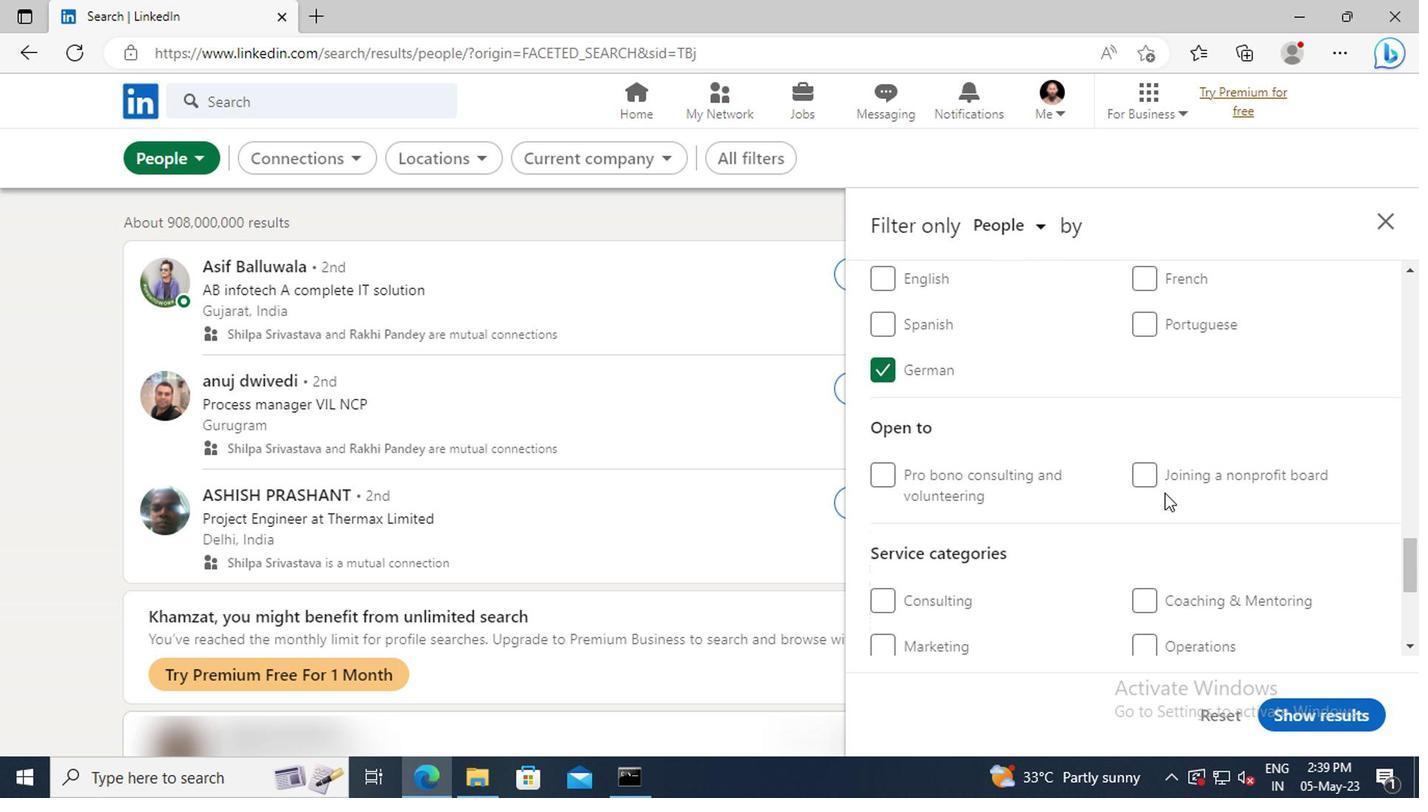 
Action: Mouse scrolled (1157, 486) with delta (0, 0)
Screenshot: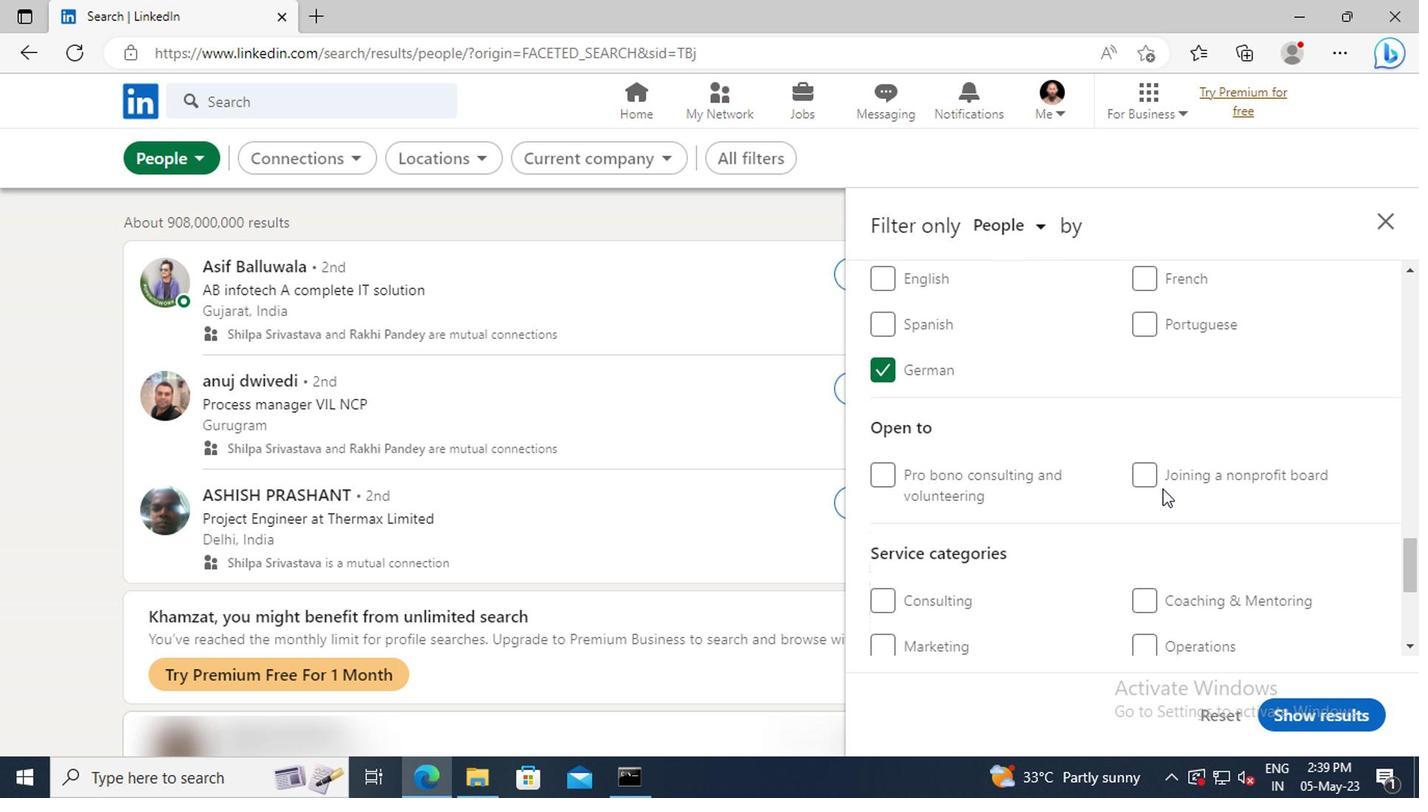 
Action: Mouse moved to (1157, 486)
Screenshot: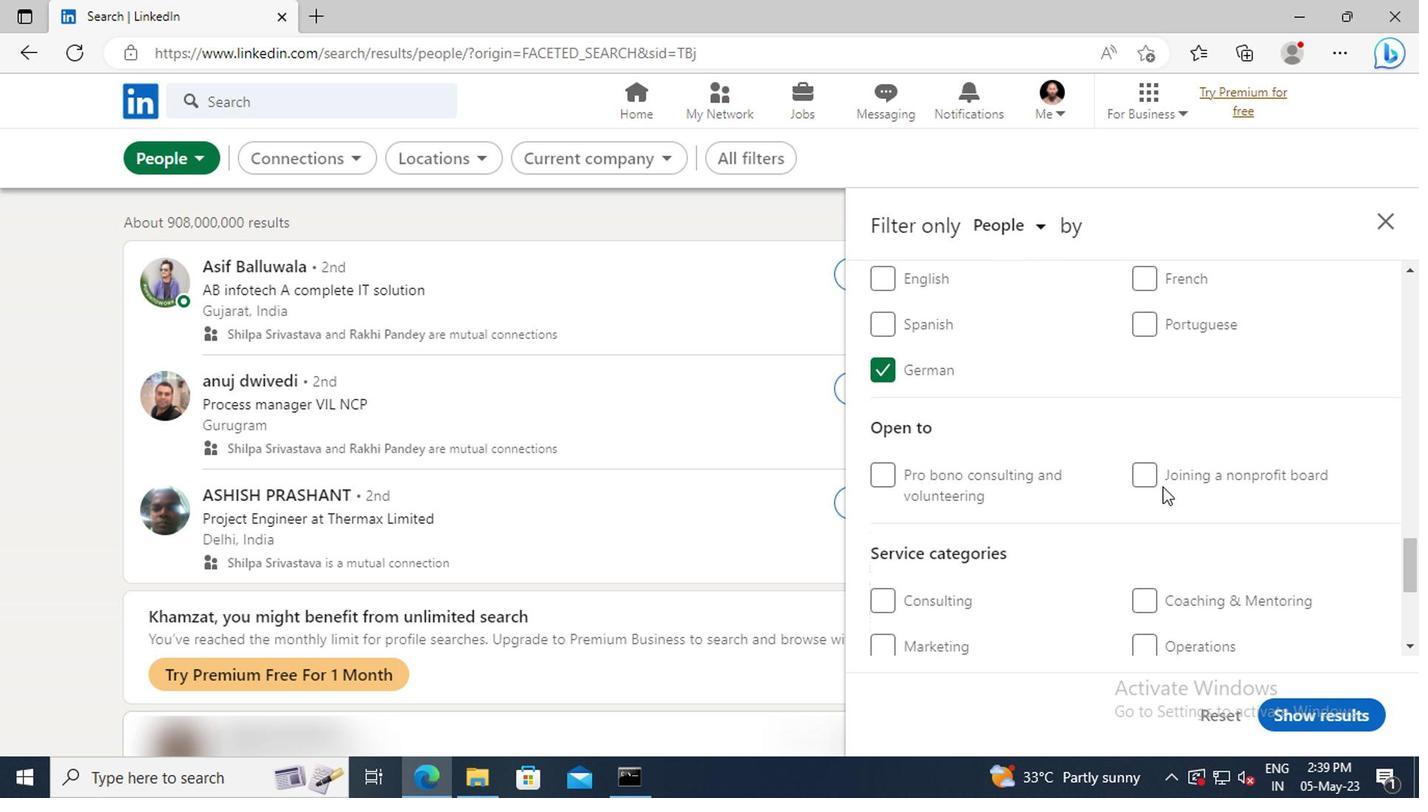 
Action: Mouse scrolled (1157, 485) with delta (0, -1)
Screenshot: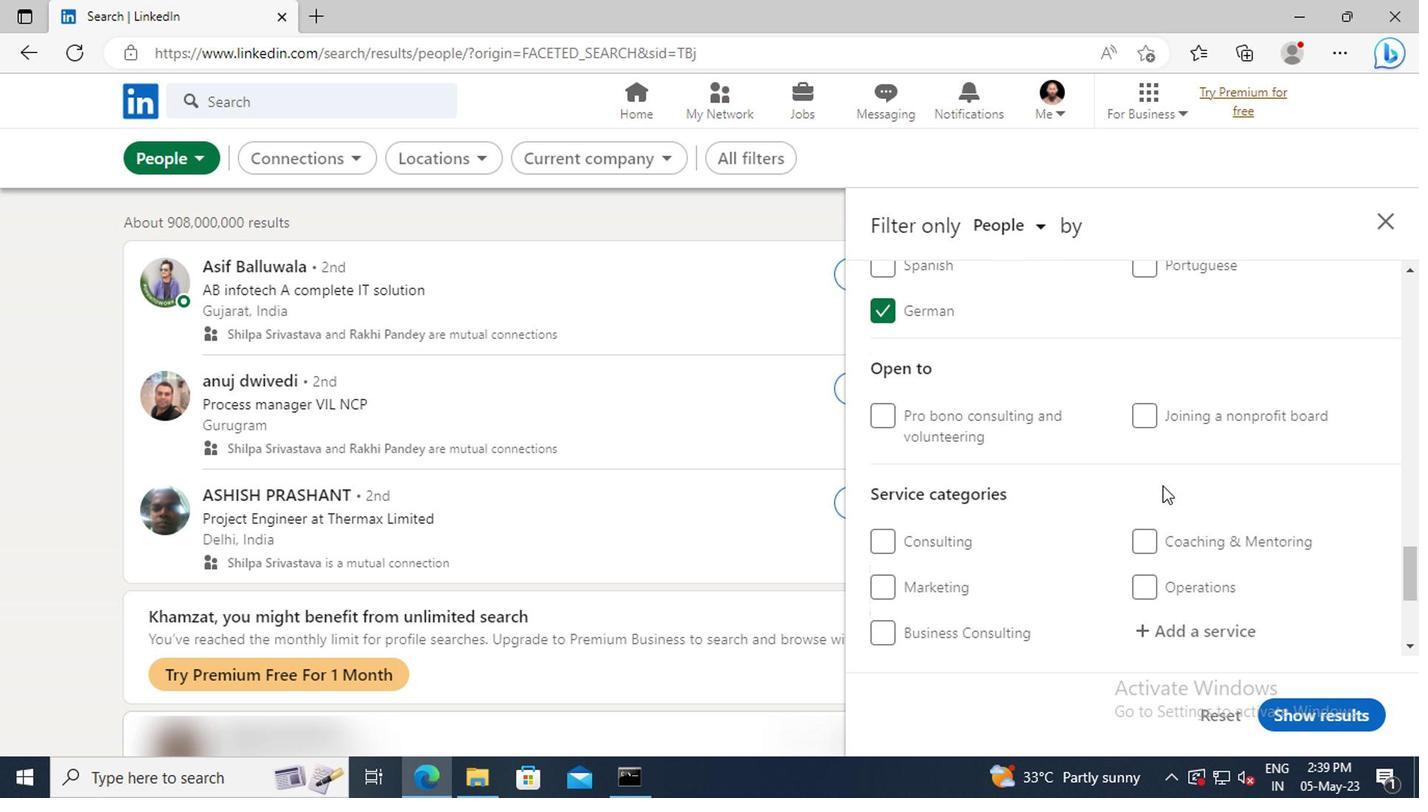 
Action: Mouse scrolled (1157, 485) with delta (0, -1)
Screenshot: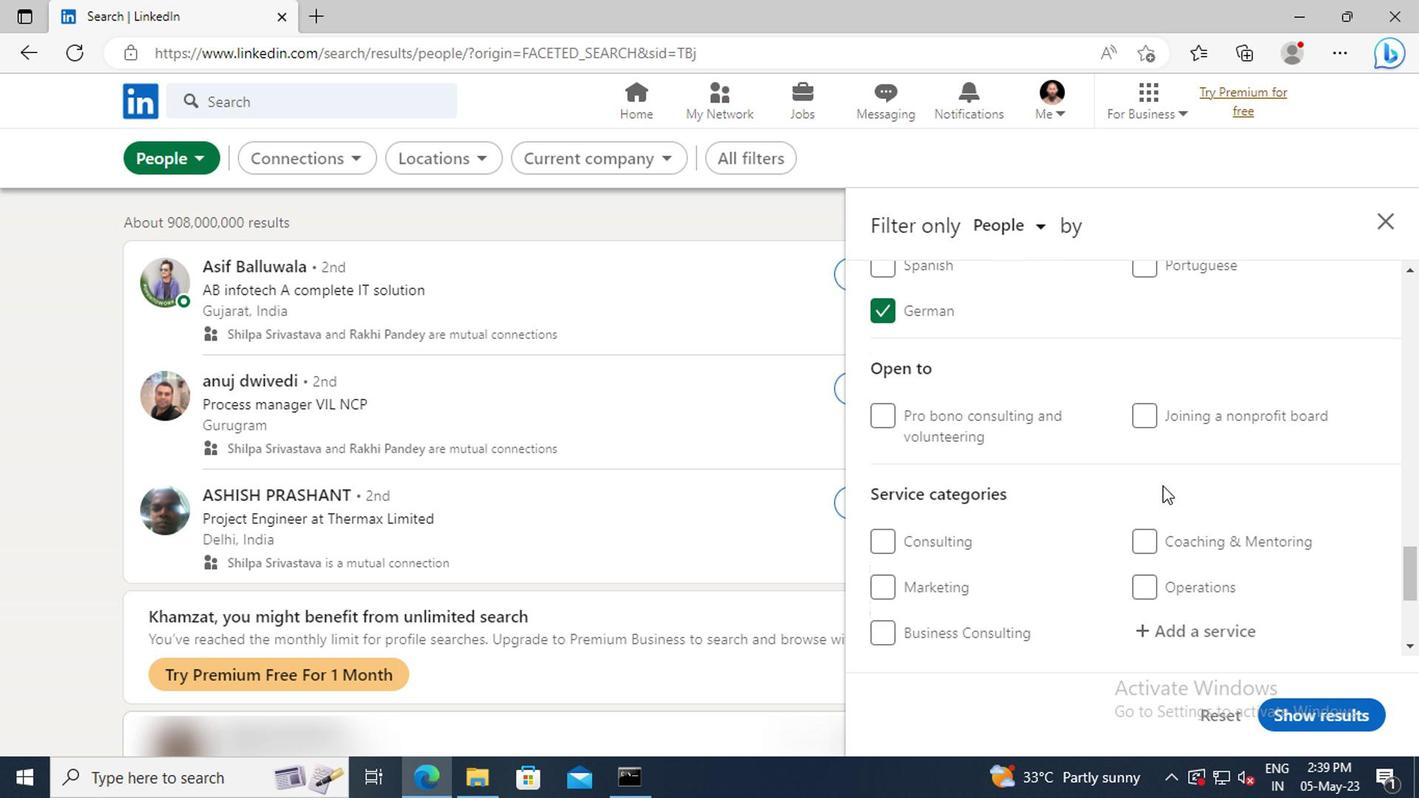 
Action: Mouse moved to (1160, 510)
Screenshot: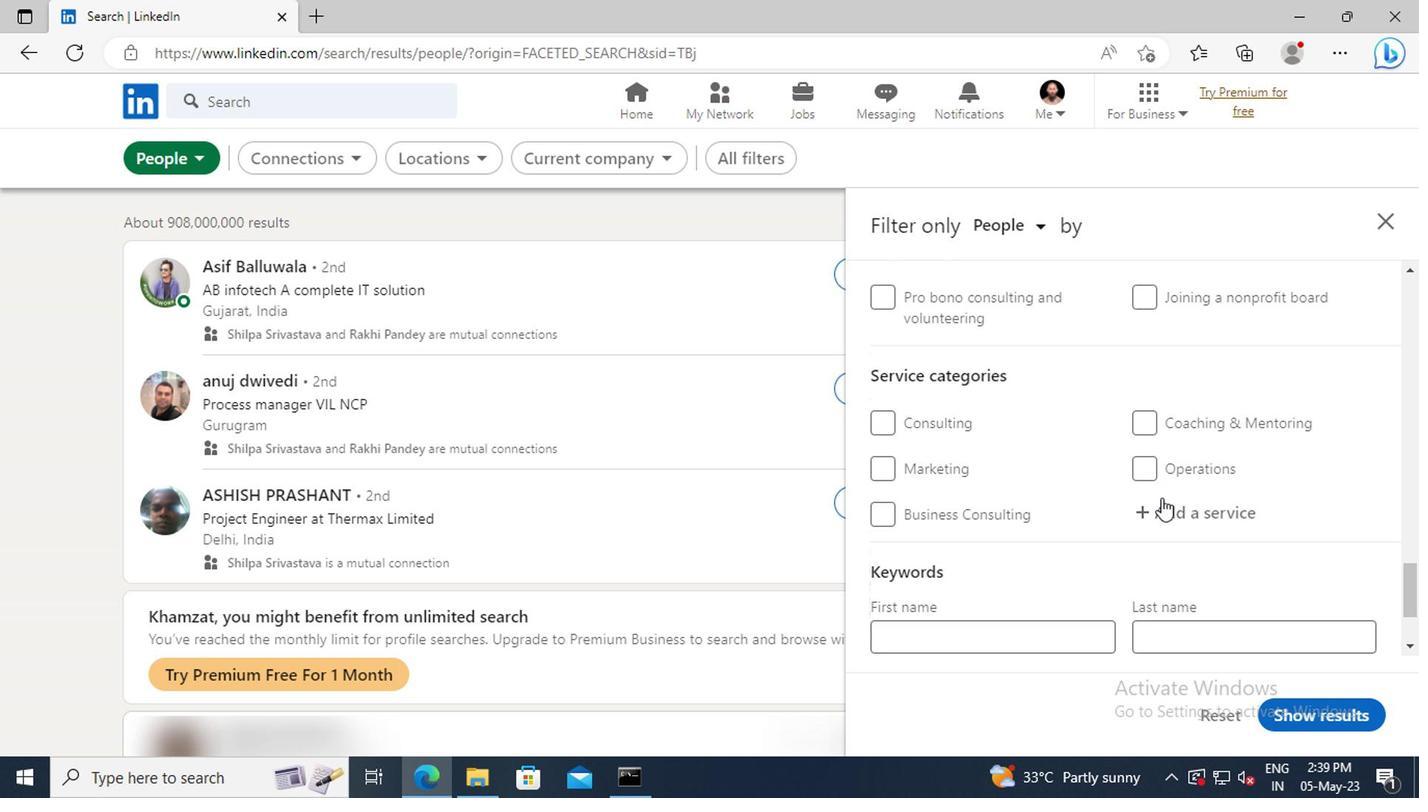 
Action: Mouse pressed left at (1160, 510)
Screenshot: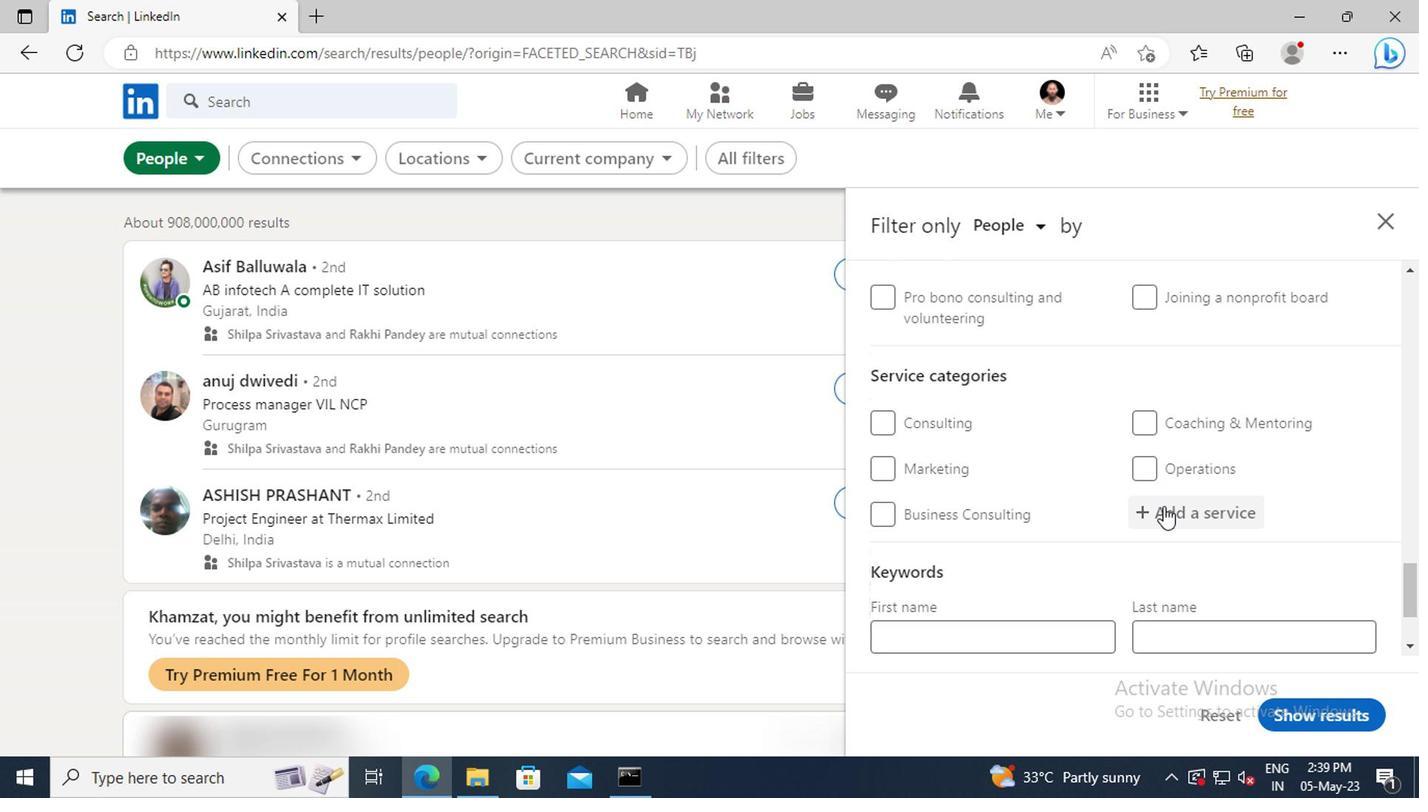 
Action: Key pressed <Key.shift>RESUME<Key.space><Key.shift>WR
Screenshot: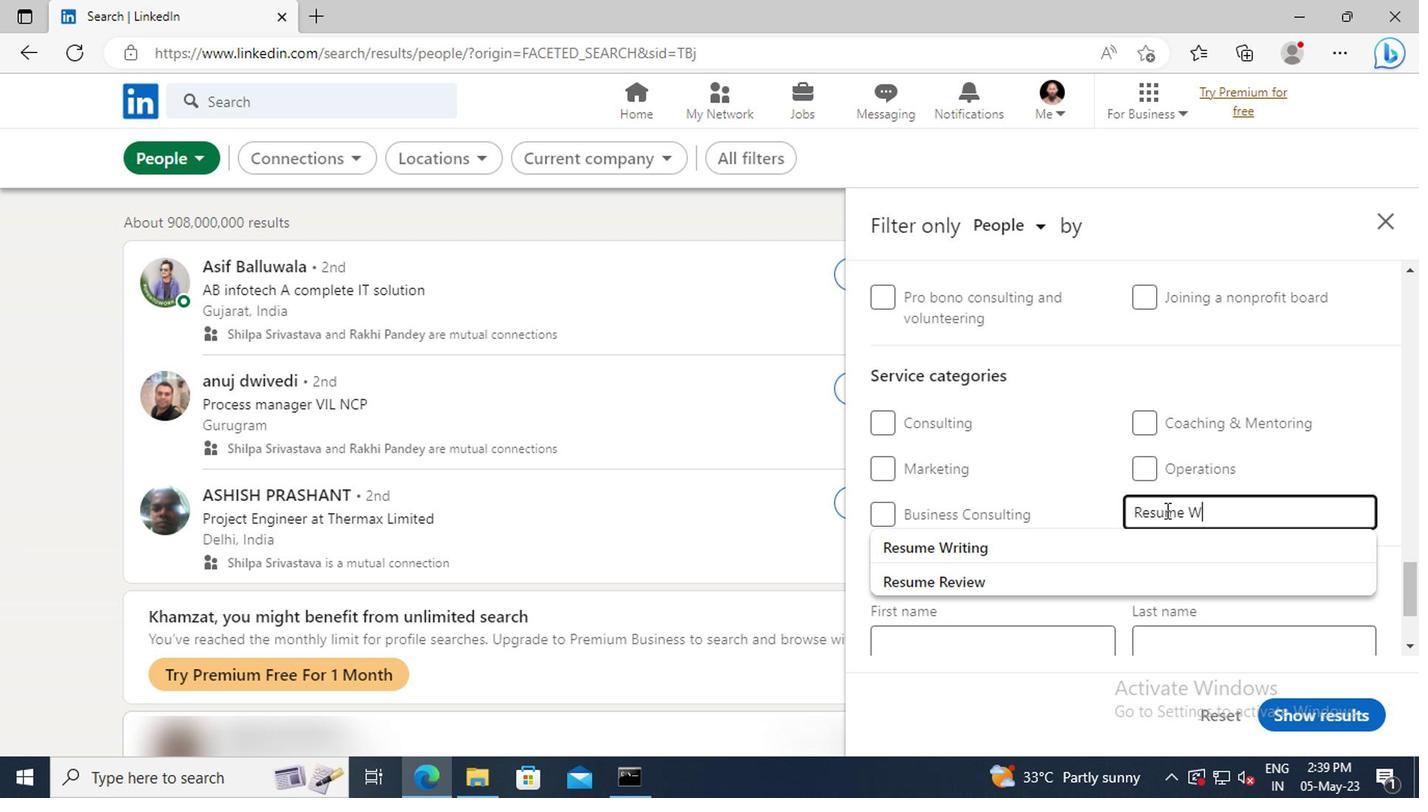 
Action: Mouse moved to (1167, 544)
Screenshot: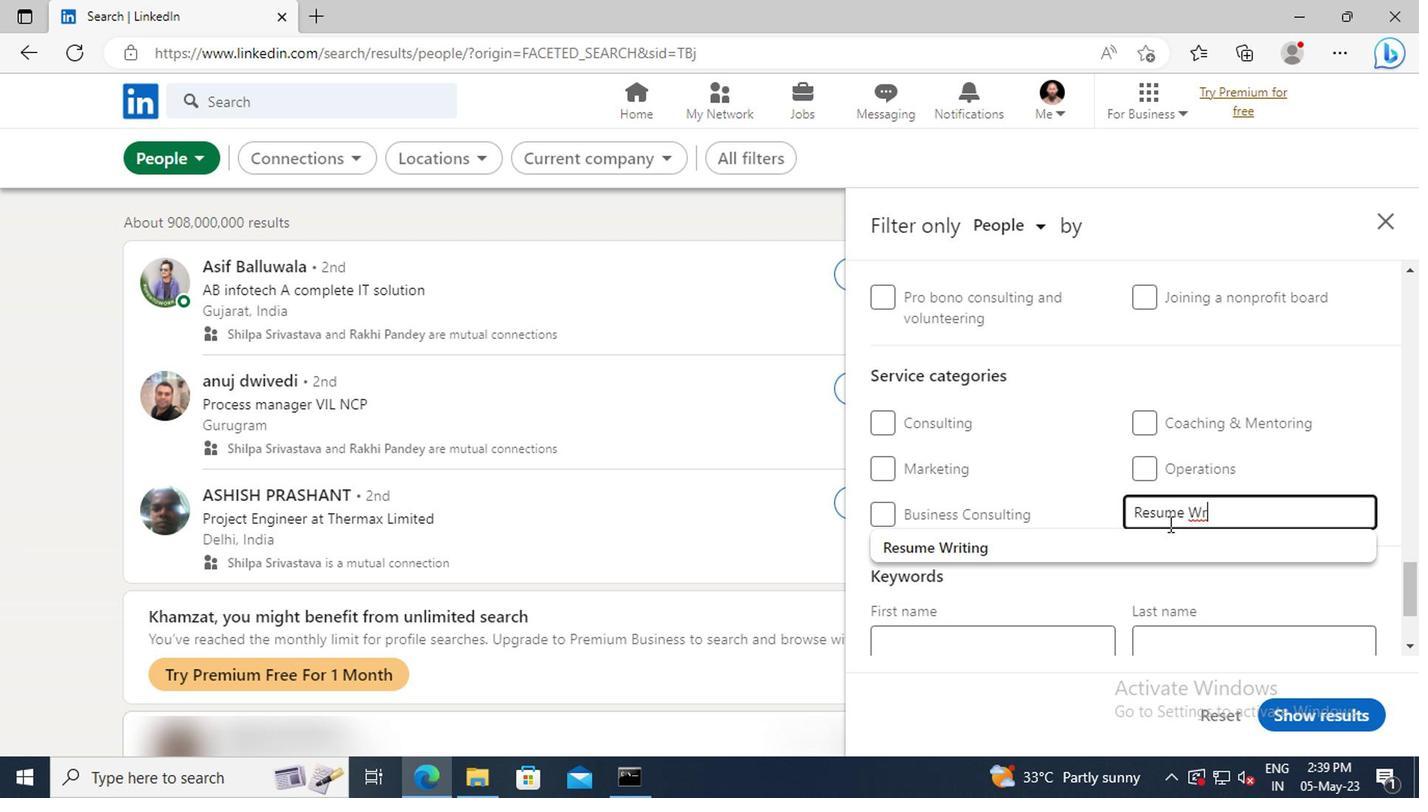 
Action: Mouse pressed left at (1167, 544)
Screenshot: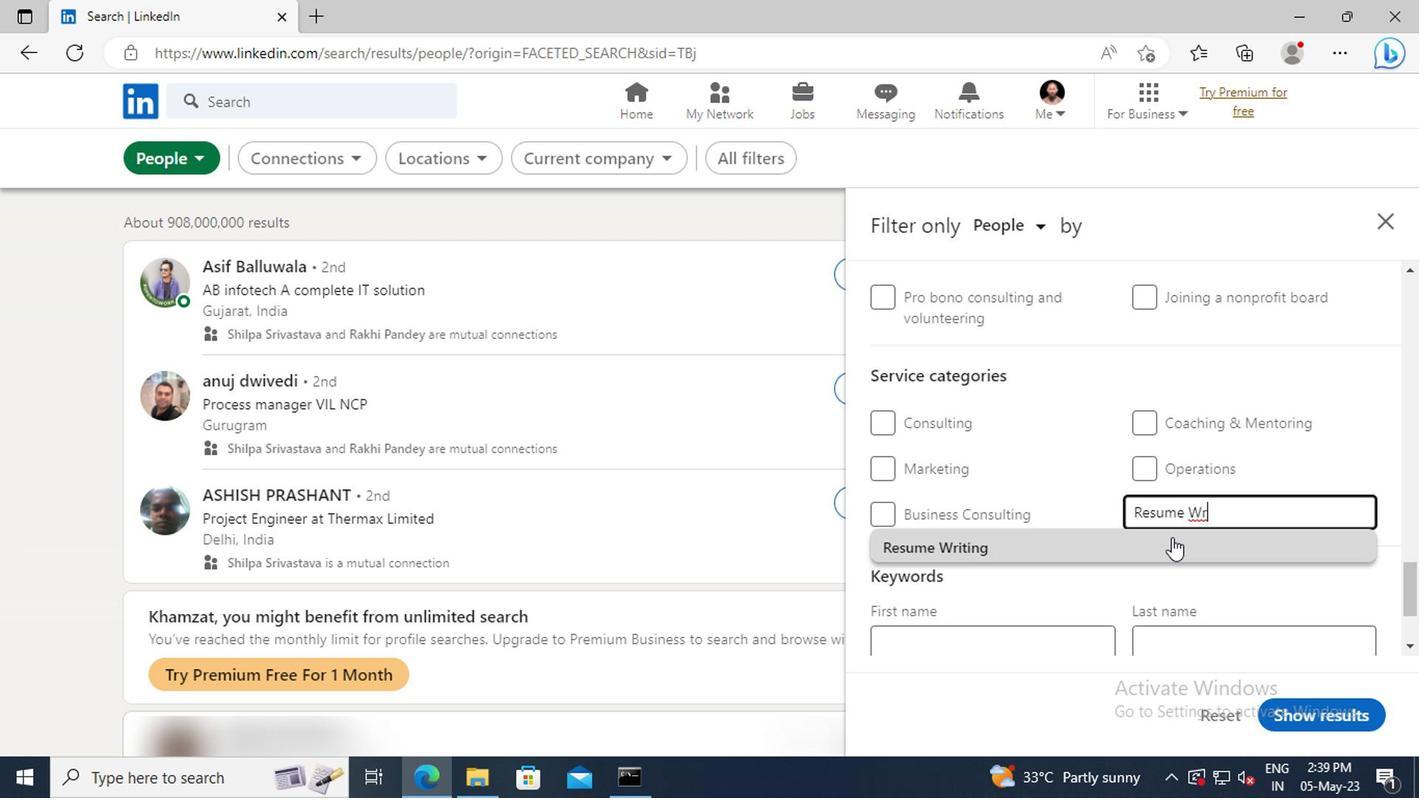 
Action: Mouse scrolled (1167, 543) with delta (0, 0)
Screenshot: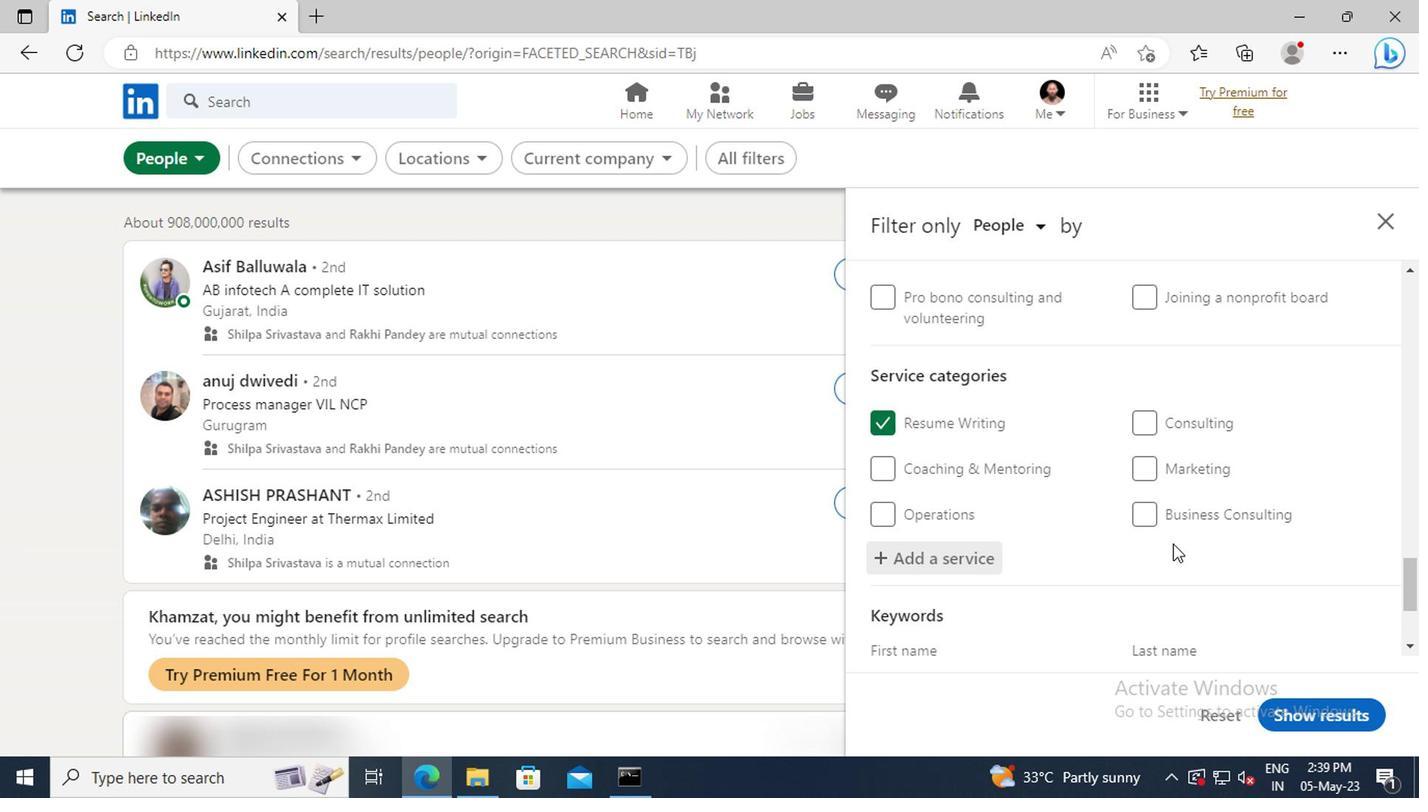 
Action: Mouse scrolled (1167, 543) with delta (0, 0)
Screenshot: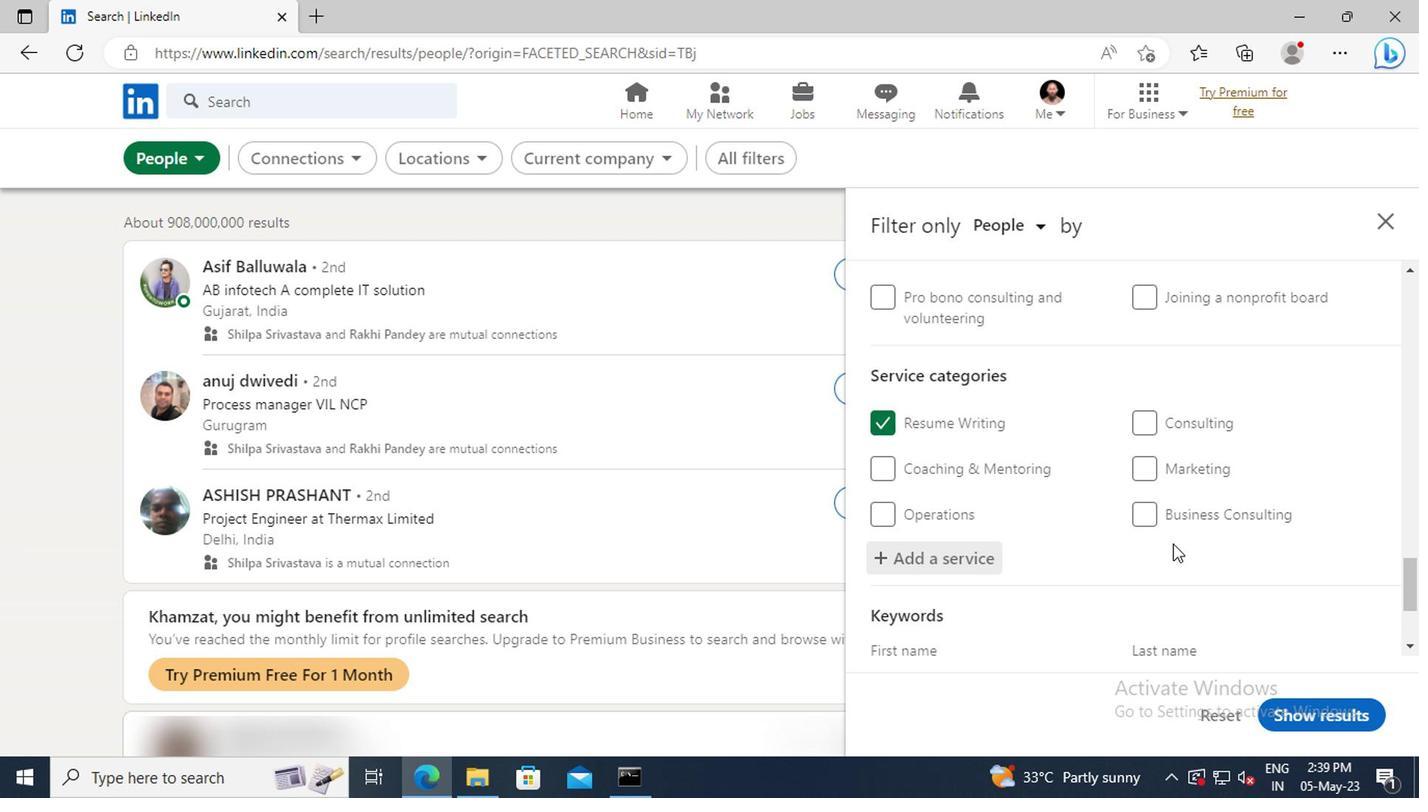 
Action: Mouse scrolled (1167, 543) with delta (0, 0)
Screenshot: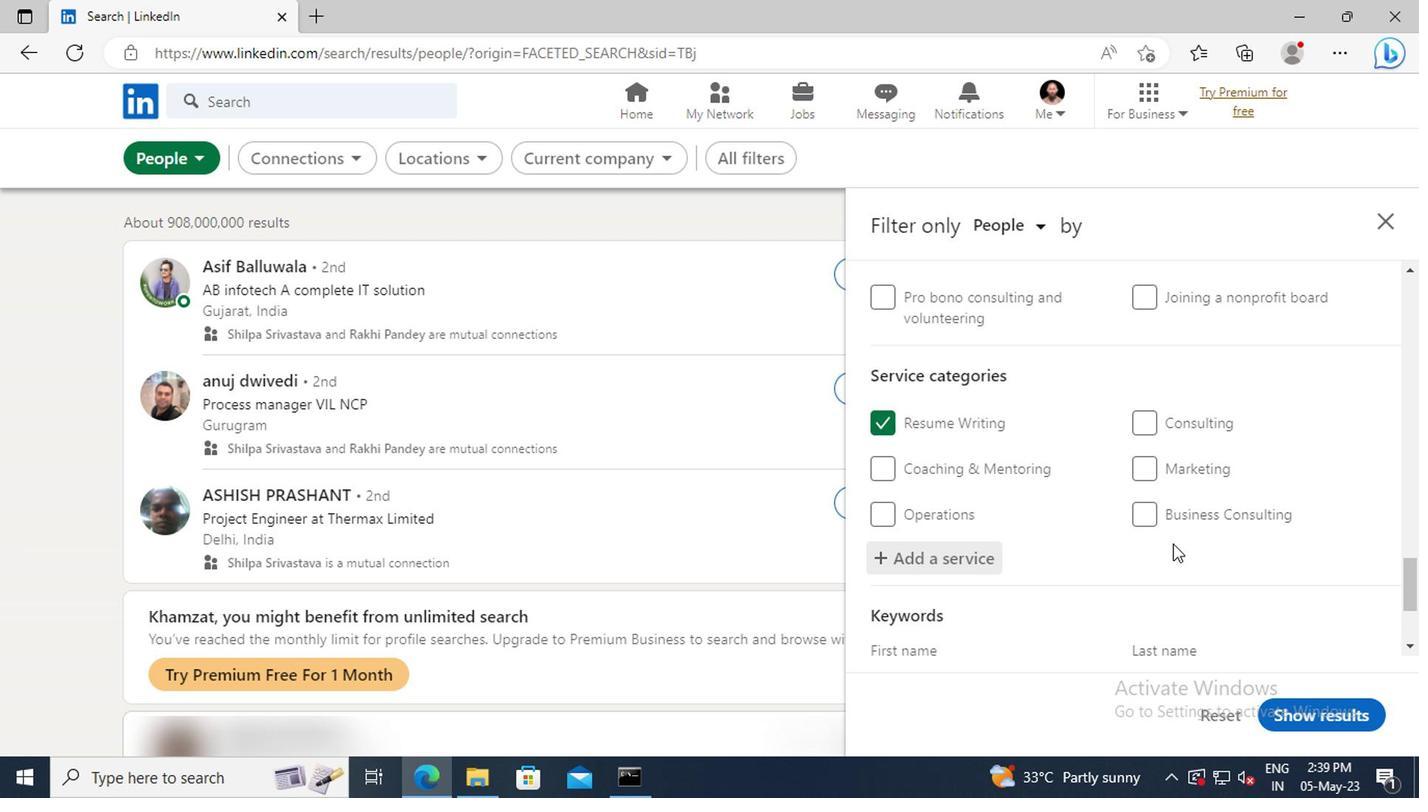 
Action: Mouse scrolled (1167, 543) with delta (0, 0)
Screenshot: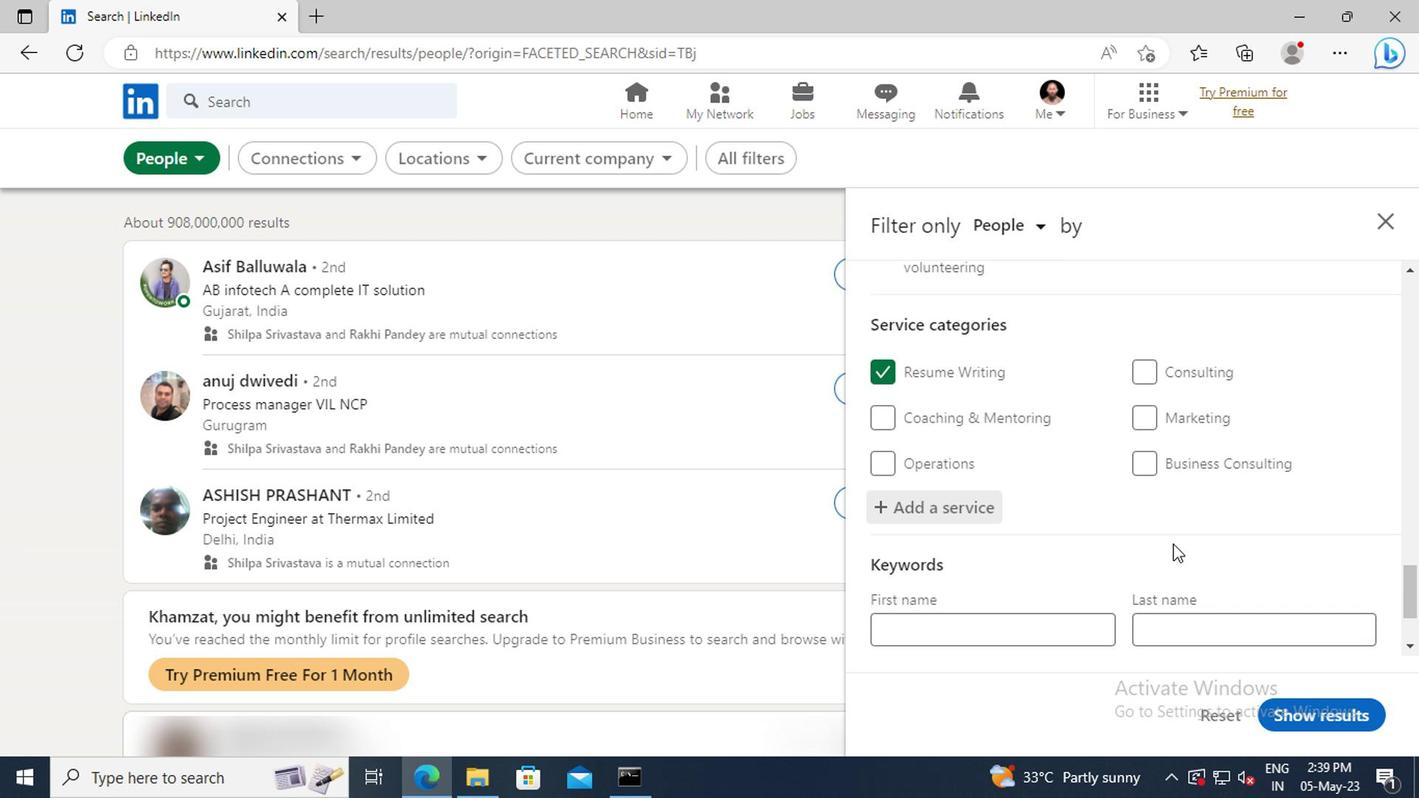 
Action: Mouse moved to (1082, 560)
Screenshot: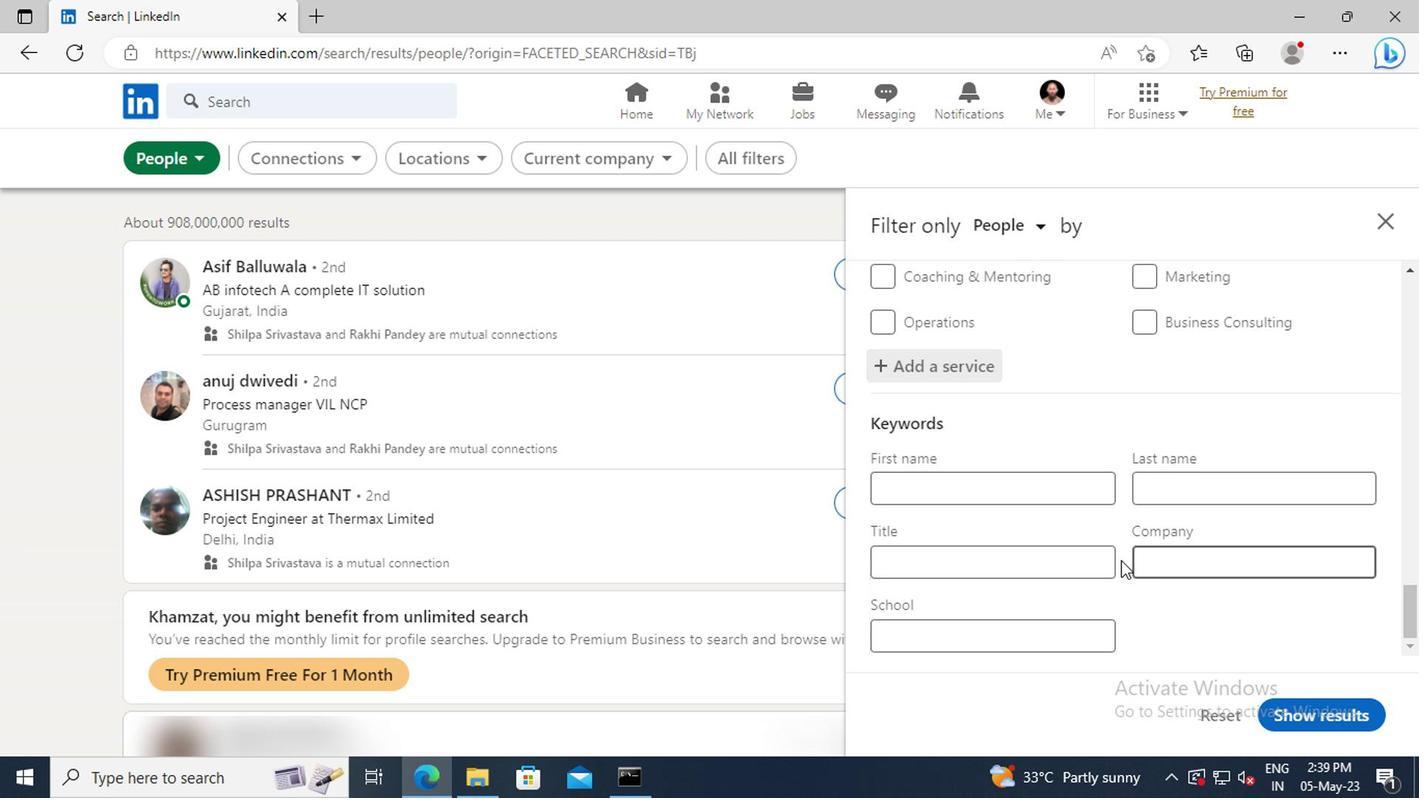 
Action: Mouse pressed left at (1082, 560)
Screenshot: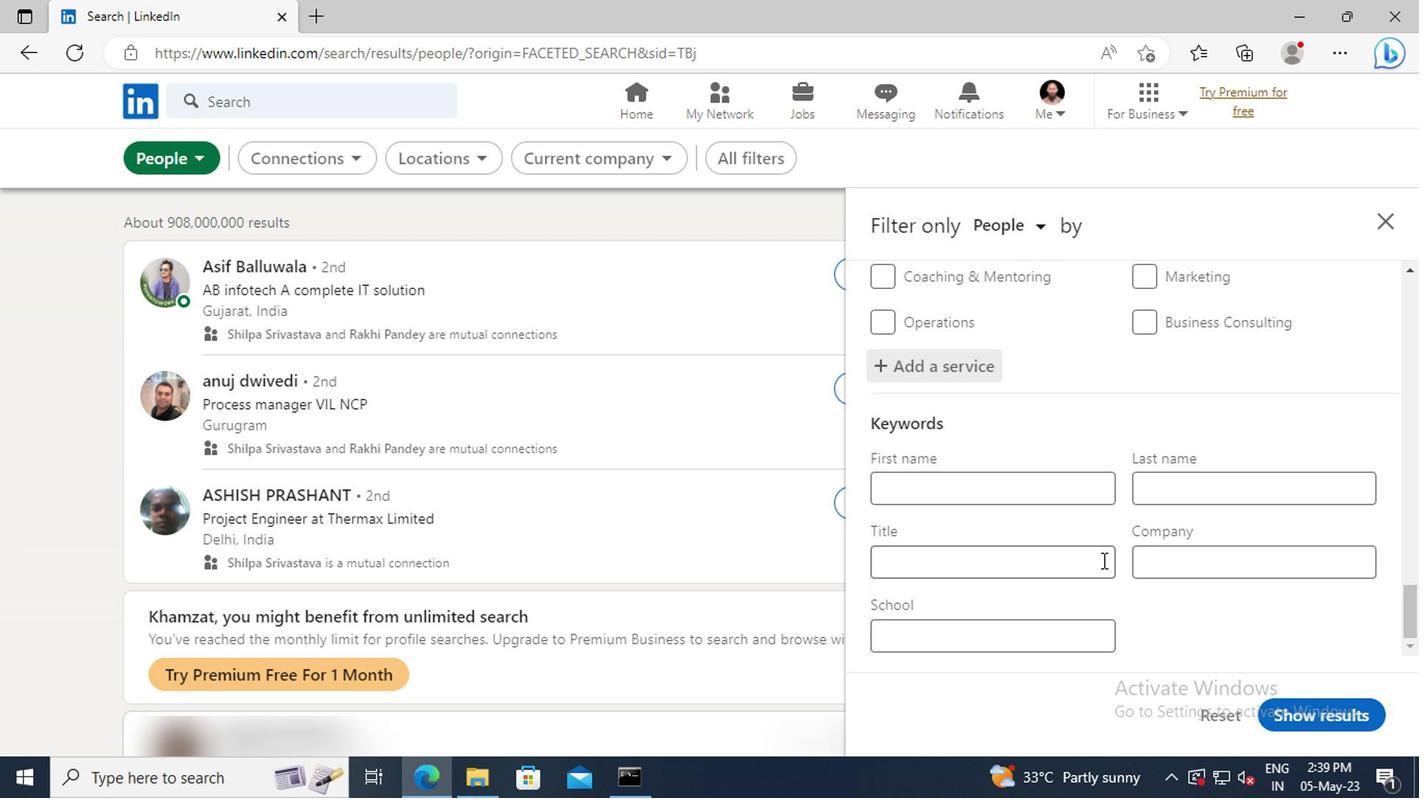 
Action: Key pressed <Key.shift>PURCHASING<Key.space><Key.shift>STAFF<Key.enter>
Screenshot: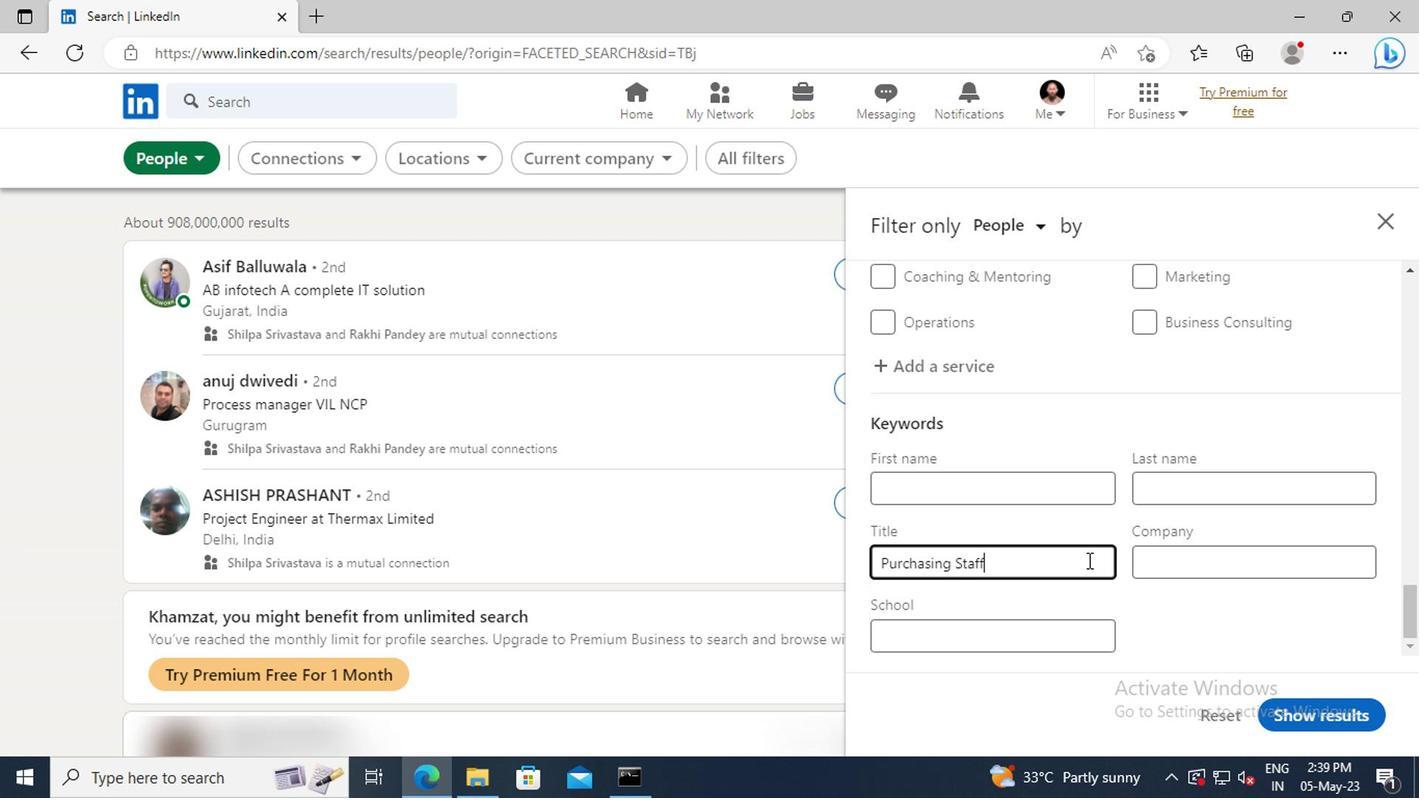 
Action: Mouse moved to (1287, 717)
Screenshot: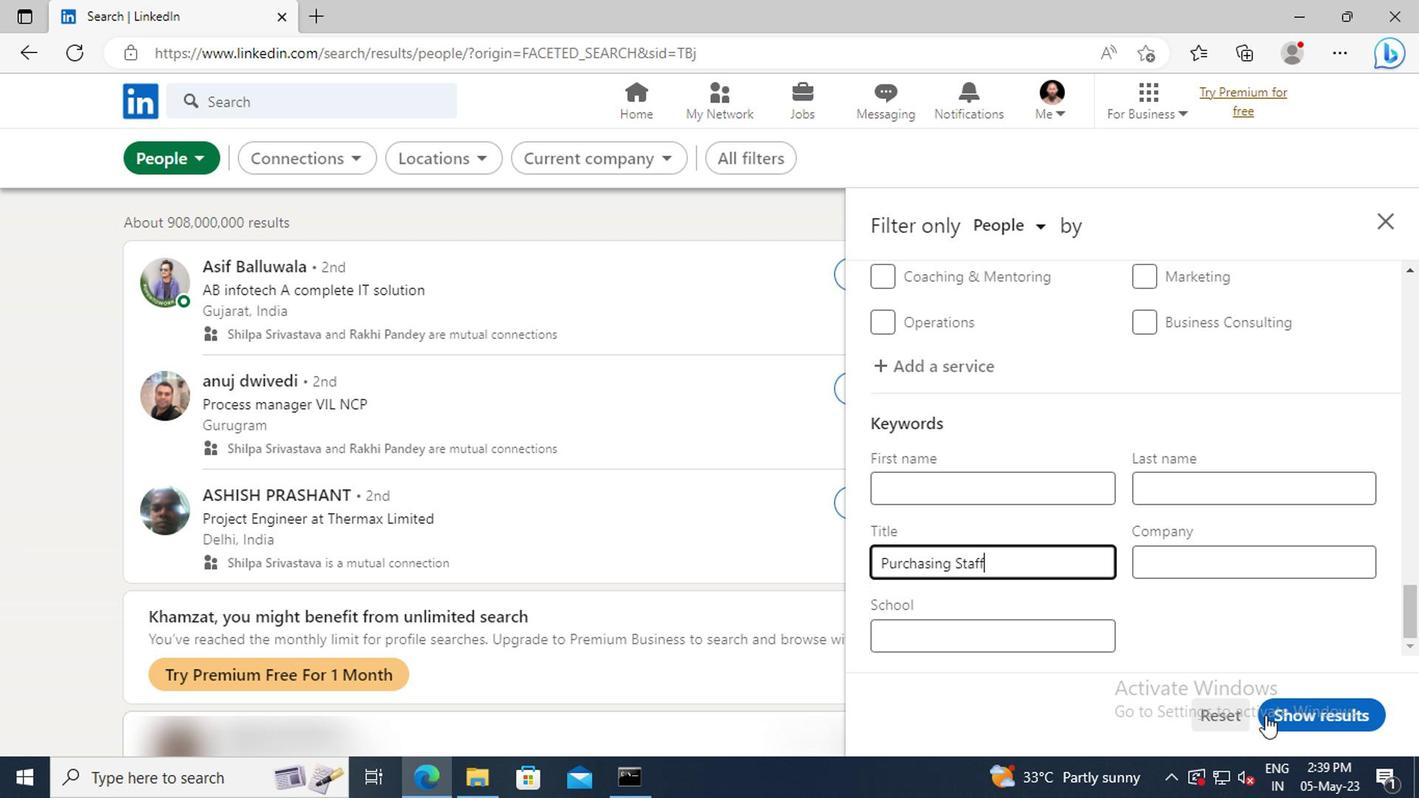 
Action: Mouse pressed left at (1287, 717)
Screenshot: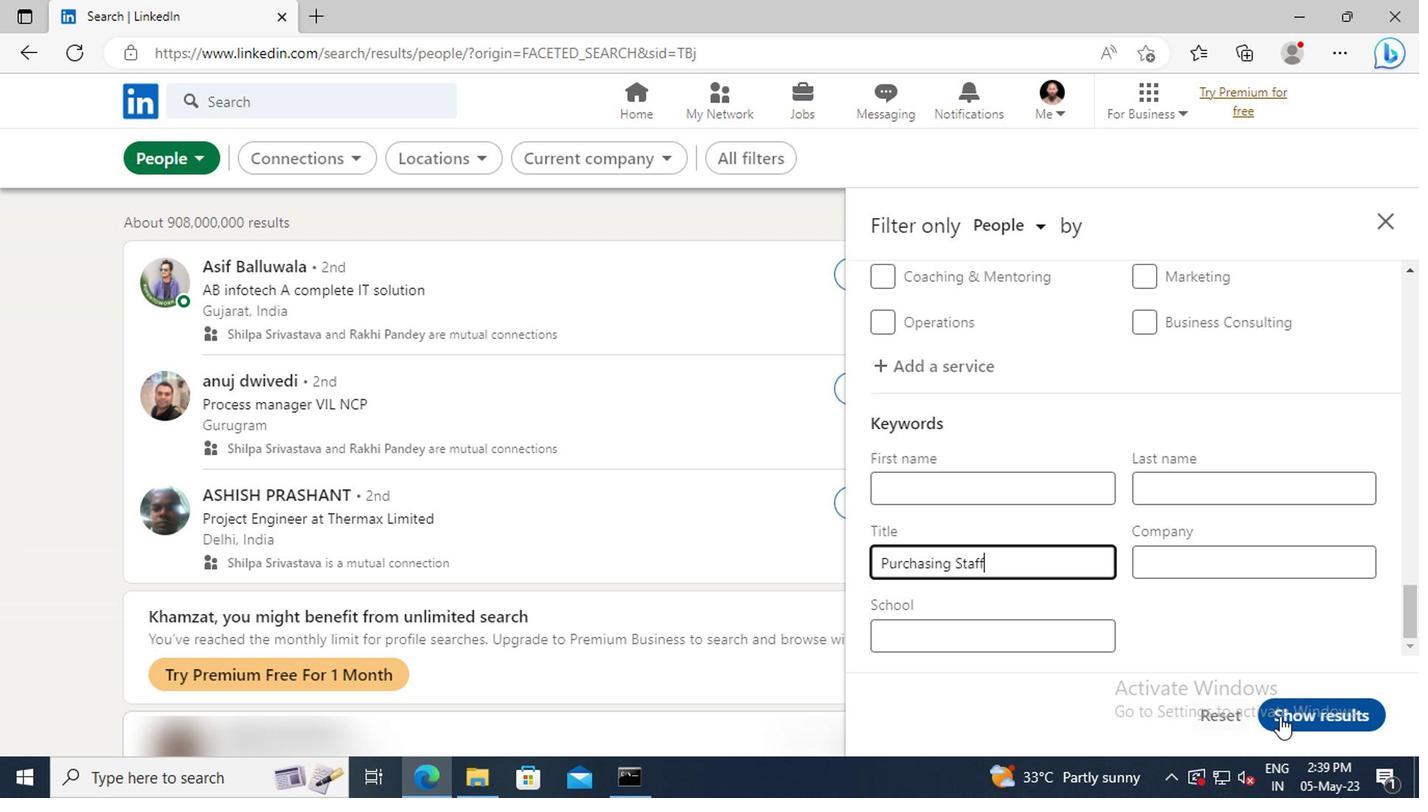 
